 Task: Collect product details from Flipkart and organize them in a spreadsheet. Include product name, price, and discount information.
Action: Mouse moved to (417, 685)
Screenshot: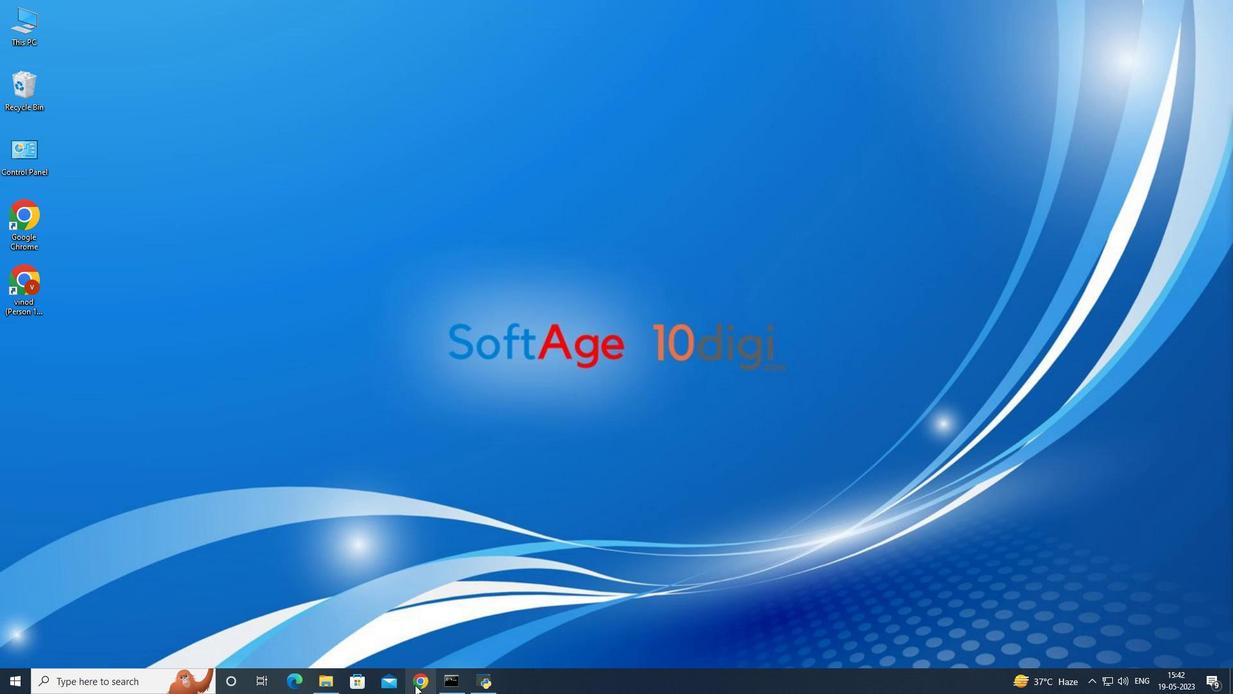 
Action: Mouse pressed left at (417, 685)
Screenshot: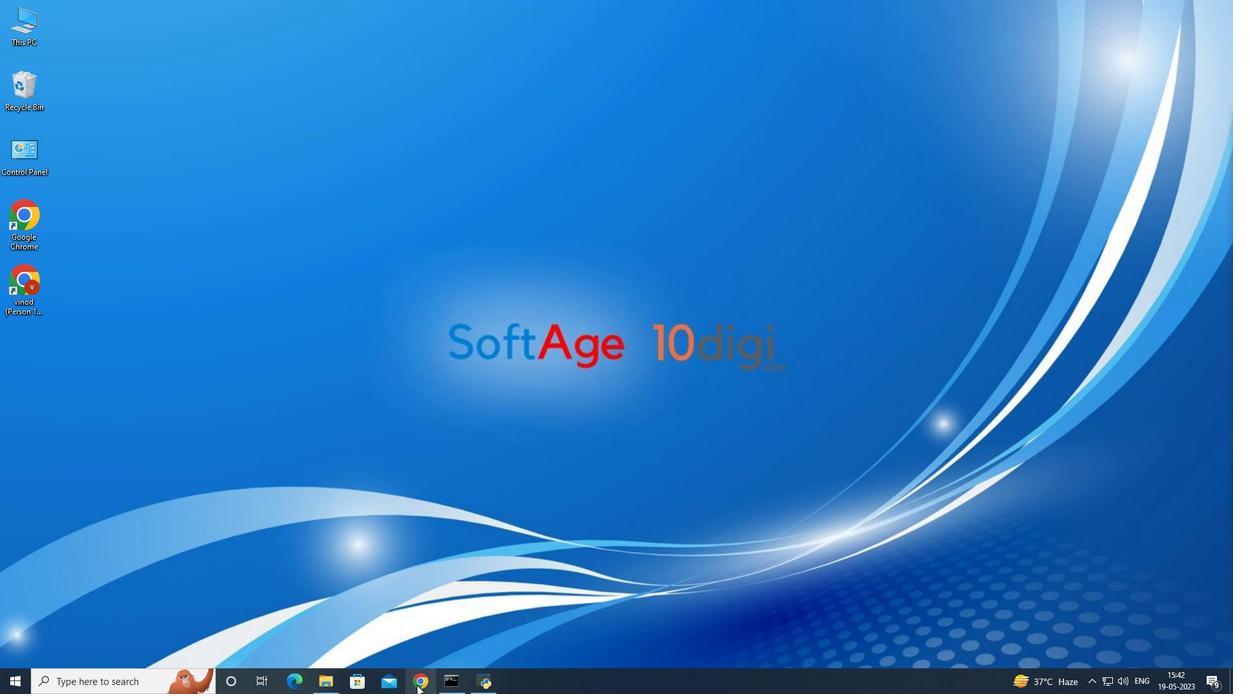 
Action: Mouse moved to (496, 356)
Screenshot: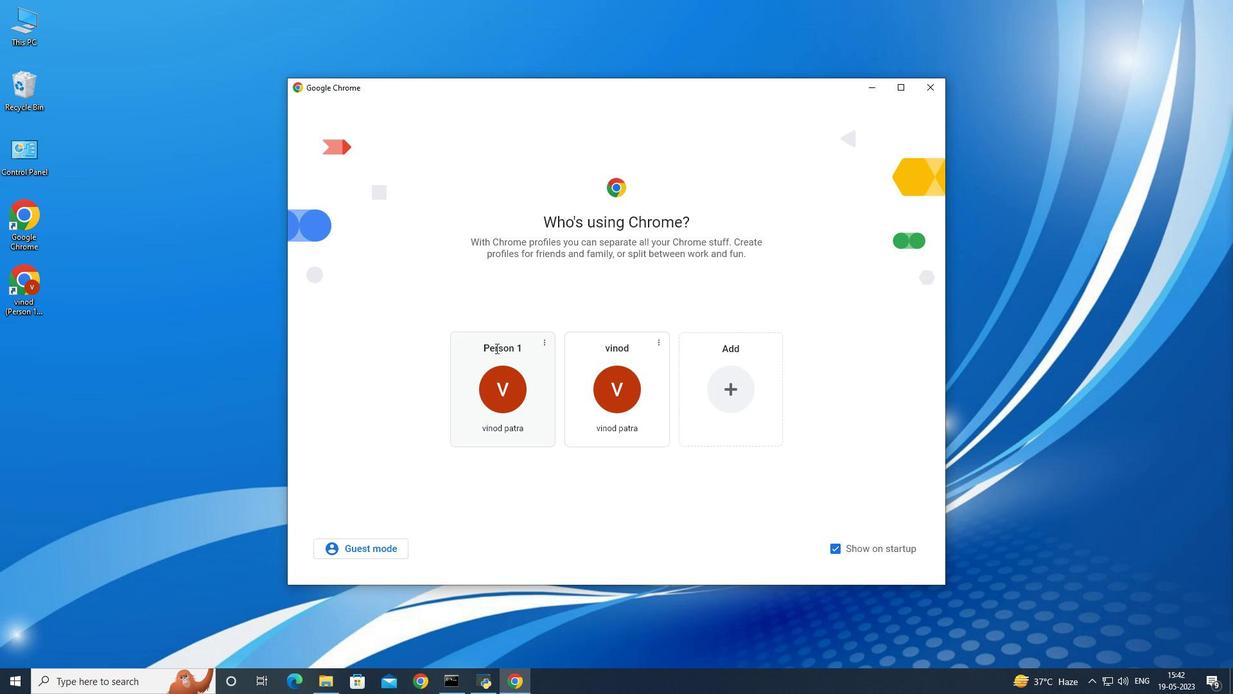
Action: Mouse pressed left at (496, 356)
Screenshot: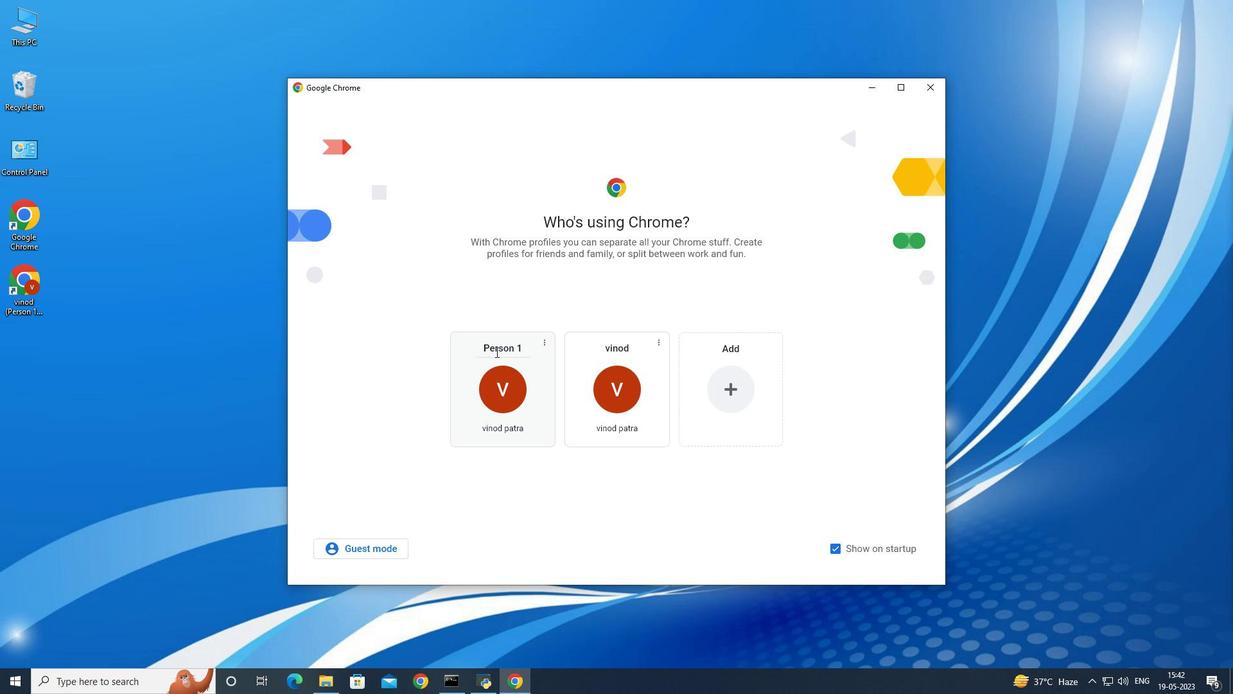 
Action: Mouse moved to (517, 385)
Screenshot: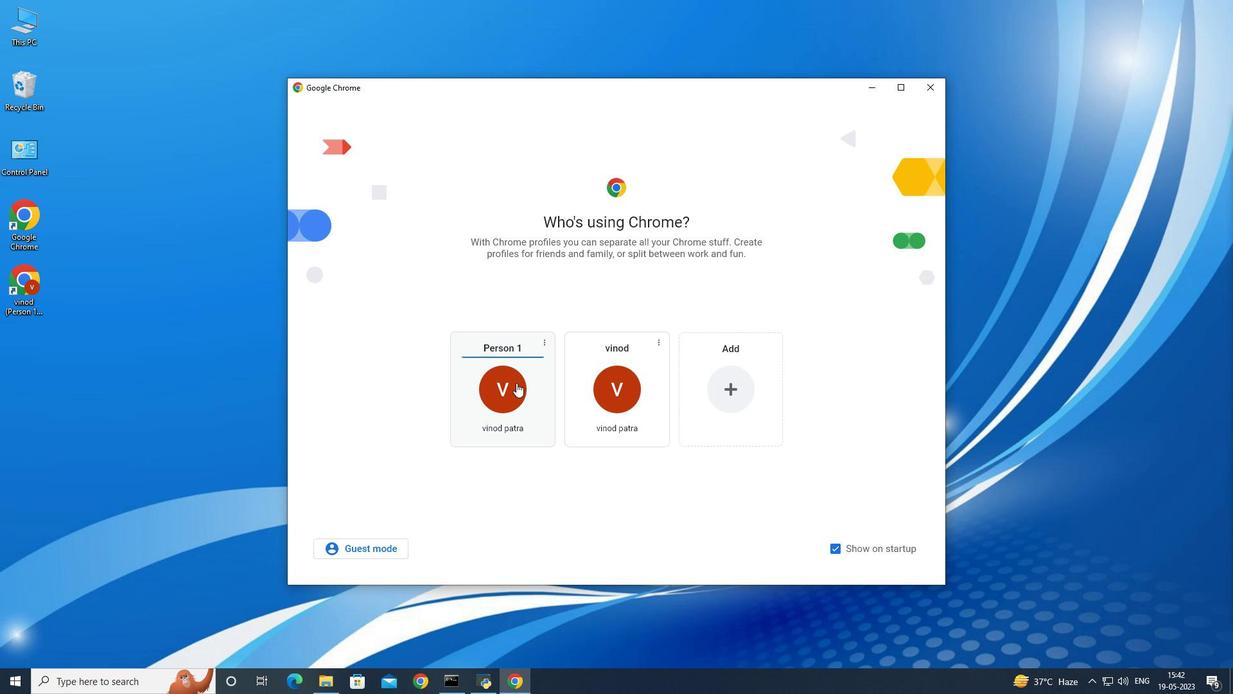 
Action: Mouse pressed left at (517, 385)
Screenshot: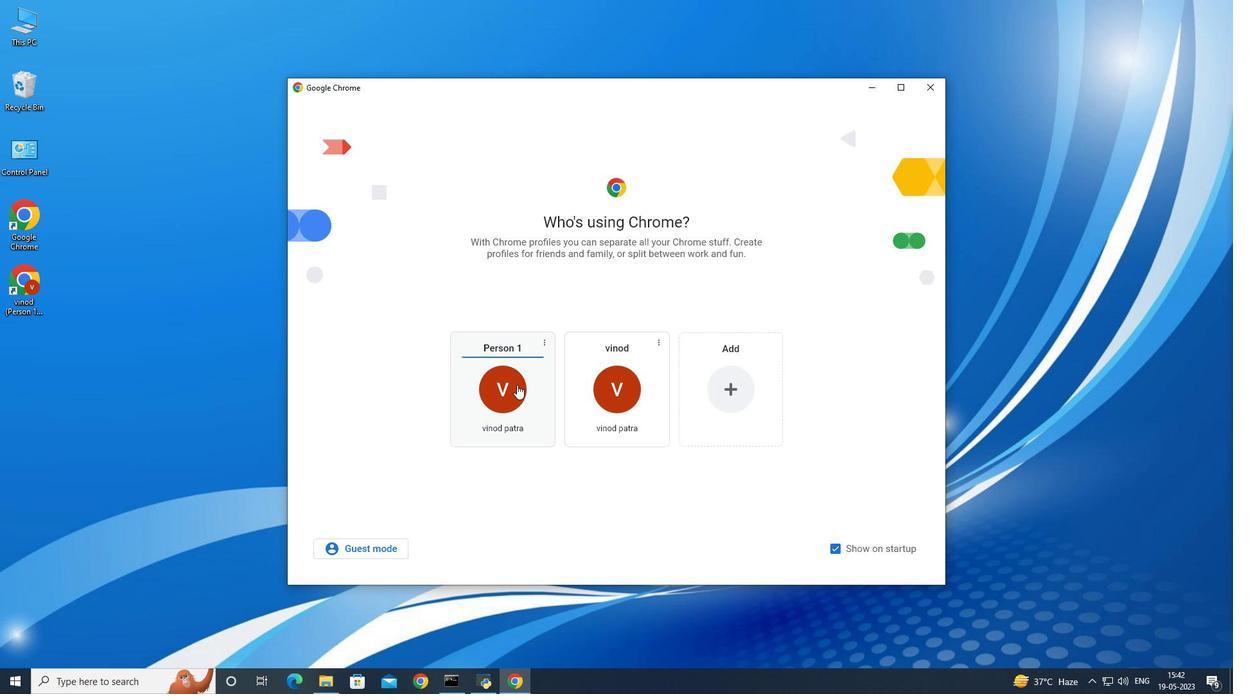 
Action: Mouse moved to (524, 272)
Screenshot: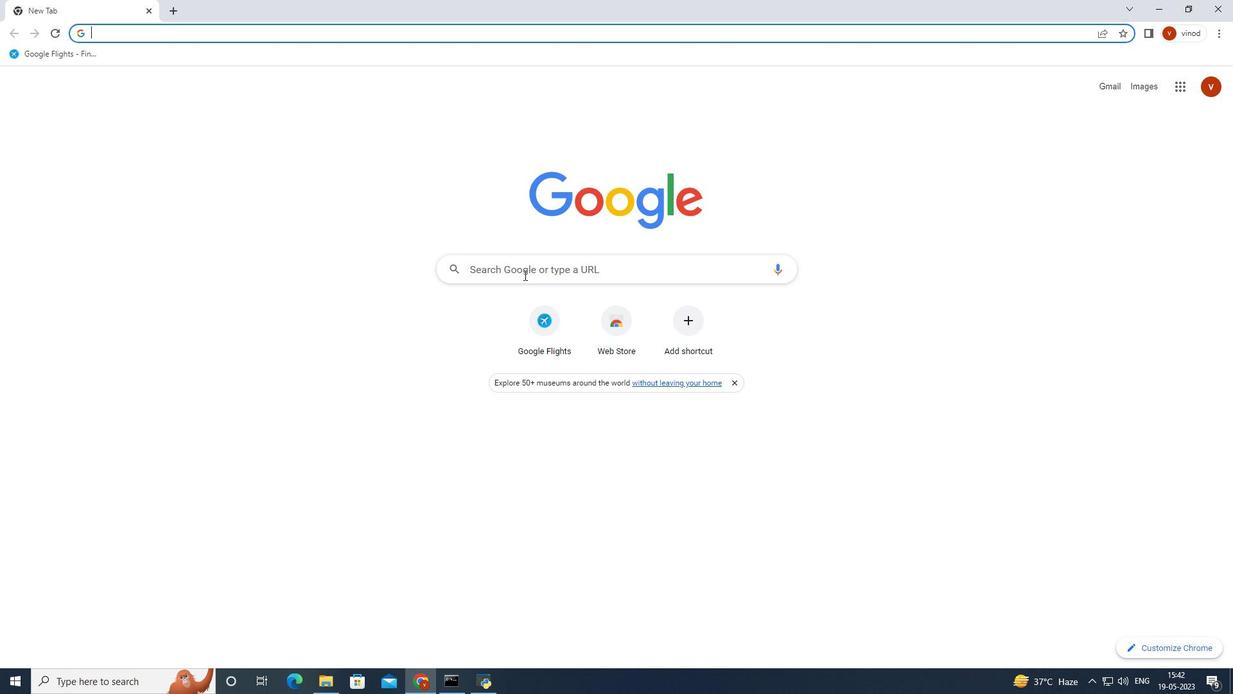 
Action: Mouse pressed left at (524, 272)
Screenshot: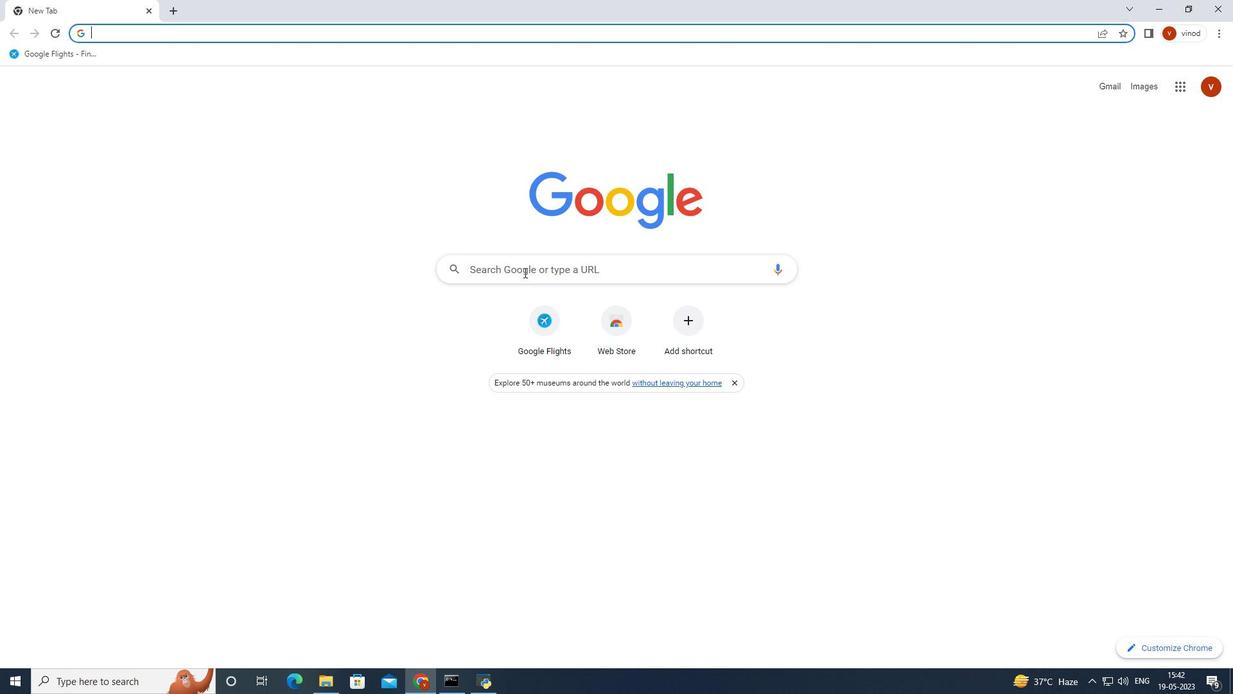 
Action: Mouse moved to (521, 271)
Screenshot: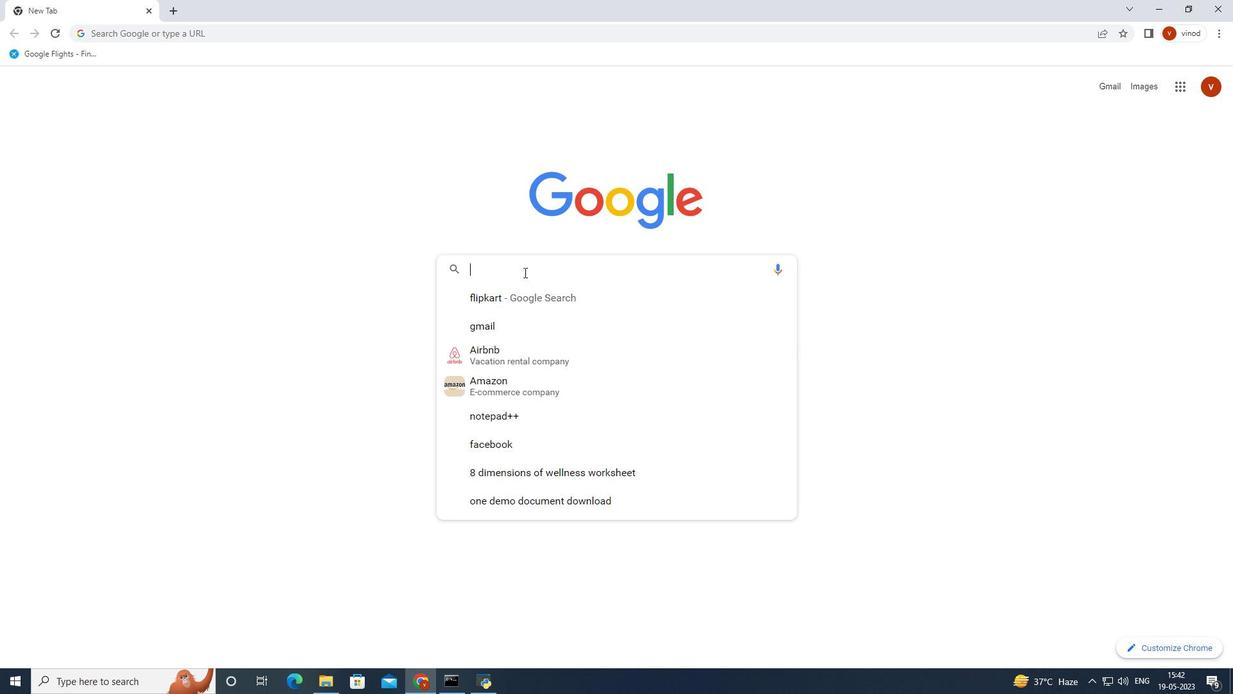 
Action: Key pressed flipkart<Key.enter>
Screenshot: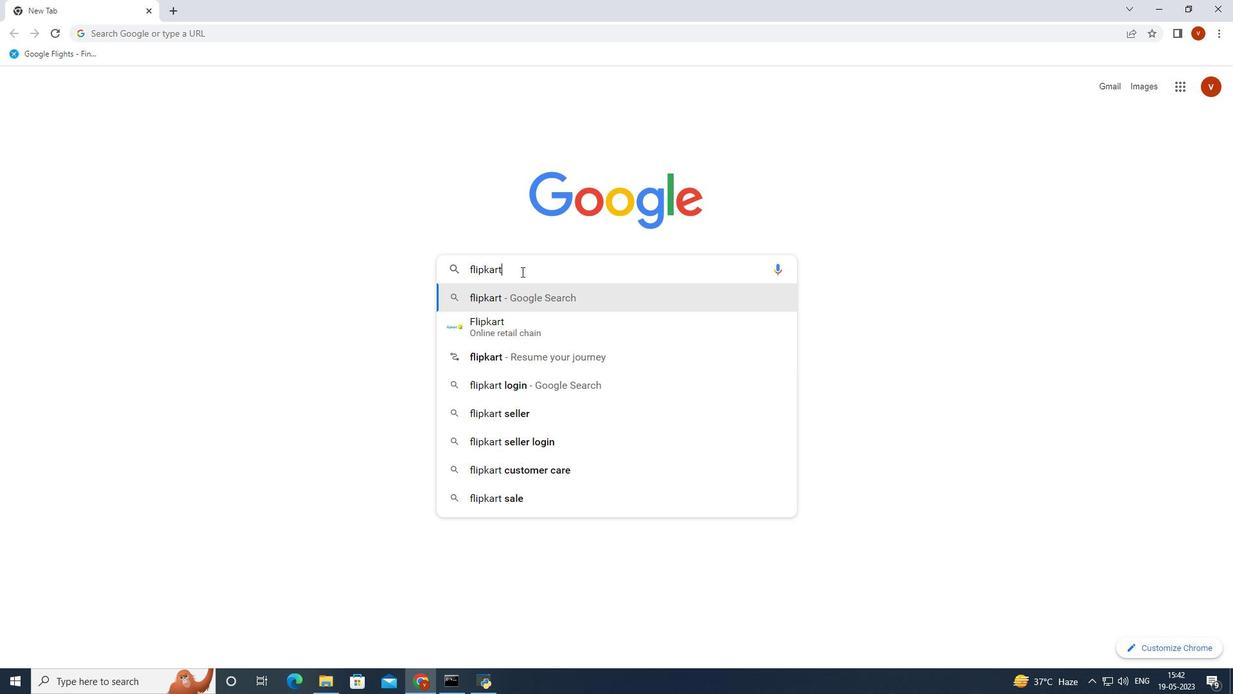 
Action: Mouse moved to (181, 188)
Screenshot: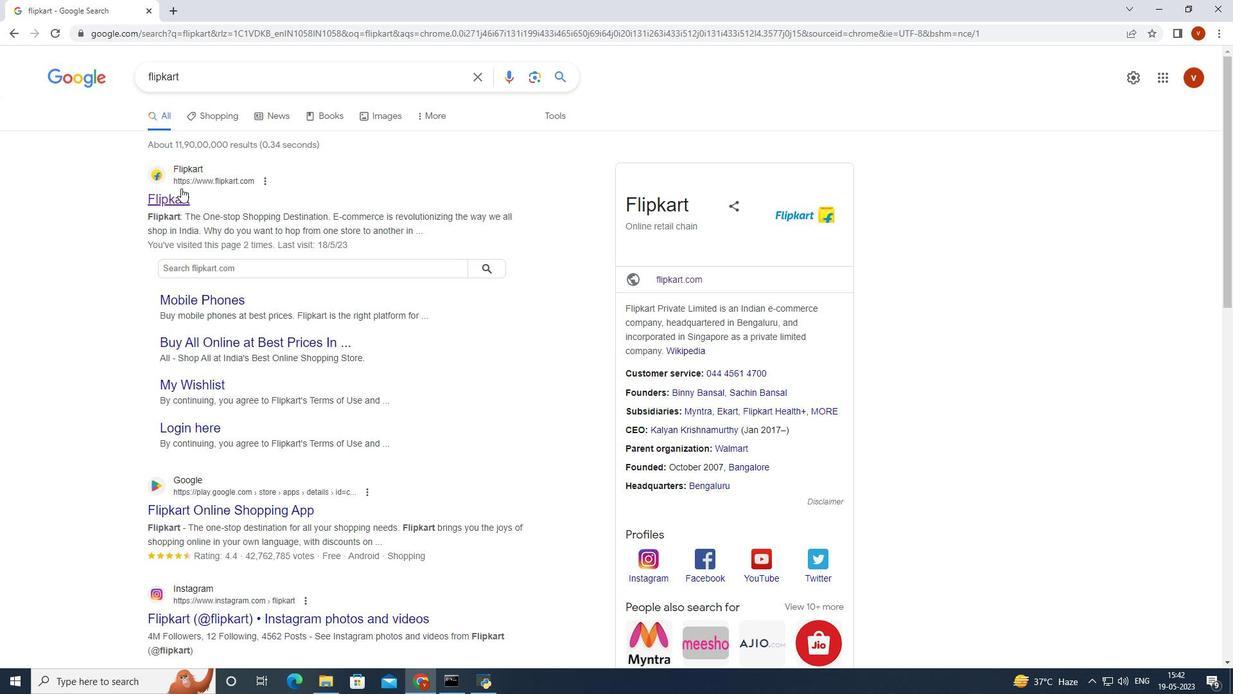 
Action: Mouse pressed left at (181, 188)
Screenshot: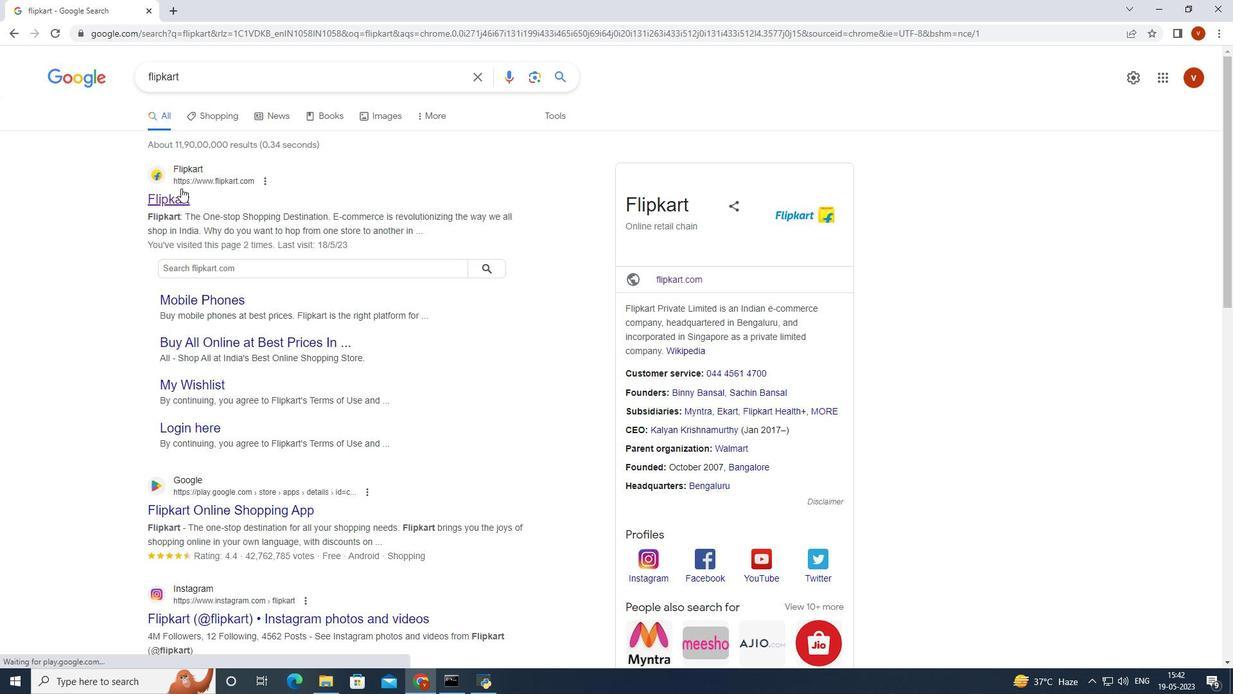 
Action: Mouse moved to (308, 363)
Screenshot: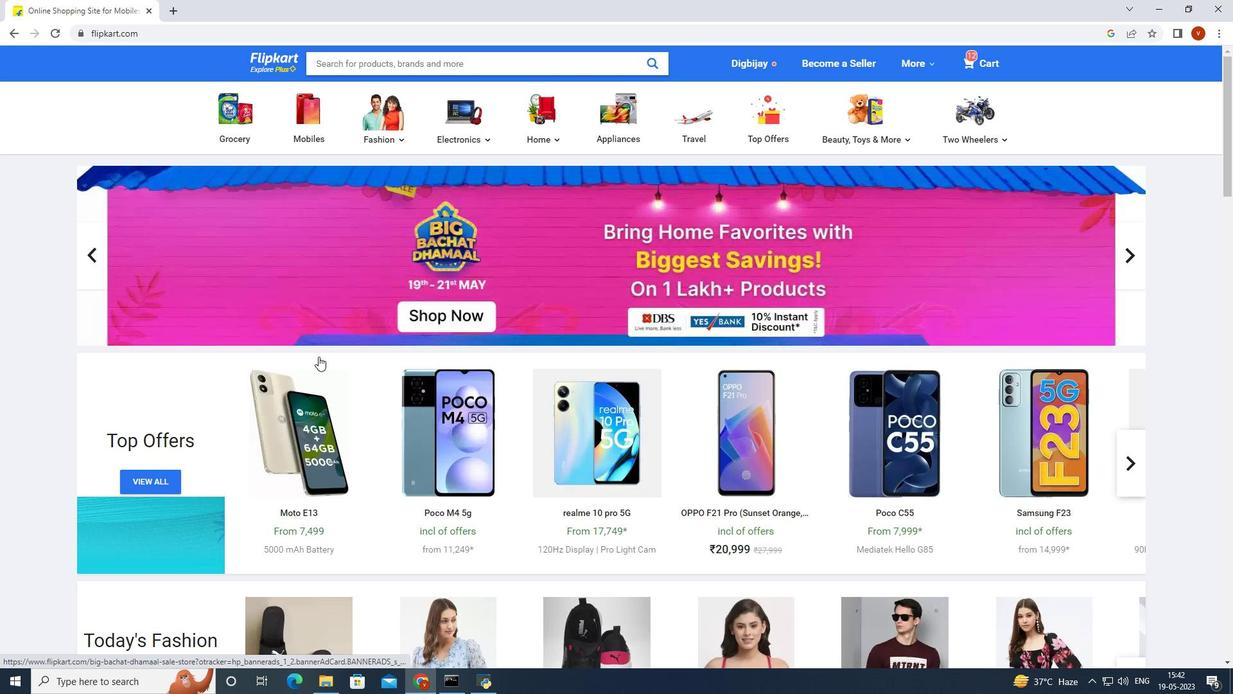 
Action: Mouse scrolled (308, 362) with delta (0, 0)
Screenshot: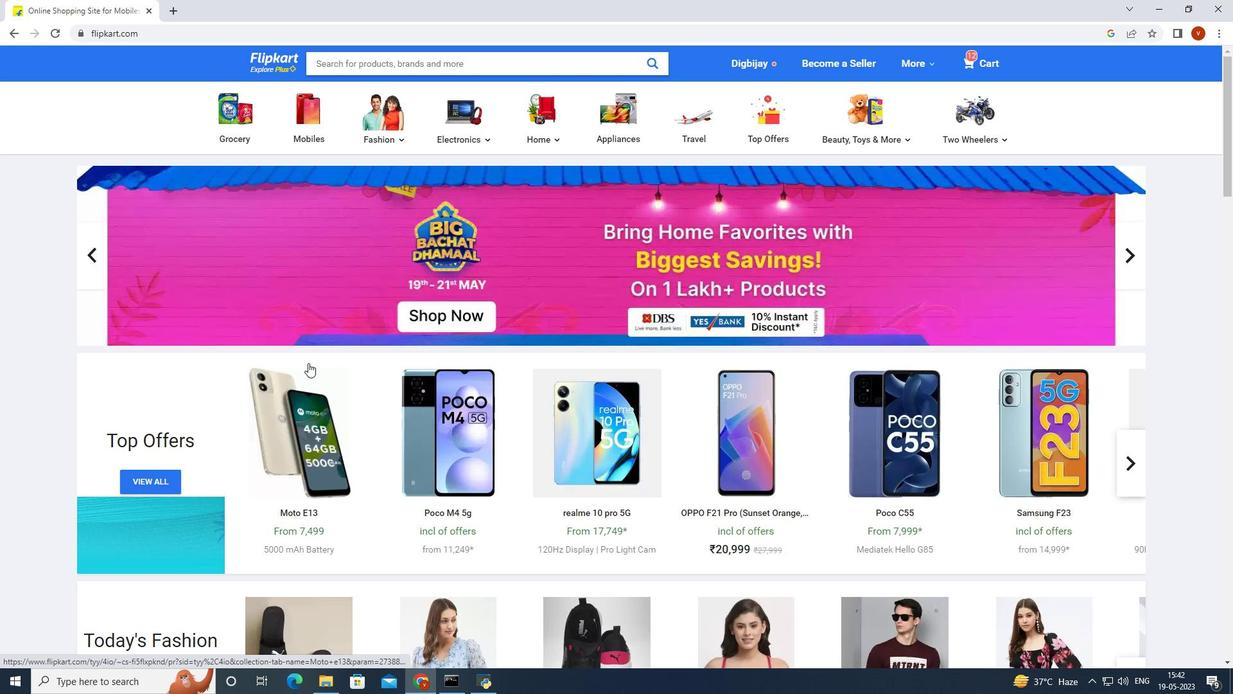 
Action: Mouse scrolled (308, 362) with delta (0, 0)
Screenshot: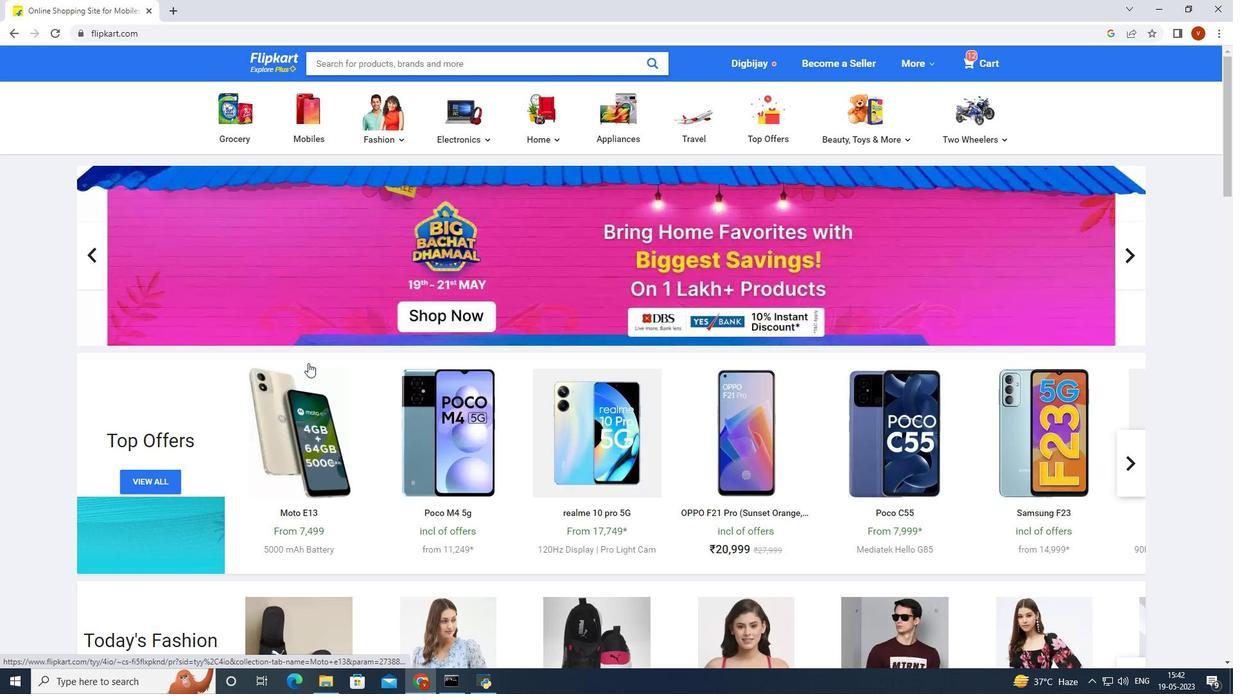 
Action: Mouse scrolled (308, 362) with delta (0, 0)
Screenshot: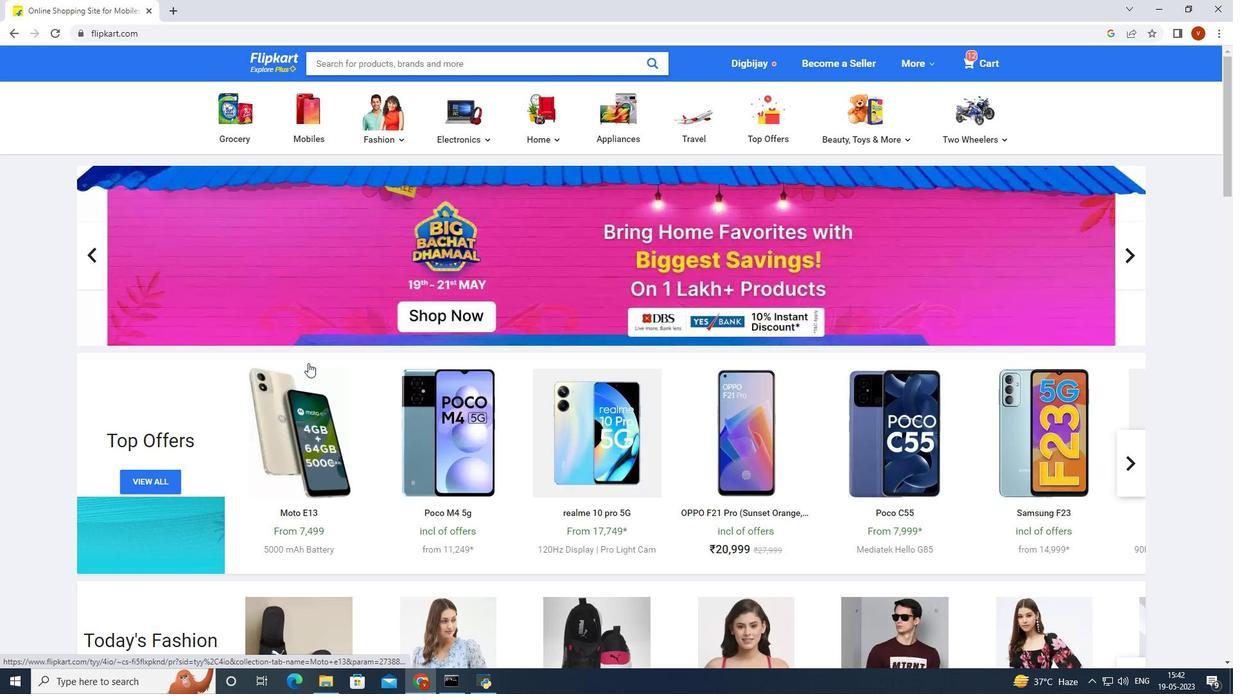 
Action: Mouse moved to (122, 336)
Screenshot: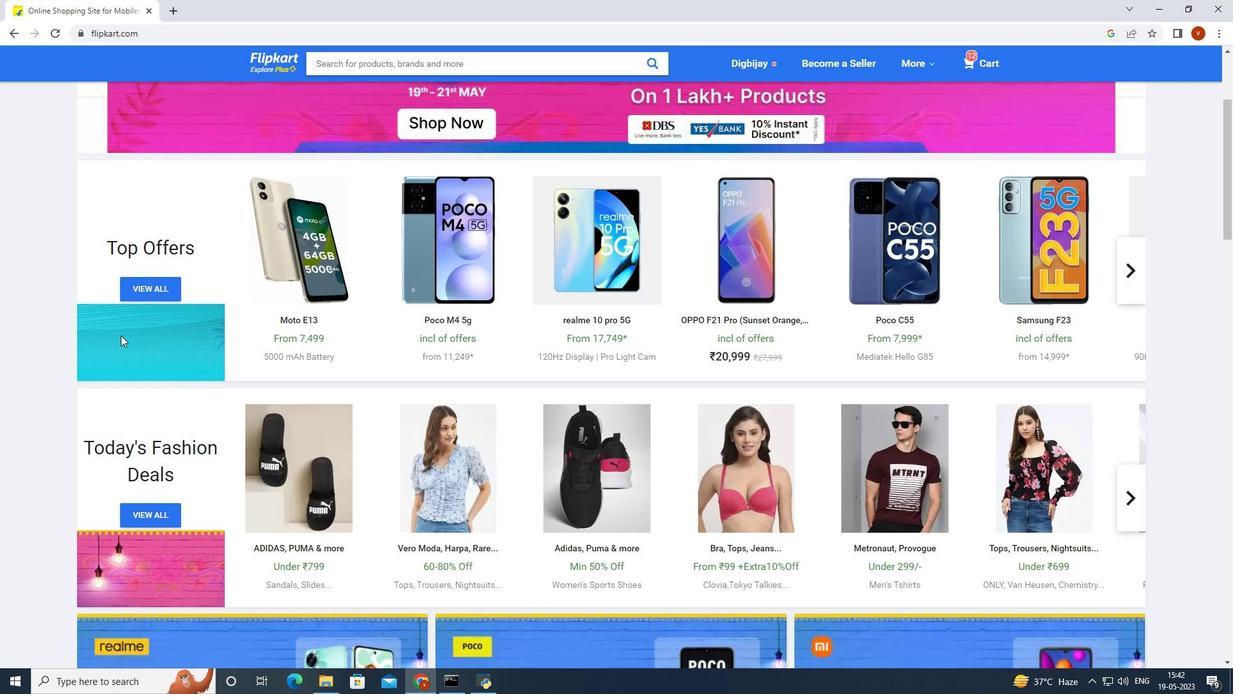 
Action: Mouse scrolled (122, 336) with delta (0, 0)
Screenshot: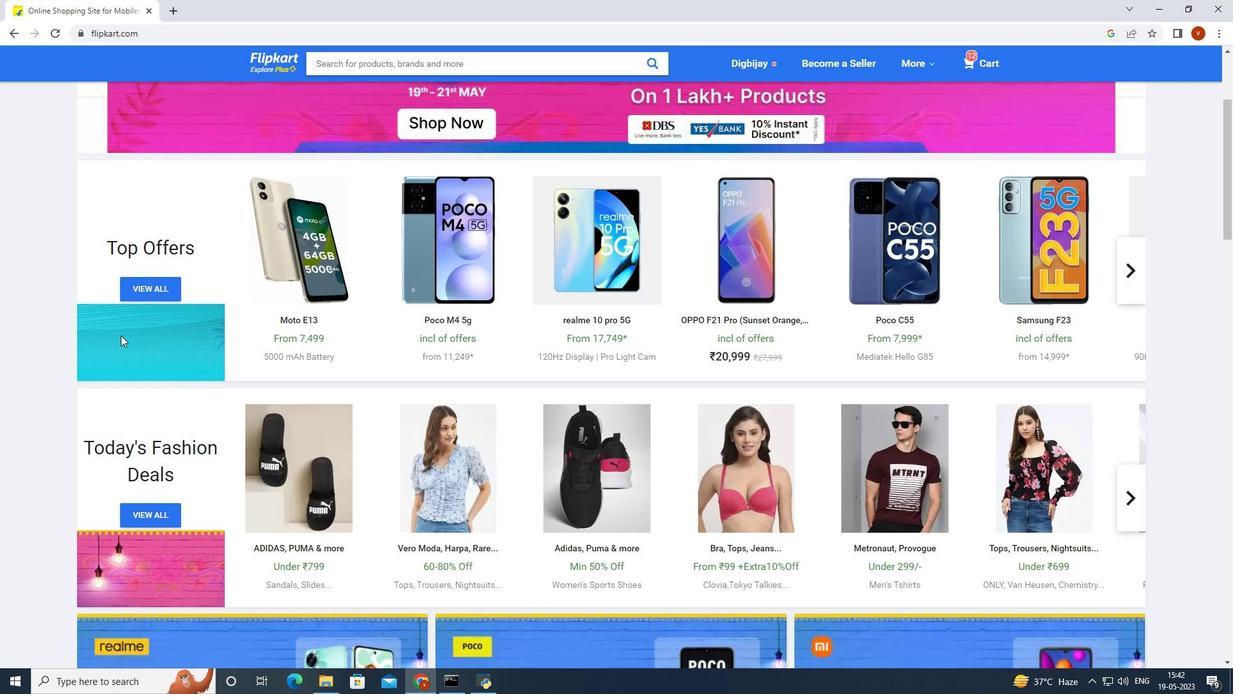 
Action: Mouse scrolled (122, 336) with delta (0, 0)
Screenshot: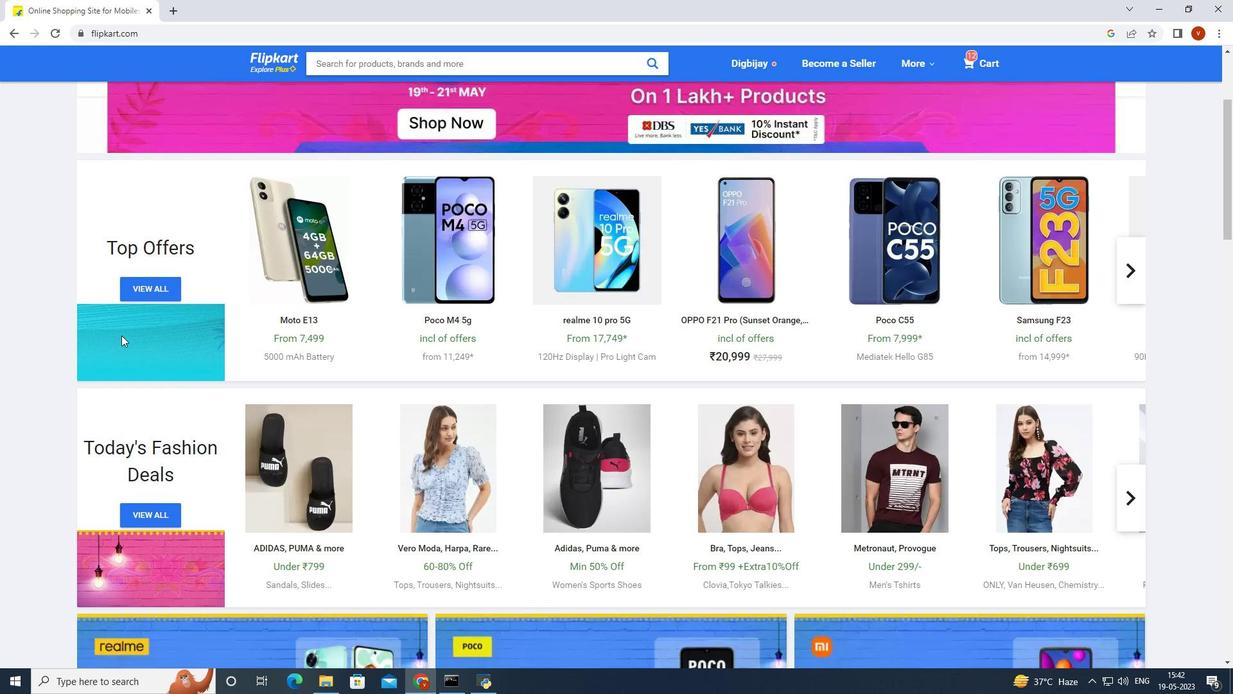 
Action: Mouse scrolled (122, 336) with delta (0, 0)
Screenshot: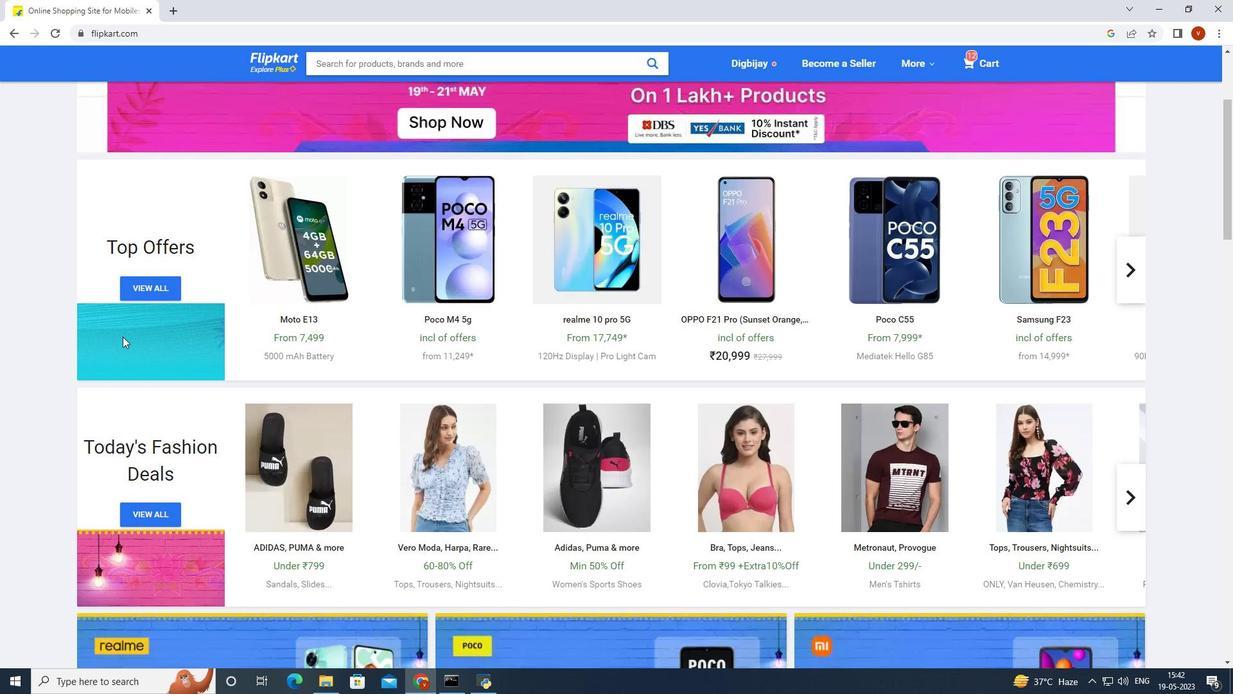 
Action: Mouse scrolled (122, 337) with delta (0, 0)
Screenshot: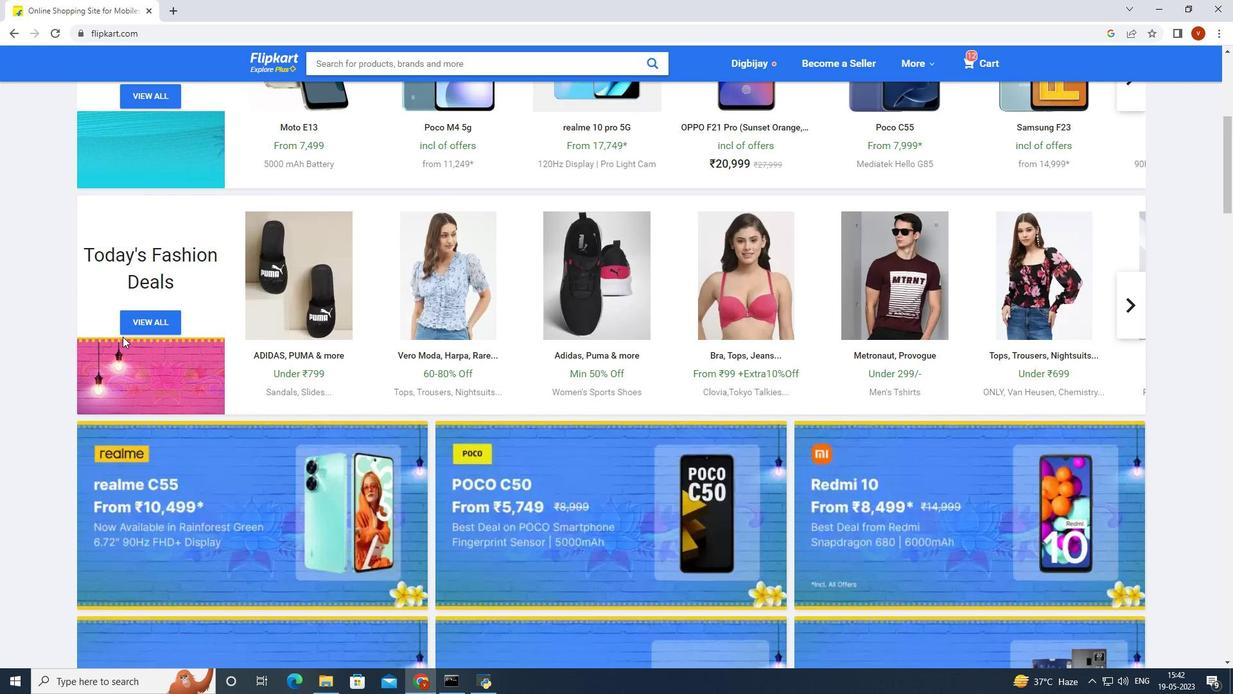 
Action: Mouse scrolled (122, 336) with delta (0, 0)
Screenshot: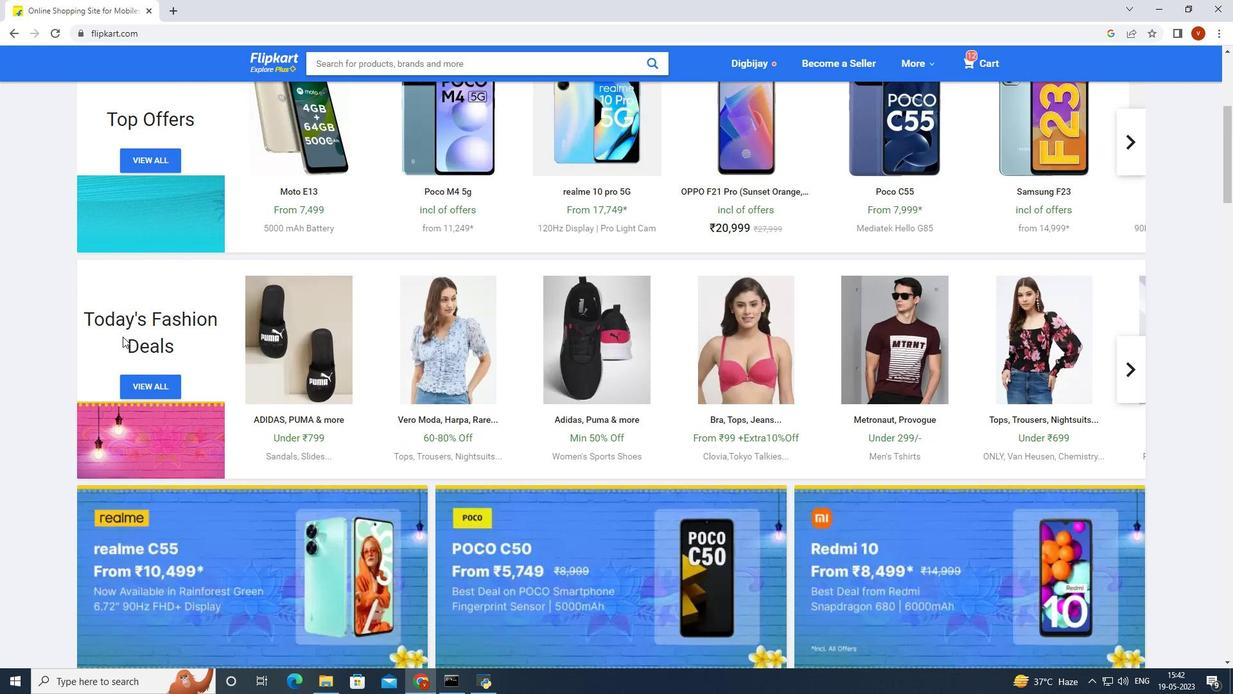 
Action: Mouse scrolled (122, 336) with delta (0, 0)
Screenshot: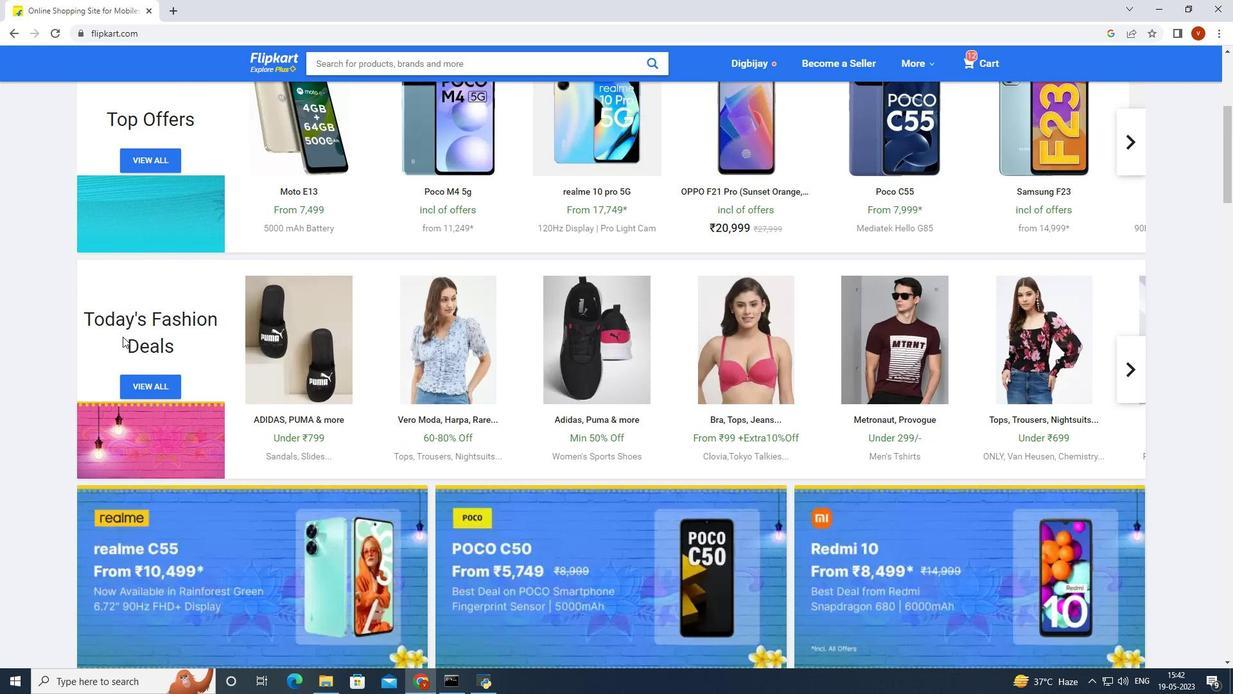 
Action: Mouse scrolled (122, 336) with delta (0, 0)
Screenshot: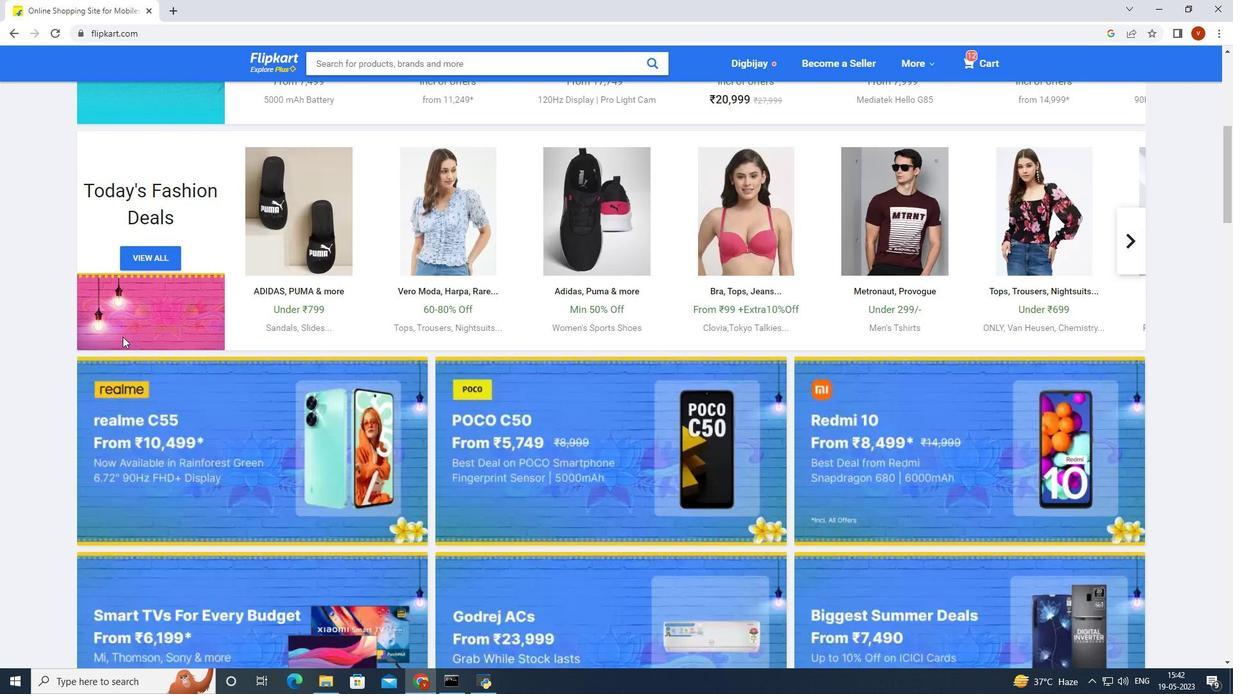 
Action: Mouse scrolled (122, 336) with delta (0, 0)
Screenshot: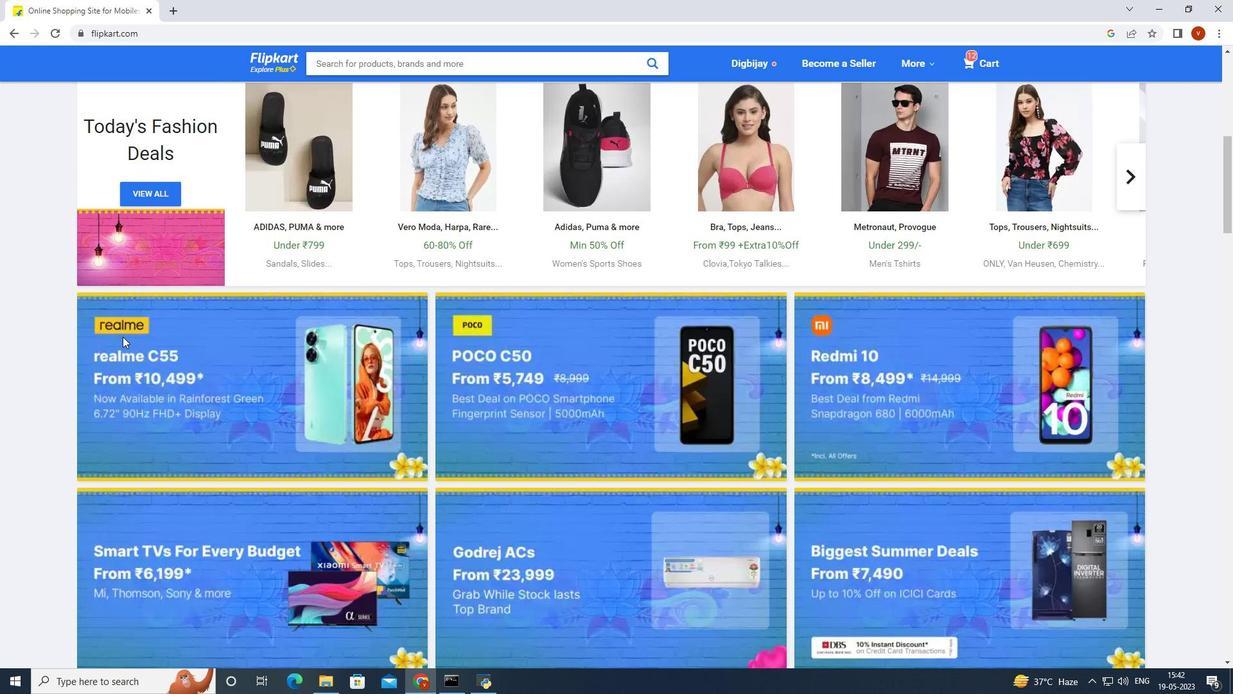 
Action: Mouse scrolled (122, 337) with delta (0, 0)
Screenshot: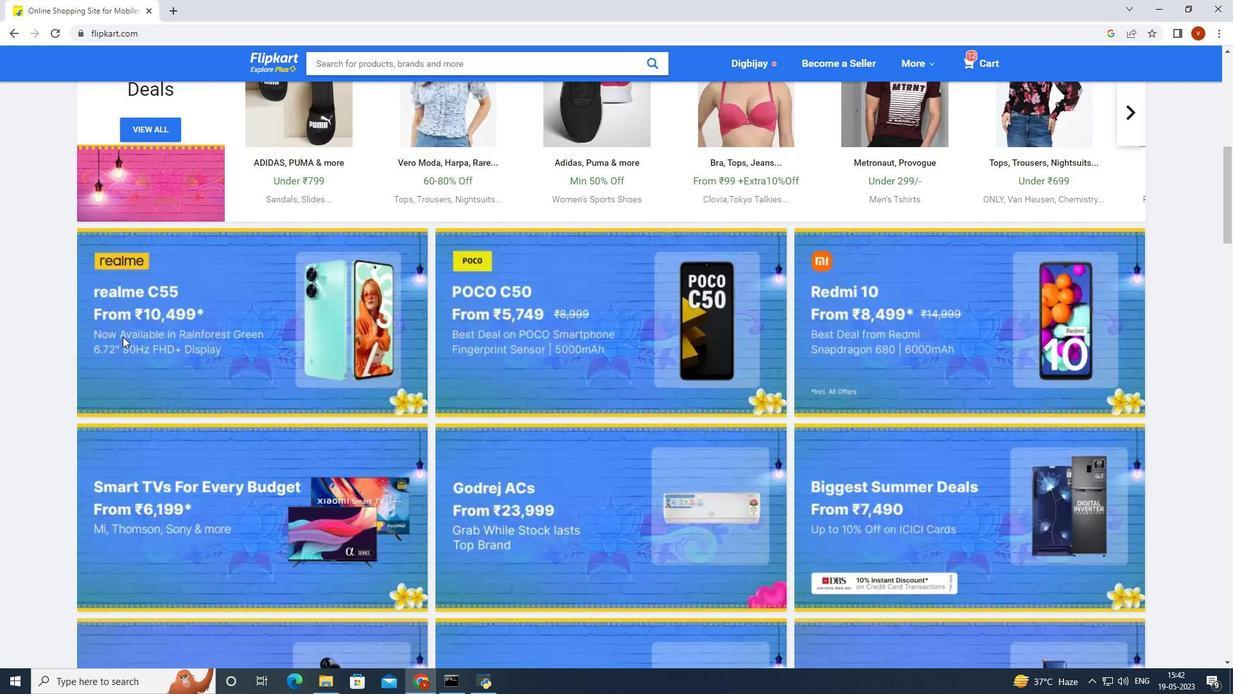 
Action: Mouse scrolled (122, 337) with delta (0, 0)
Screenshot: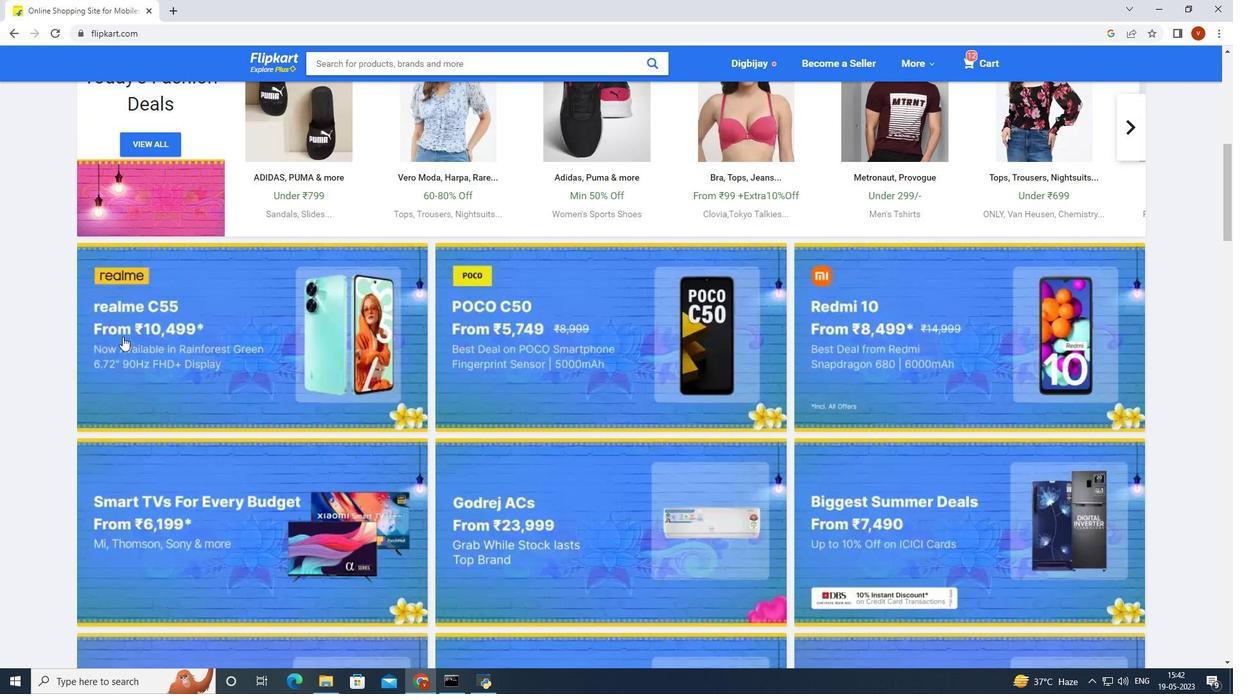 
Action: Mouse scrolled (122, 337) with delta (0, 0)
Screenshot: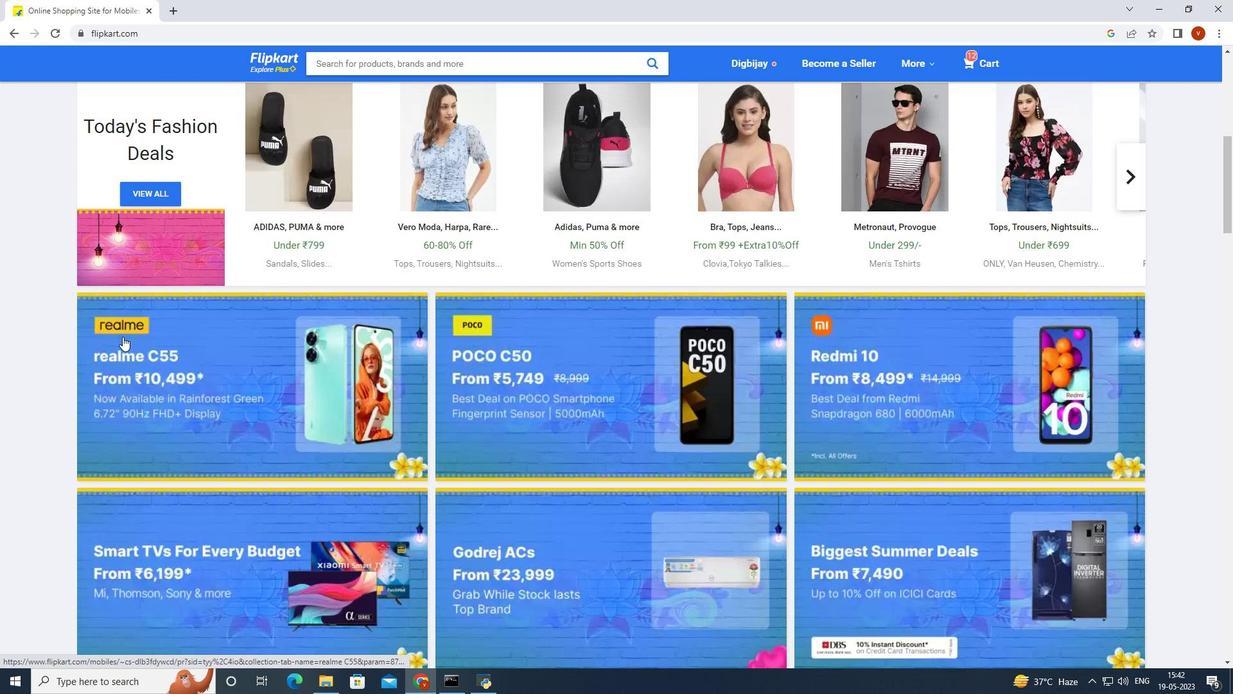 
Action: Mouse scrolled (122, 337) with delta (0, 0)
Screenshot: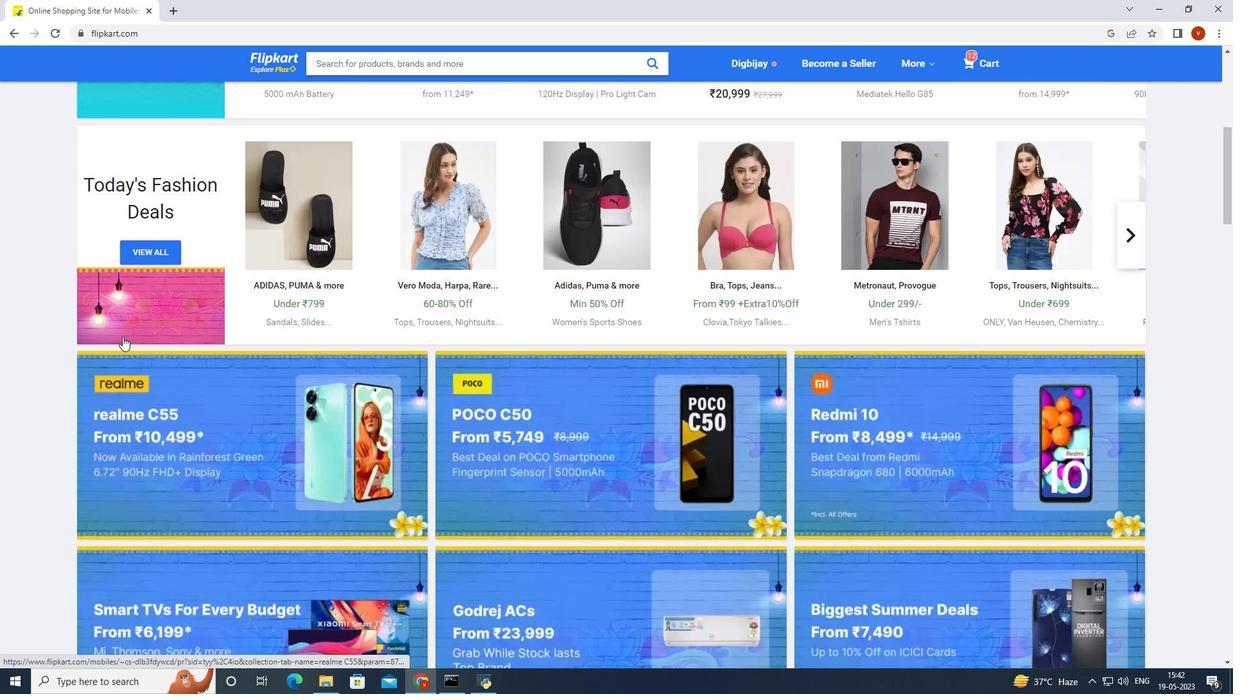 
Action: Mouse scrolled (122, 337) with delta (0, 0)
Screenshot: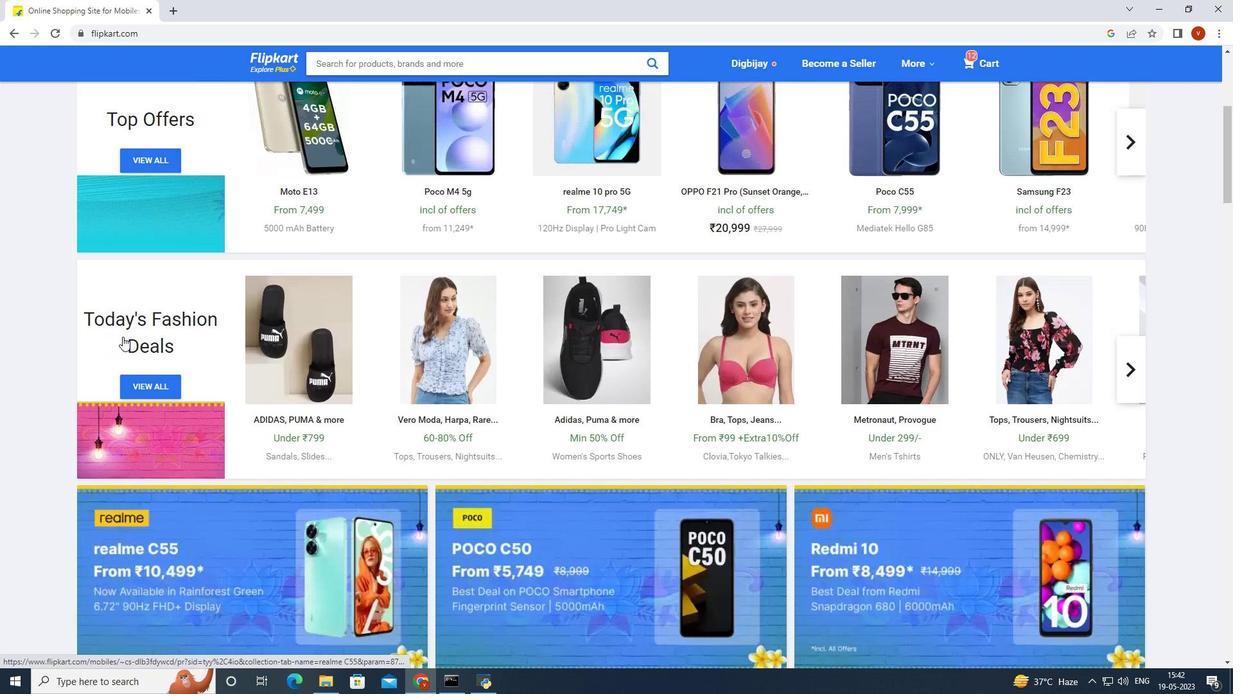 
Action: Mouse scrolled (122, 337) with delta (0, 0)
Screenshot: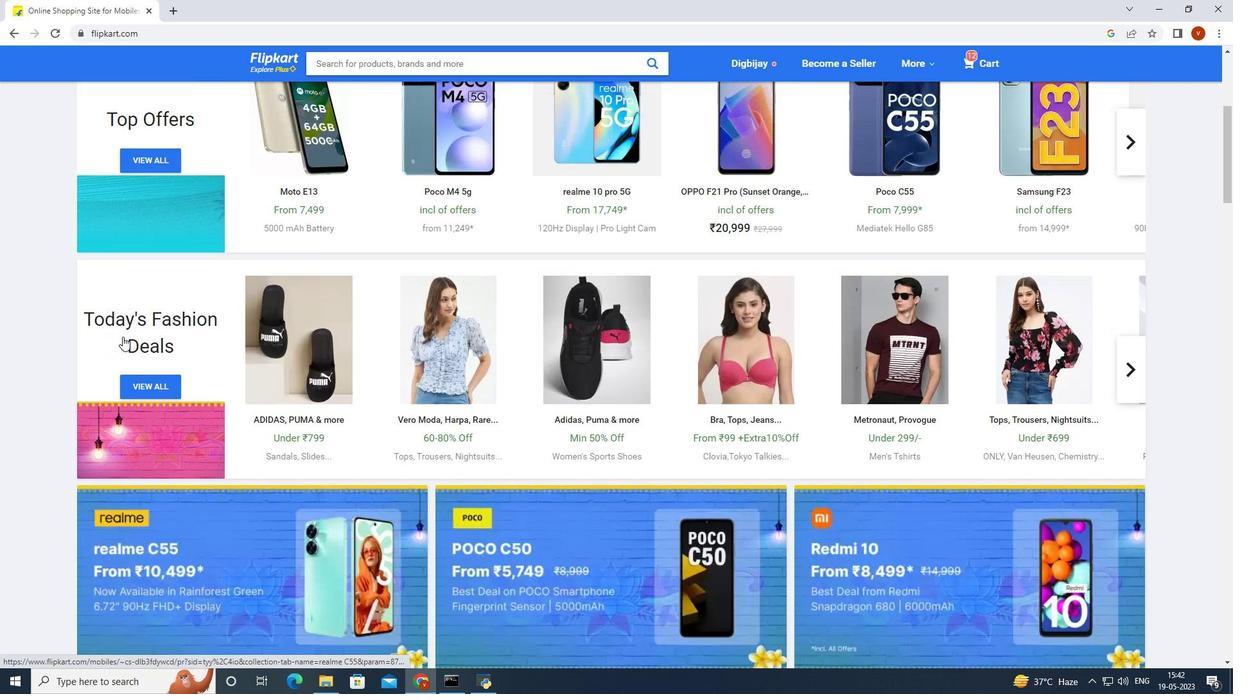 
Action: Mouse moved to (151, 291)
Screenshot: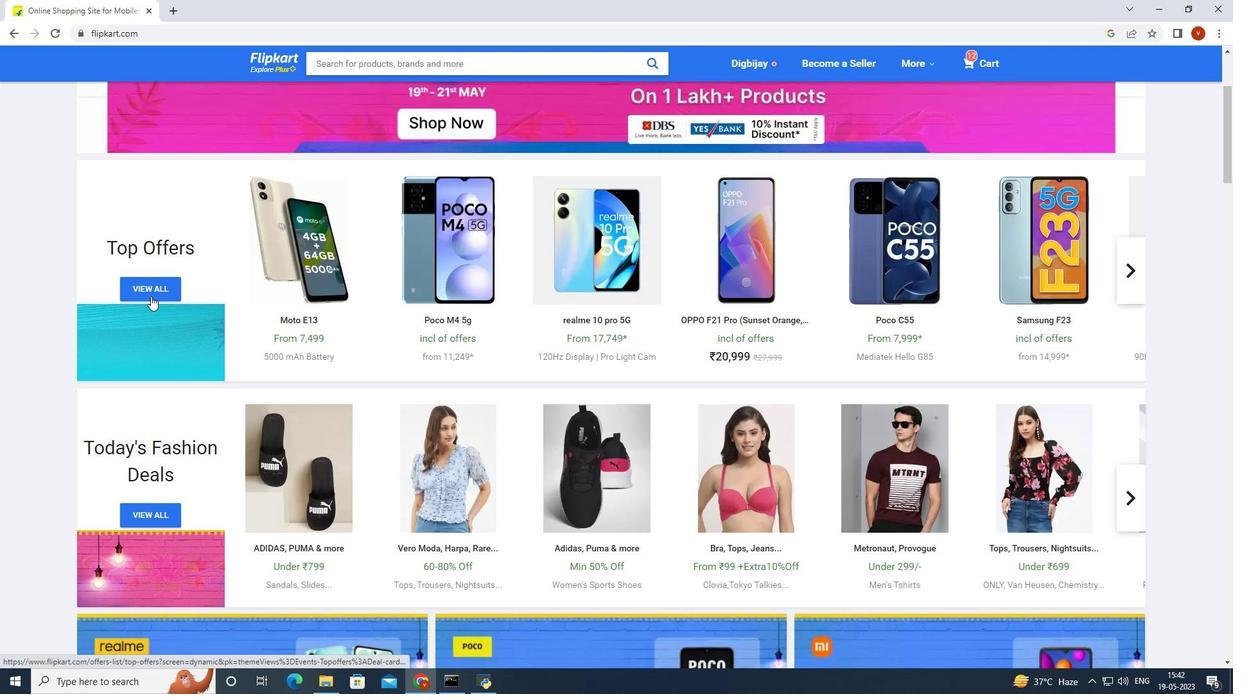 
Action: Mouse pressed left at (151, 291)
Screenshot: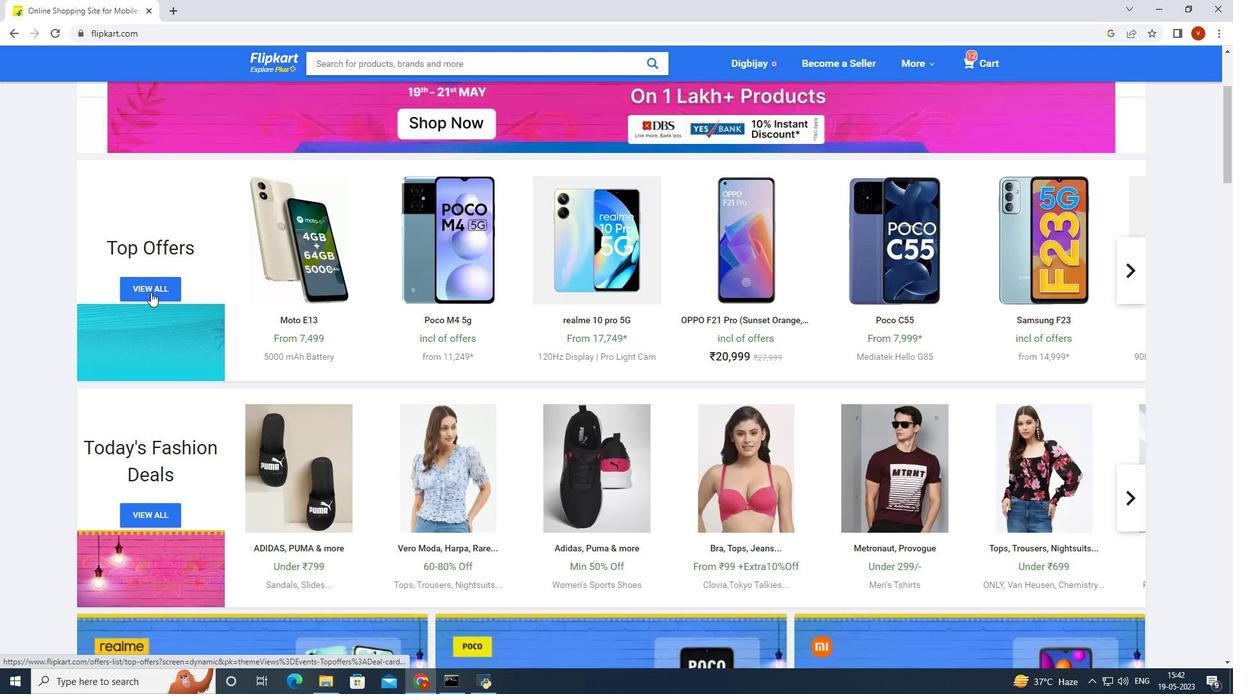 
Action: Mouse moved to (420, 350)
Screenshot: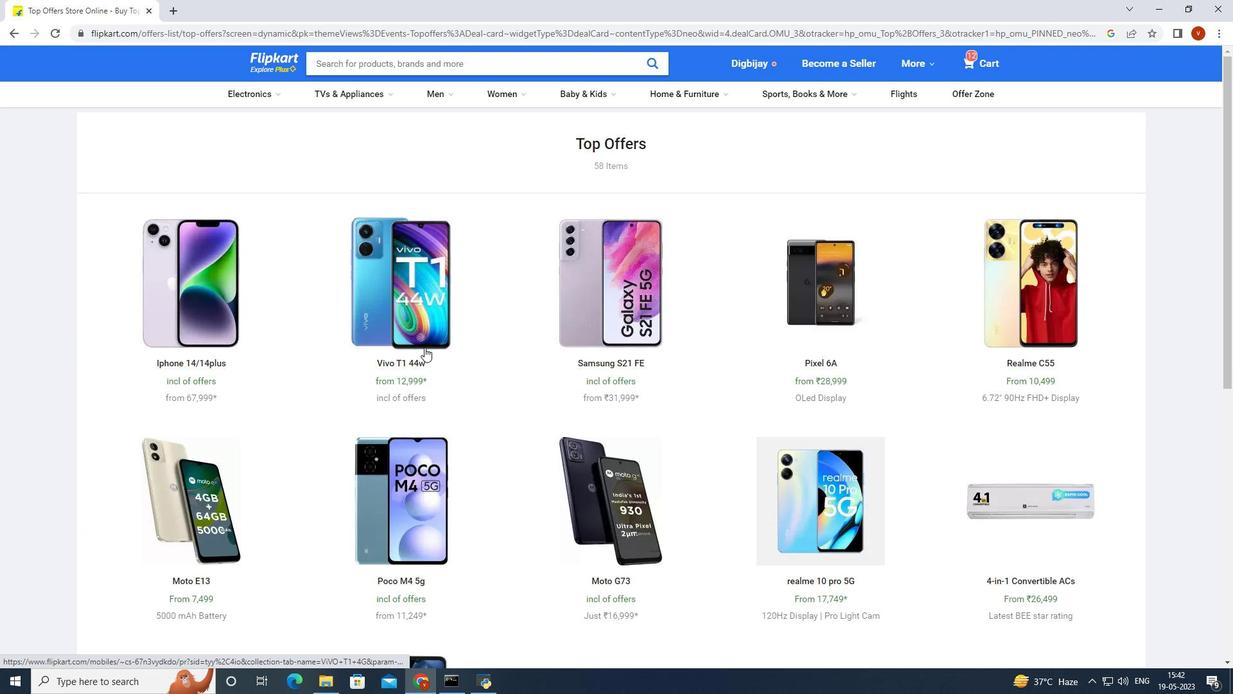 
Action: Mouse scrolled (420, 349) with delta (0, 0)
Screenshot: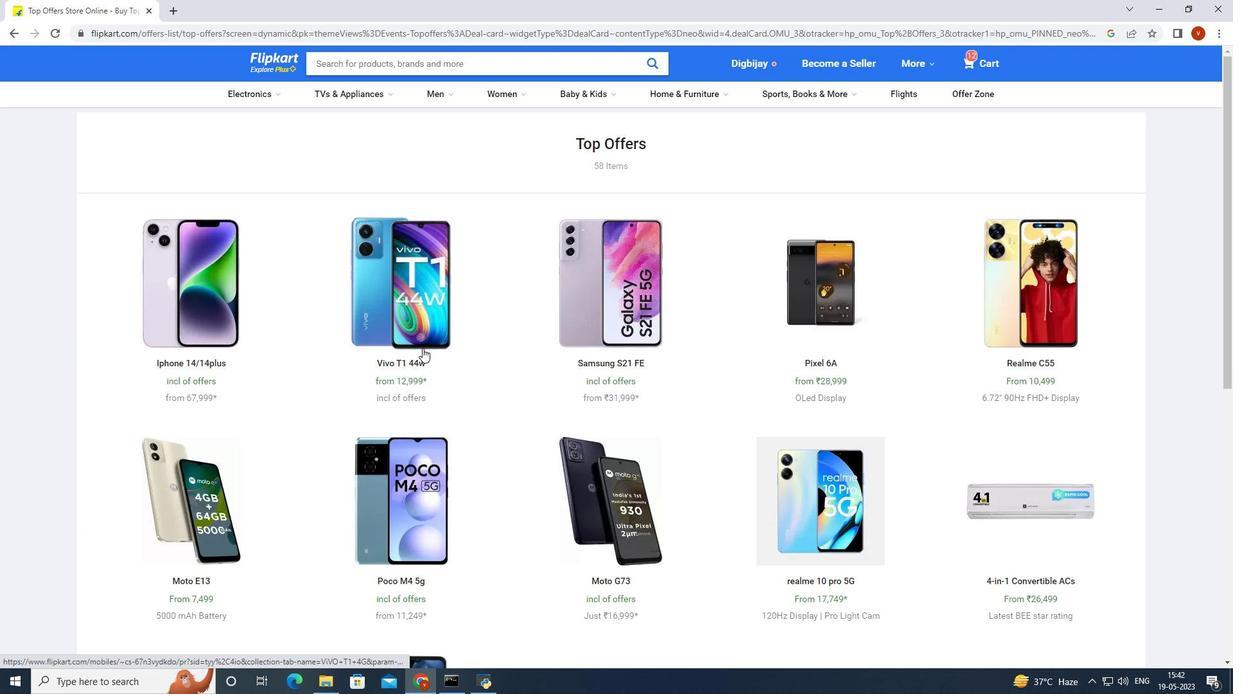 
Action: Mouse scrolled (420, 349) with delta (0, 0)
Screenshot: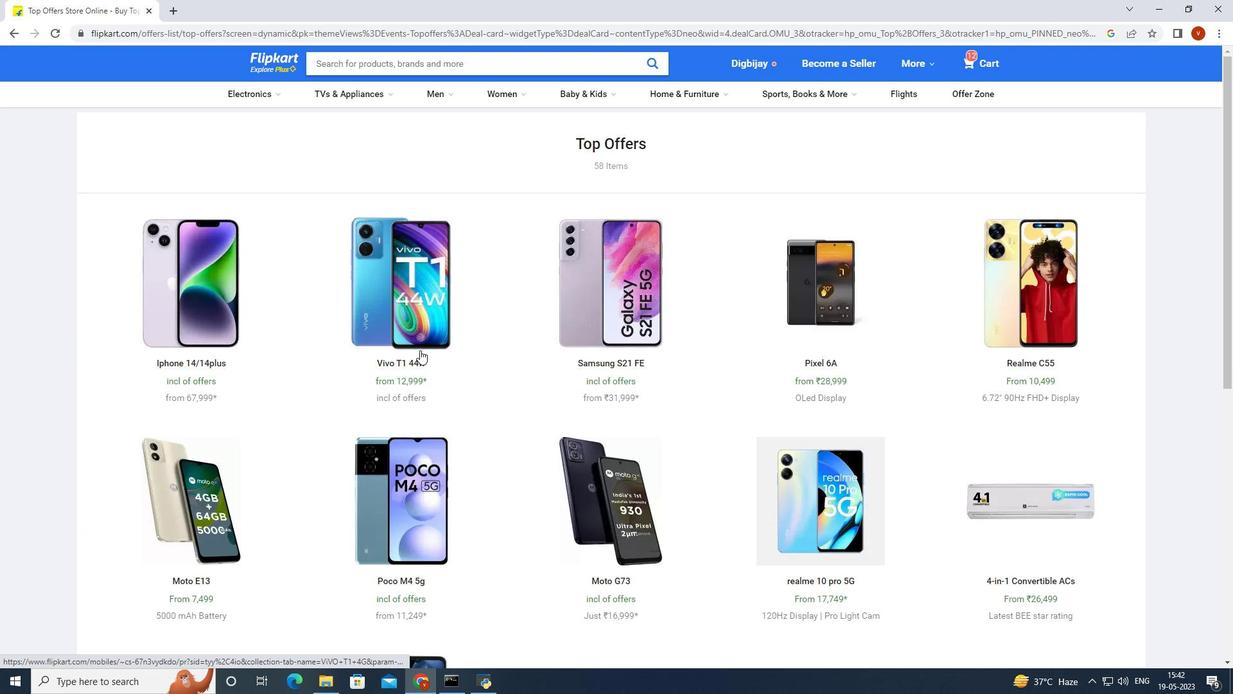 
Action: Mouse moved to (420, 353)
Screenshot: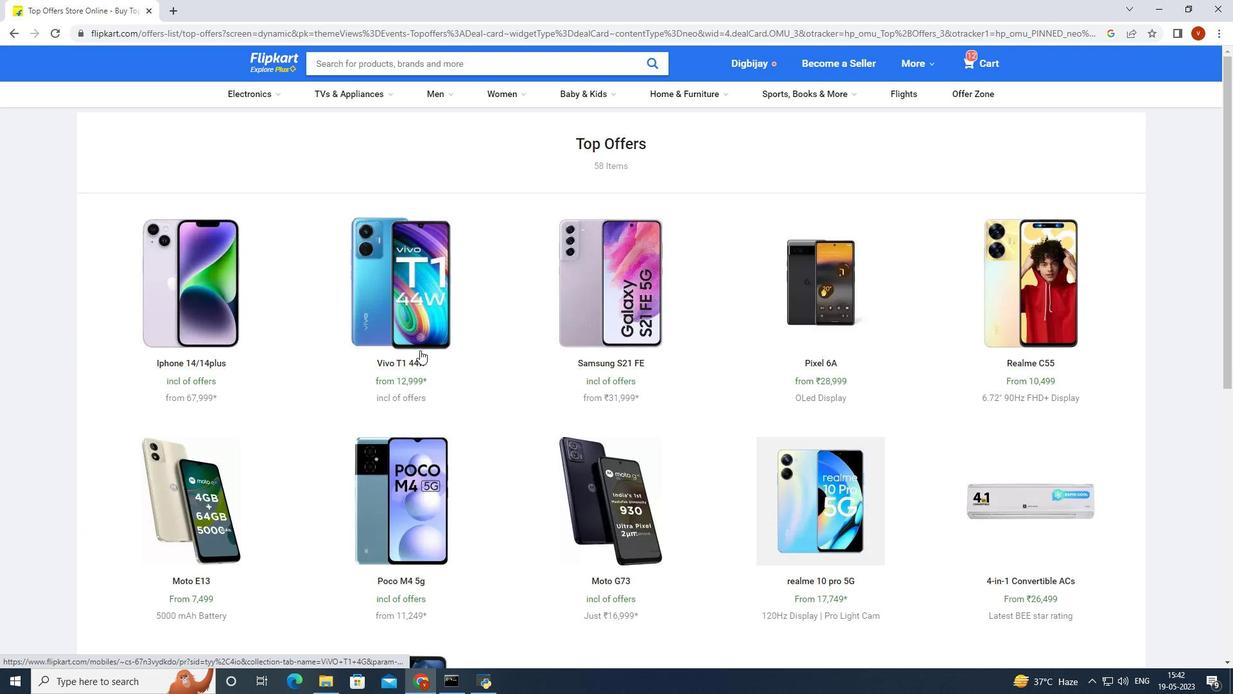 
Action: Mouse scrolled (420, 352) with delta (0, 0)
Screenshot: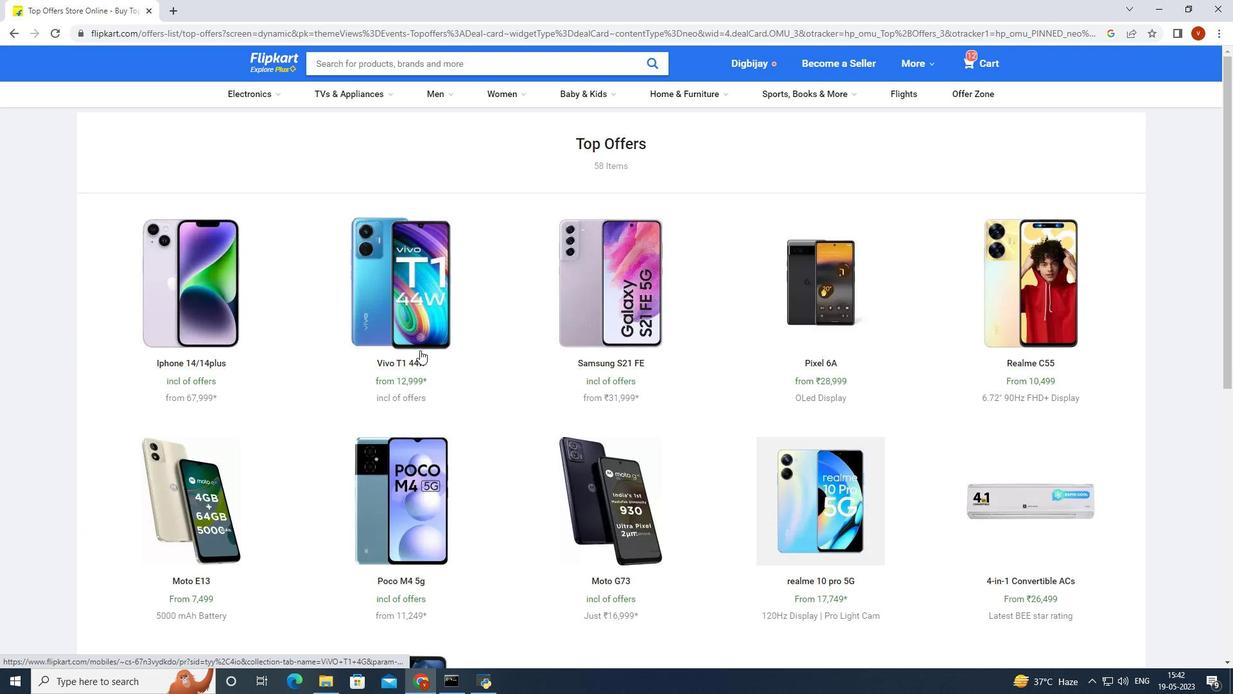 
Action: Mouse scrolled (420, 352) with delta (0, 0)
Screenshot: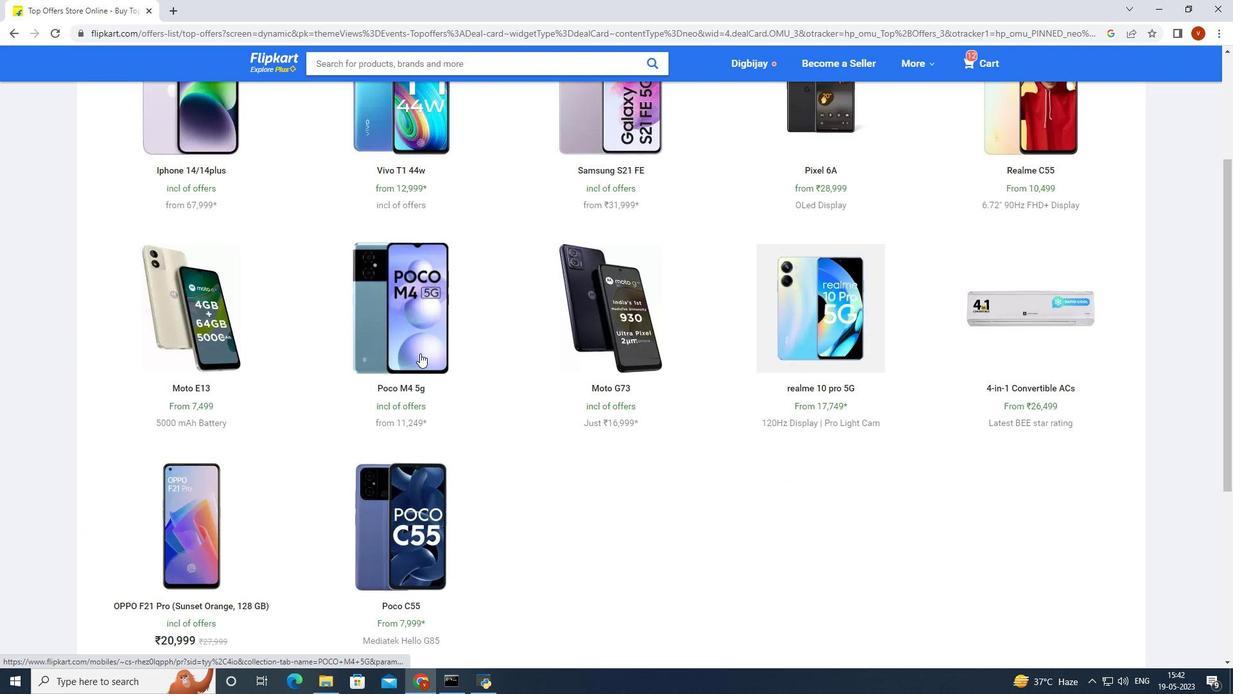 
Action: Mouse scrolled (420, 352) with delta (0, 0)
Screenshot: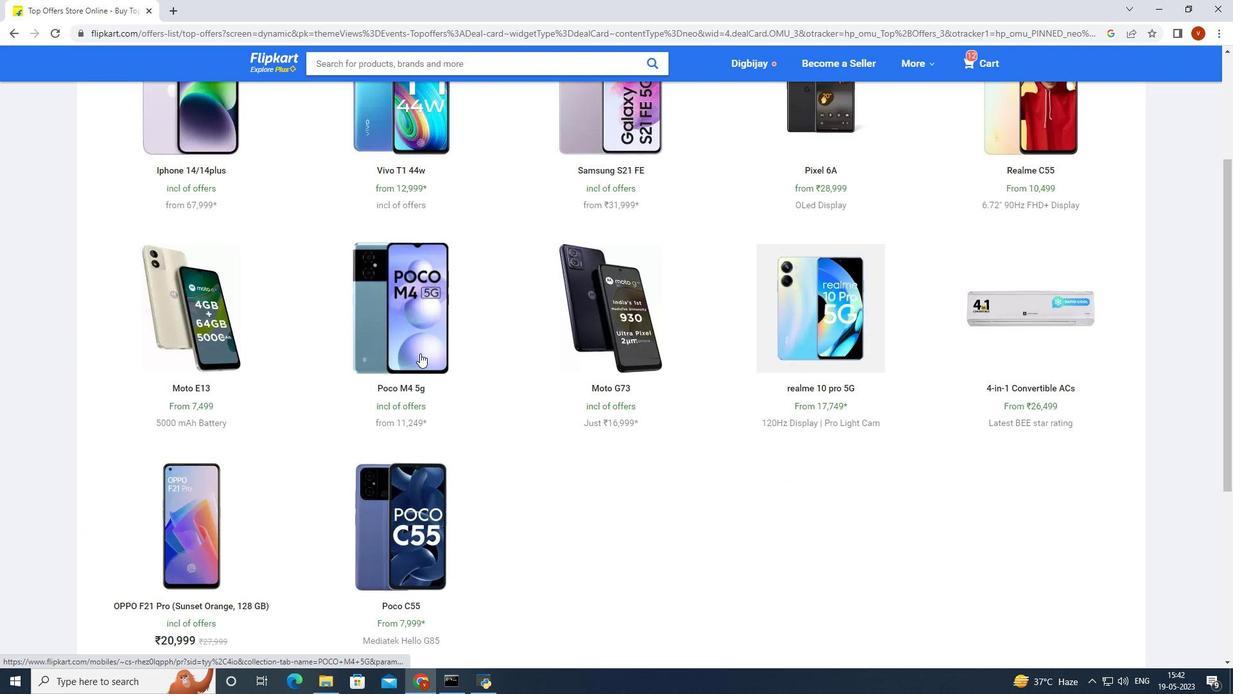 
Action: Mouse scrolled (420, 352) with delta (0, 0)
Screenshot: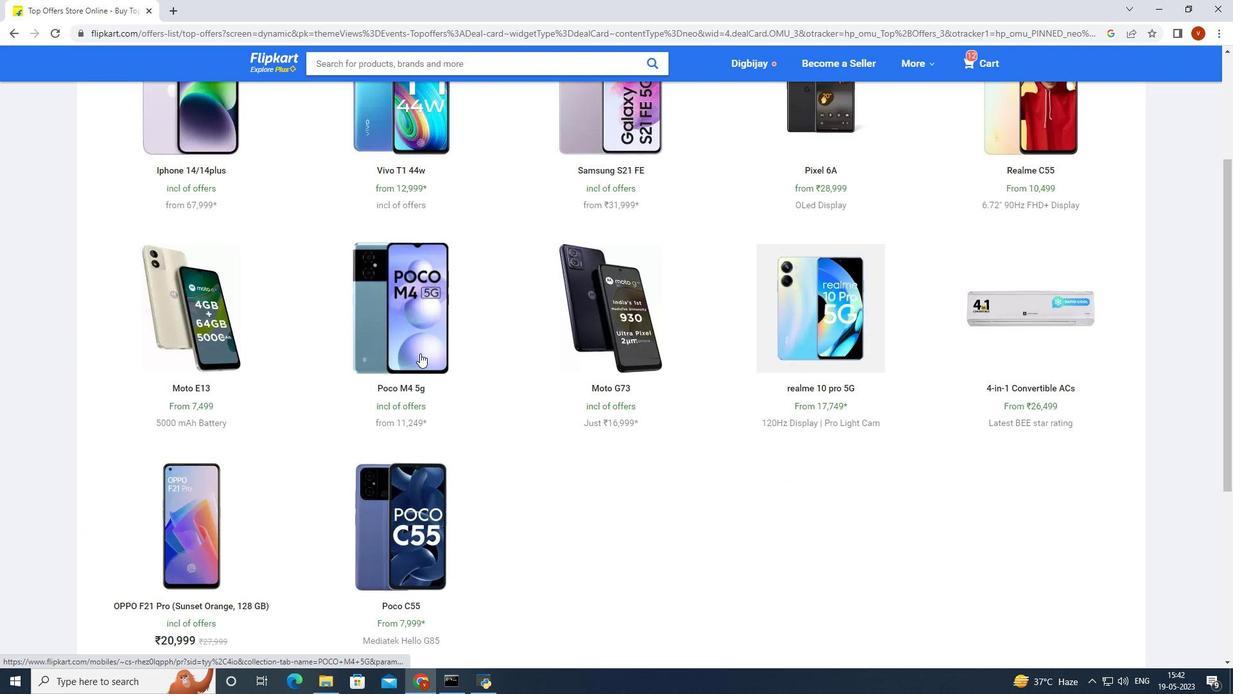 
Action: Mouse scrolled (420, 352) with delta (0, 0)
Screenshot: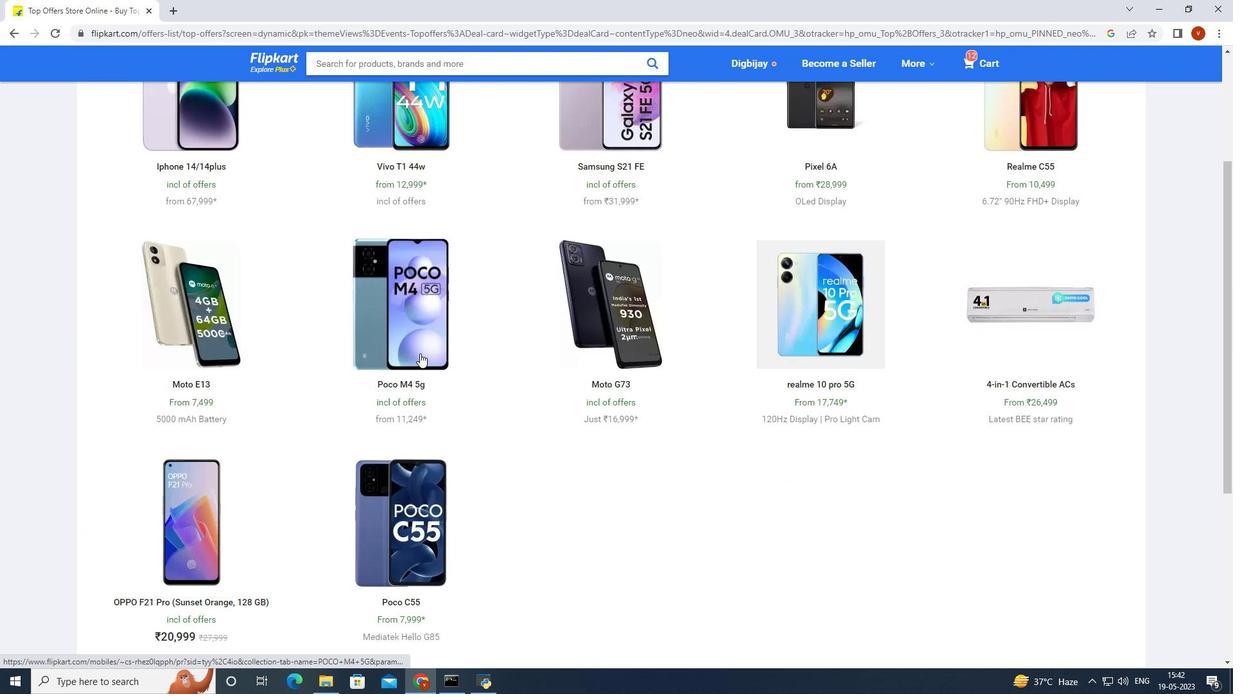 
Action: Mouse scrolled (420, 354) with delta (0, 0)
Screenshot: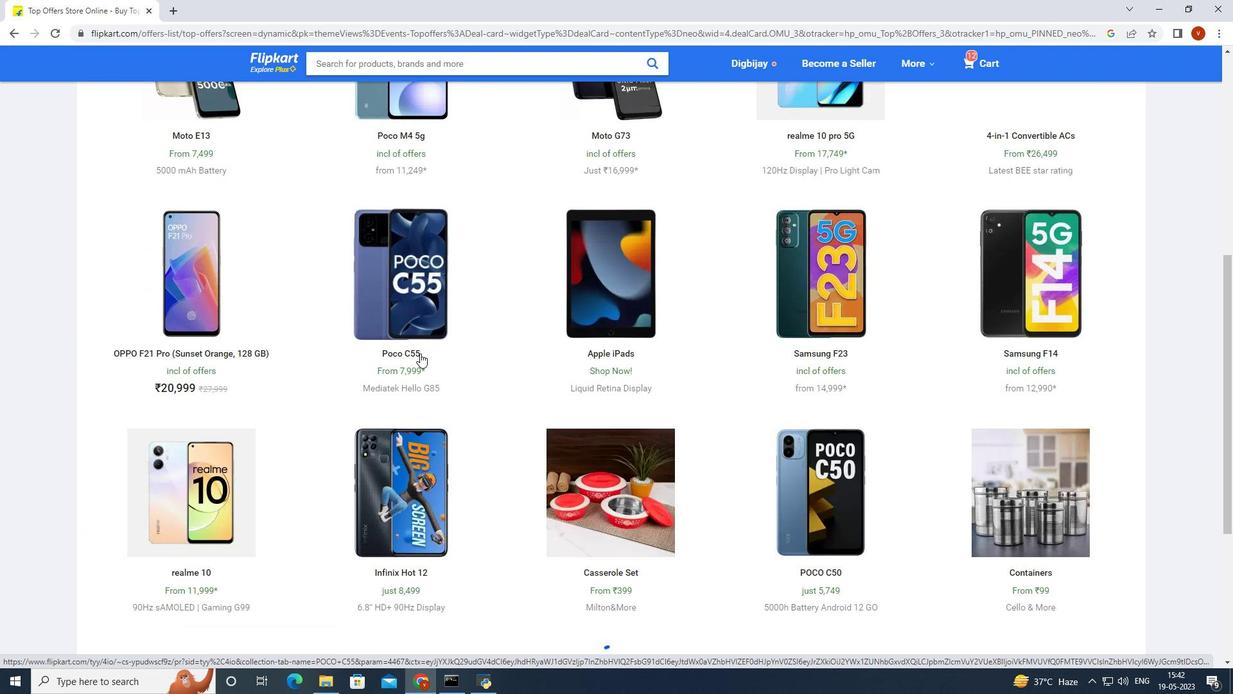 
Action: Mouse scrolled (420, 354) with delta (0, 0)
Screenshot: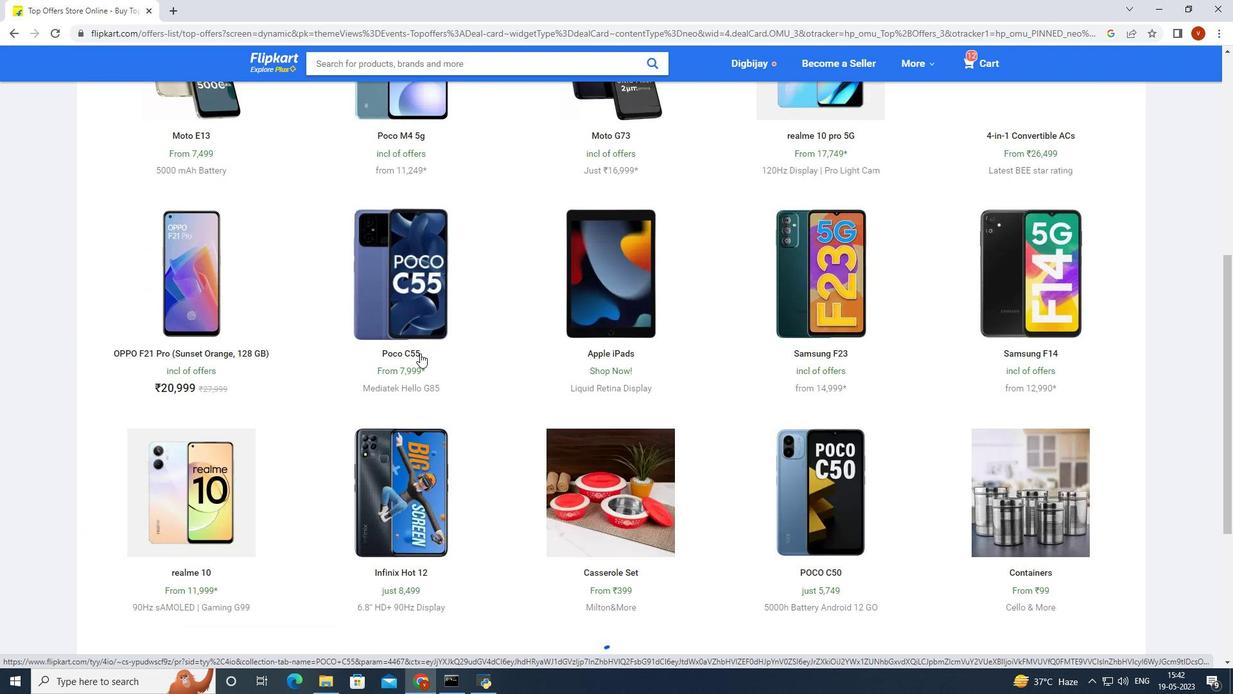 
Action: Mouse scrolled (420, 354) with delta (0, 0)
Screenshot: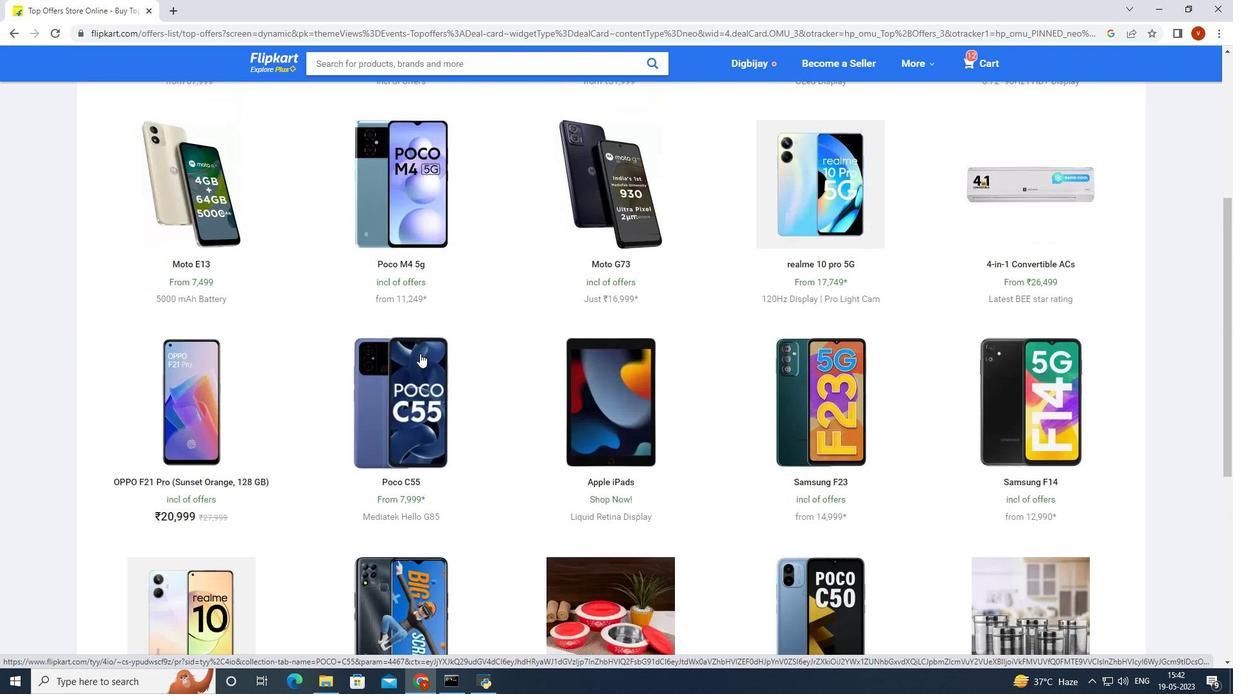 
Action: Mouse scrolled (420, 354) with delta (0, 0)
Screenshot: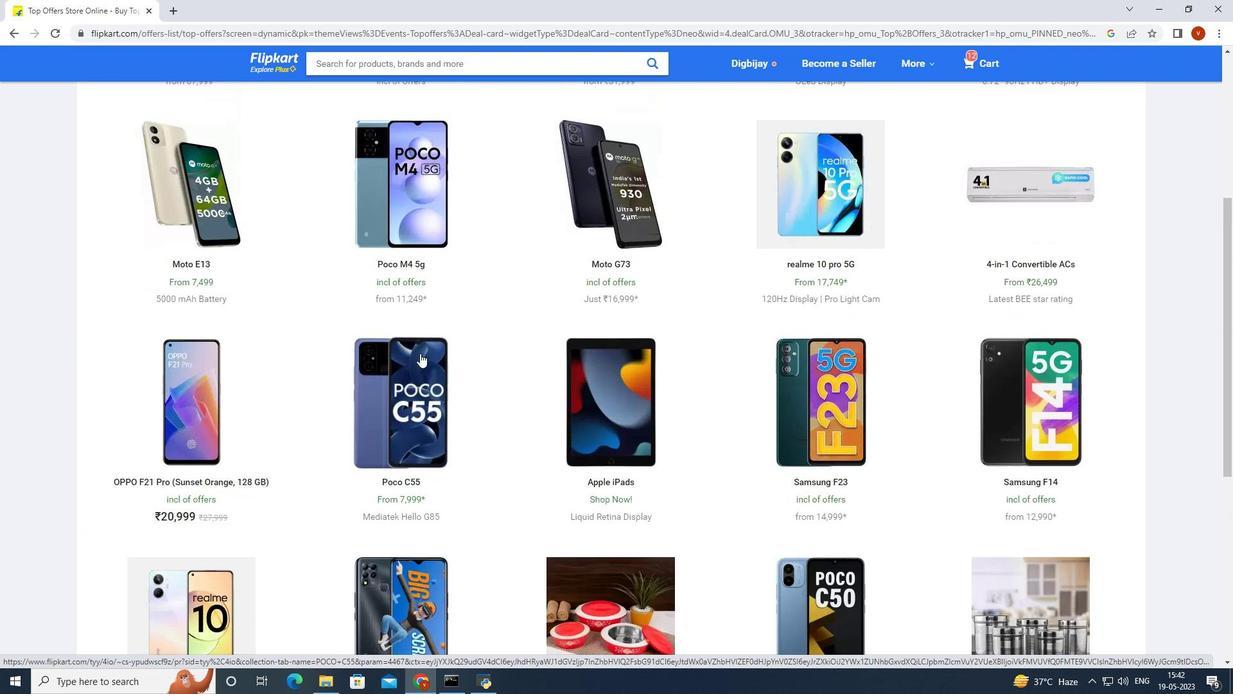 
Action: Mouse scrolled (420, 354) with delta (0, 0)
Screenshot: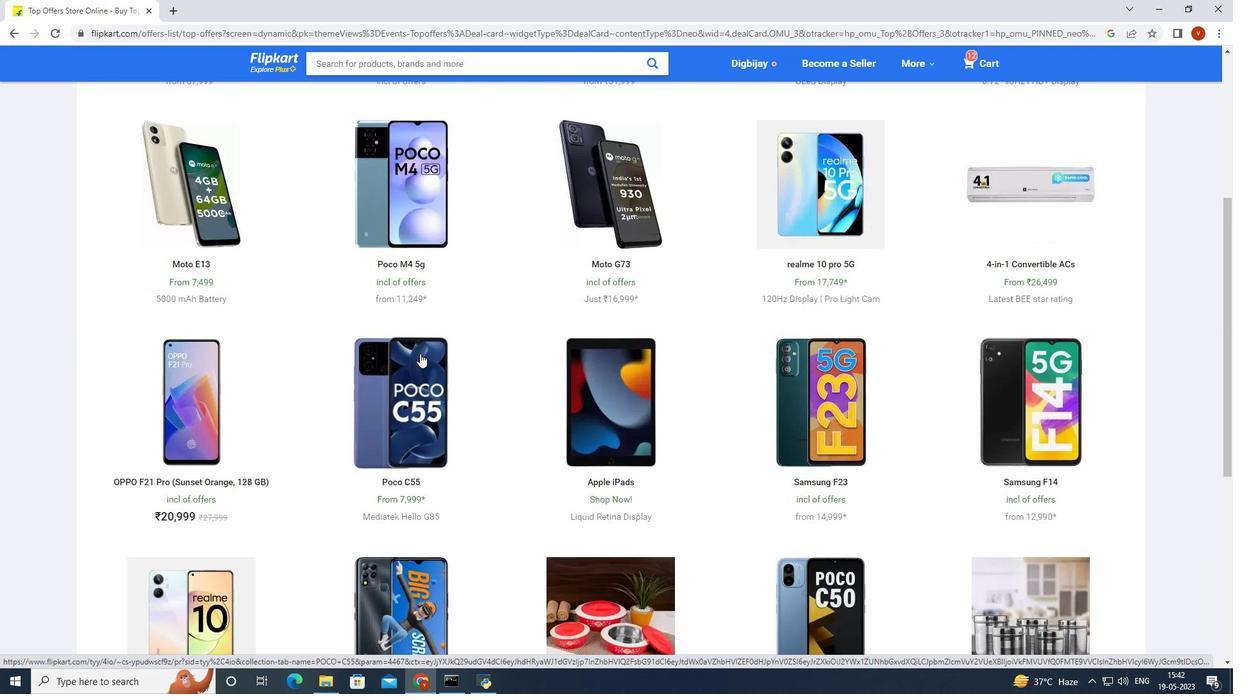 
Action: Mouse scrolled (420, 354) with delta (0, 0)
Screenshot: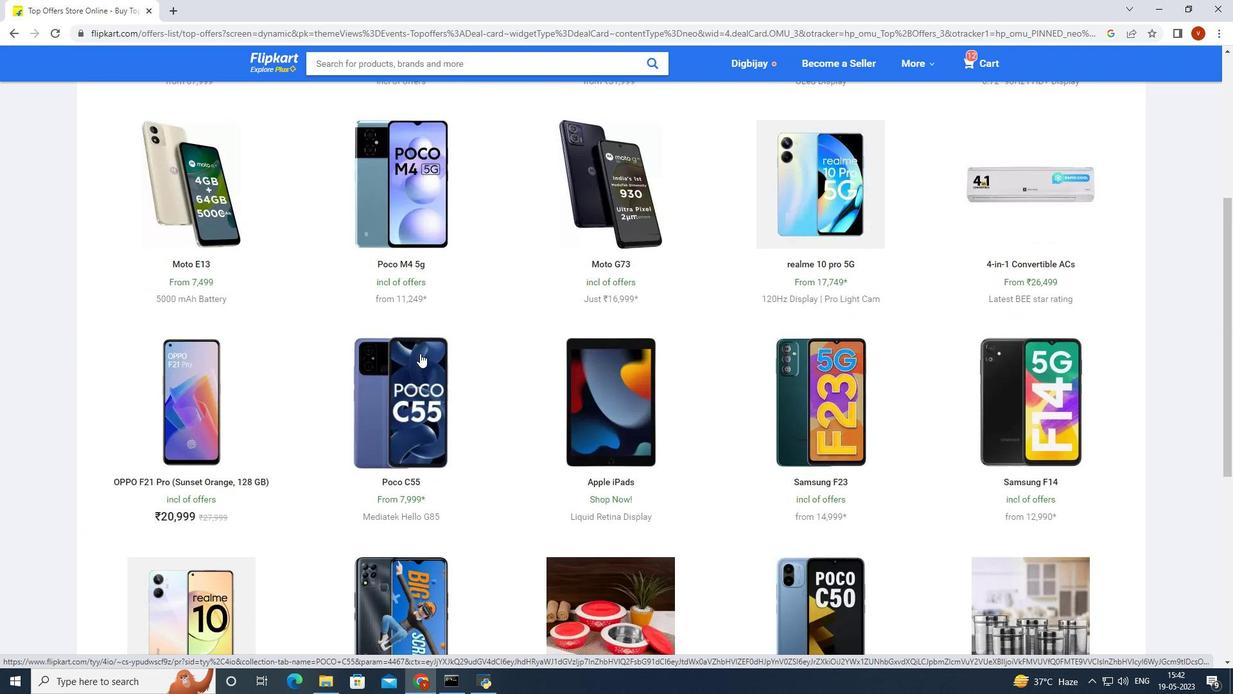 
Action: Mouse scrolled (420, 354) with delta (0, 0)
Screenshot: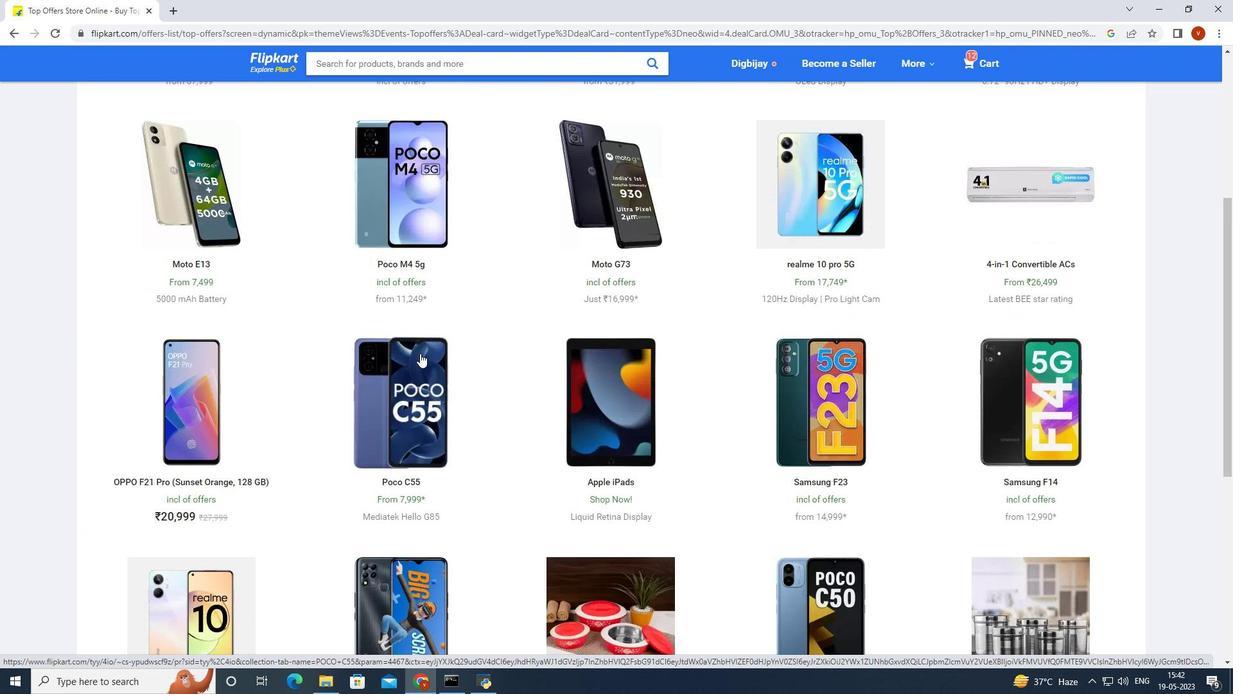 
Action: Mouse moved to (164, 342)
Screenshot: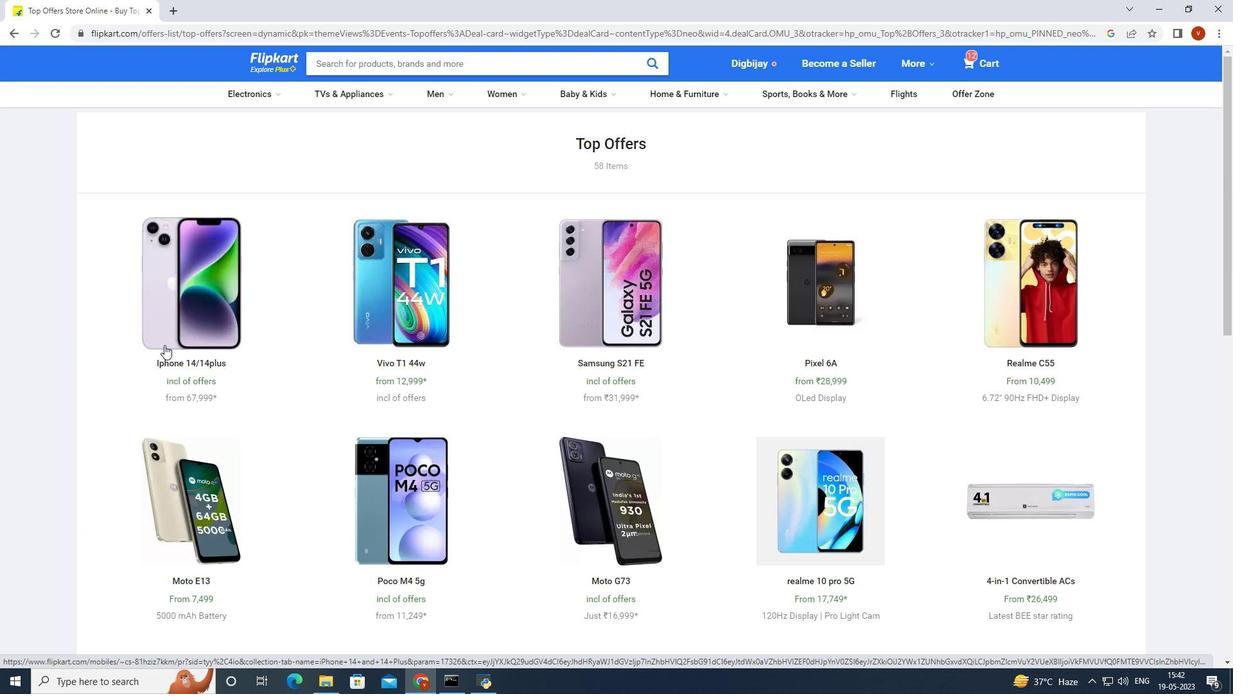 
Action: Mouse pressed left at (164, 342)
Screenshot: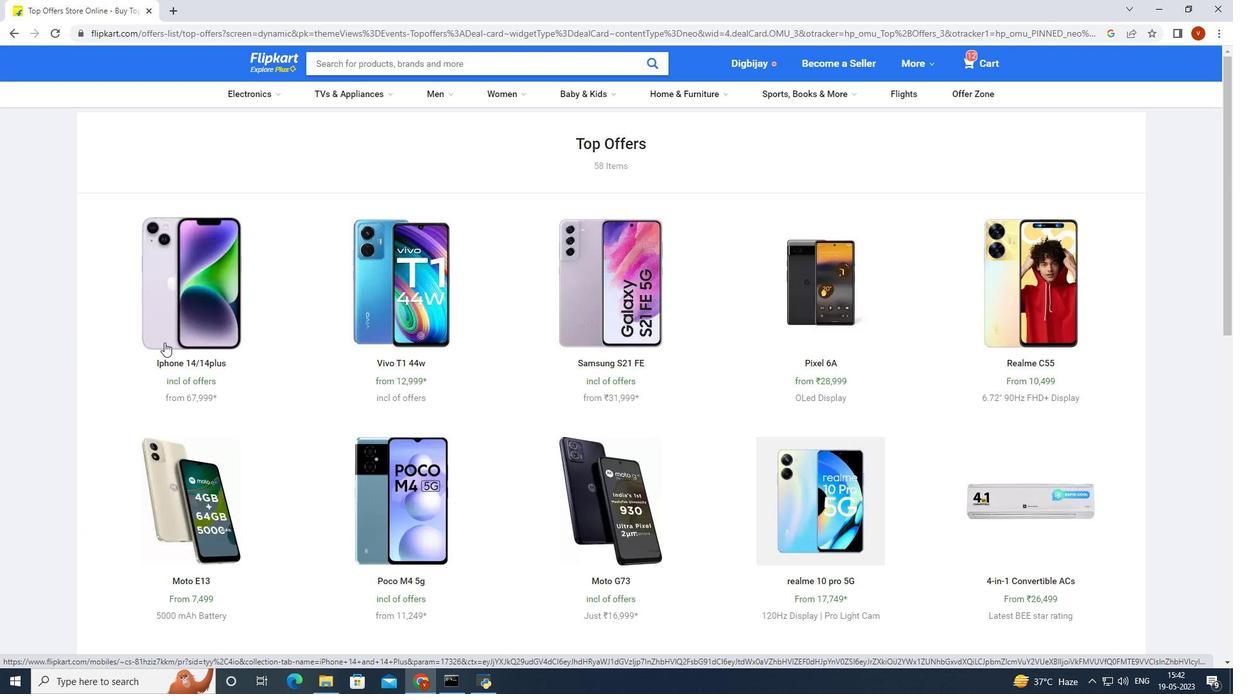 
Action: Mouse moved to (685, 255)
Screenshot: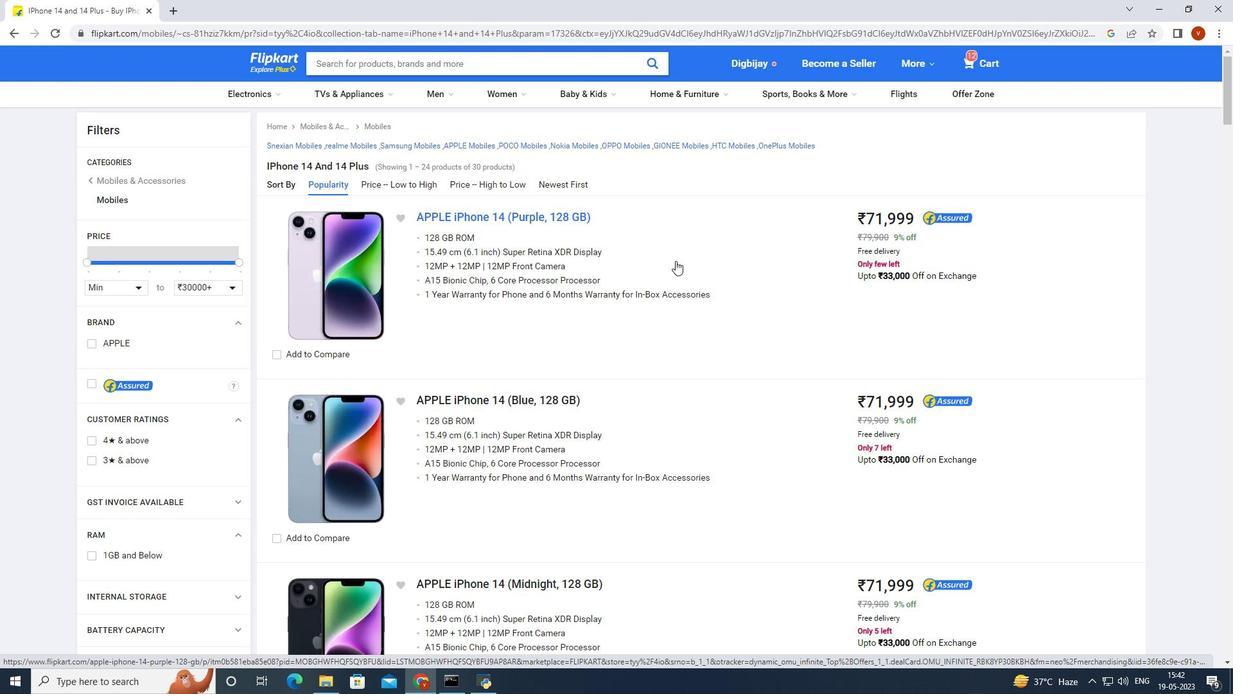 
Action: Mouse pressed left at (685, 255)
Screenshot: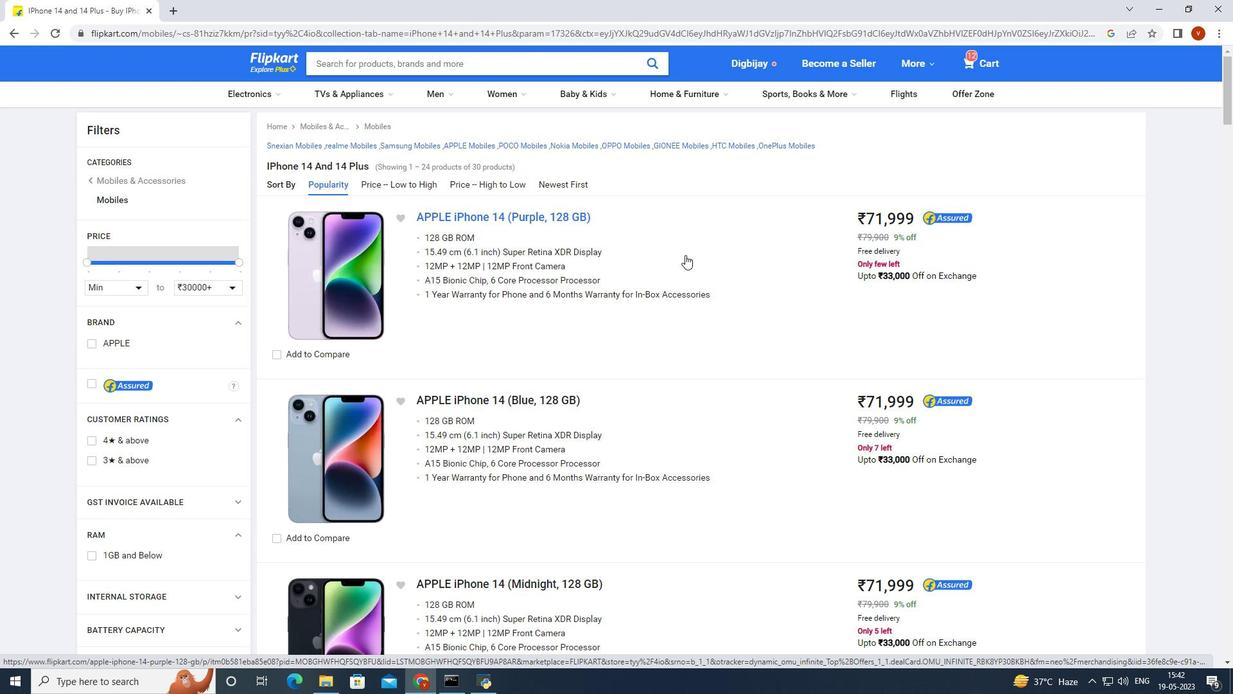 
Action: Mouse moved to (696, 275)
Screenshot: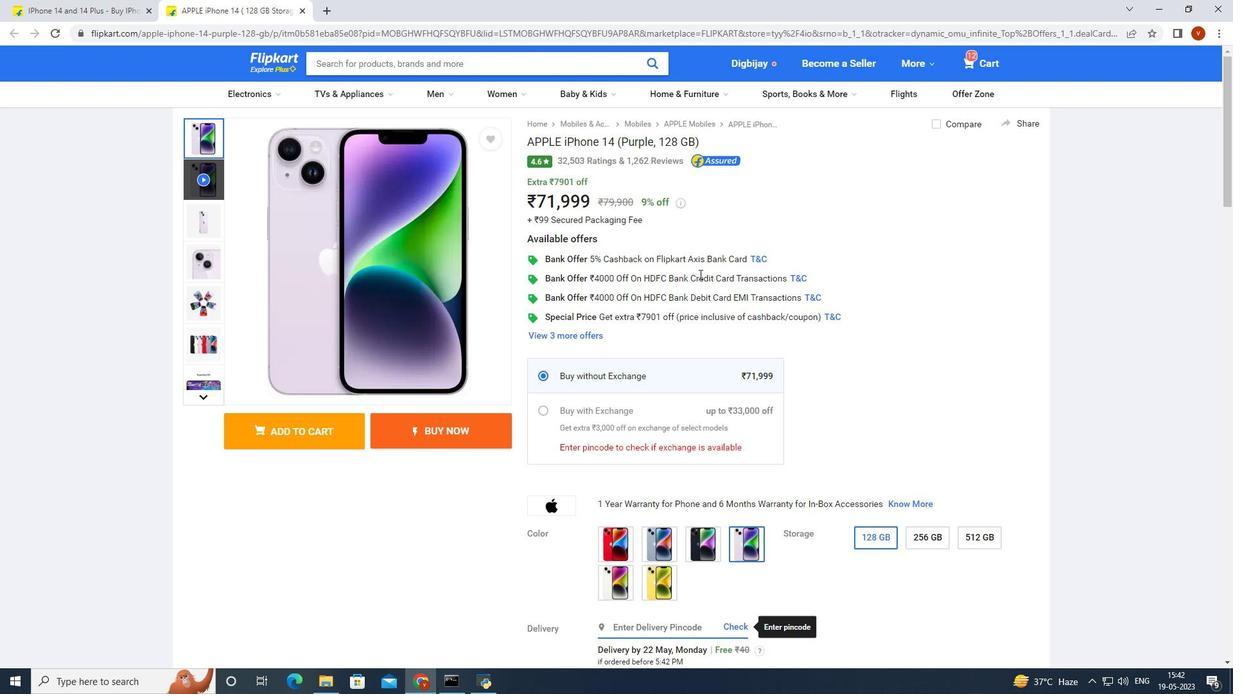 
Action: Mouse scrolled (696, 274) with delta (0, 0)
Screenshot: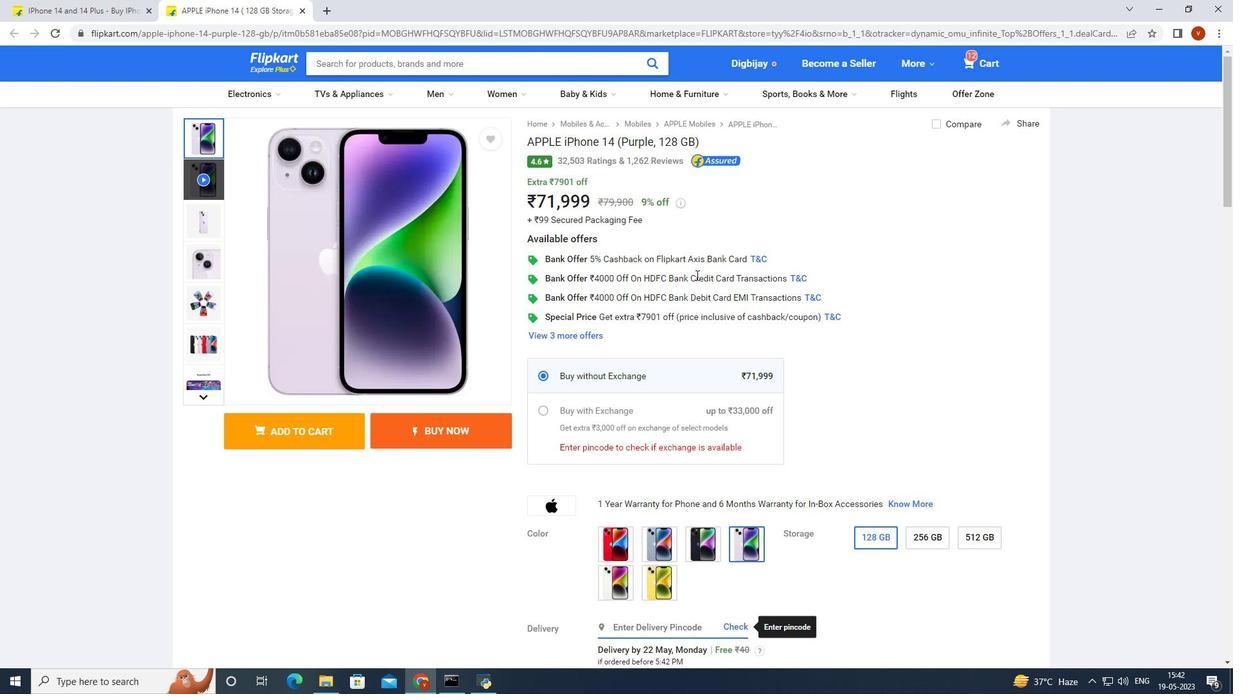 
Action: Mouse scrolled (696, 275) with delta (0, 0)
Screenshot: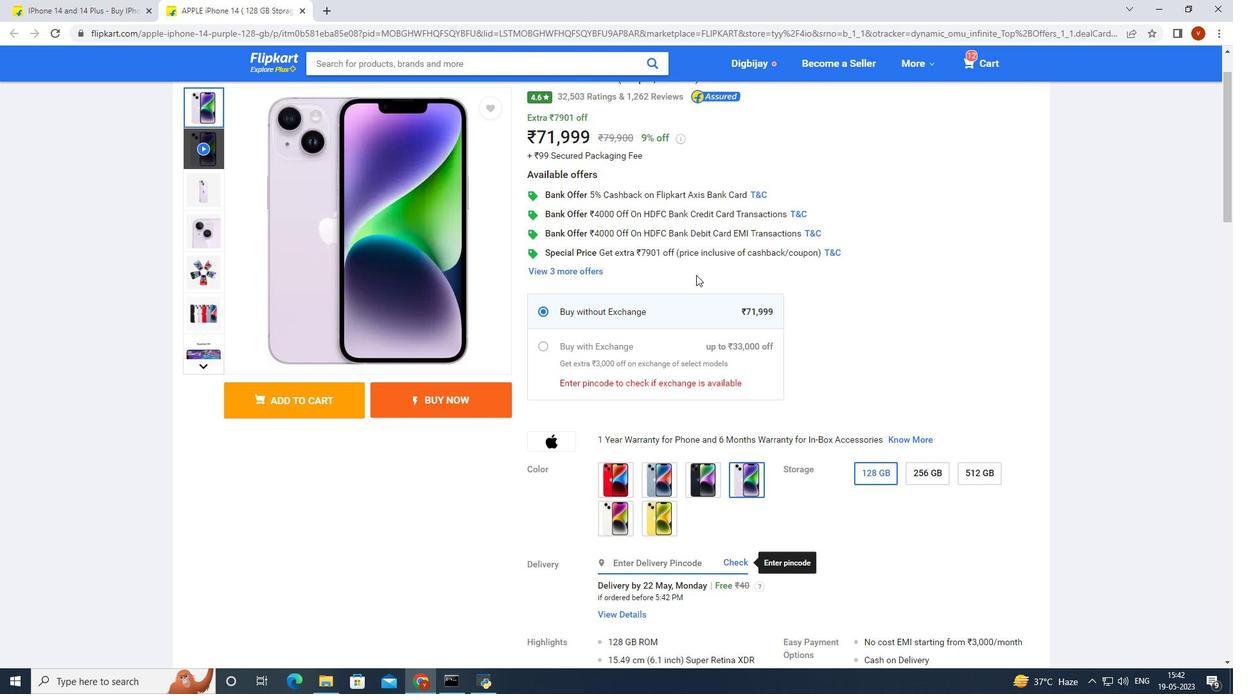 
Action: Mouse scrolled (696, 275) with delta (0, 0)
Screenshot: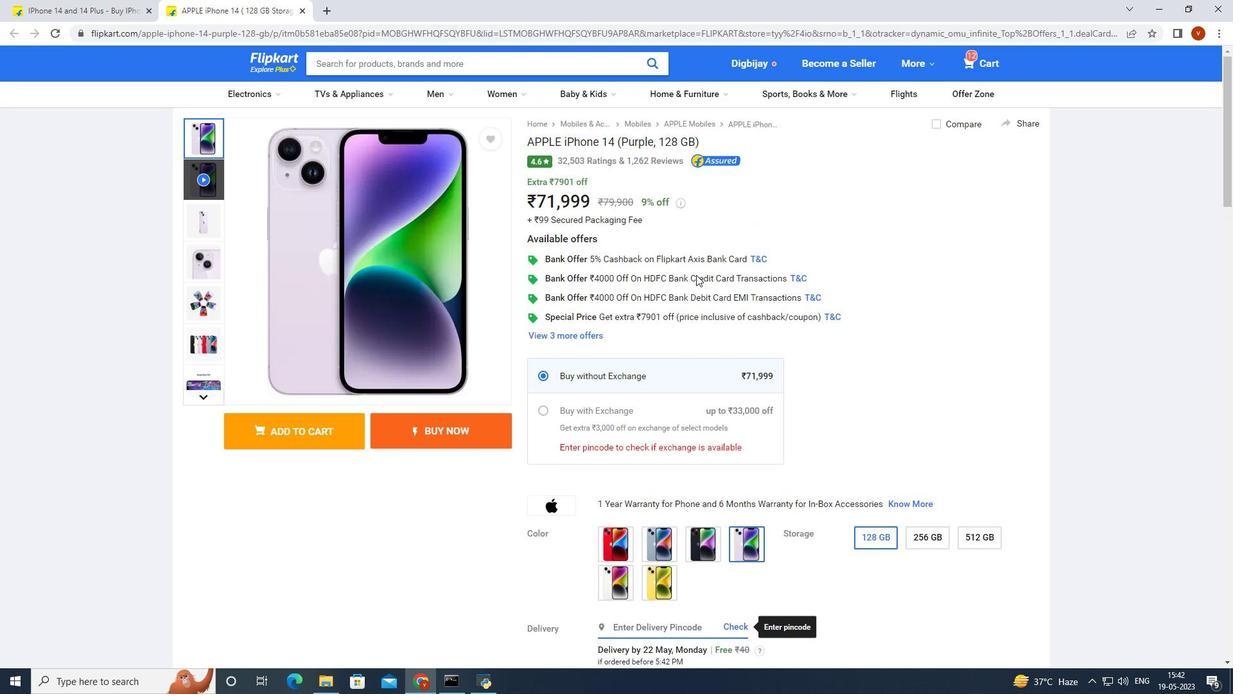 
Action: Mouse scrolled (696, 274) with delta (0, 0)
Screenshot: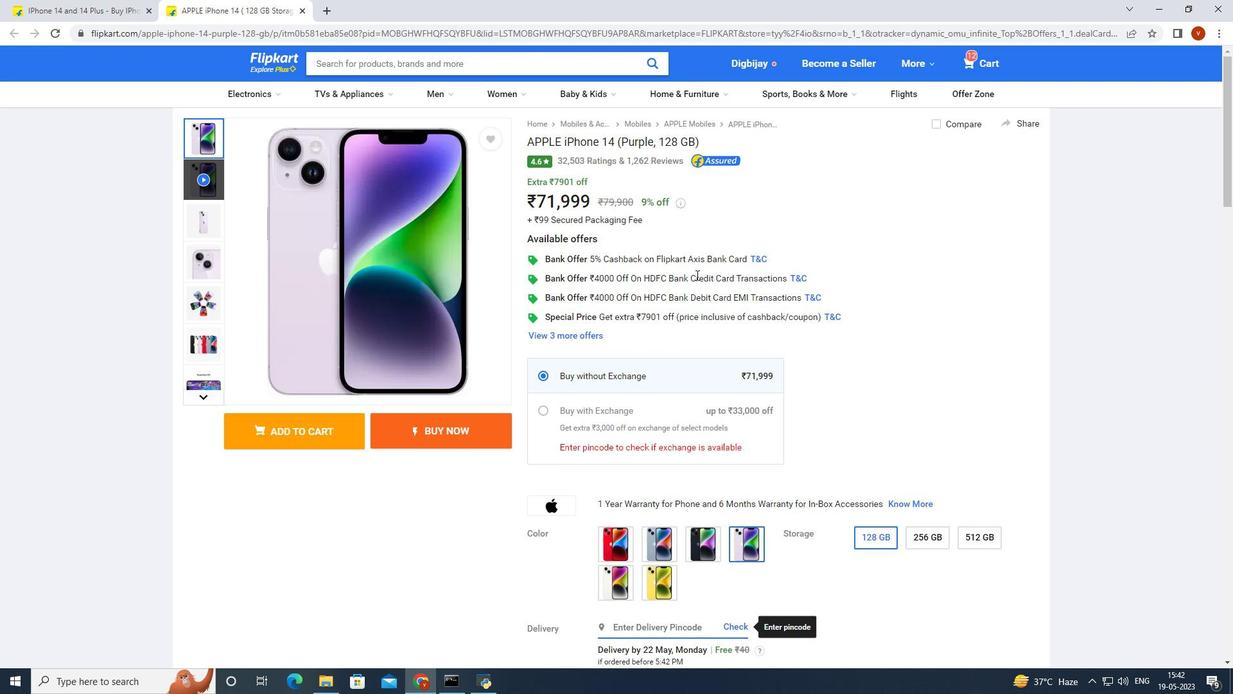 
Action: Mouse scrolled (696, 274) with delta (0, 0)
Screenshot: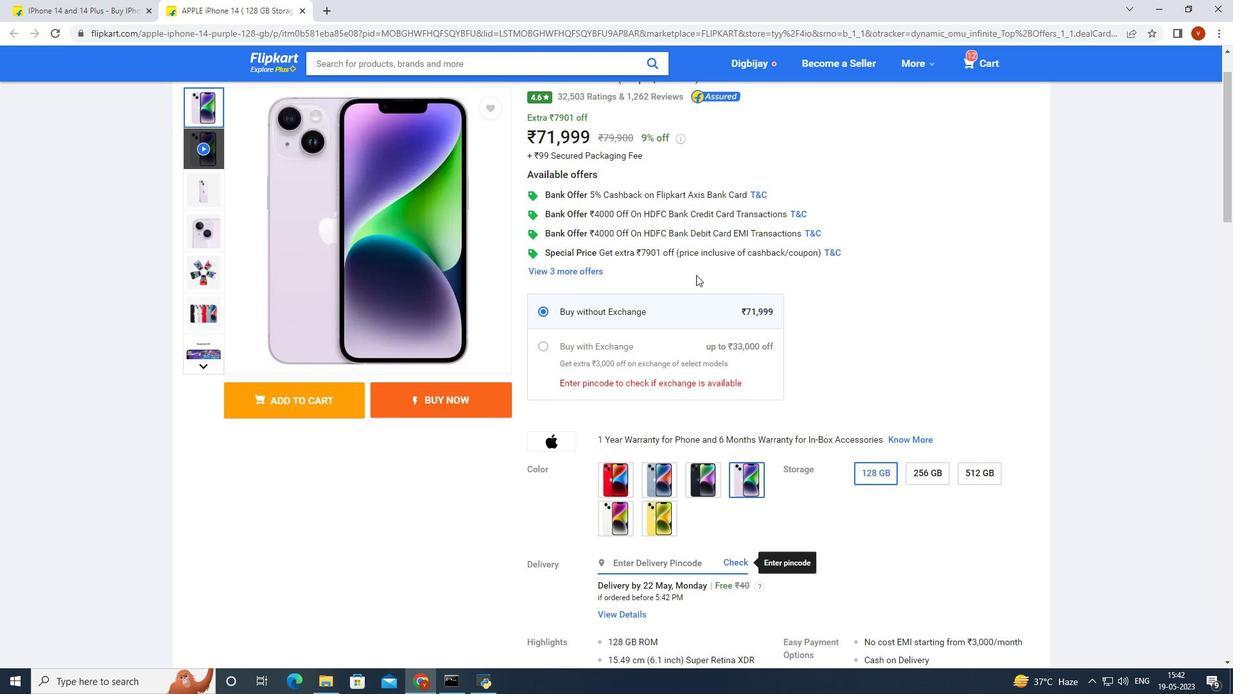 
Action: Mouse scrolled (696, 274) with delta (0, 0)
Screenshot: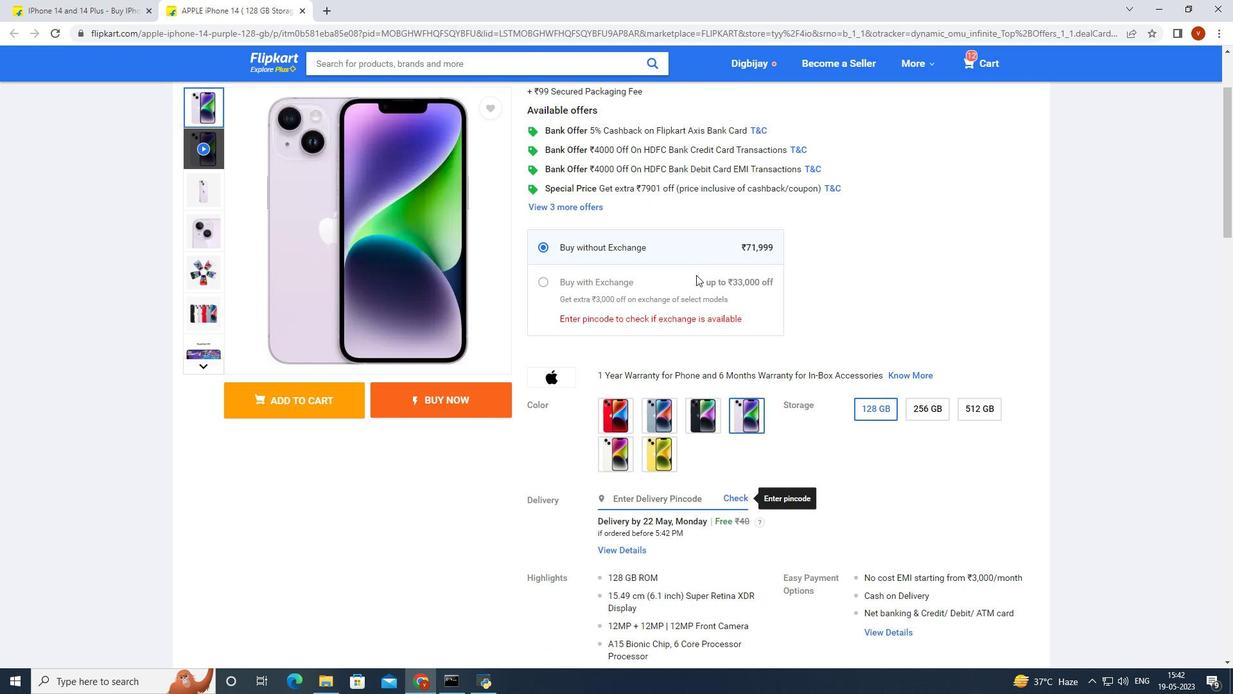 
Action: Mouse scrolled (696, 274) with delta (0, 0)
Screenshot: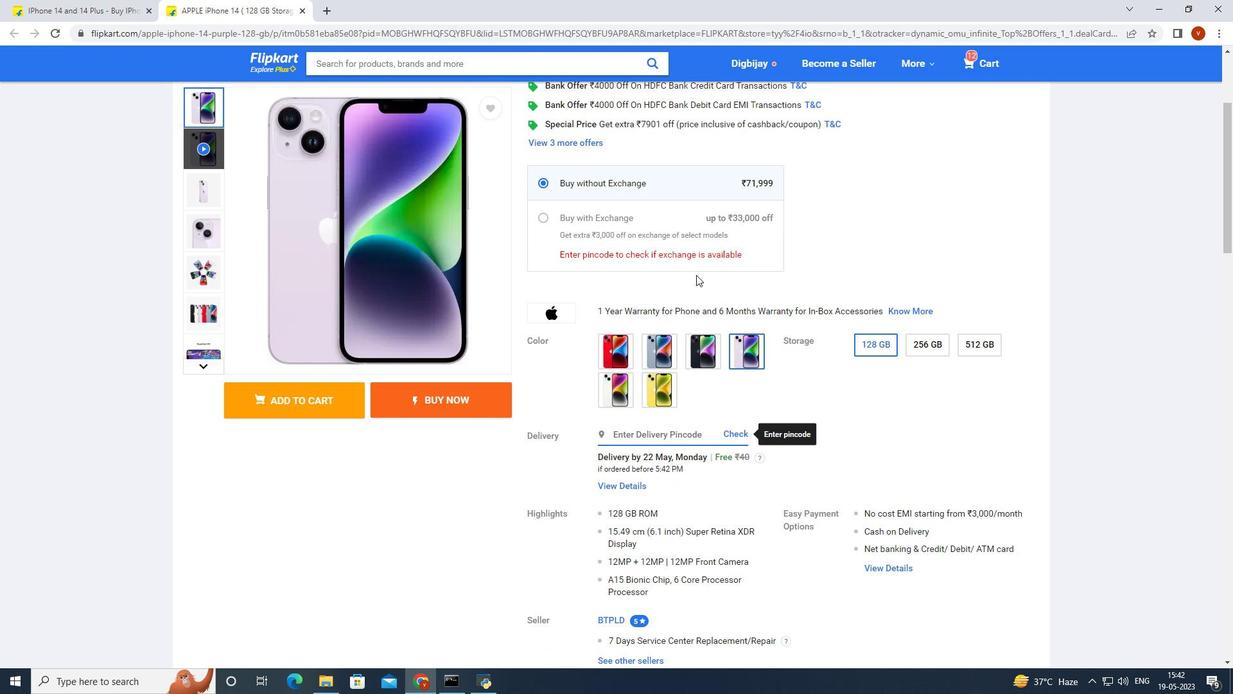 
Action: Mouse scrolled (696, 275) with delta (0, 0)
Screenshot: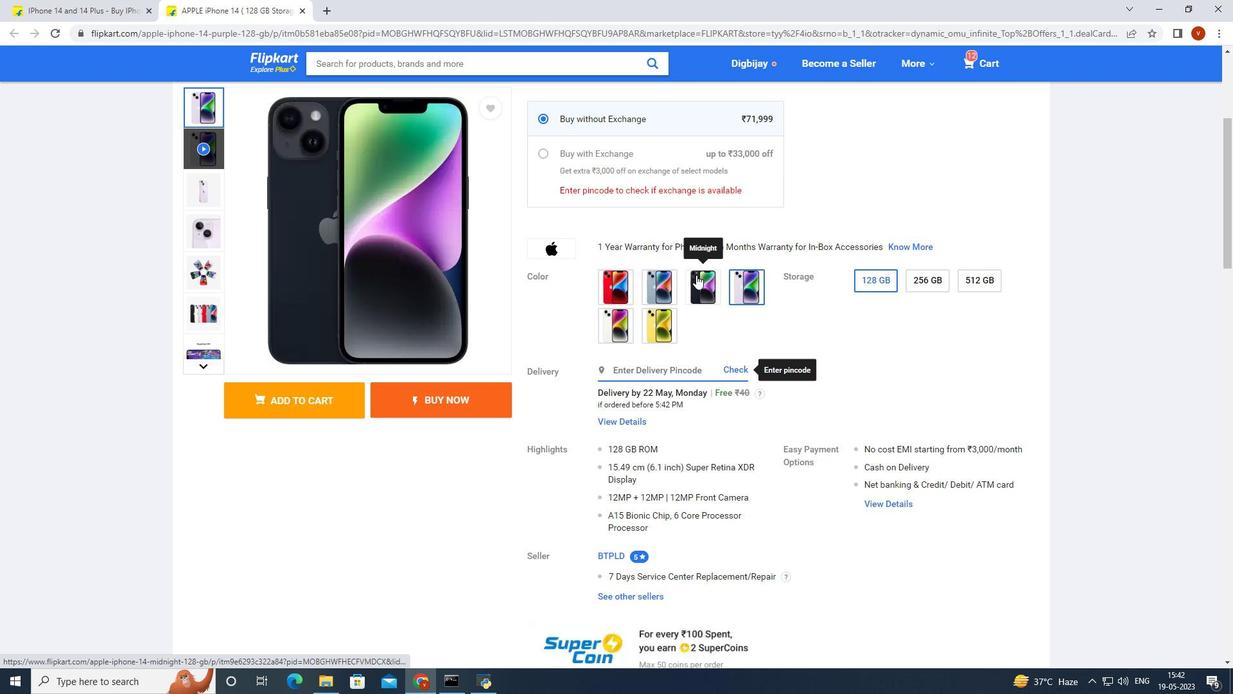 
Action: Mouse scrolled (696, 275) with delta (0, 0)
Screenshot: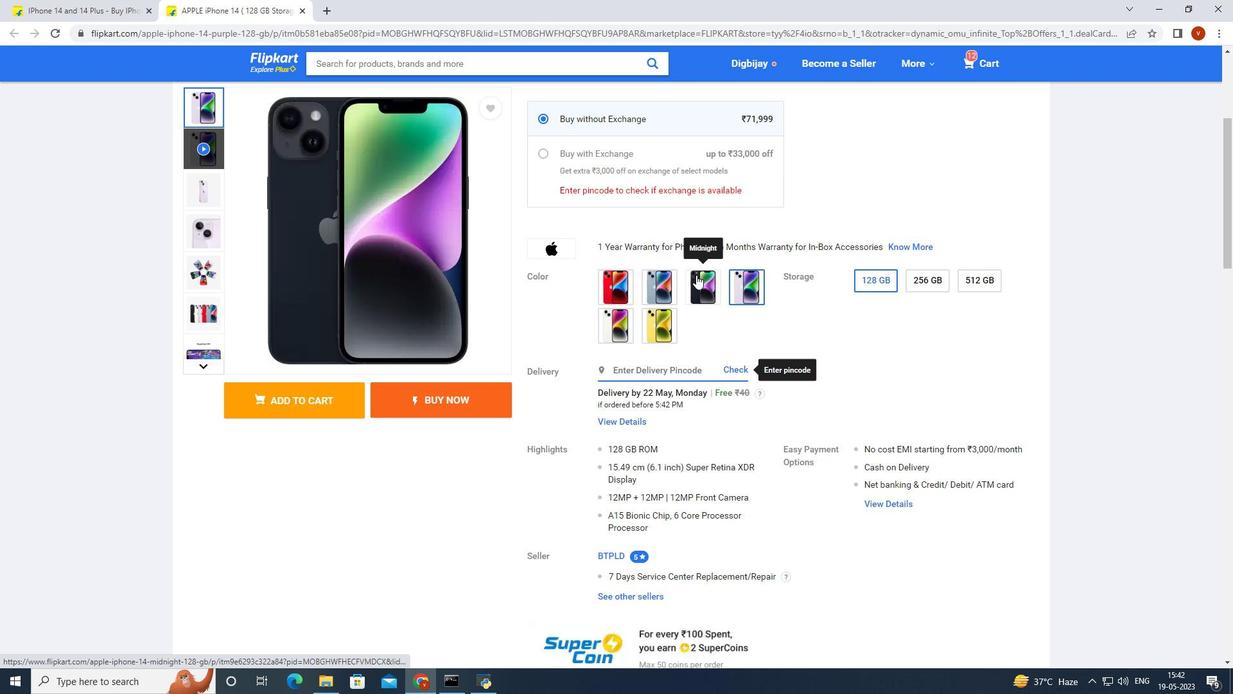 
Action: Mouse scrolled (696, 275) with delta (0, 0)
Screenshot: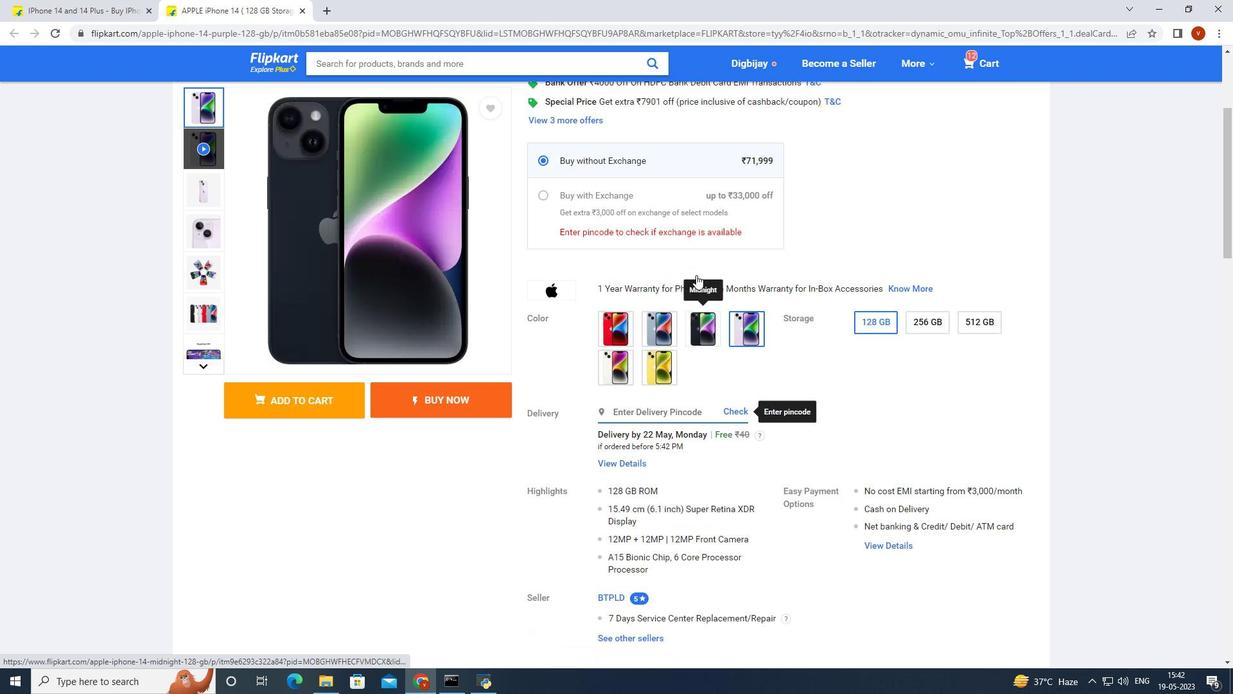 
Action: Mouse moved to (696, 269)
Screenshot: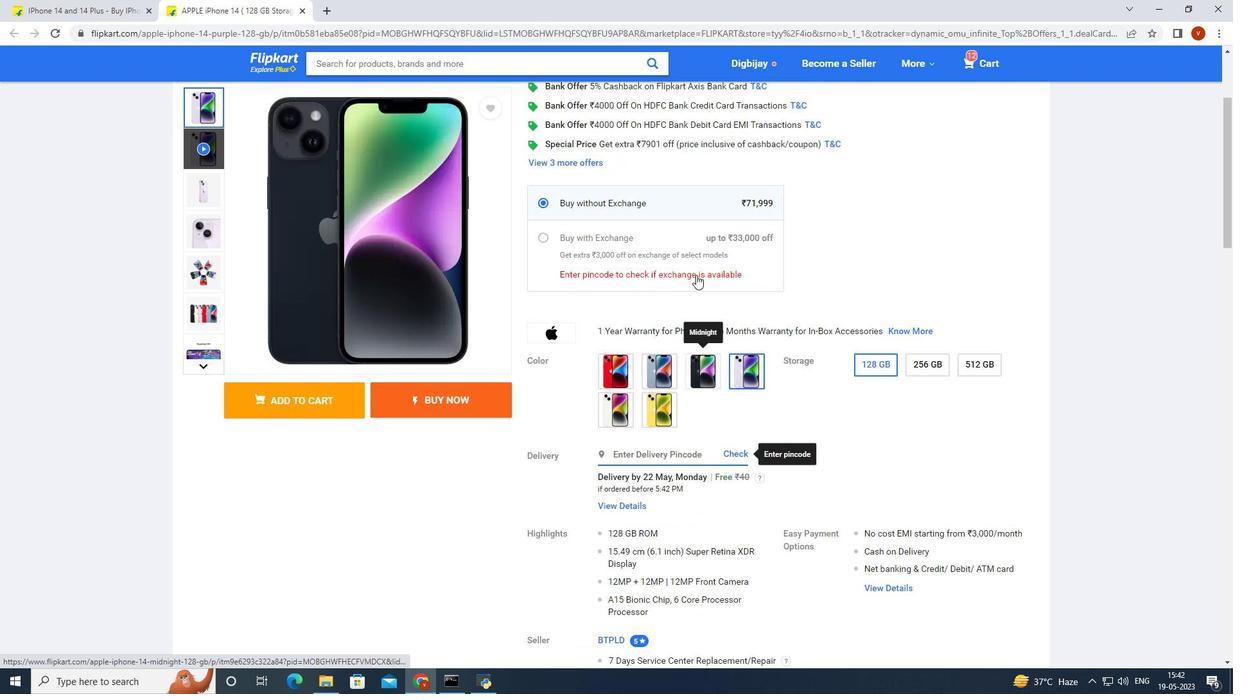 
Action: Mouse scrolled (696, 269) with delta (0, 0)
Screenshot: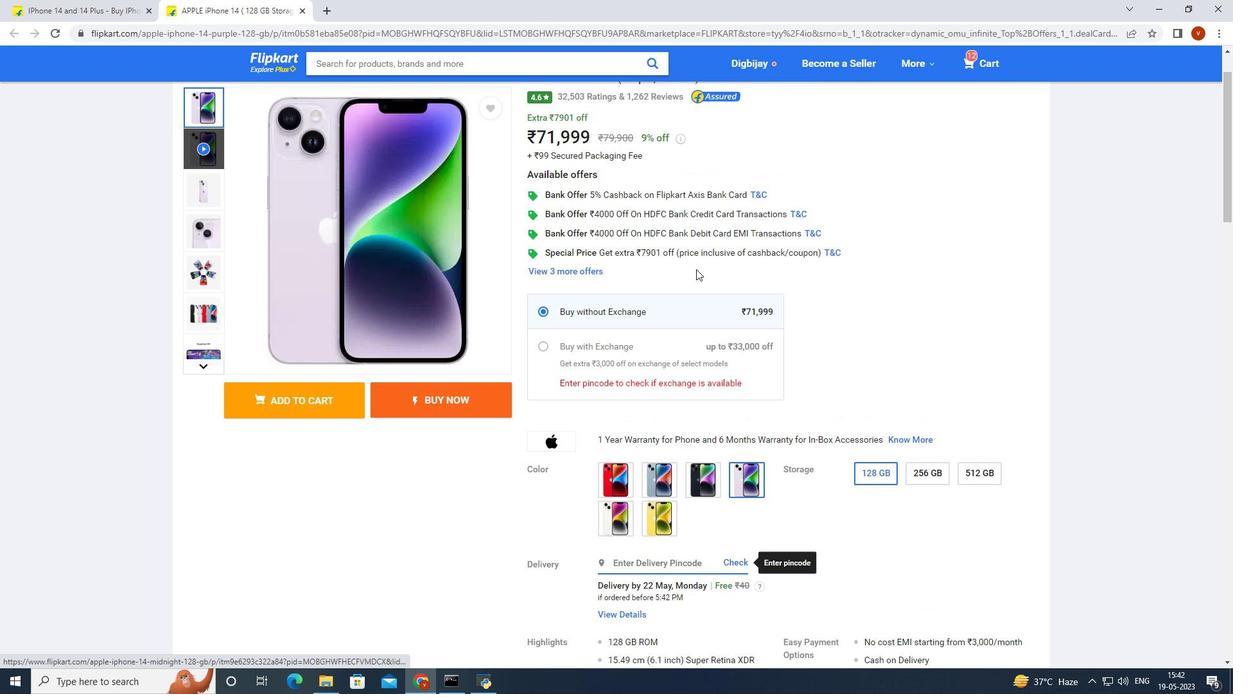 
Action: Mouse scrolled (696, 269) with delta (0, 0)
Screenshot: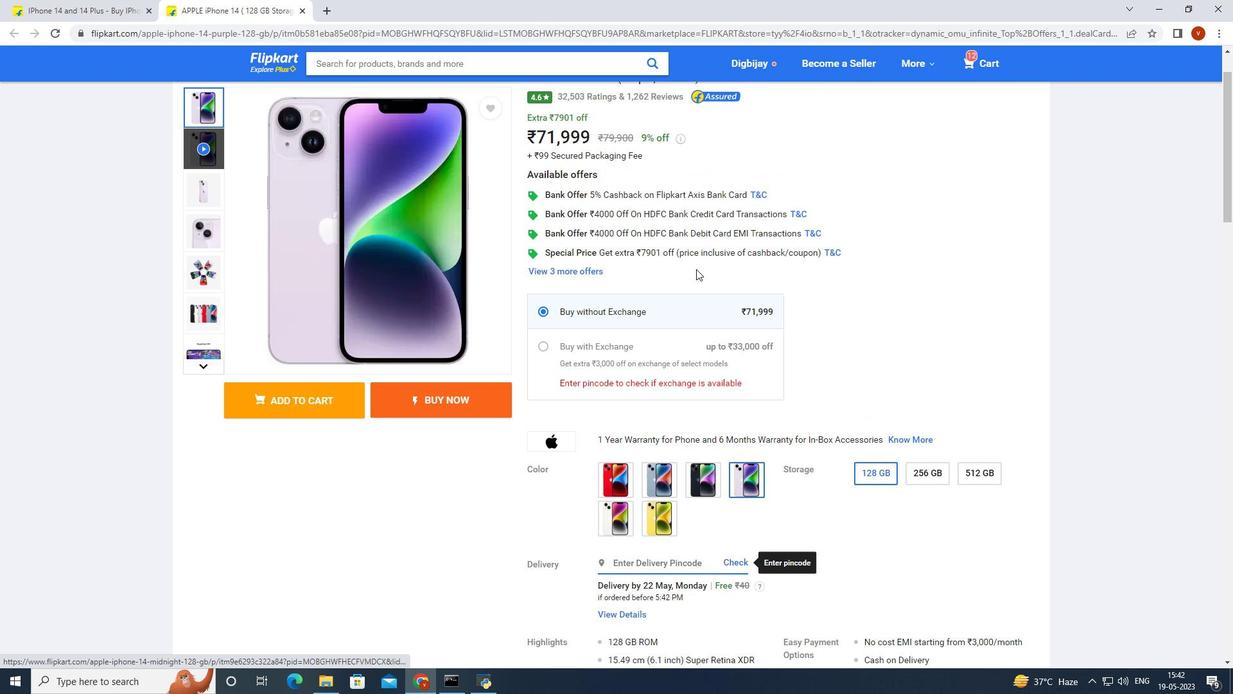 
Action: Mouse moved to (303, 415)
Screenshot: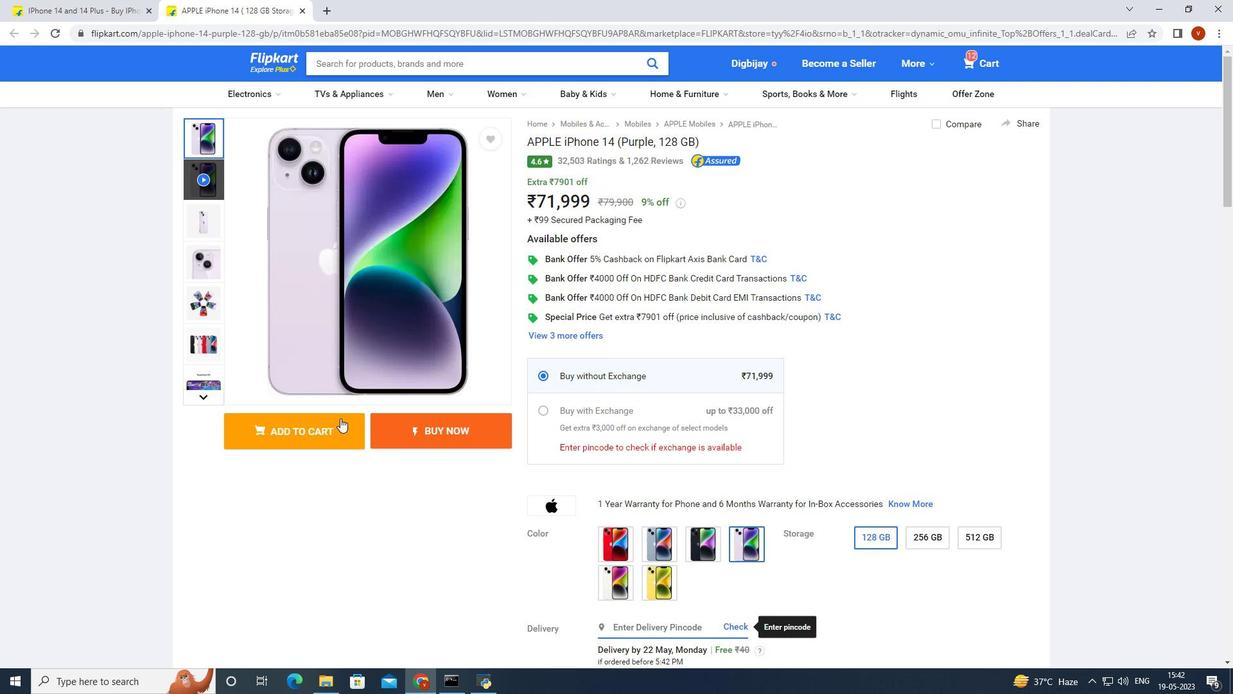 
Action: Mouse pressed left at (303, 415)
Screenshot: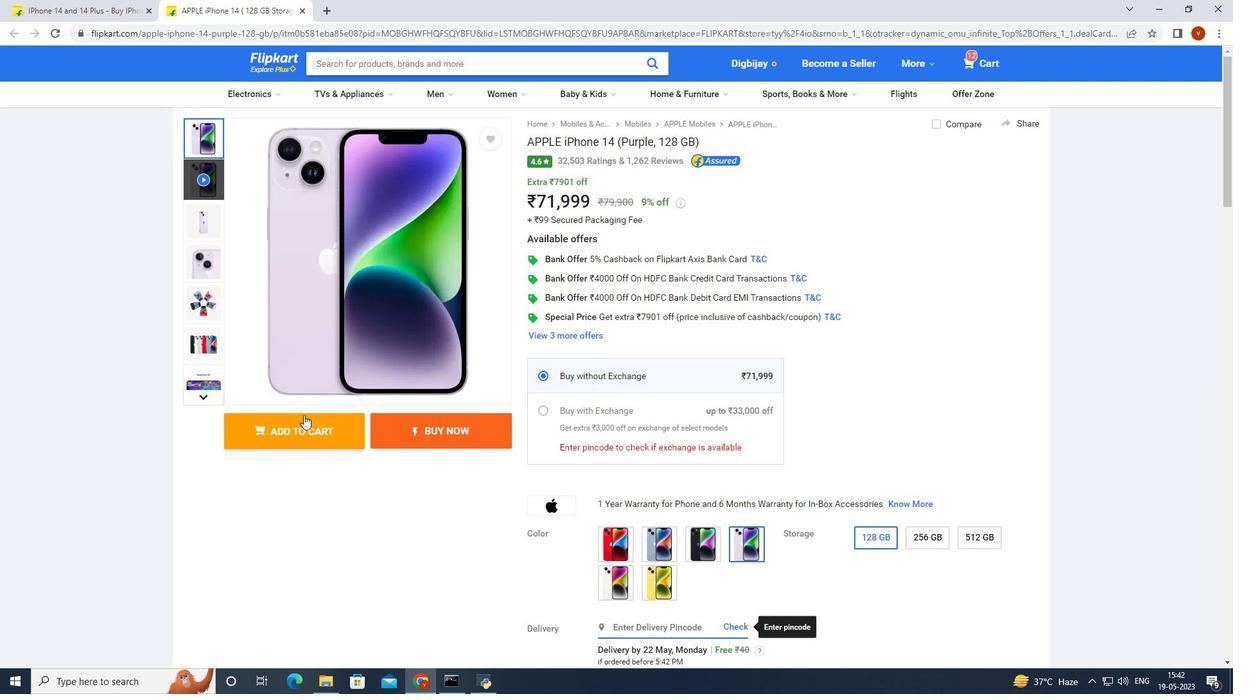 
Action: Mouse moved to (327, 428)
Screenshot: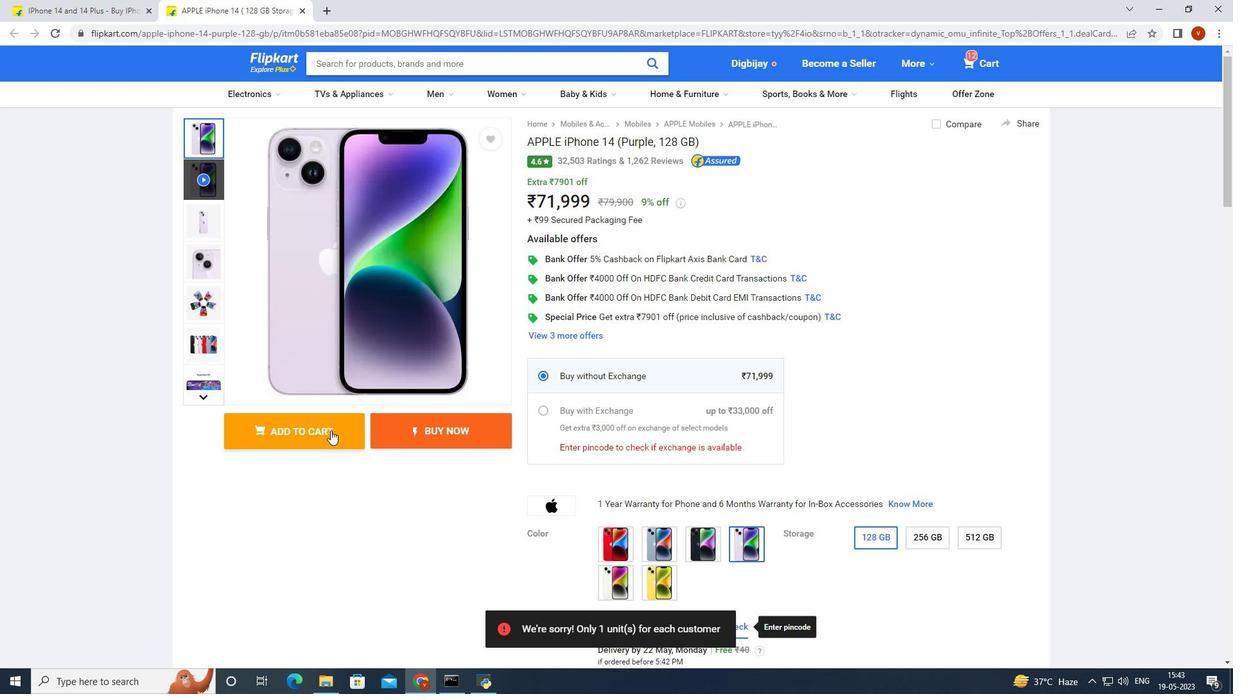 
Action: Mouse pressed left at (327, 428)
Screenshot: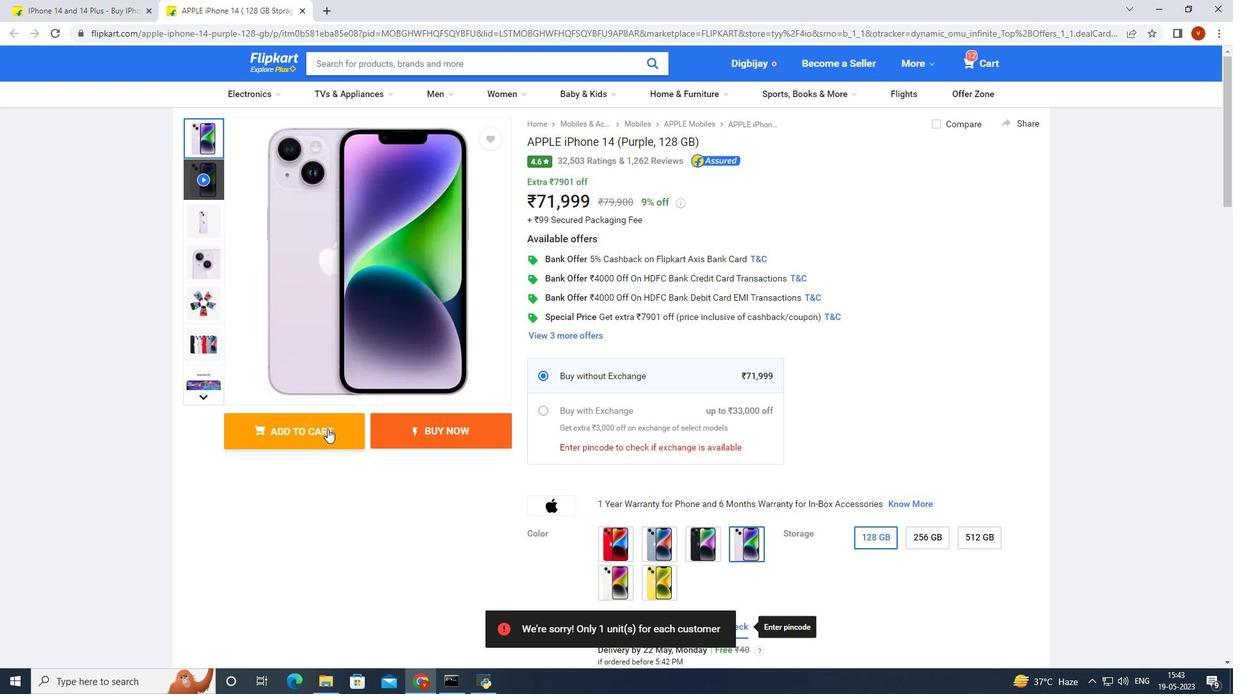 
Action: Mouse moved to (519, 435)
Screenshot: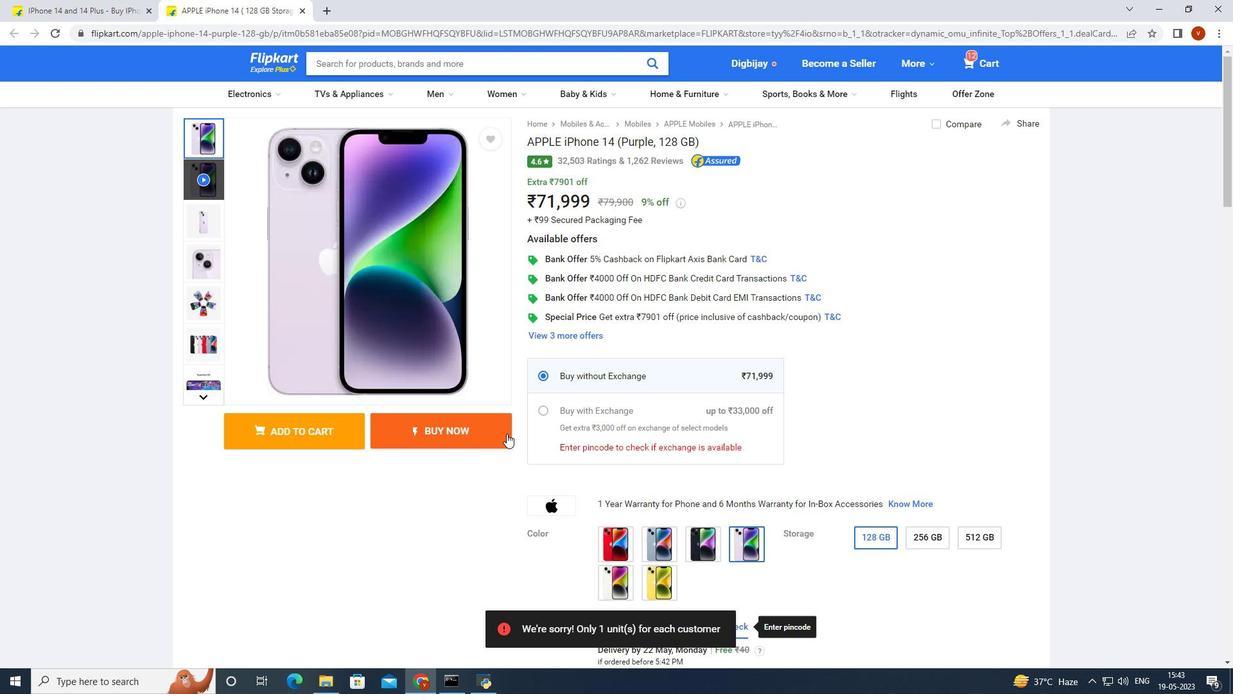 
Action: Mouse scrolled (519, 434) with delta (0, 0)
Screenshot: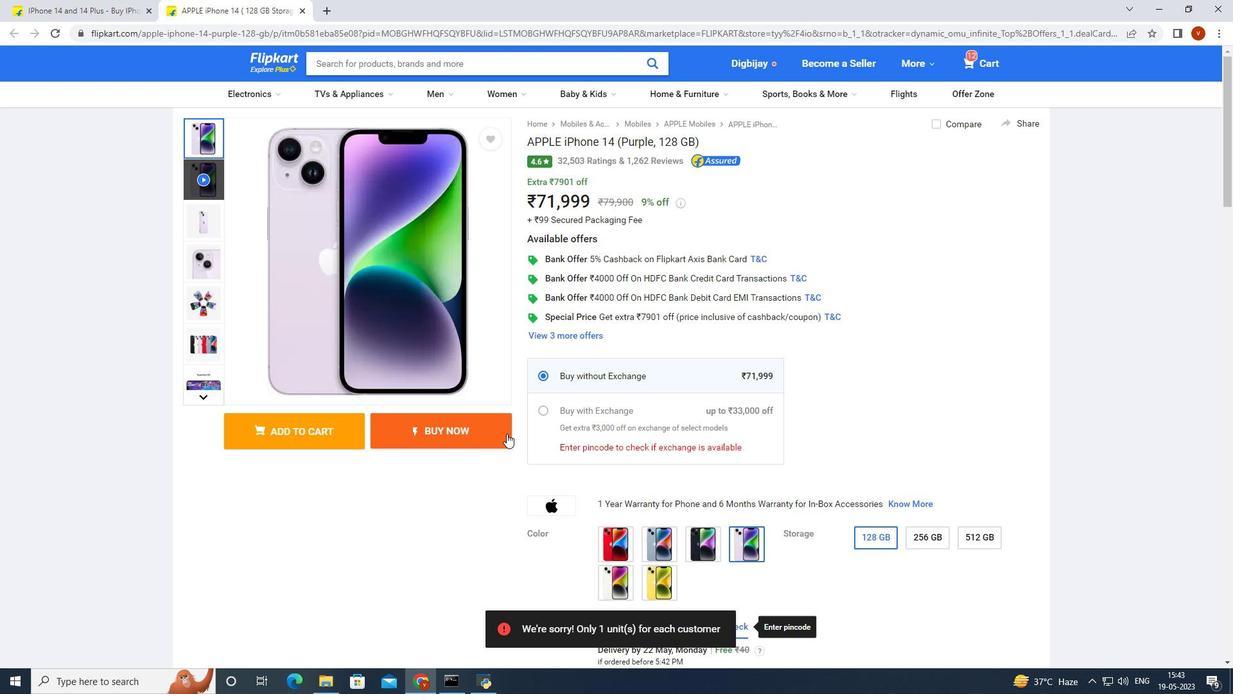 
Action: Mouse moved to (524, 435)
Screenshot: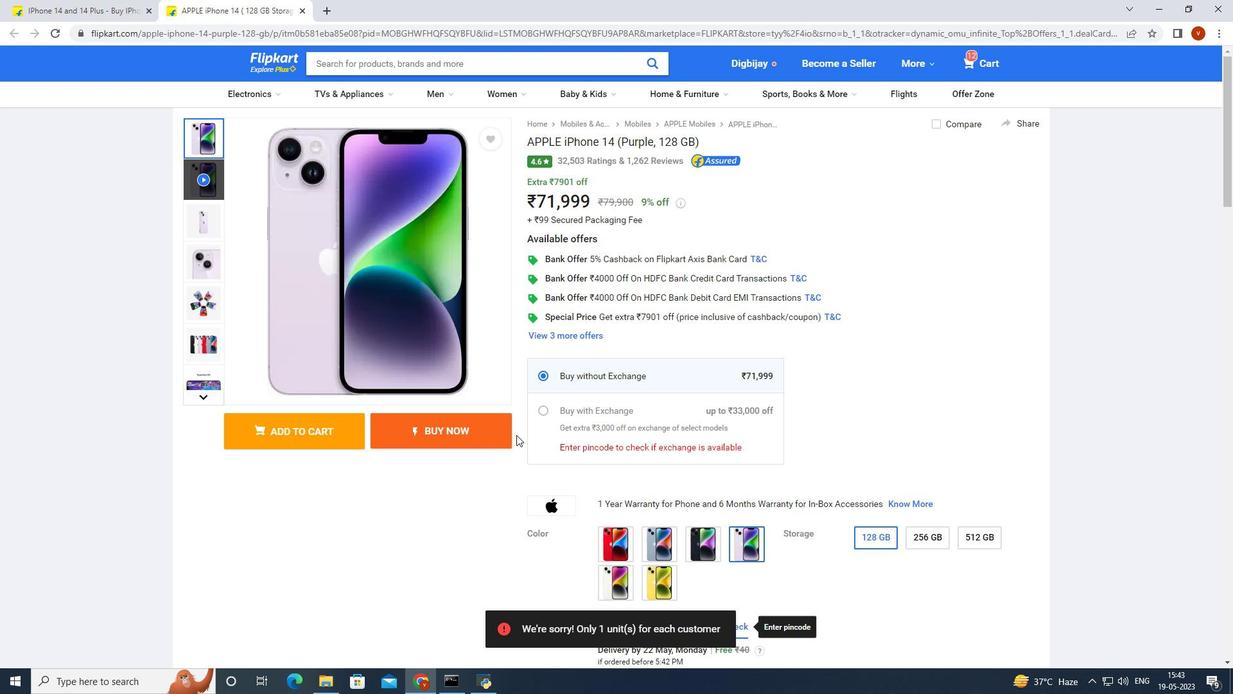 
Action: Mouse scrolled (524, 435) with delta (0, 0)
Screenshot: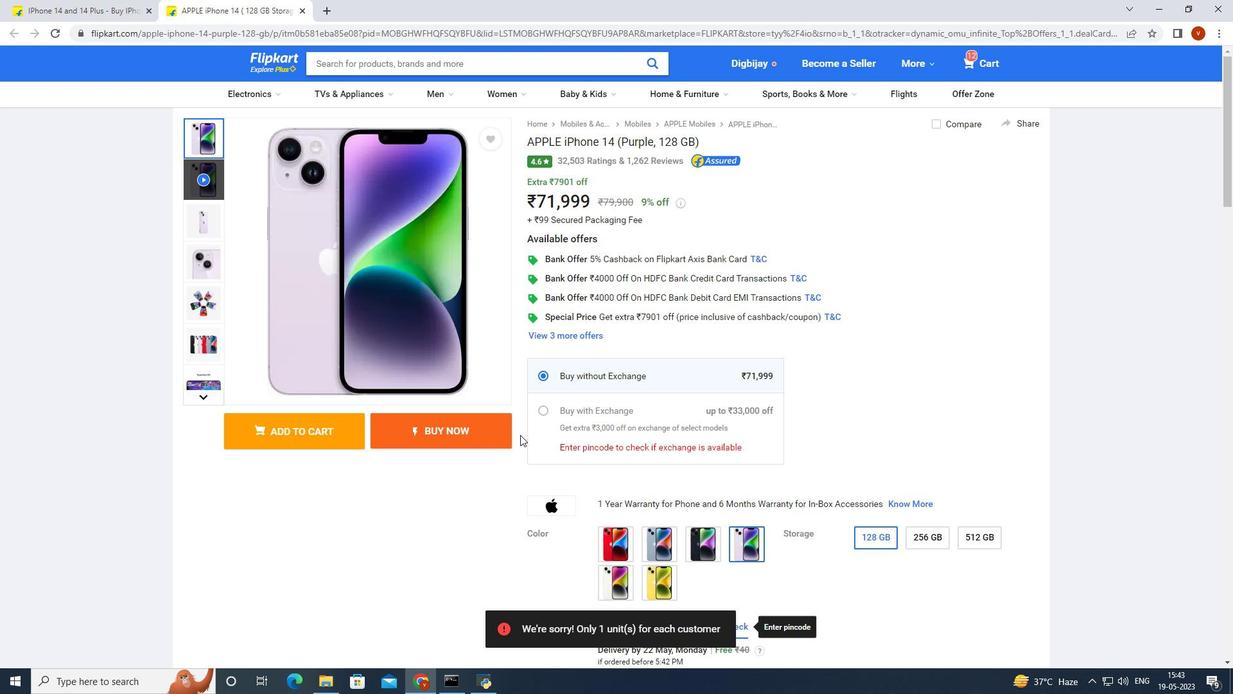 
Action: Mouse moved to (524, 435)
Screenshot: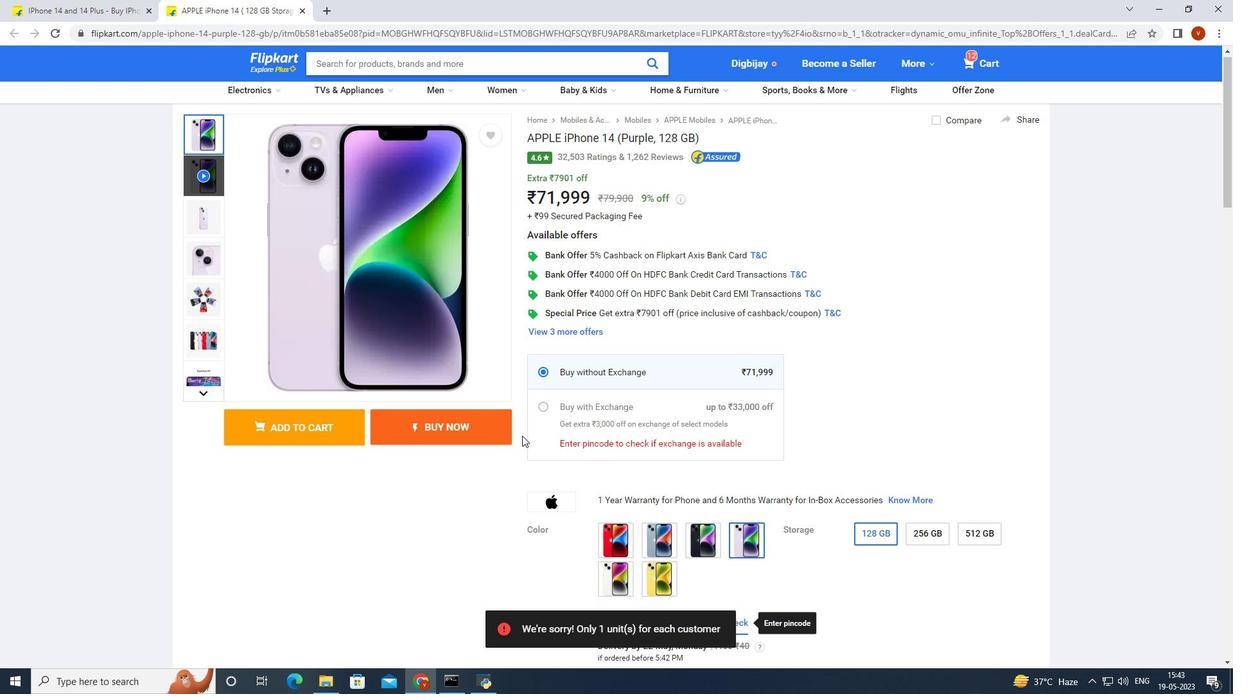 
Action: Mouse scrolled (524, 435) with delta (0, 0)
Screenshot: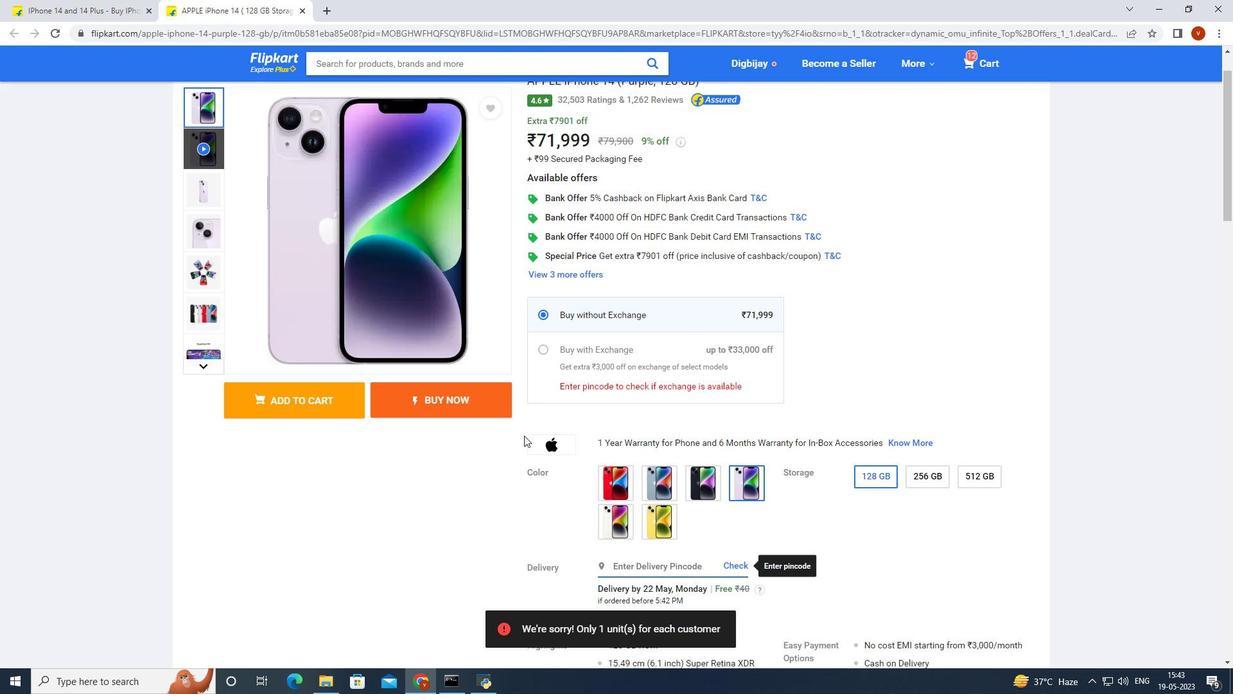
Action: Mouse moved to (524, 435)
Screenshot: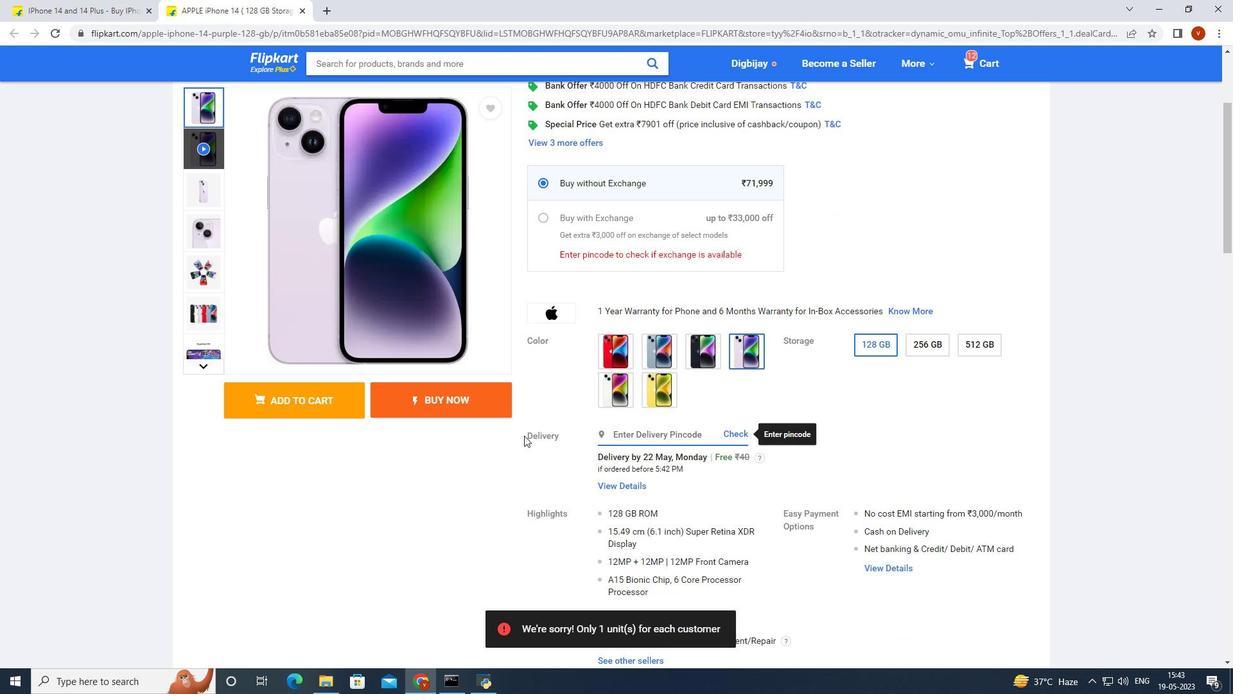 
Action: Mouse scrolled (524, 435) with delta (0, 0)
Screenshot: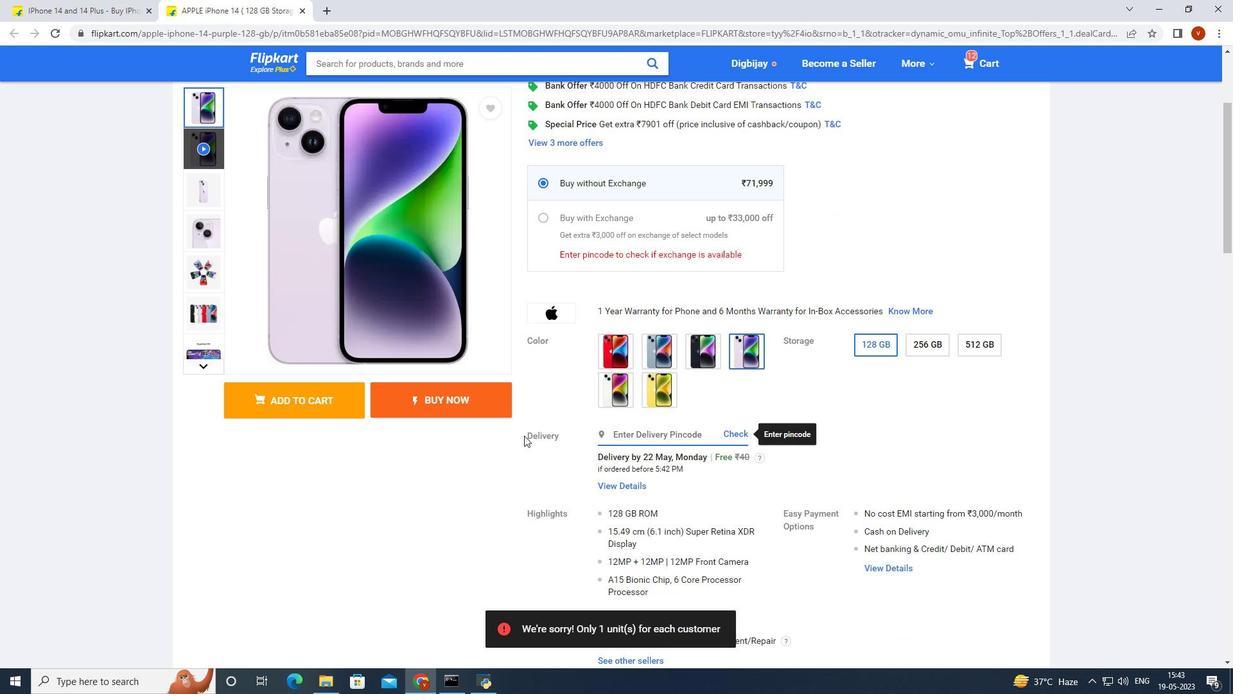 
Action: Mouse moved to (97, 12)
Screenshot: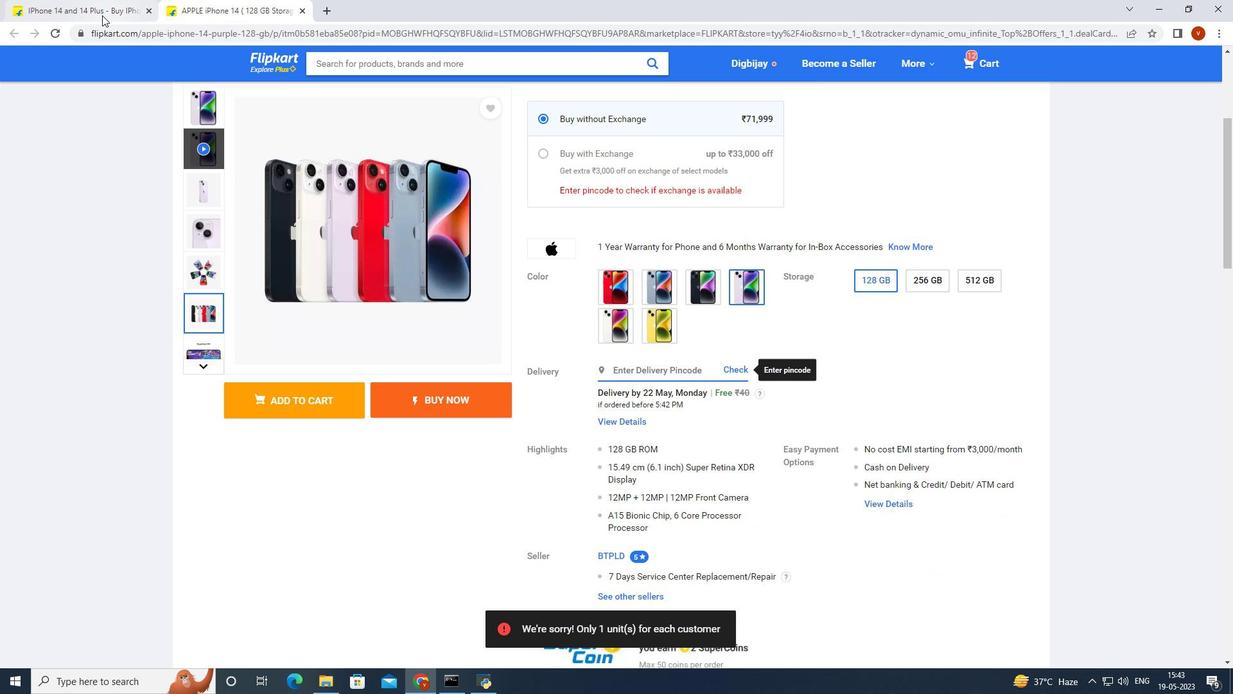 
Action: Mouse pressed left at (97, 12)
Screenshot: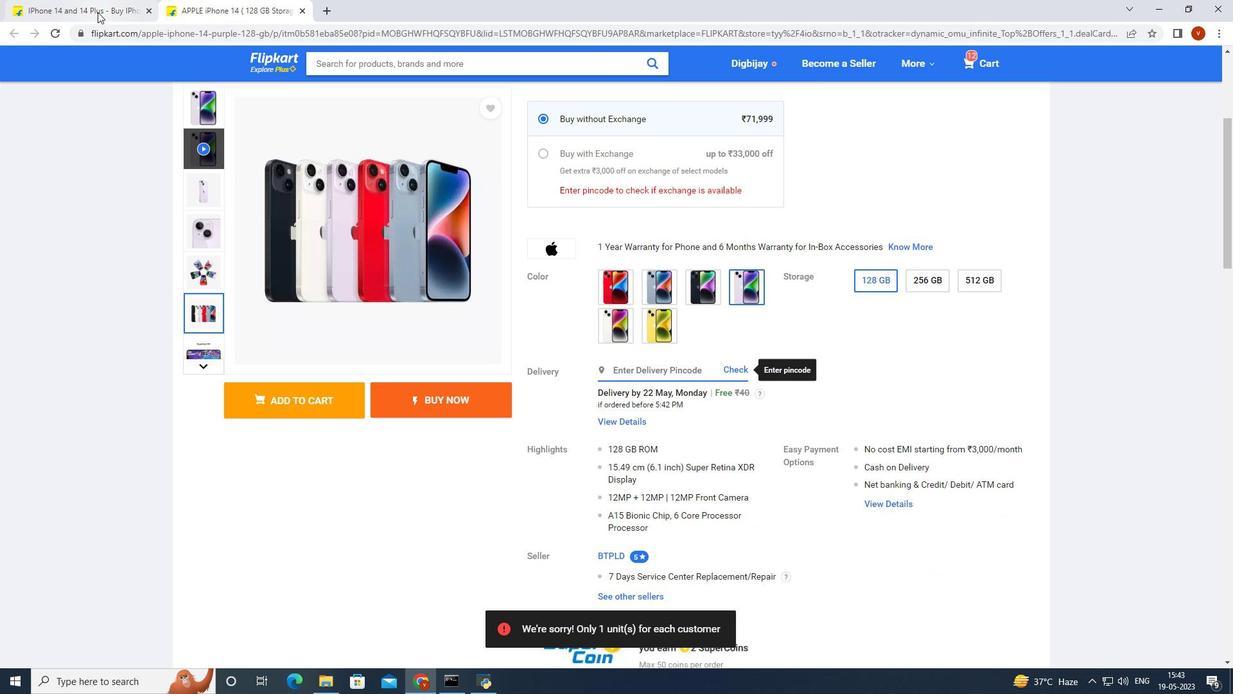 
Action: Mouse moved to (530, 284)
Screenshot: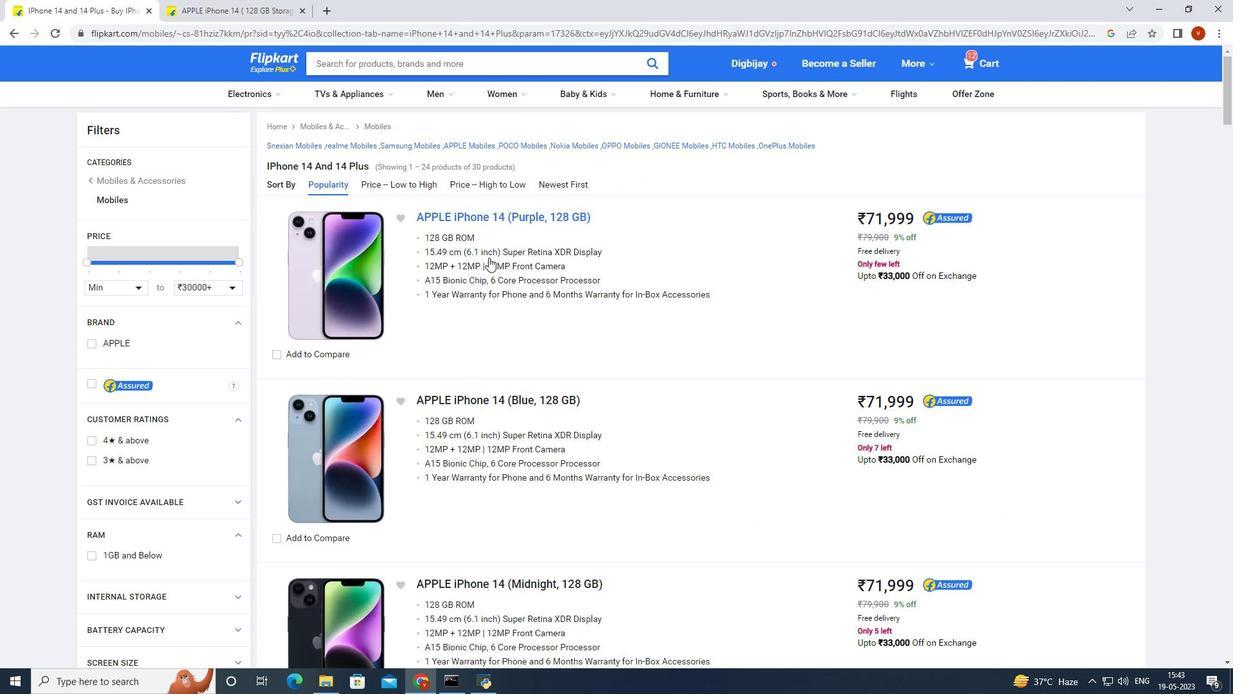 
Action: Mouse scrolled (530, 284) with delta (0, 0)
Screenshot: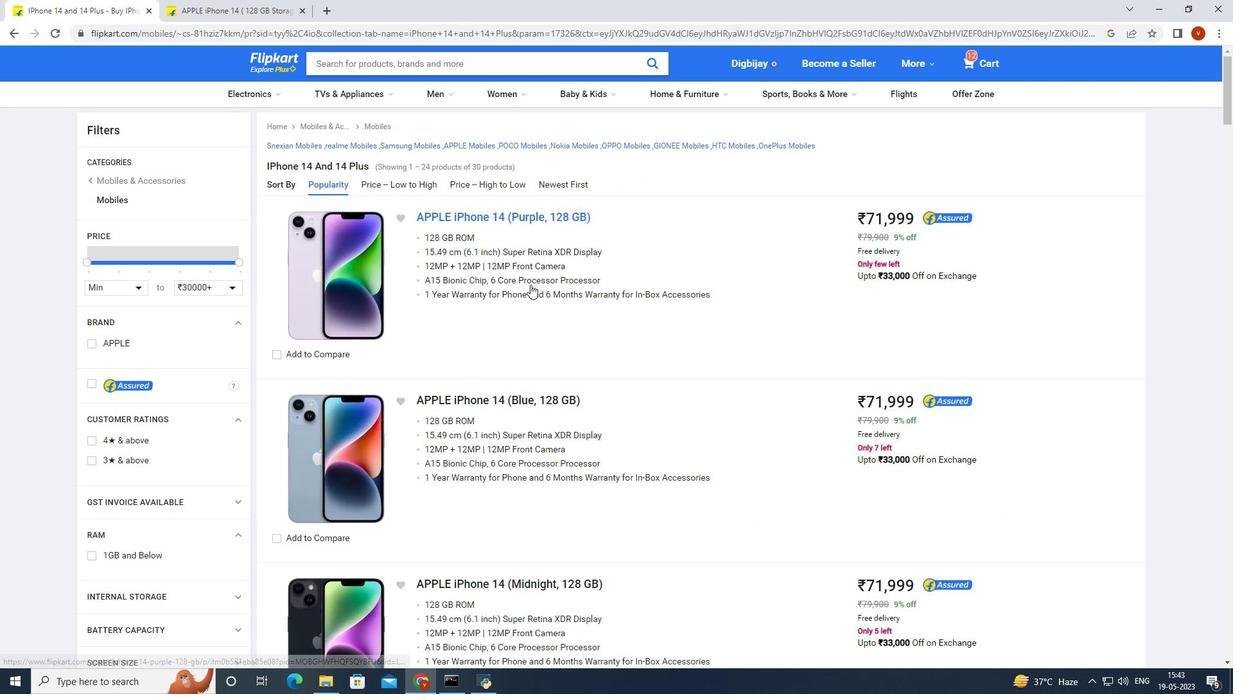 
Action: Mouse scrolled (530, 284) with delta (0, 0)
Screenshot: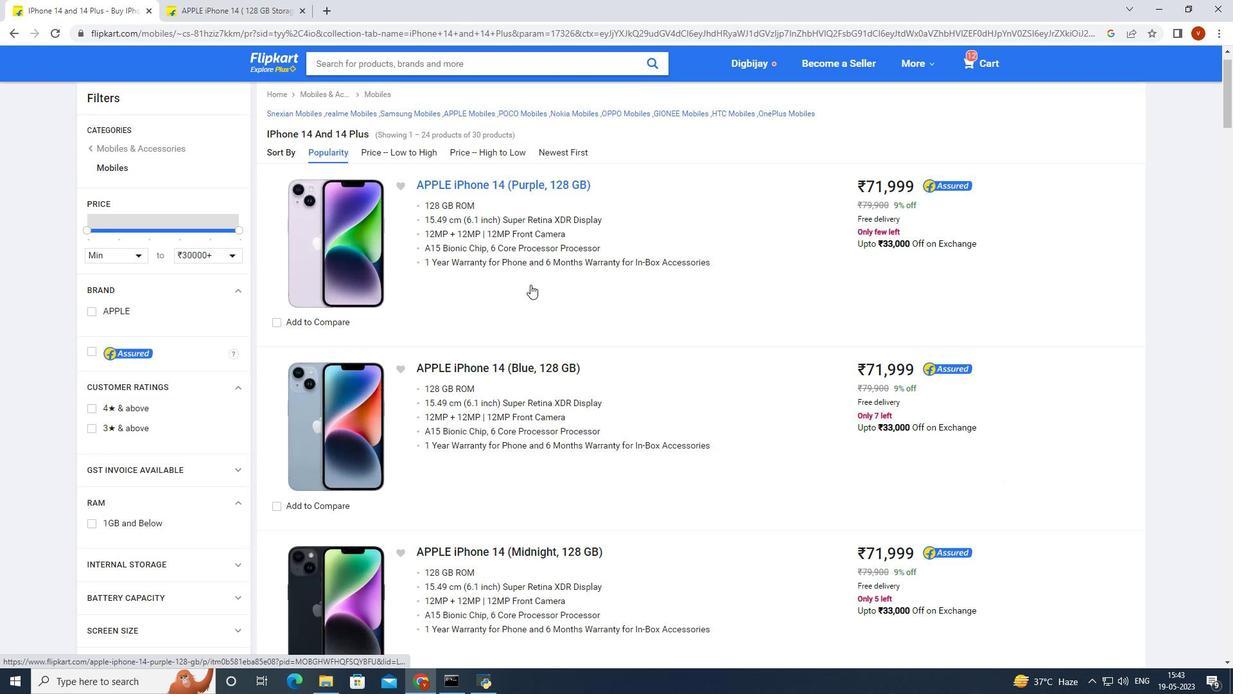 
Action: Mouse scrolled (530, 284) with delta (0, 0)
Screenshot: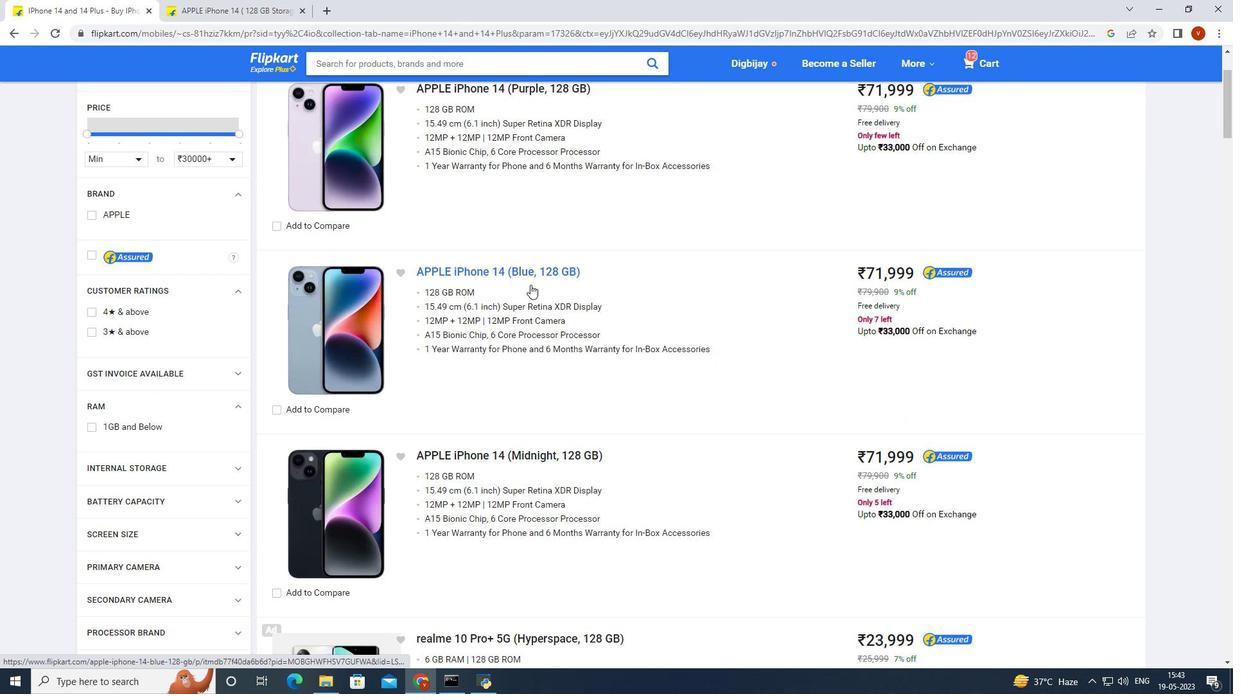 
Action: Mouse scrolled (530, 284) with delta (0, 0)
Screenshot: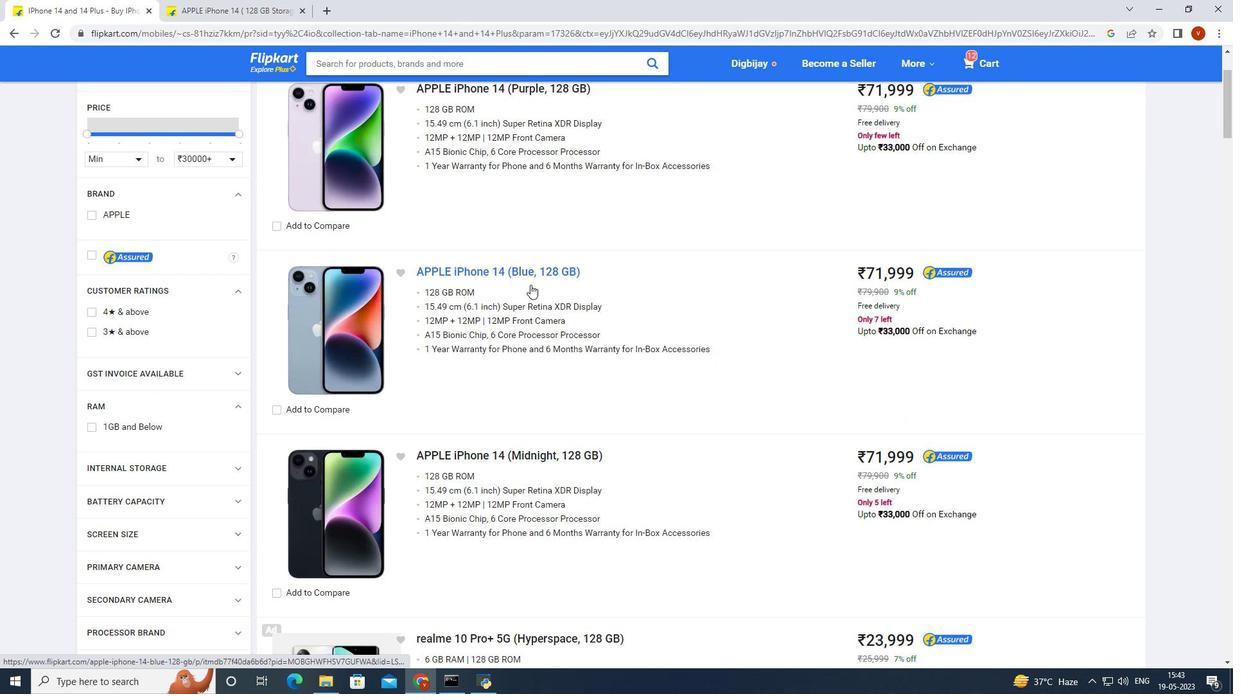 
Action: Mouse scrolled (530, 284) with delta (0, 0)
Screenshot: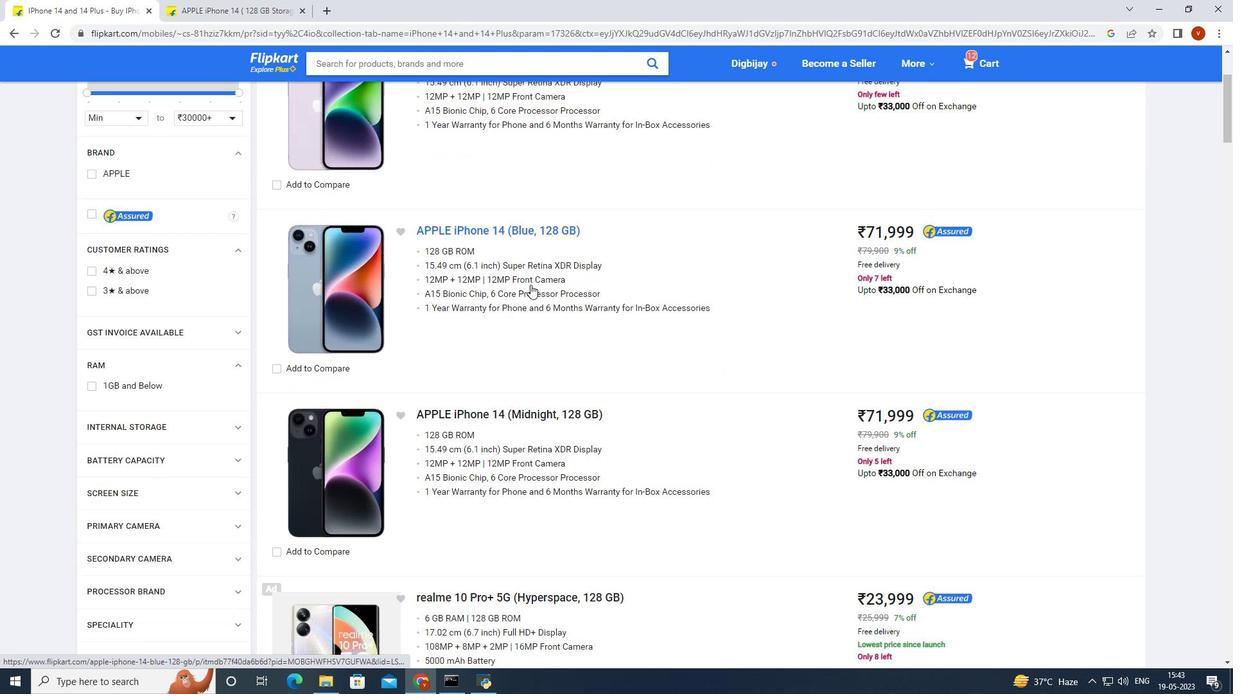 
Action: Mouse scrolled (530, 285) with delta (0, 0)
Screenshot: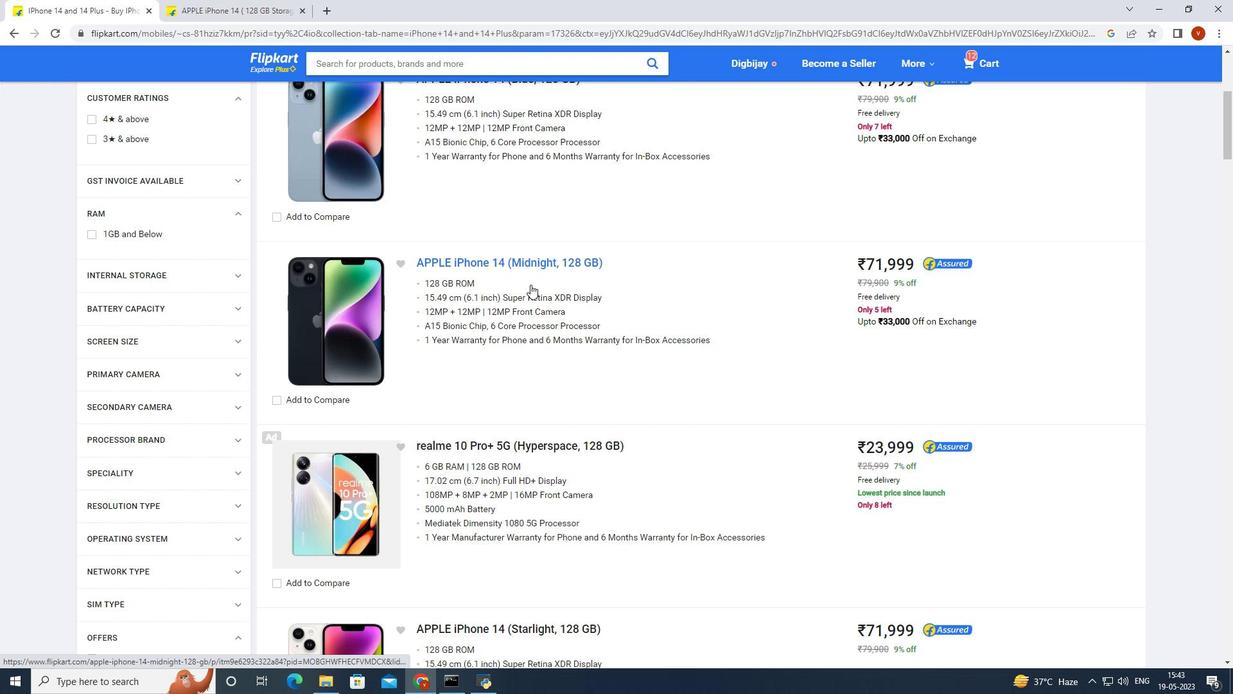 
Action: Mouse scrolled (530, 285) with delta (0, 0)
Screenshot: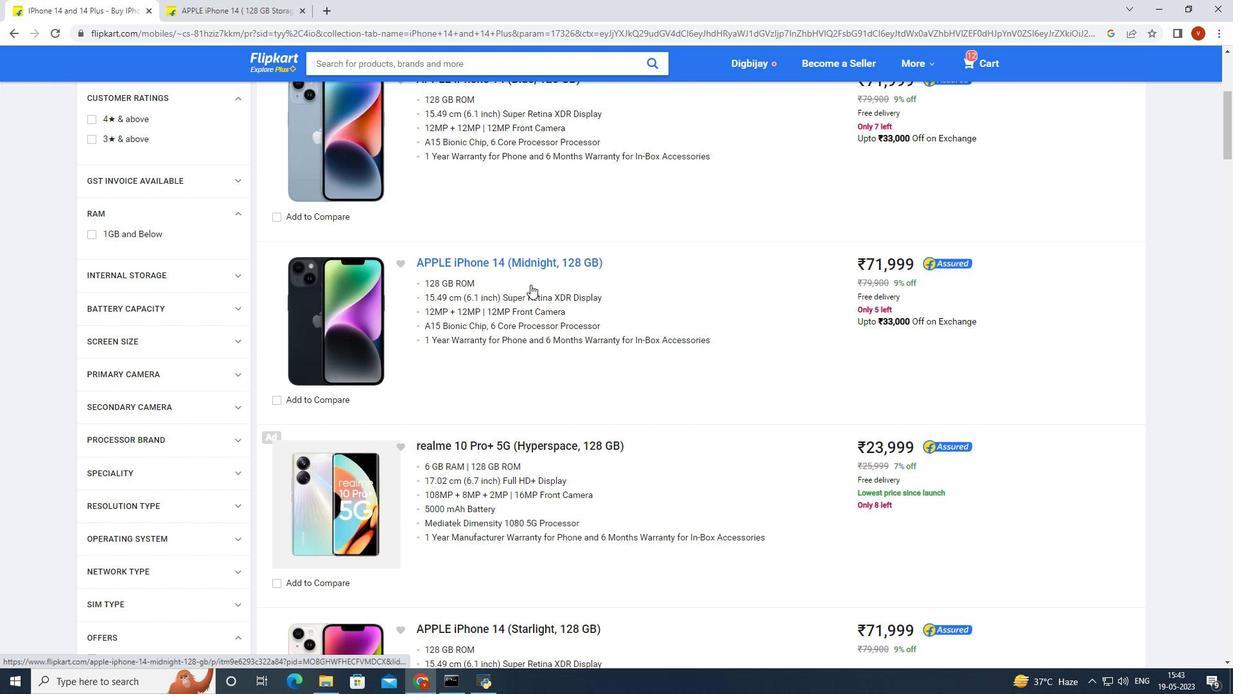 
Action: Mouse moved to (12, 34)
Screenshot: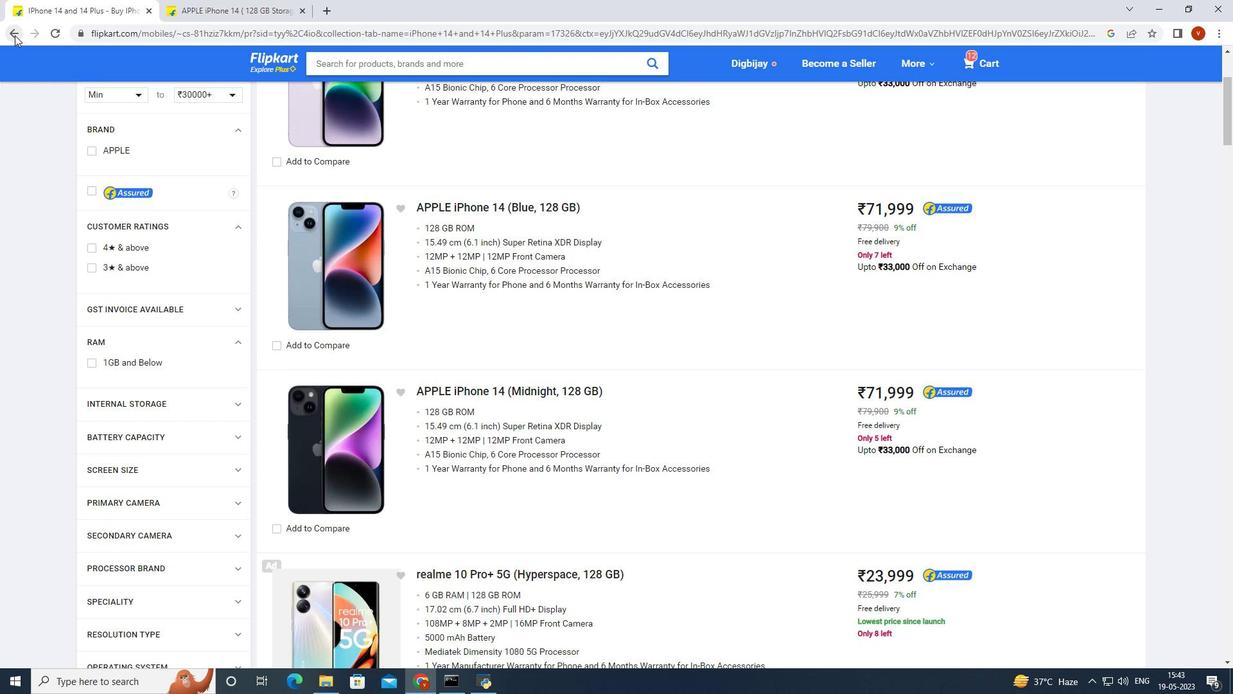 
Action: Mouse pressed left at (12, 34)
Screenshot: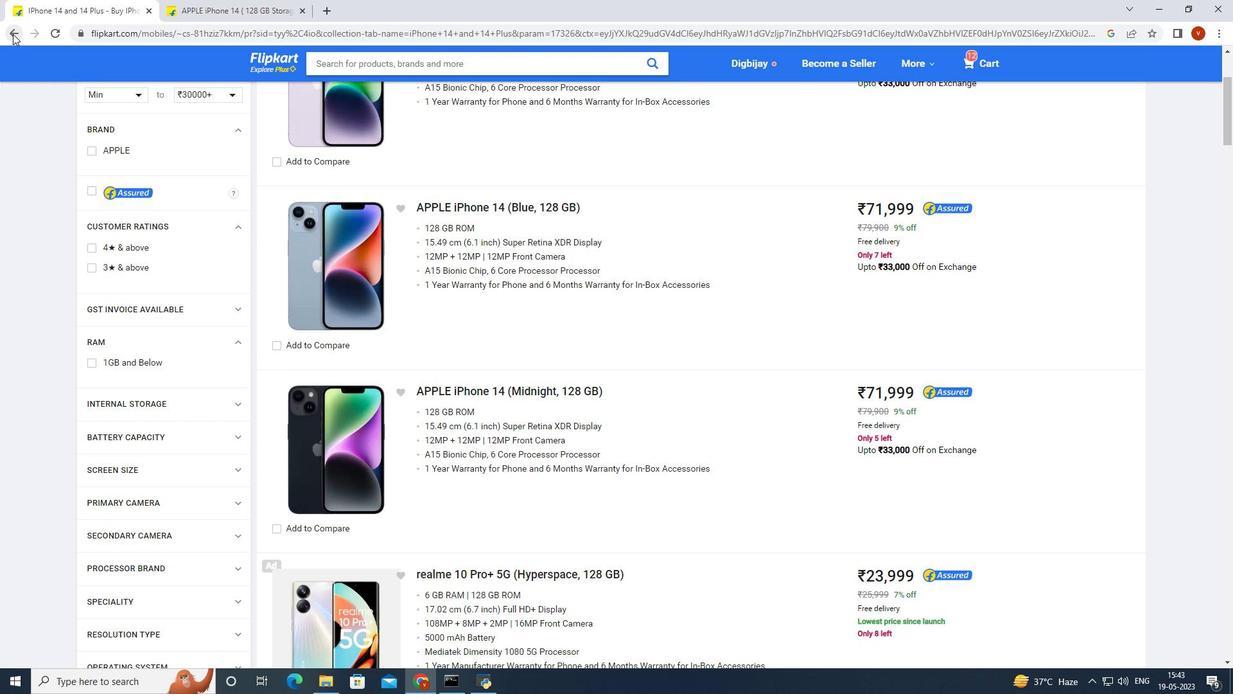 
Action: Mouse moved to (447, 287)
Screenshot: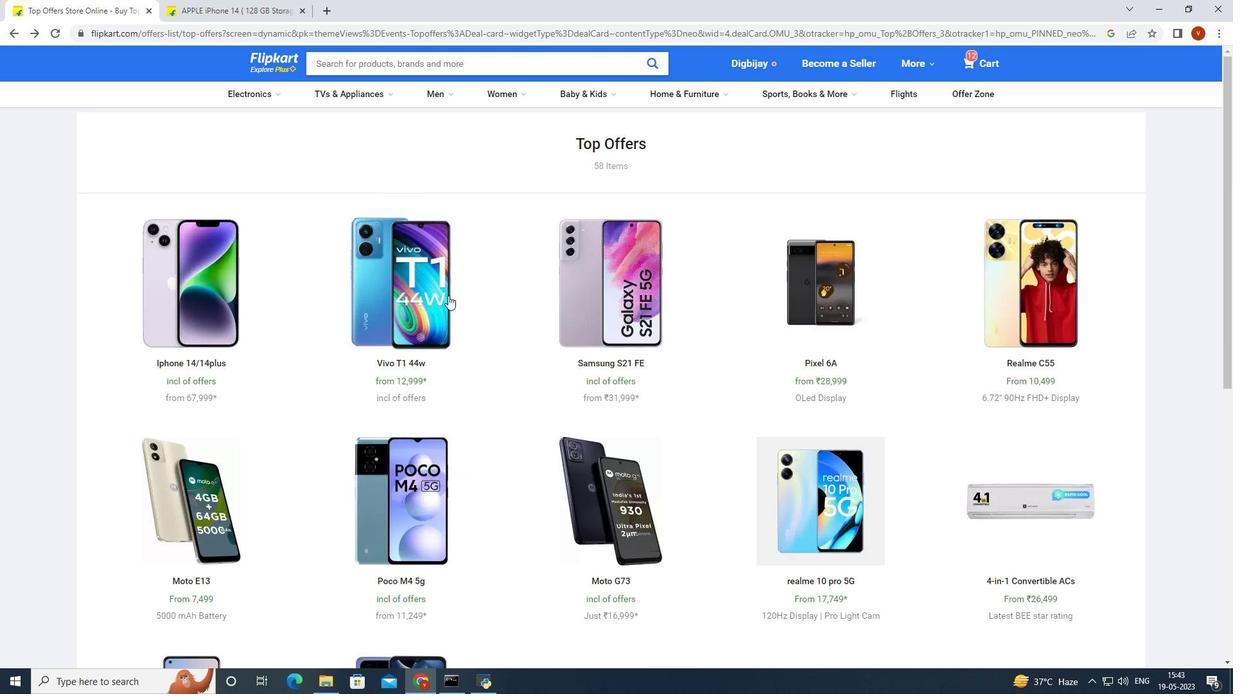
Action: Mouse pressed left at (447, 287)
Screenshot: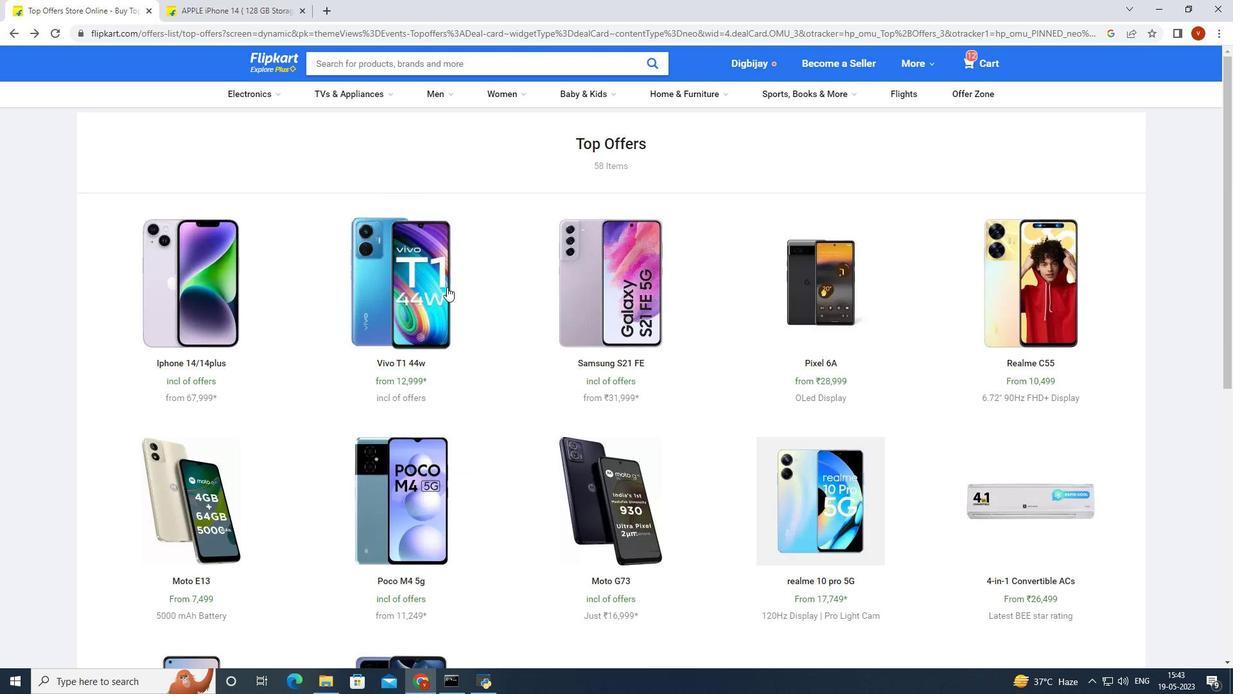 
Action: Mouse moved to (513, 287)
Screenshot: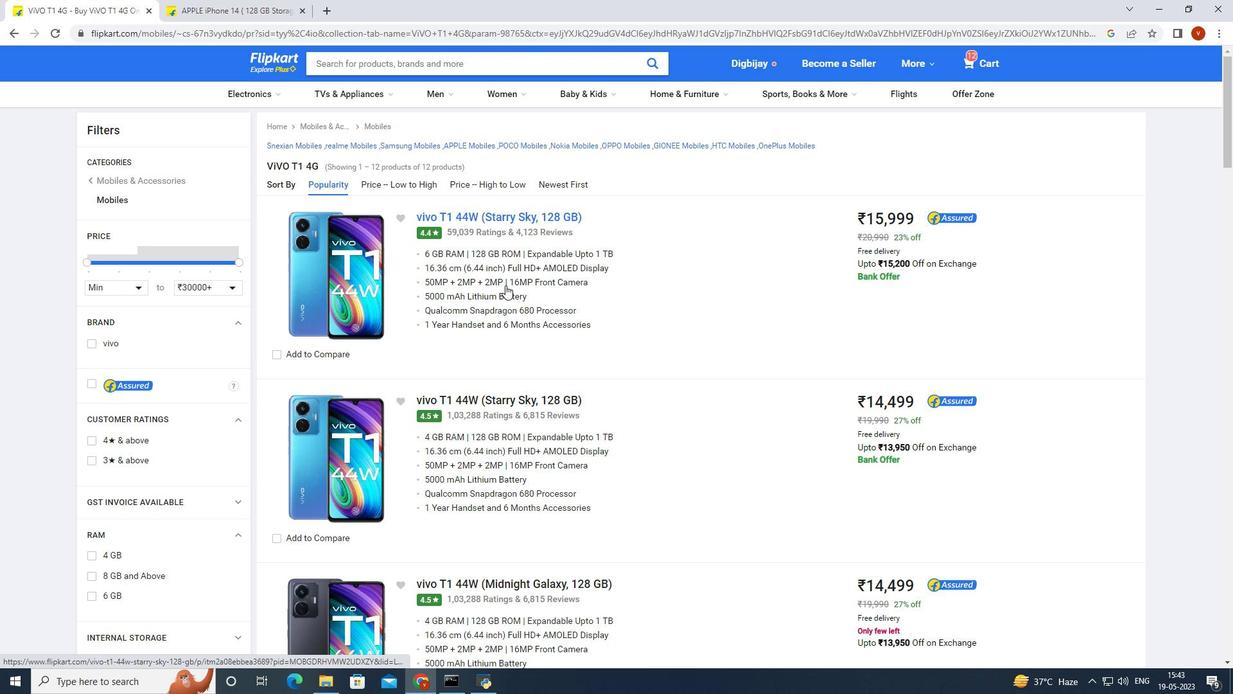 
Action: Mouse scrolled (513, 286) with delta (0, 0)
Screenshot: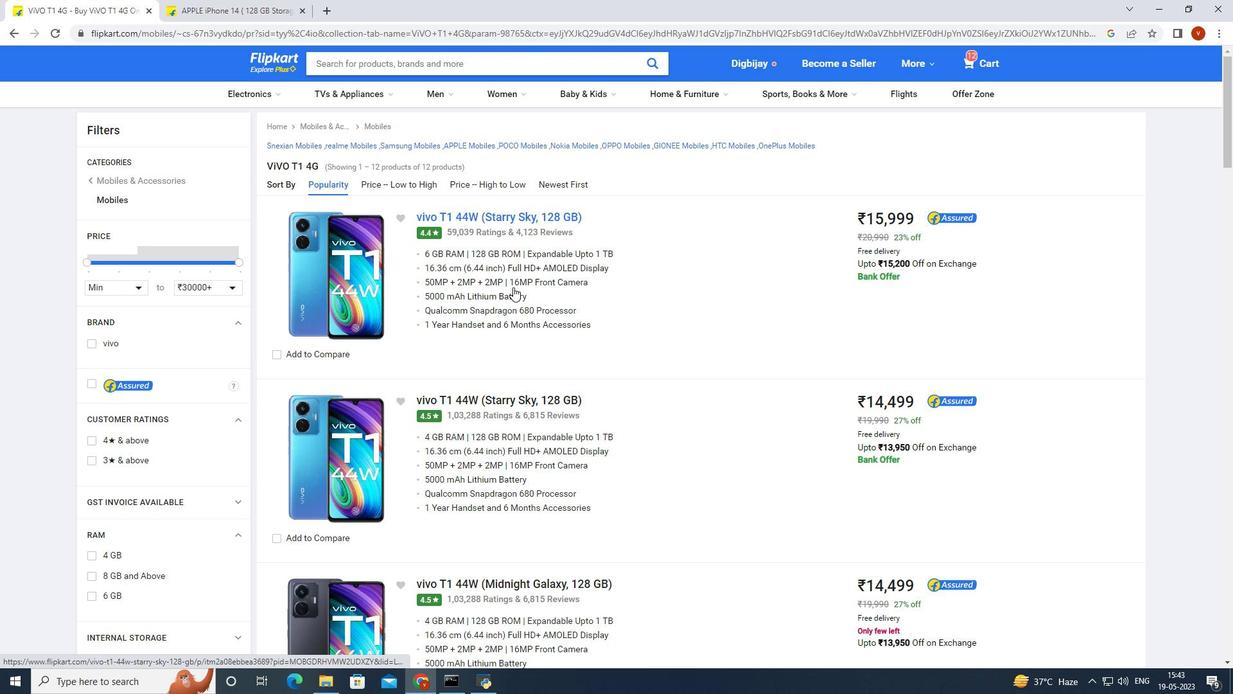 
Action: Mouse scrolled (513, 286) with delta (0, 0)
Screenshot: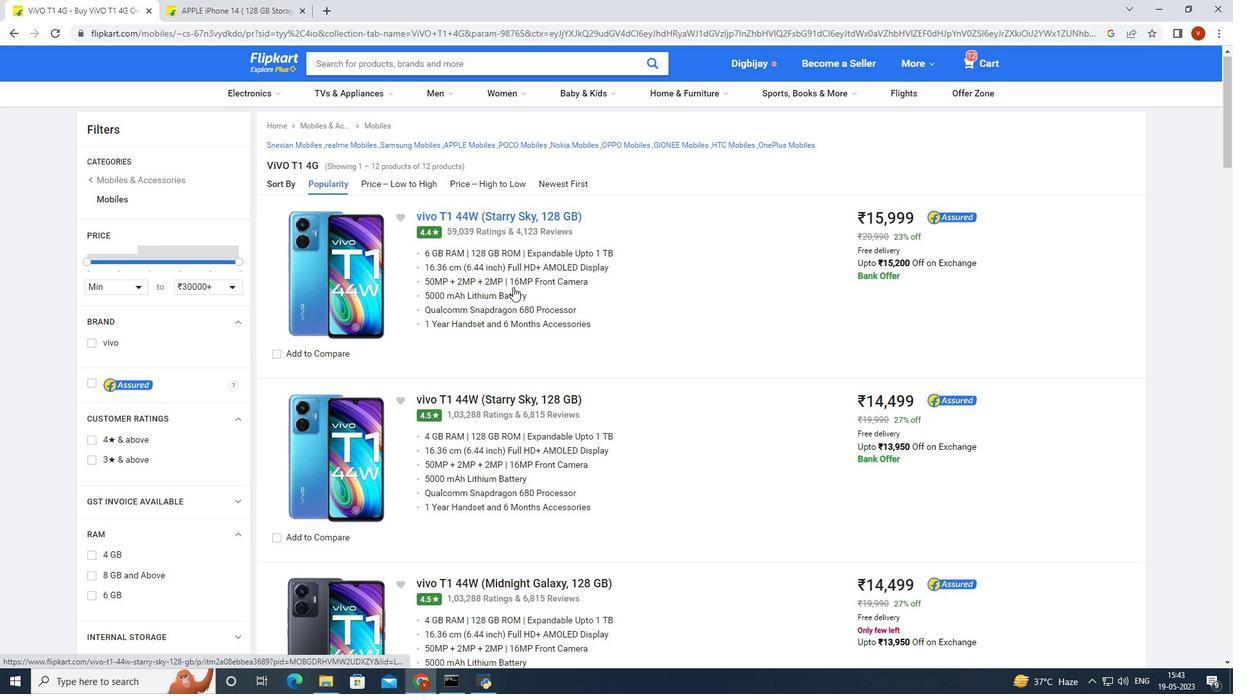 
Action: Mouse moved to (513, 291)
Screenshot: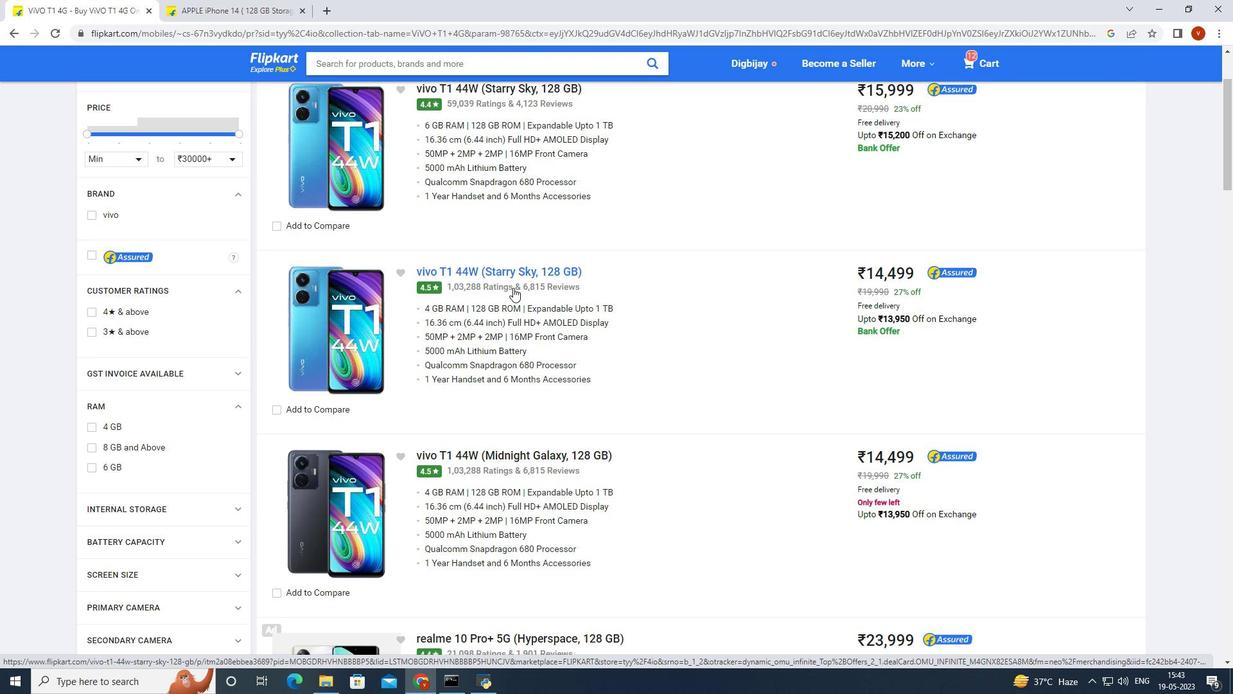 
Action: Mouse scrolled (513, 290) with delta (0, 0)
Screenshot: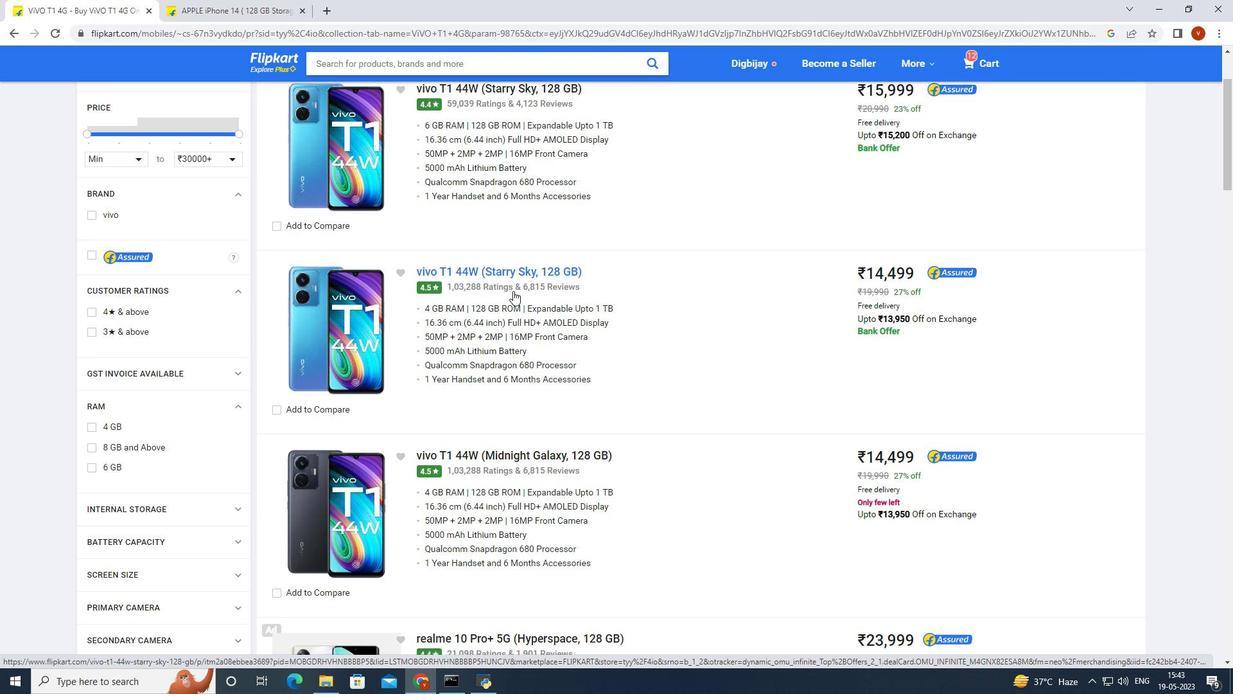 
Action: Mouse scrolled (513, 290) with delta (0, 0)
Screenshot: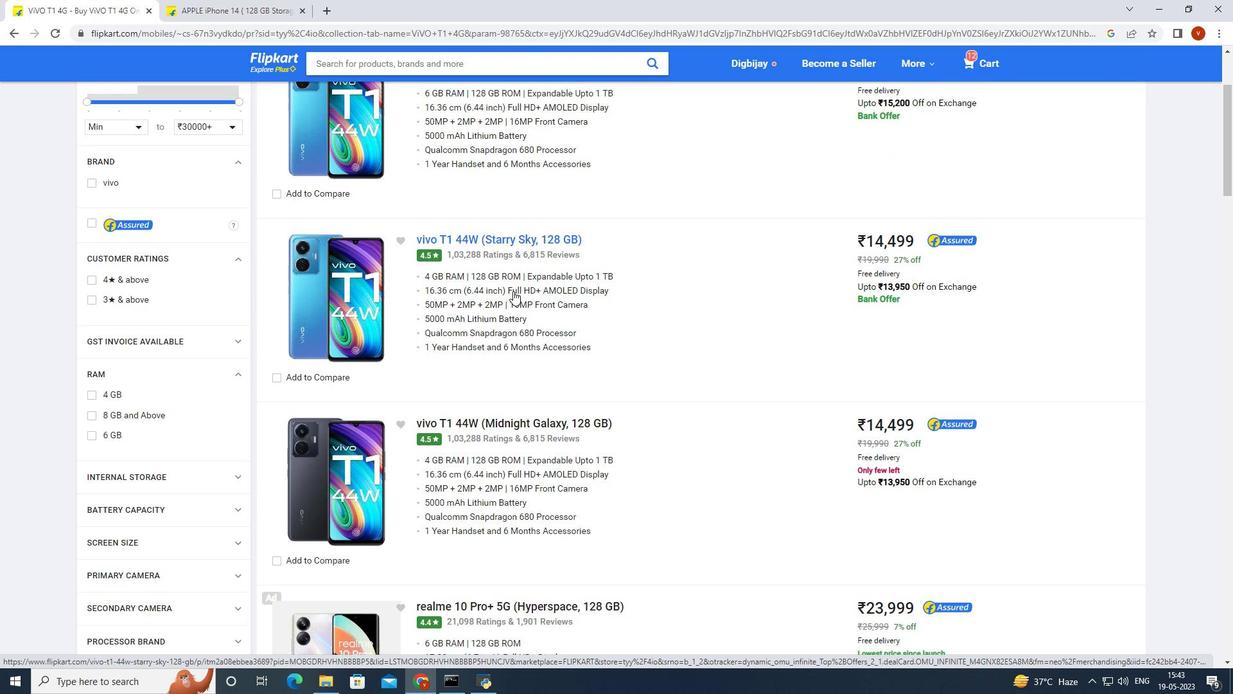 
Action: Mouse scrolled (513, 290) with delta (0, 0)
Screenshot: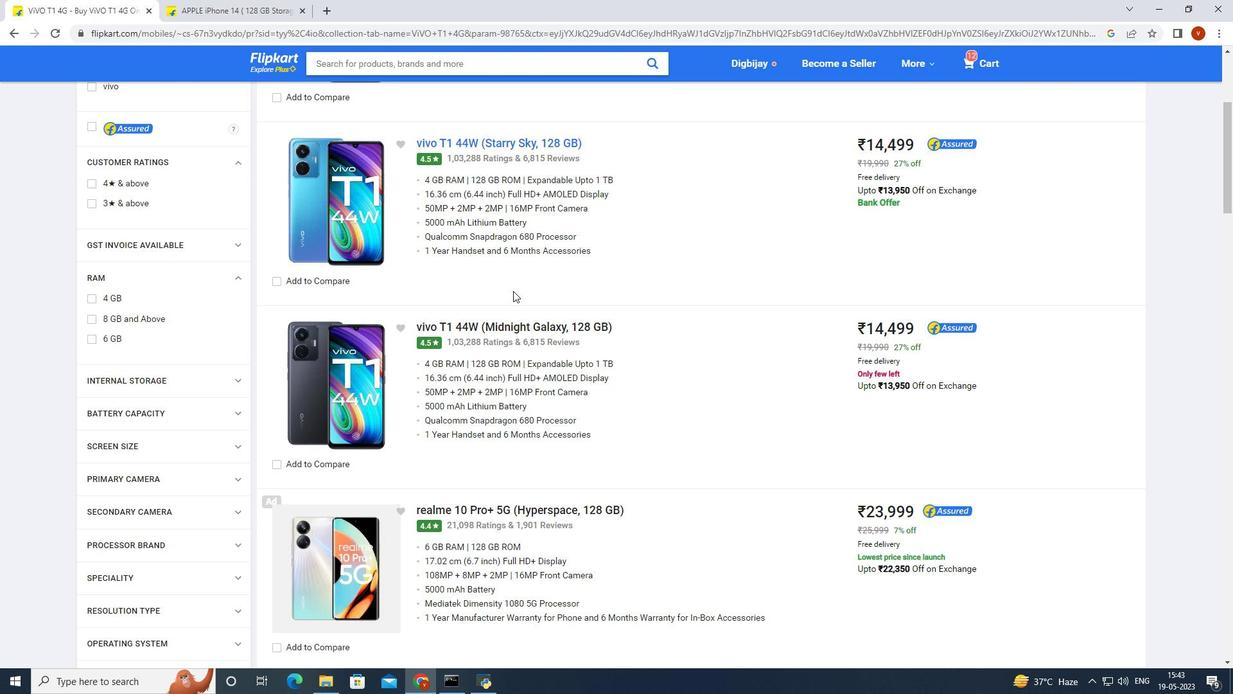 
Action: Mouse scrolled (513, 290) with delta (0, 0)
Screenshot: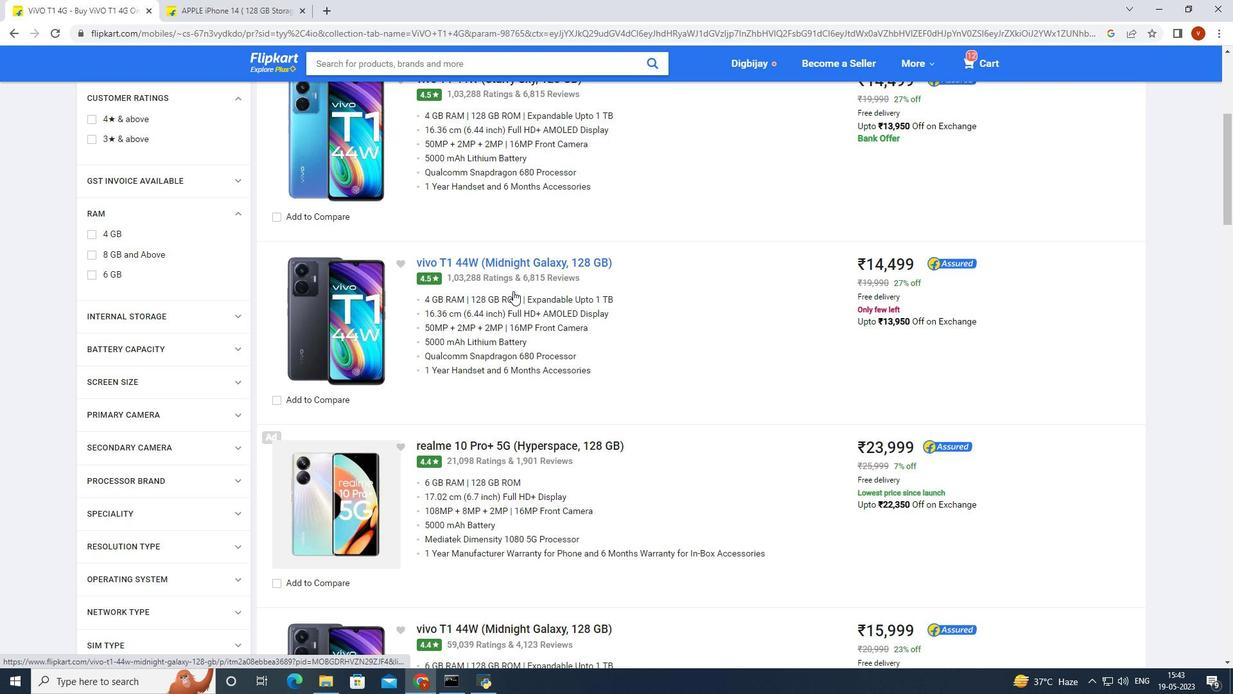 
Action: Mouse scrolled (513, 290) with delta (0, 0)
Screenshot: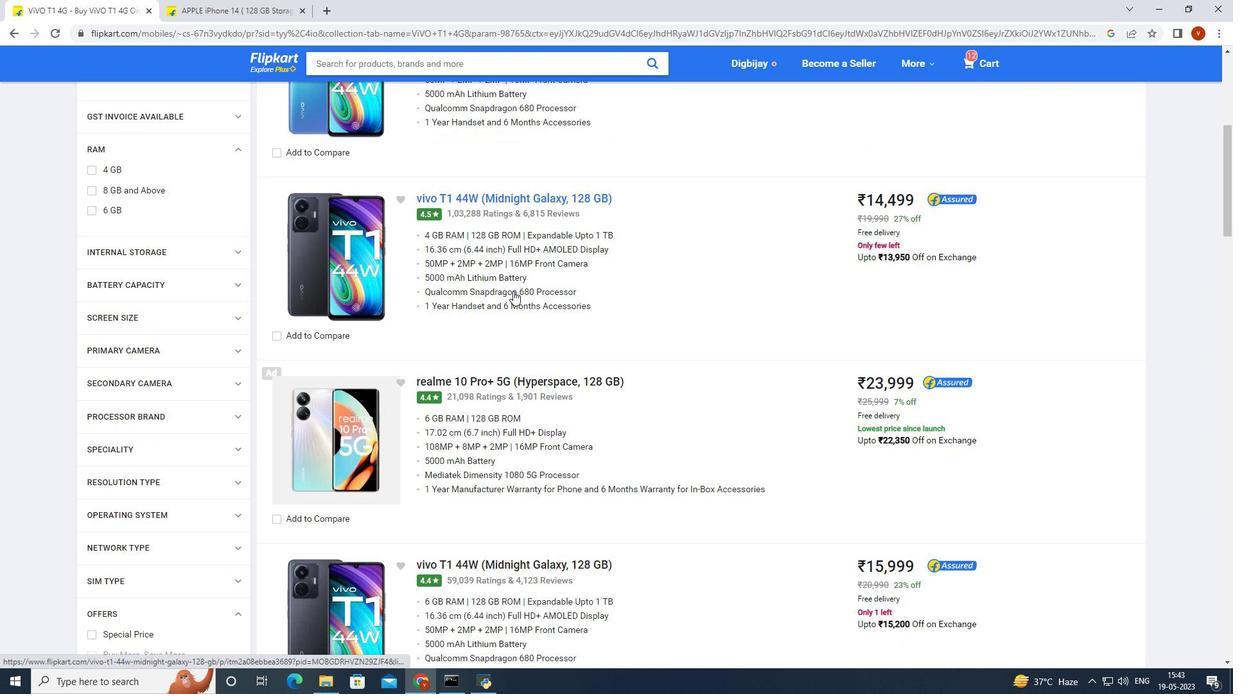 
Action: Mouse scrolled (513, 290) with delta (0, 0)
Screenshot: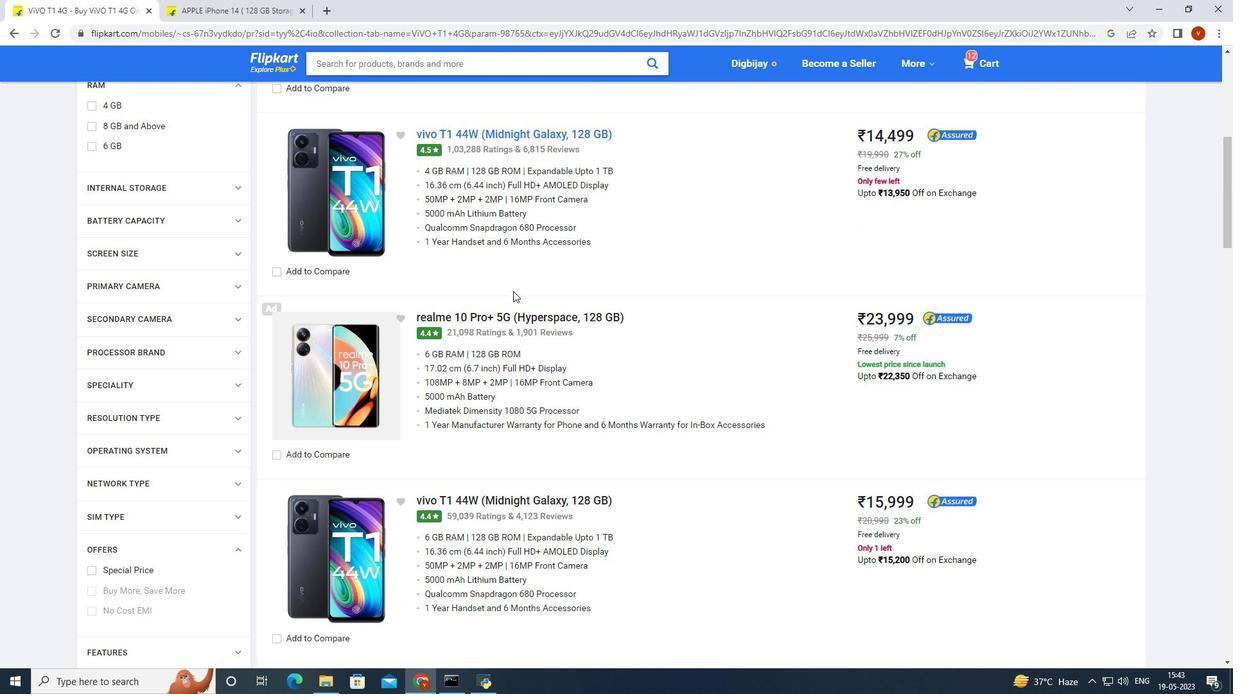 
Action: Mouse scrolled (513, 290) with delta (0, 0)
Screenshot: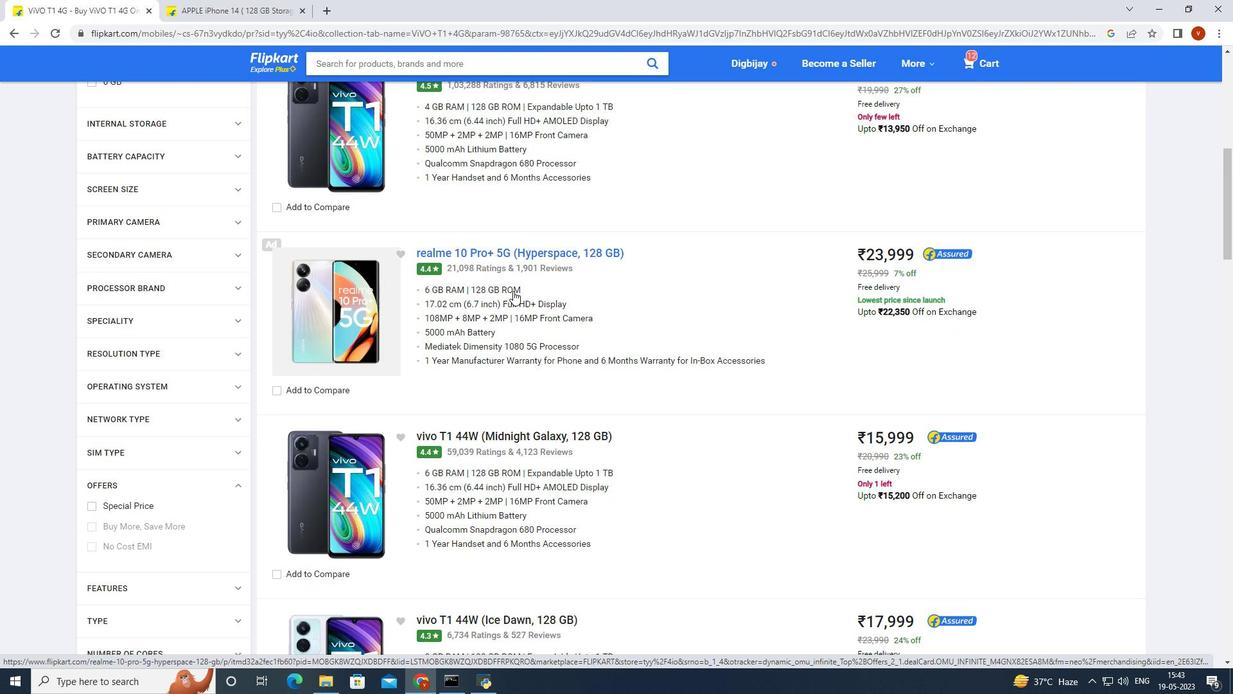 
Action: Mouse scrolled (513, 290) with delta (0, 0)
Screenshot: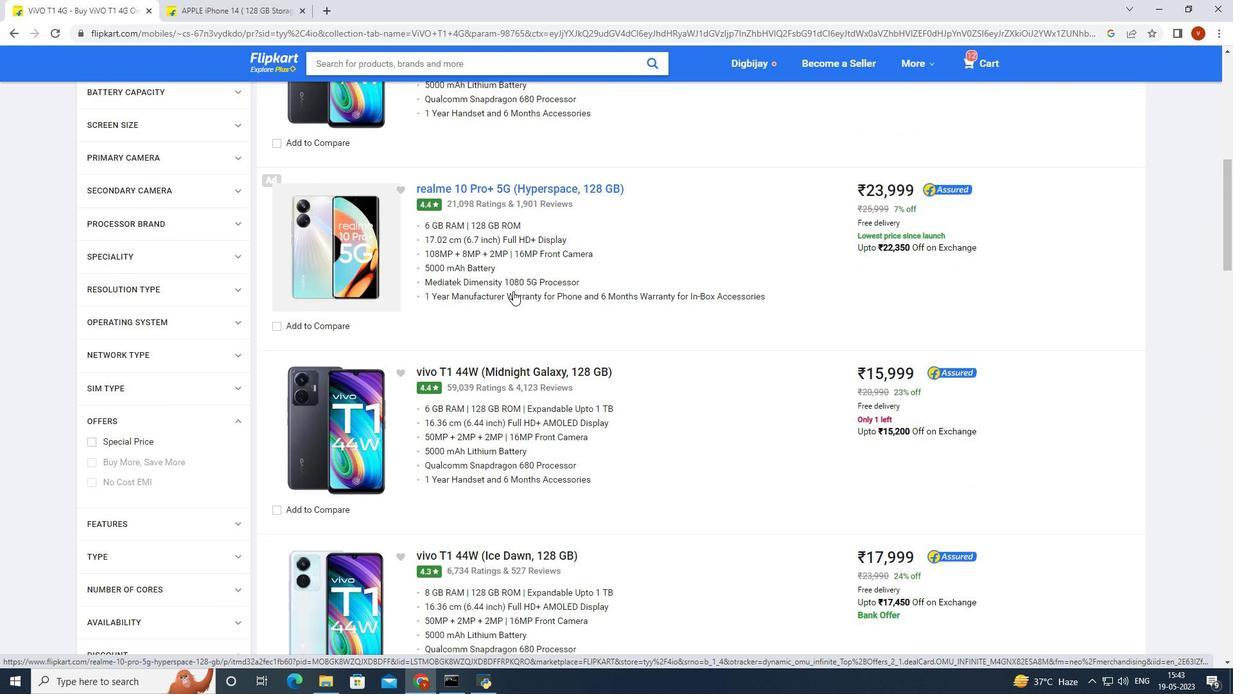 
Action: Mouse scrolled (513, 291) with delta (0, 0)
Screenshot: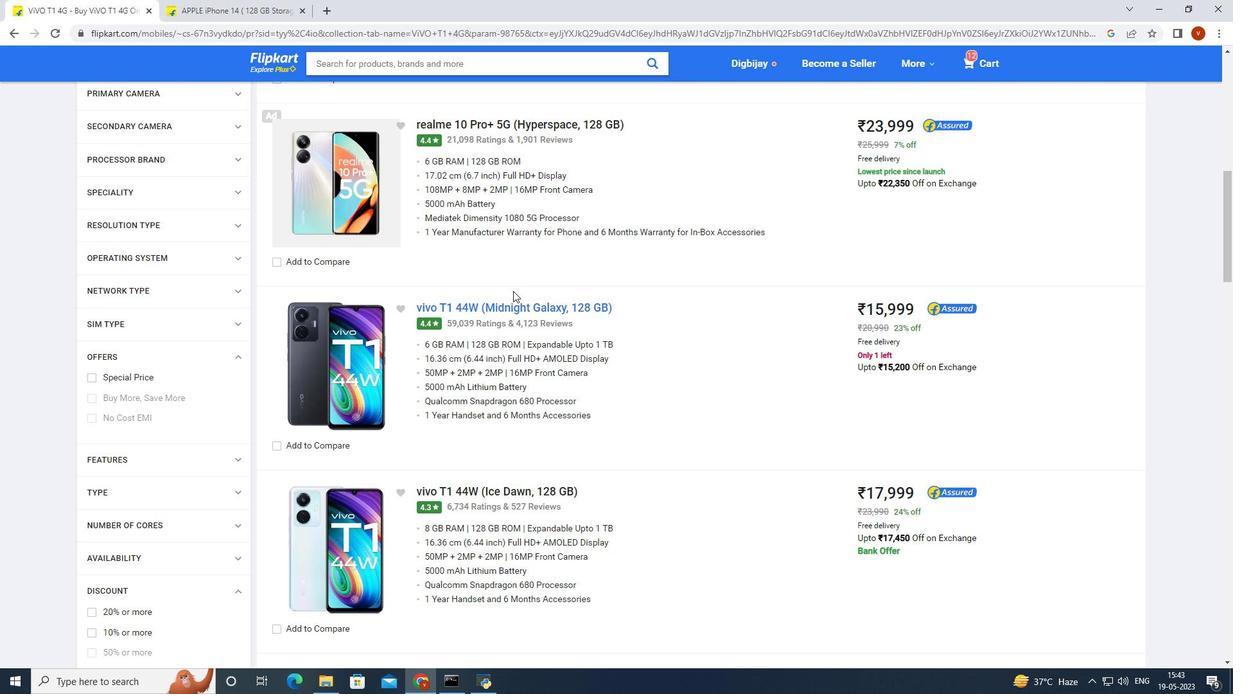 
Action: Mouse scrolled (513, 290) with delta (0, 0)
Screenshot: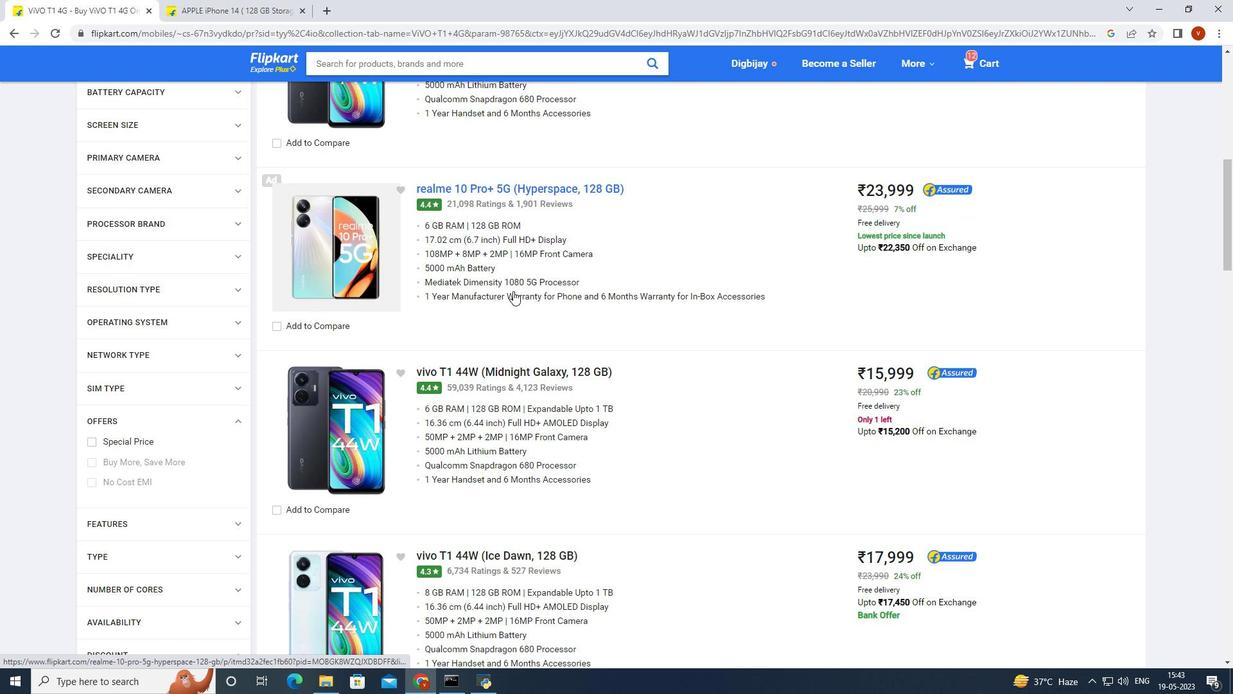
Action: Mouse scrolled (513, 290) with delta (0, 0)
Screenshot: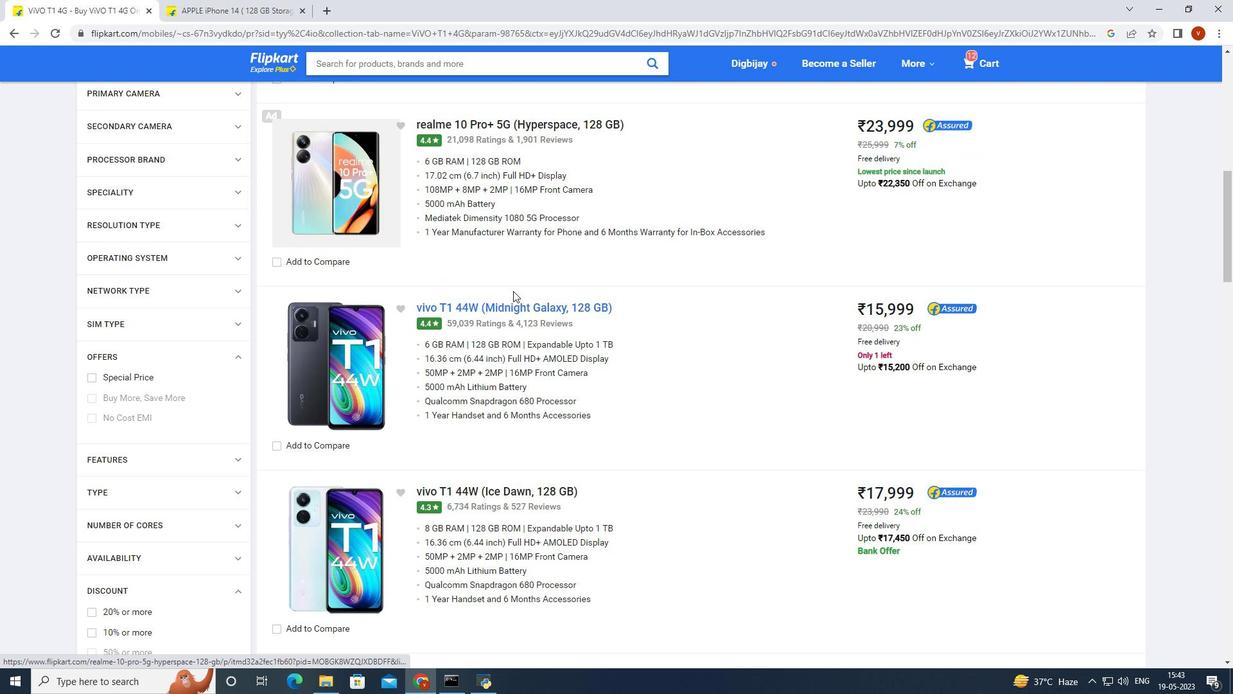 
Action: Mouse scrolled (513, 290) with delta (0, 0)
Screenshot: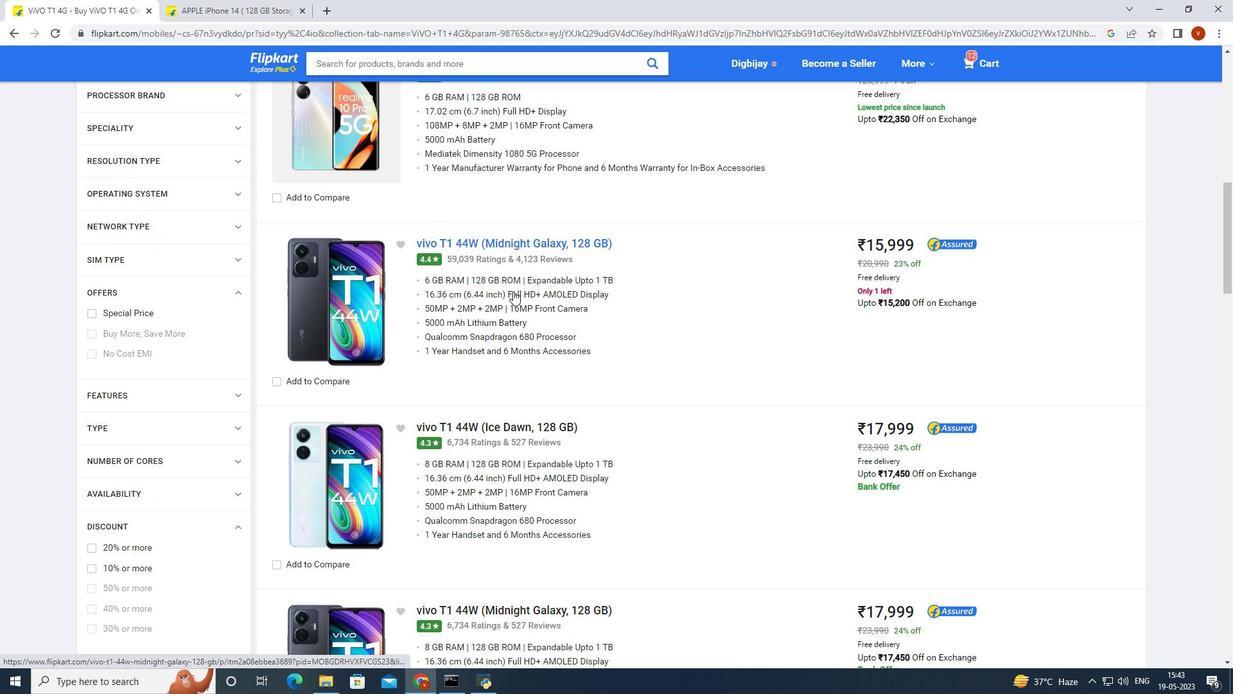 
Action: Mouse scrolled (513, 290) with delta (0, 0)
Screenshot: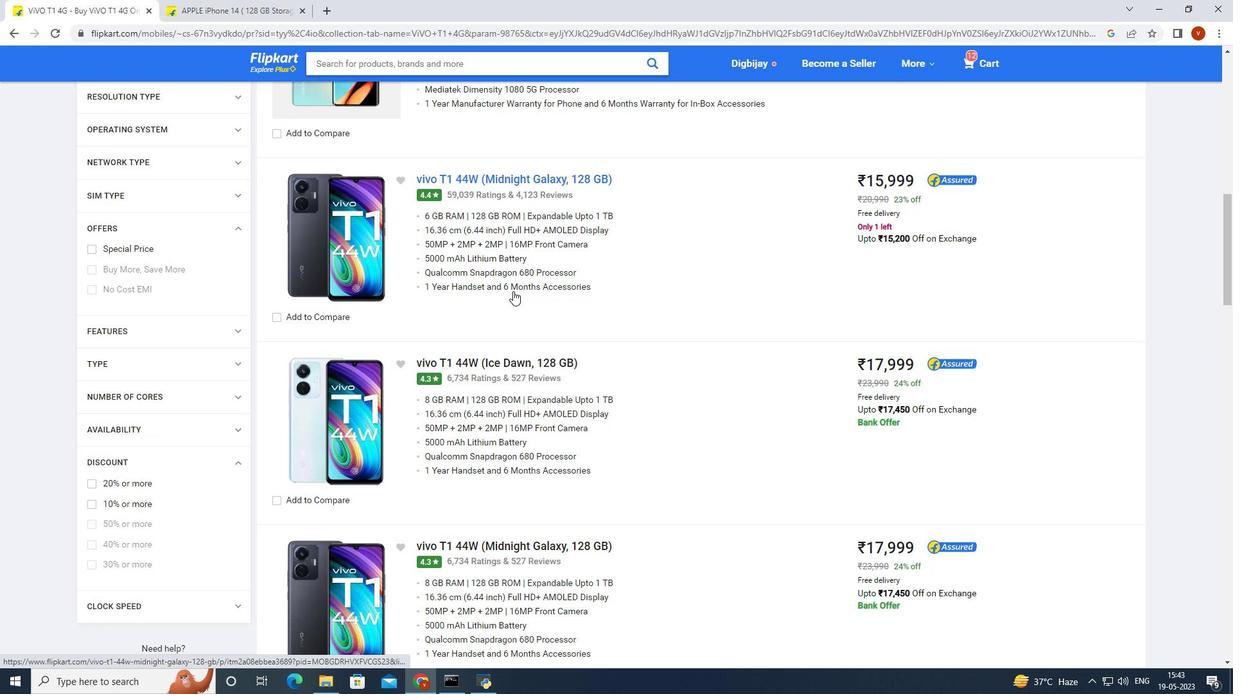 
Action: Mouse scrolled (513, 290) with delta (0, 0)
Screenshot: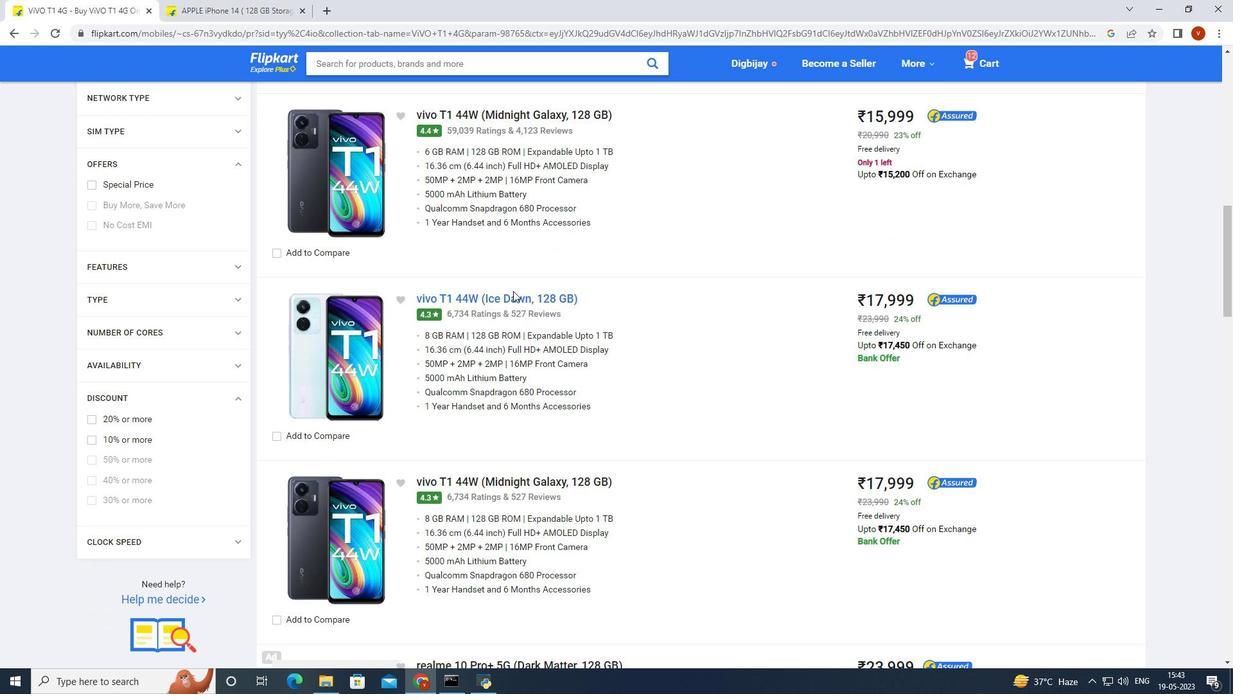 
Action: Mouse scrolled (513, 290) with delta (0, 0)
Screenshot: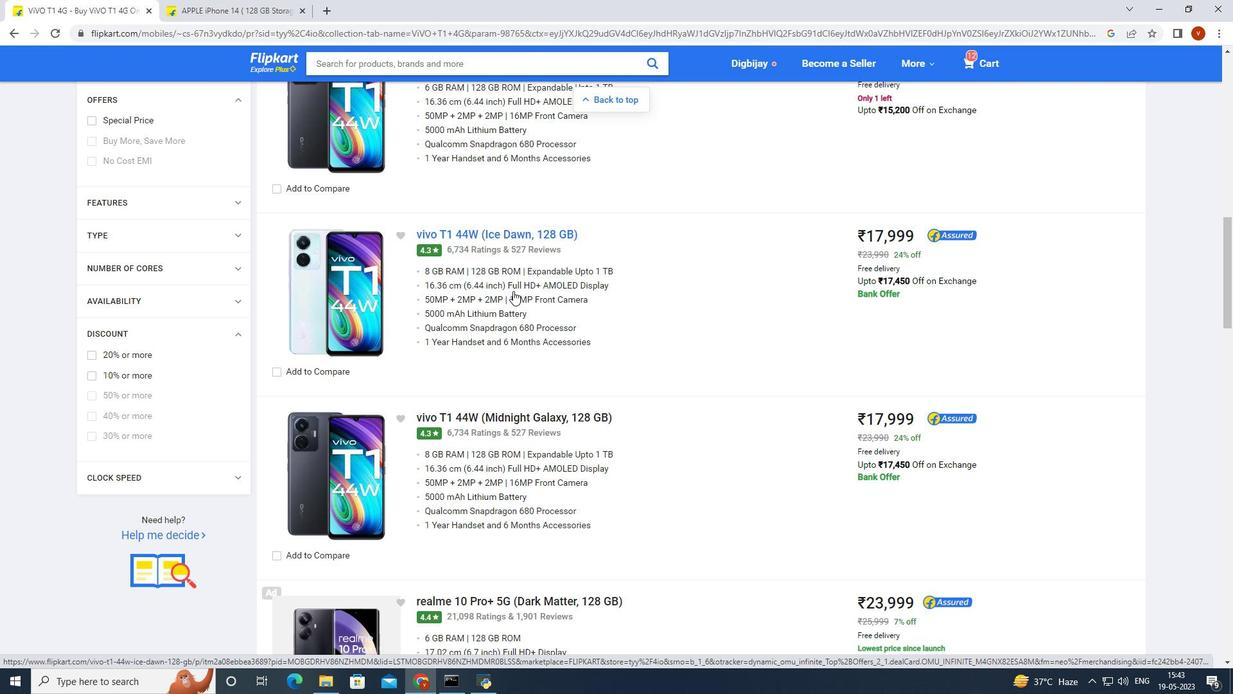 
Action: Mouse moved to (543, 268)
Screenshot: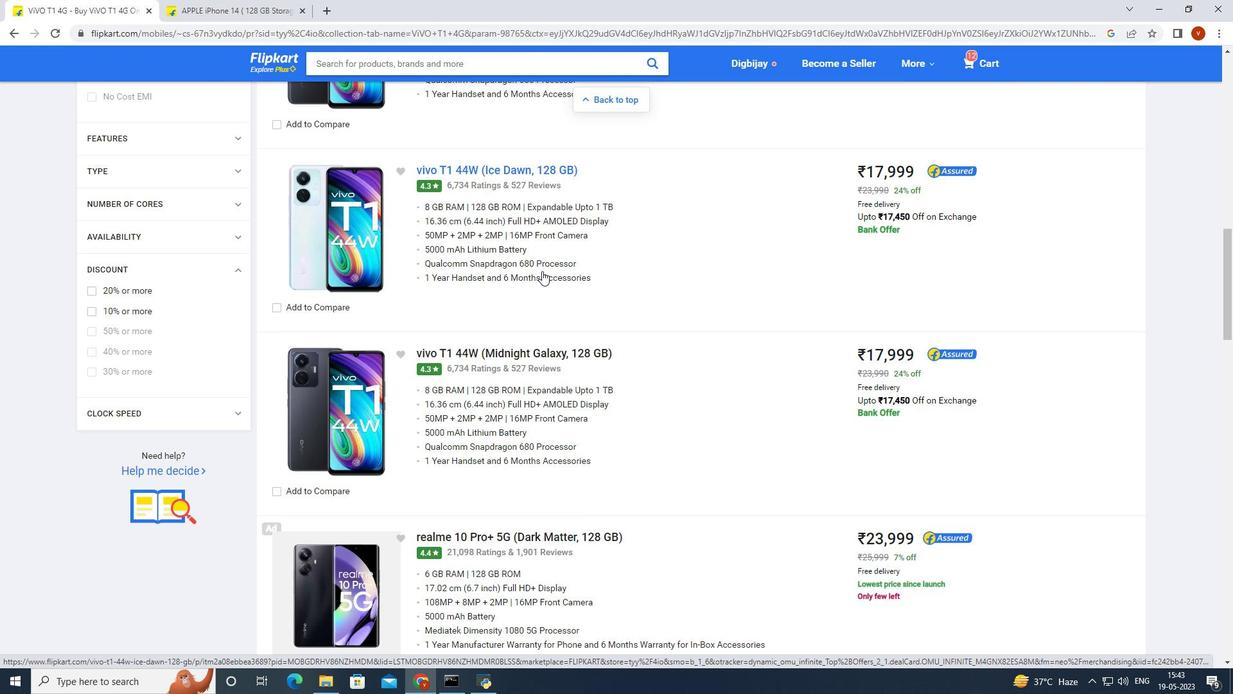 
Action: Mouse pressed left at (543, 268)
Screenshot: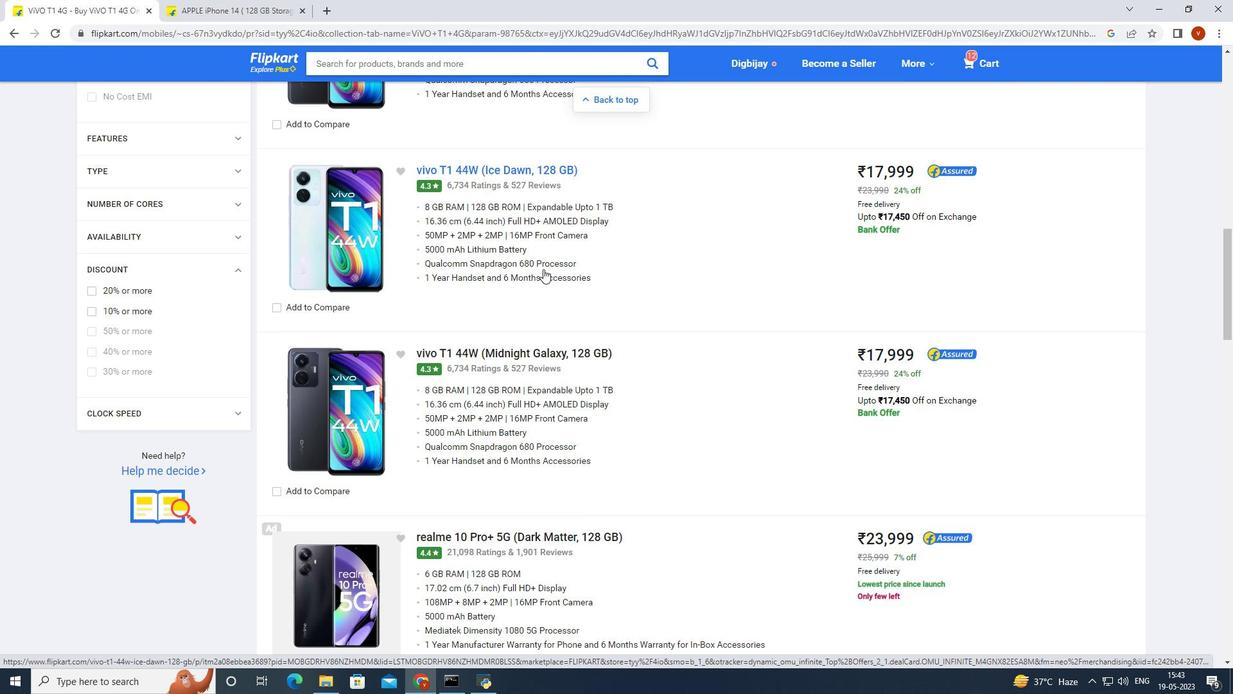 
Action: Mouse moved to (694, 396)
Screenshot: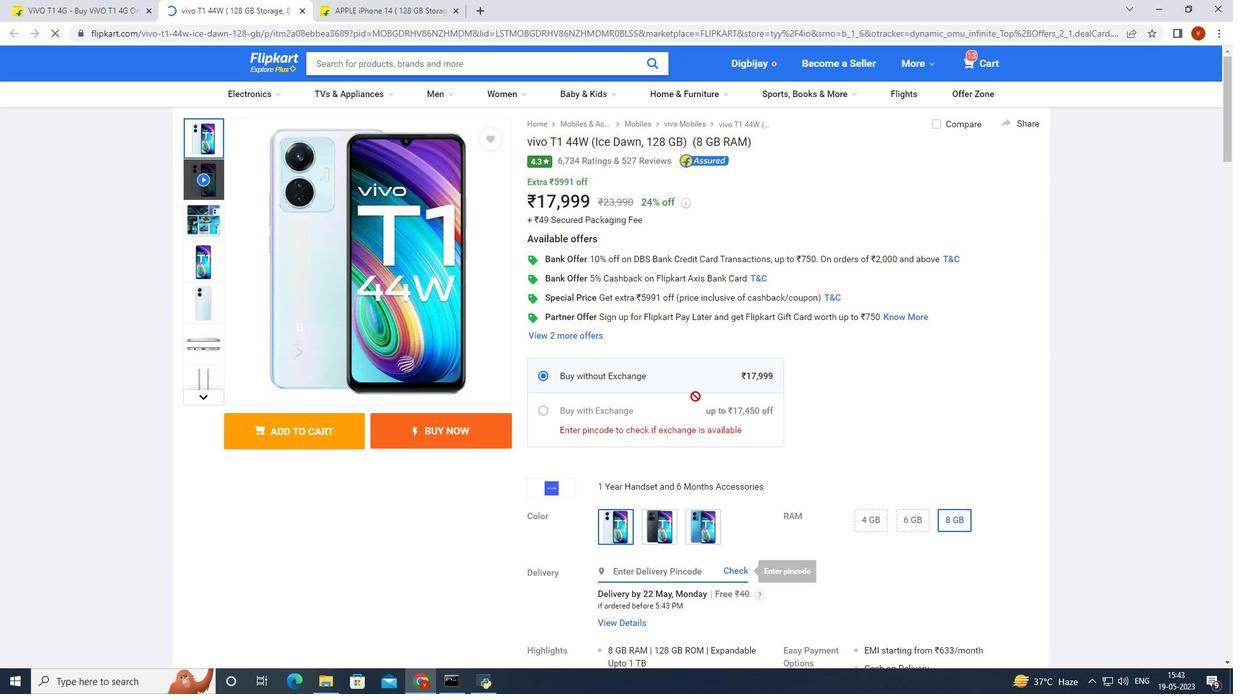 
Action: Mouse scrolled (694, 395) with delta (0, 0)
Screenshot: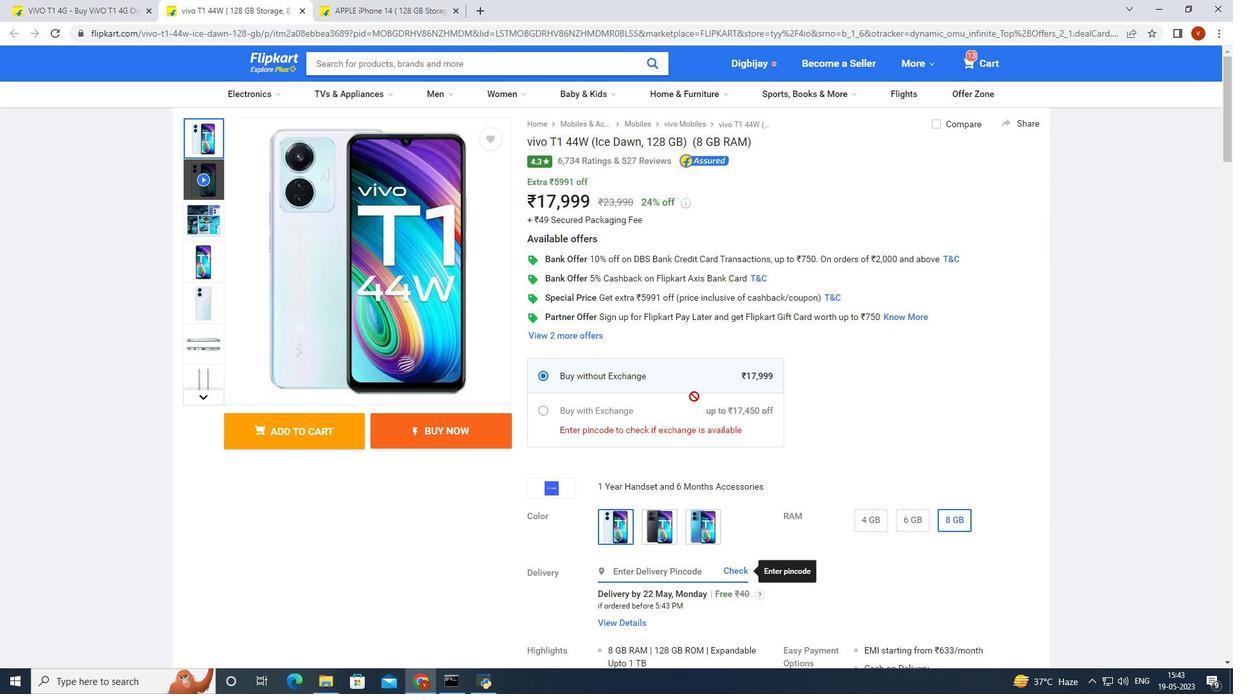 
Action: Mouse moved to (631, 390)
Screenshot: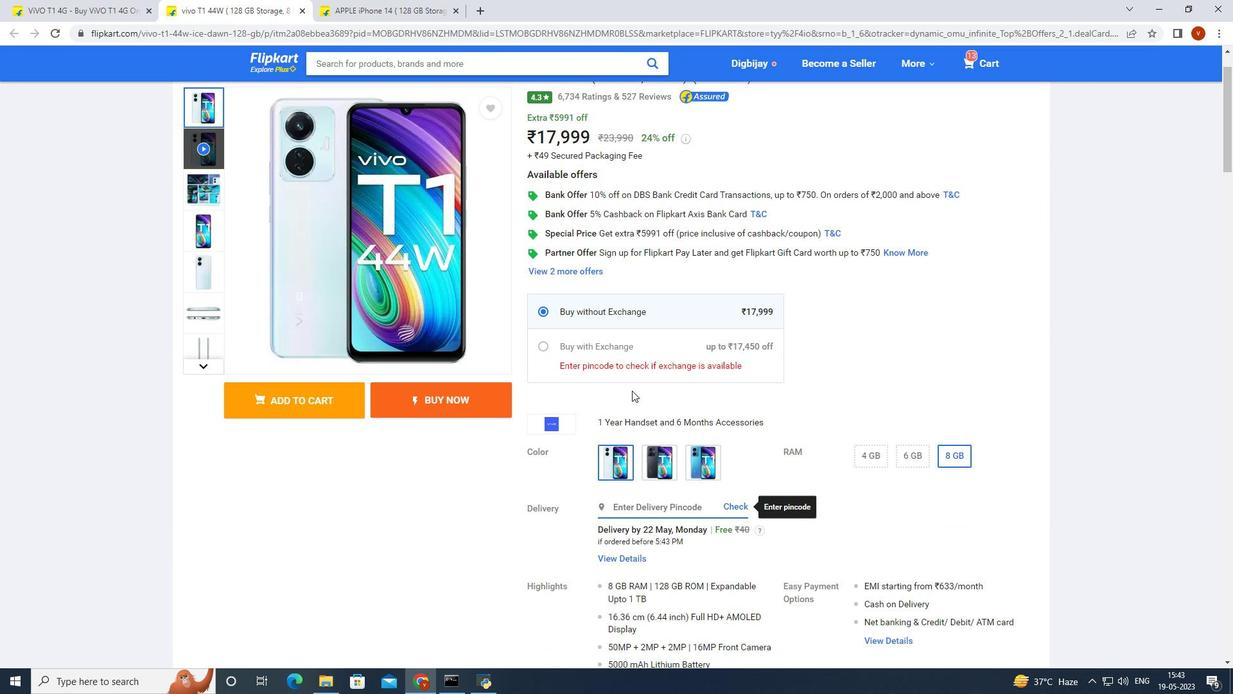 
Action: Mouse scrolled (631, 390) with delta (0, 0)
Screenshot: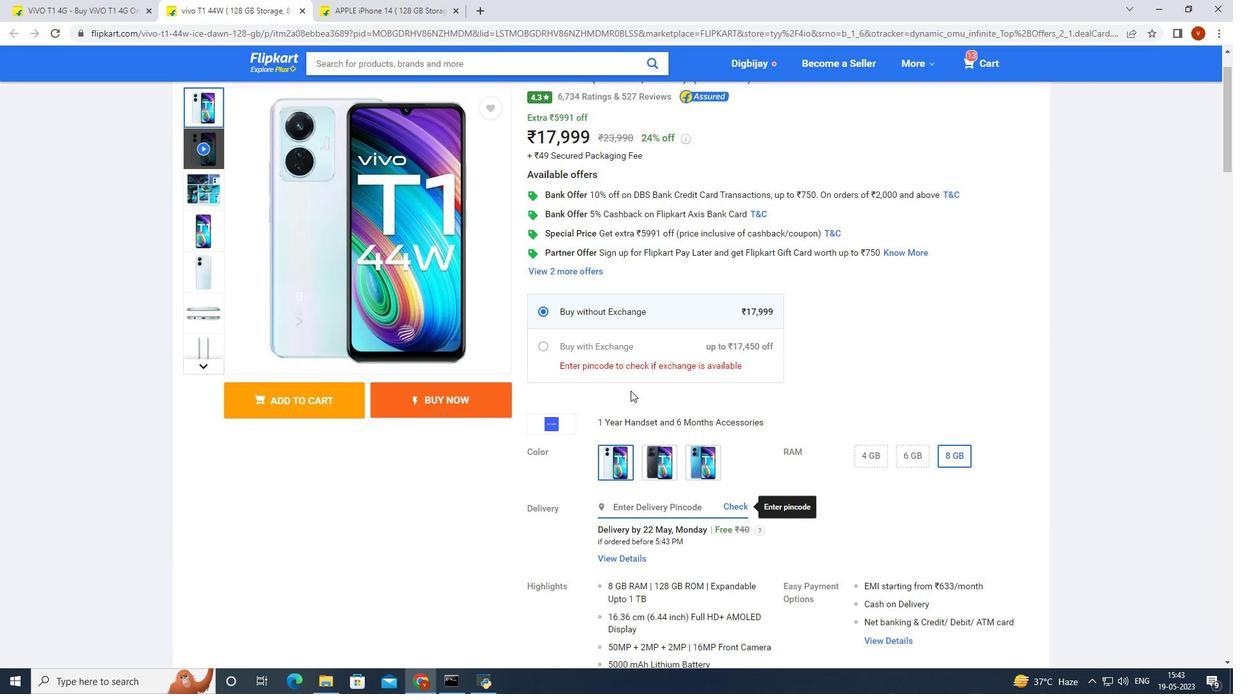 
Action: Mouse scrolled (631, 390) with delta (0, 0)
Screenshot: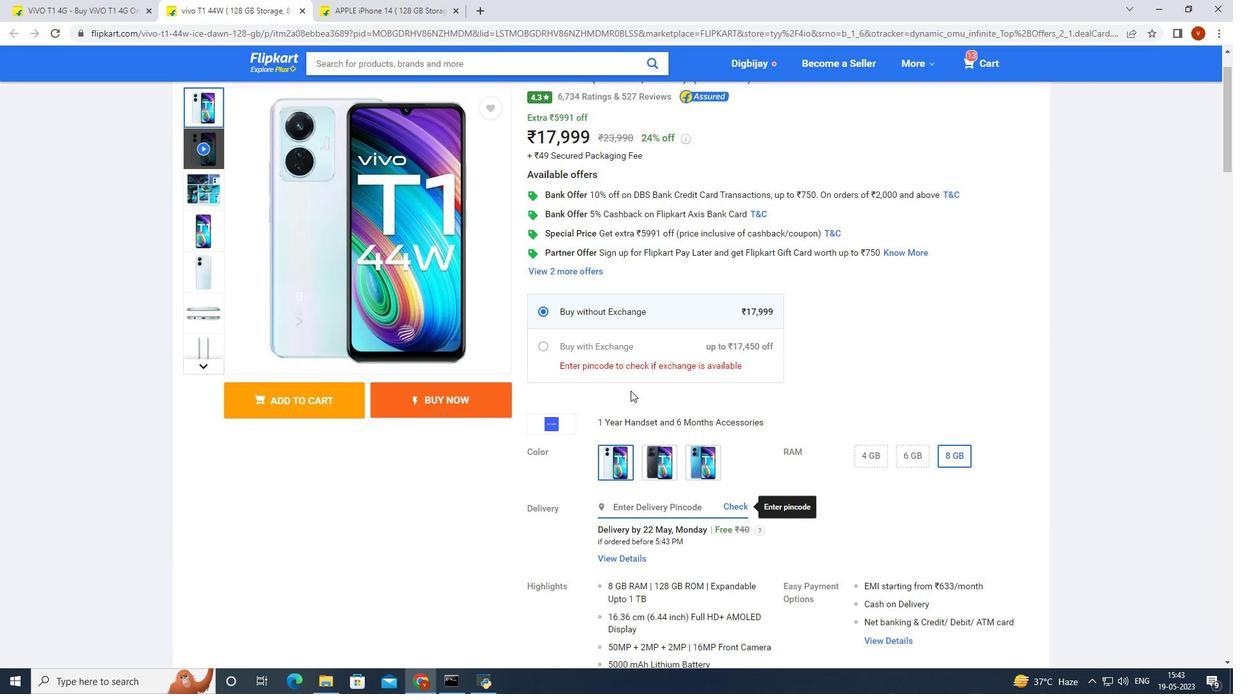 
Action: Mouse scrolled (631, 390) with delta (0, 0)
Screenshot: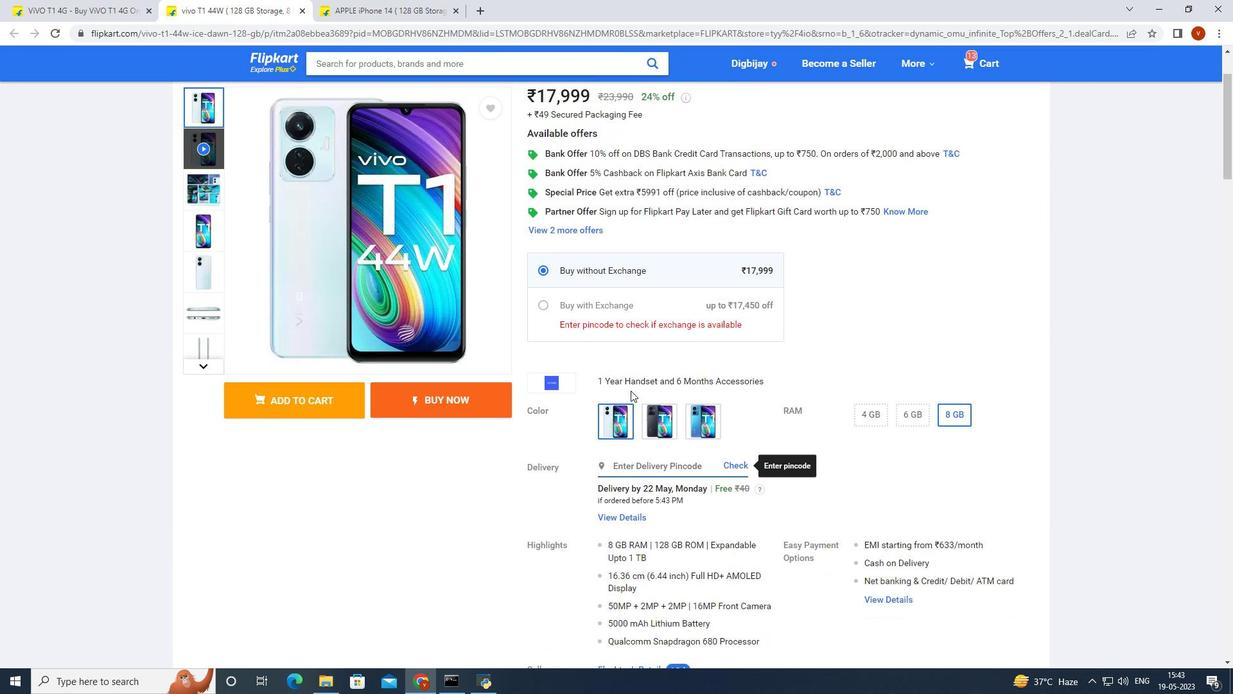 
Action: Mouse scrolled (631, 390) with delta (0, 0)
Screenshot: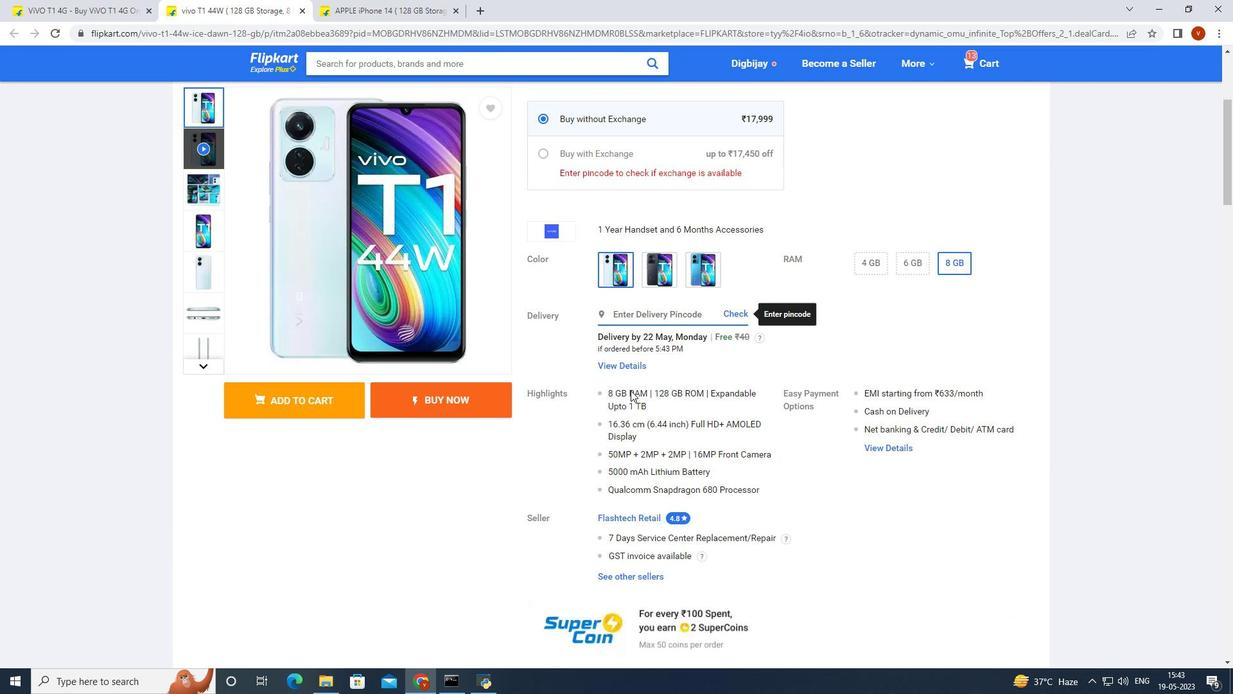 
Action: Mouse scrolled (631, 390) with delta (0, 0)
Screenshot: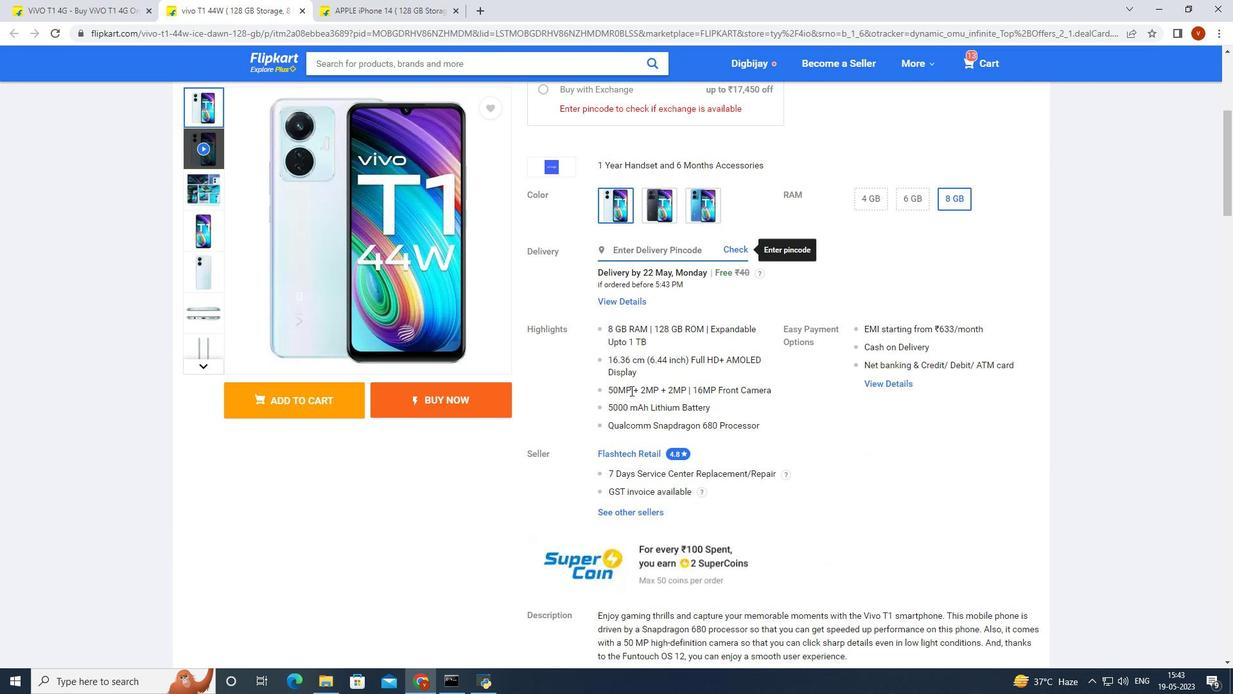 
Action: Mouse scrolled (631, 390) with delta (0, 0)
Screenshot: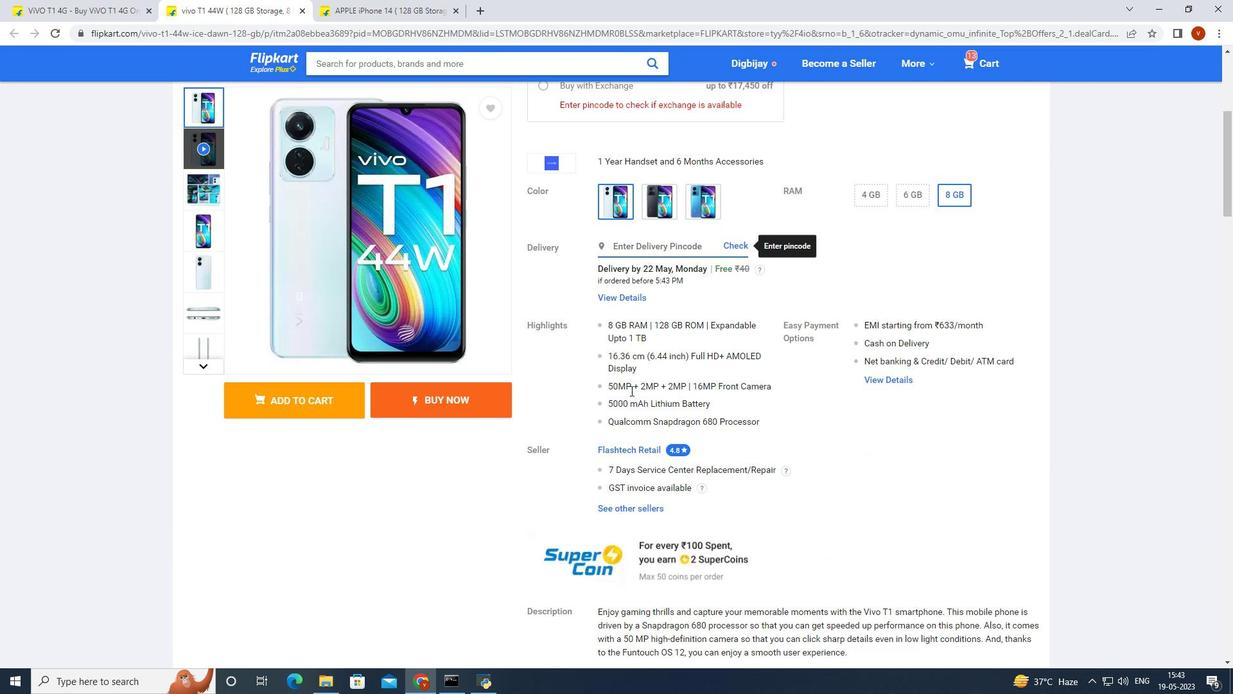 
Action: Mouse scrolled (631, 390) with delta (0, 0)
Screenshot: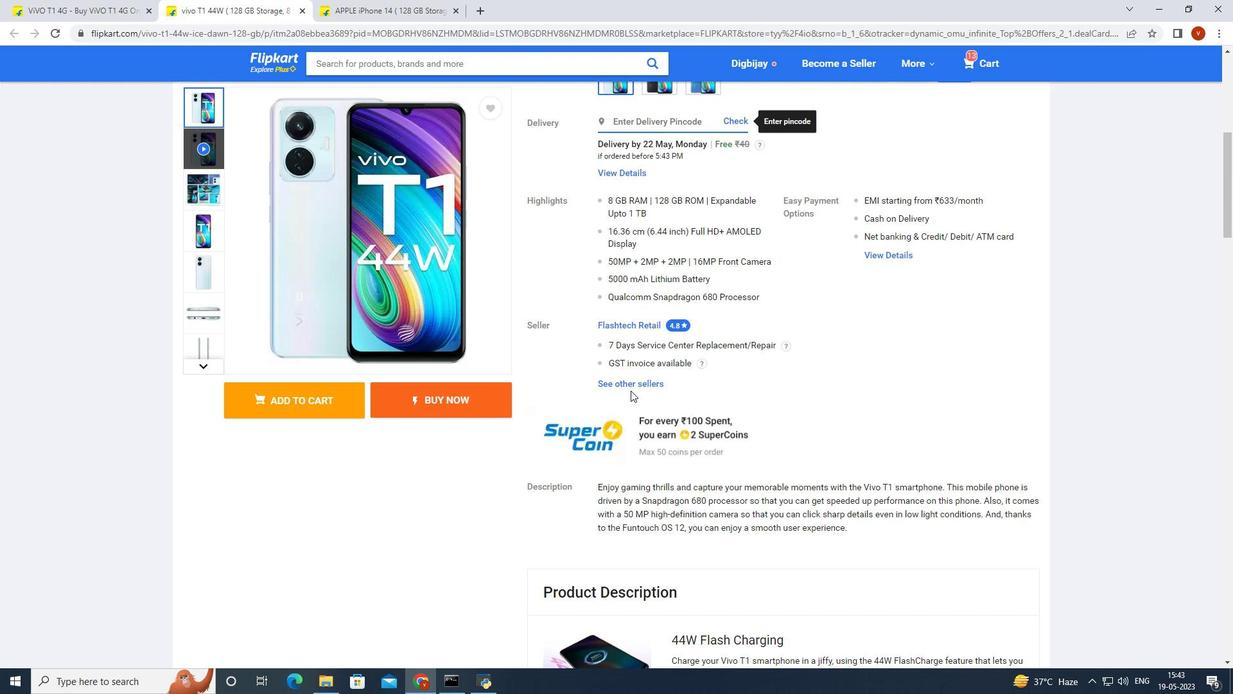 
Action: Mouse scrolled (631, 390) with delta (0, 0)
Screenshot: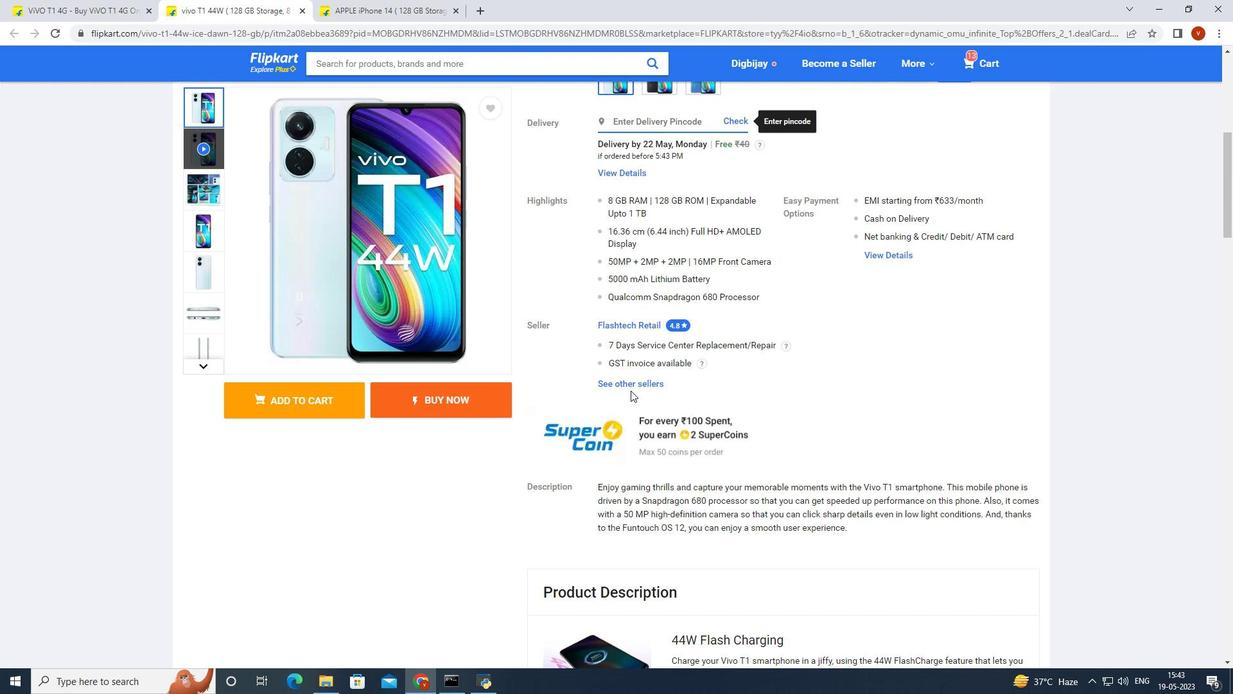 
Action: Mouse scrolled (631, 390) with delta (0, 0)
Screenshot: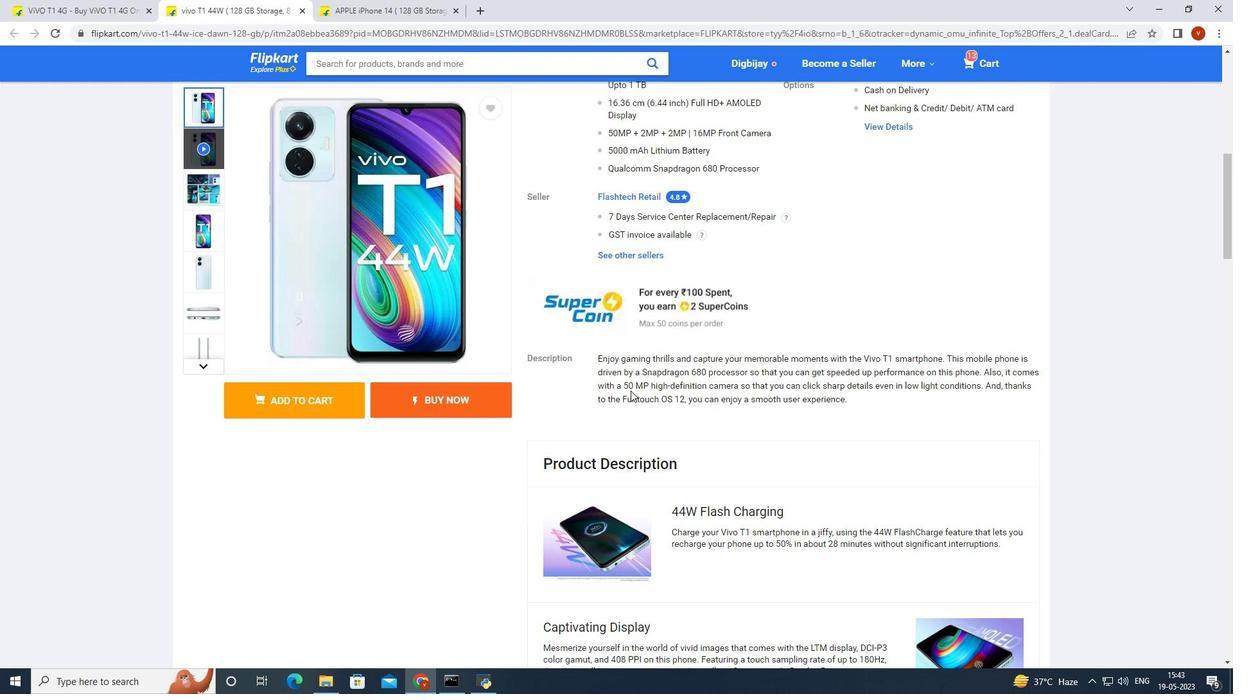 
Action: Mouse scrolled (631, 390) with delta (0, 0)
Screenshot: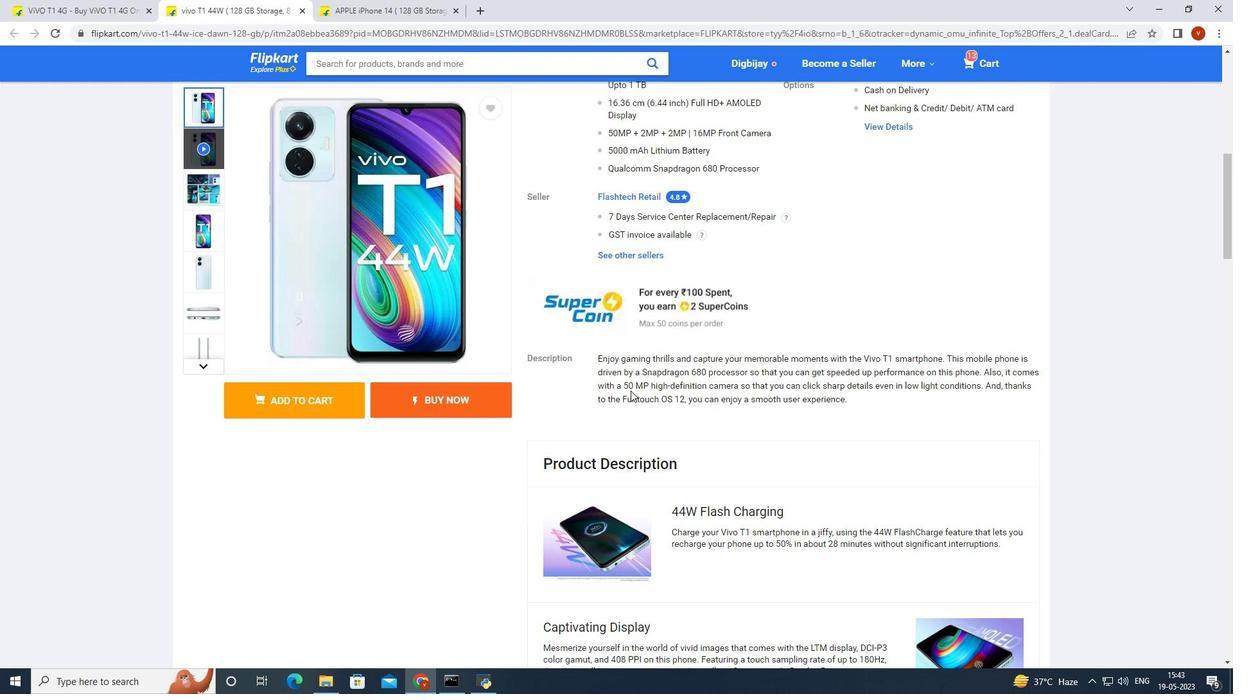 
Action: Mouse scrolled (631, 390) with delta (0, 0)
Screenshot: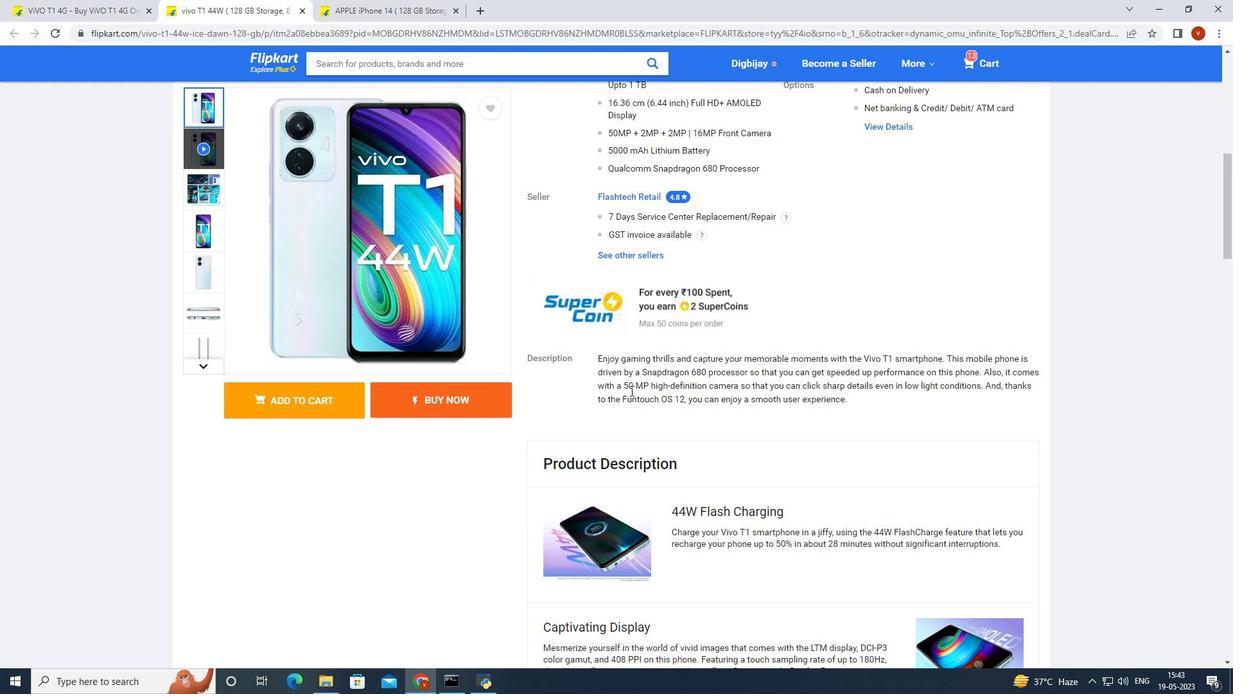 
Action: Mouse scrolled (631, 390) with delta (0, 0)
Screenshot: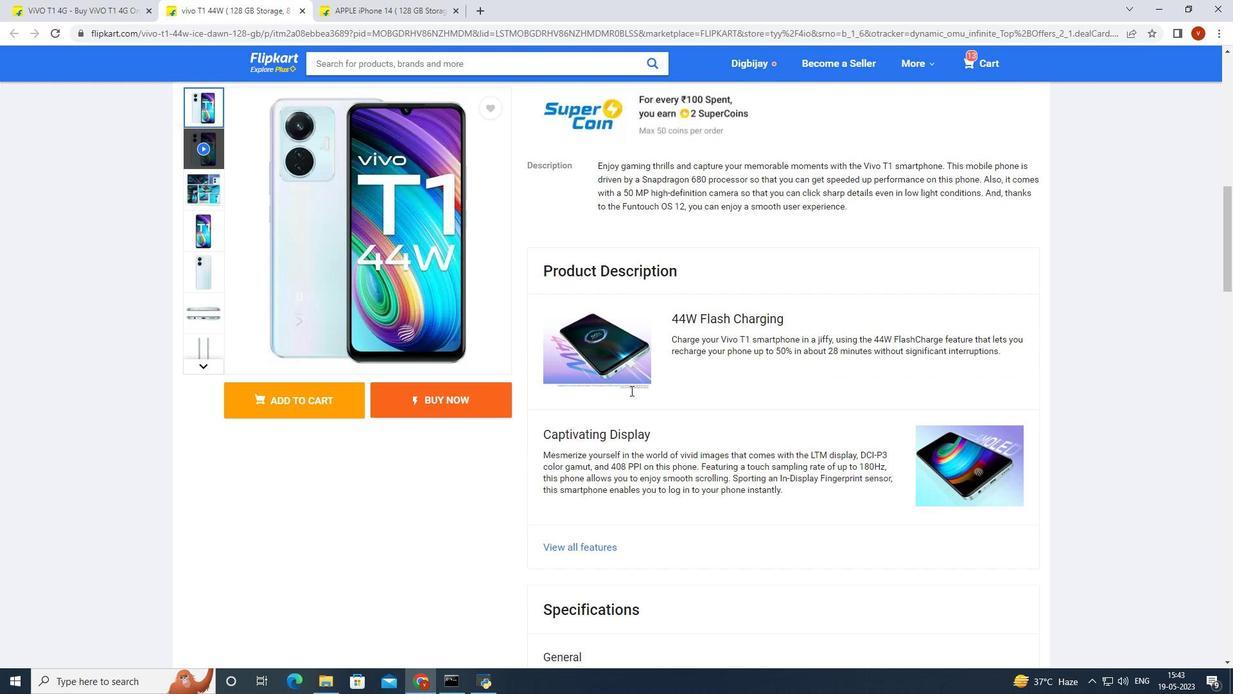 
Action: Mouse scrolled (631, 390) with delta (0, 0)
Screenshot: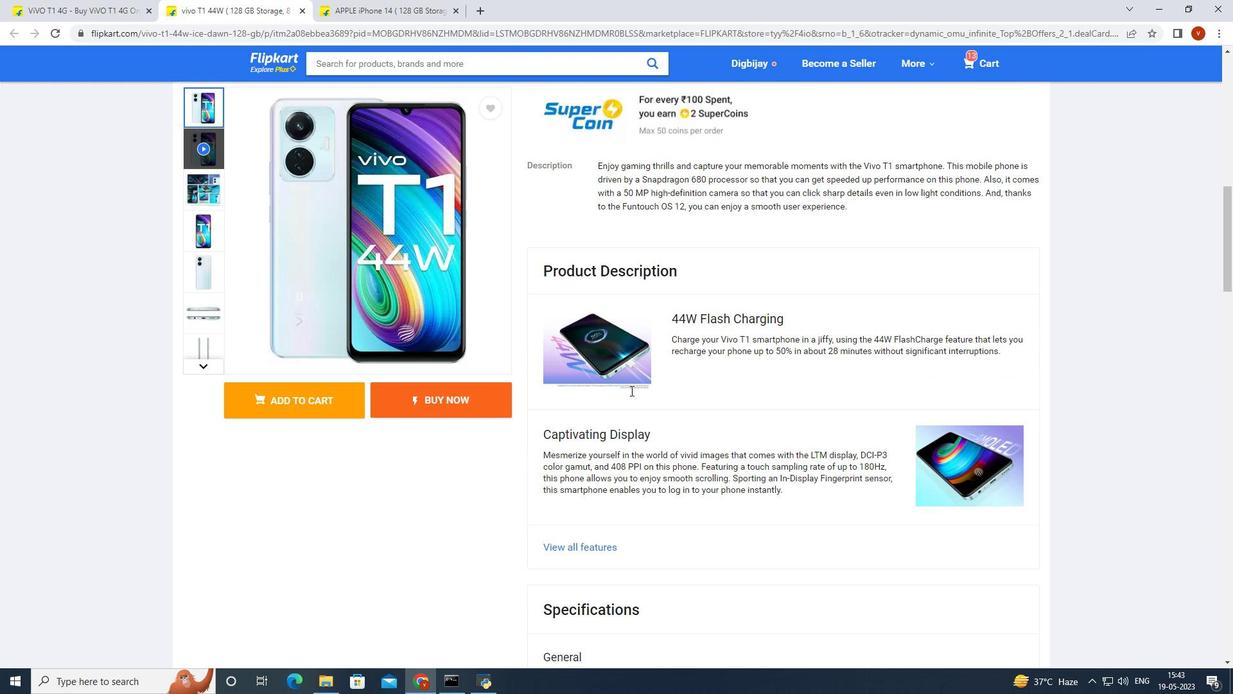 
Action: Mouse scrolled (631, 390) with delta (0, 0)
Screenshot: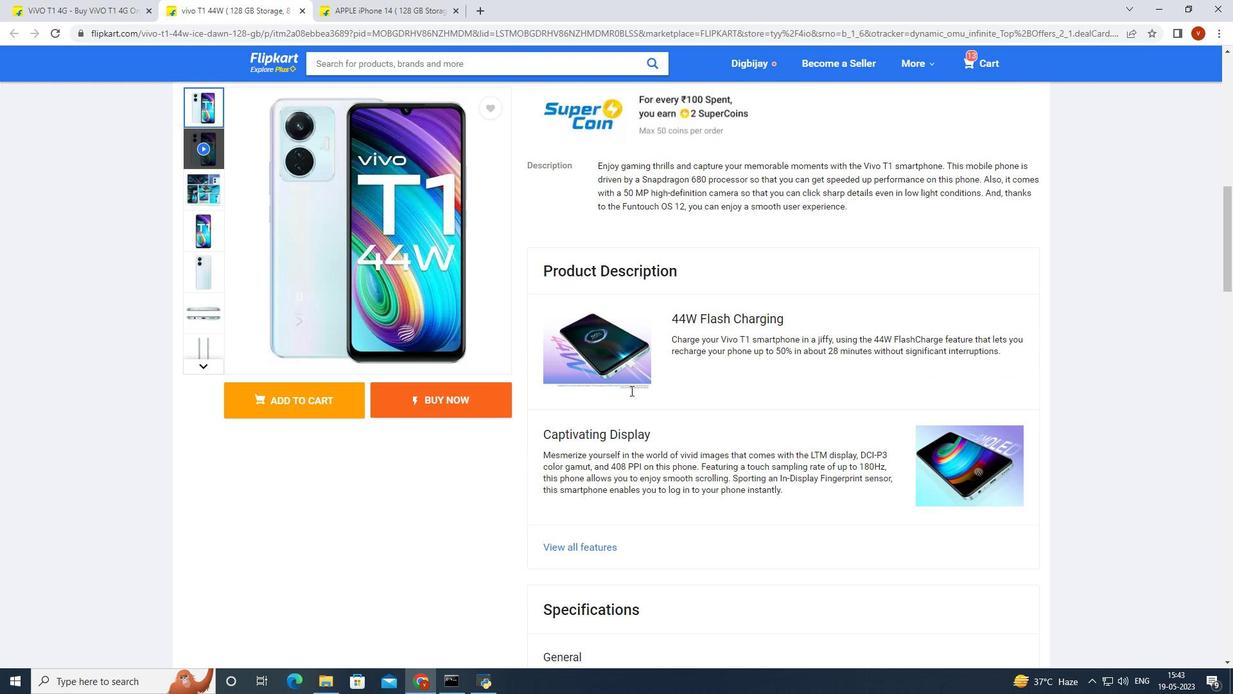 
Action: Mouse scrolled (631, 390) with delta (0, 0)
Screenshot: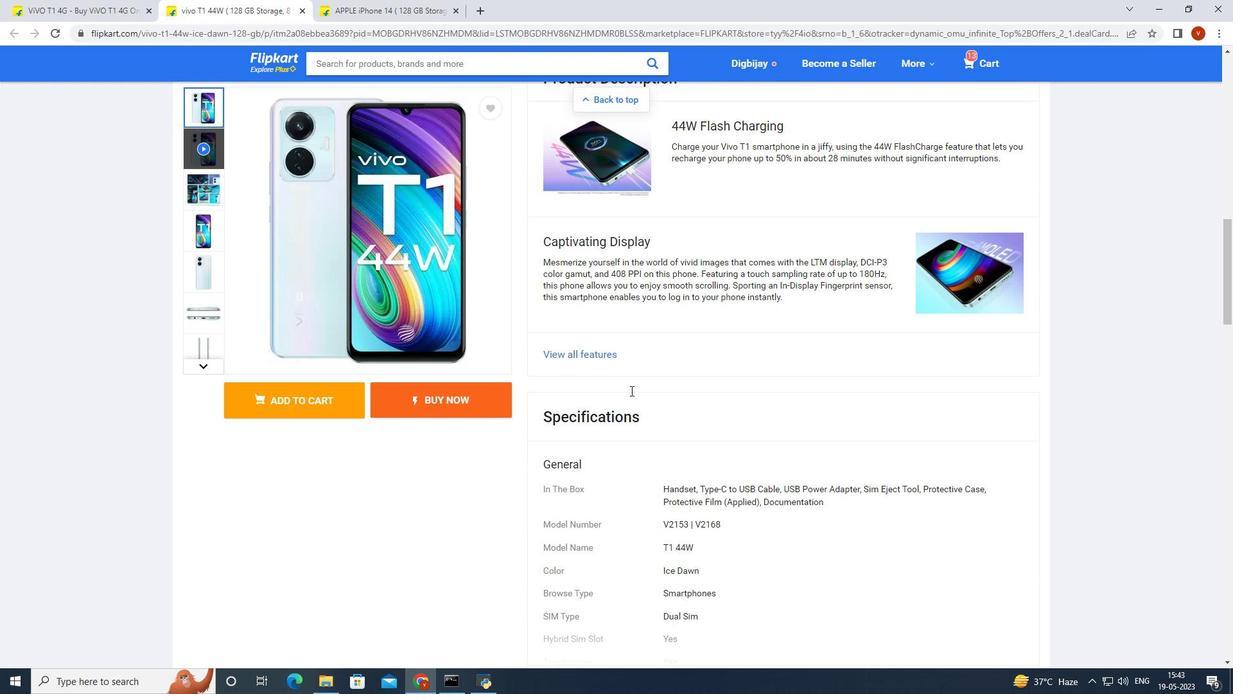 
Action: Mouse scrolled (631, 390) with delta (0, 0)
Screenshot: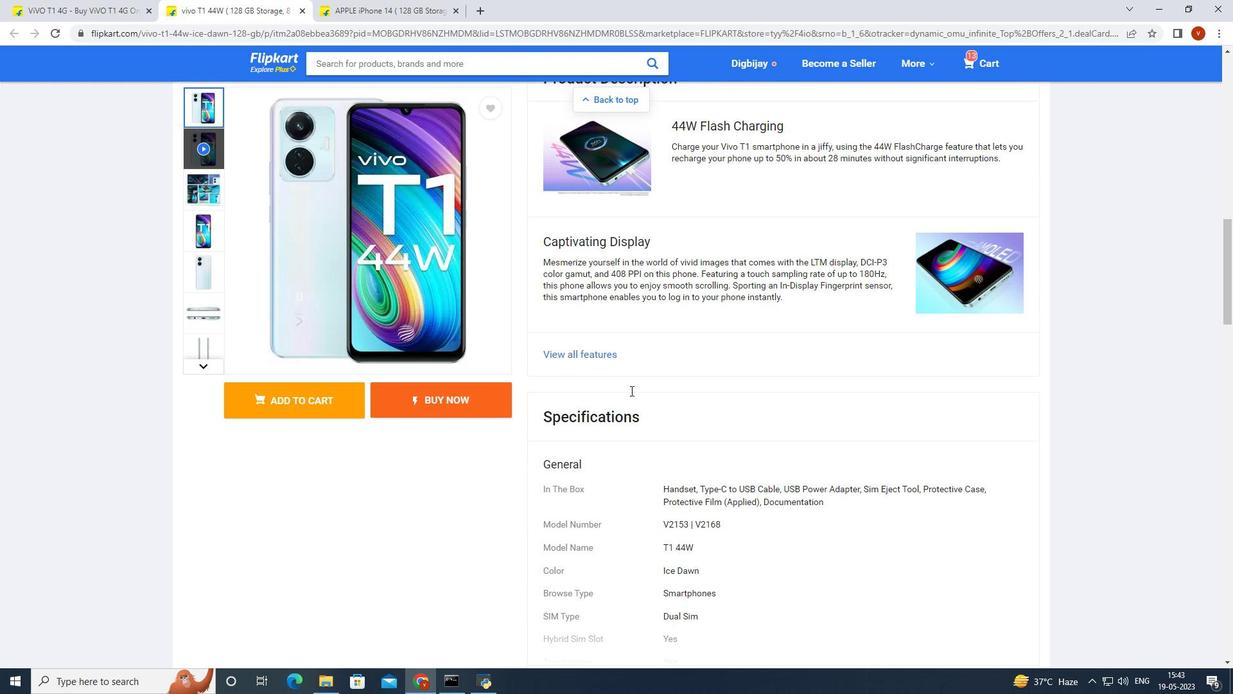 
Action: Mouse scrolled (631, 390) with delta (0, 0)
Screenshot: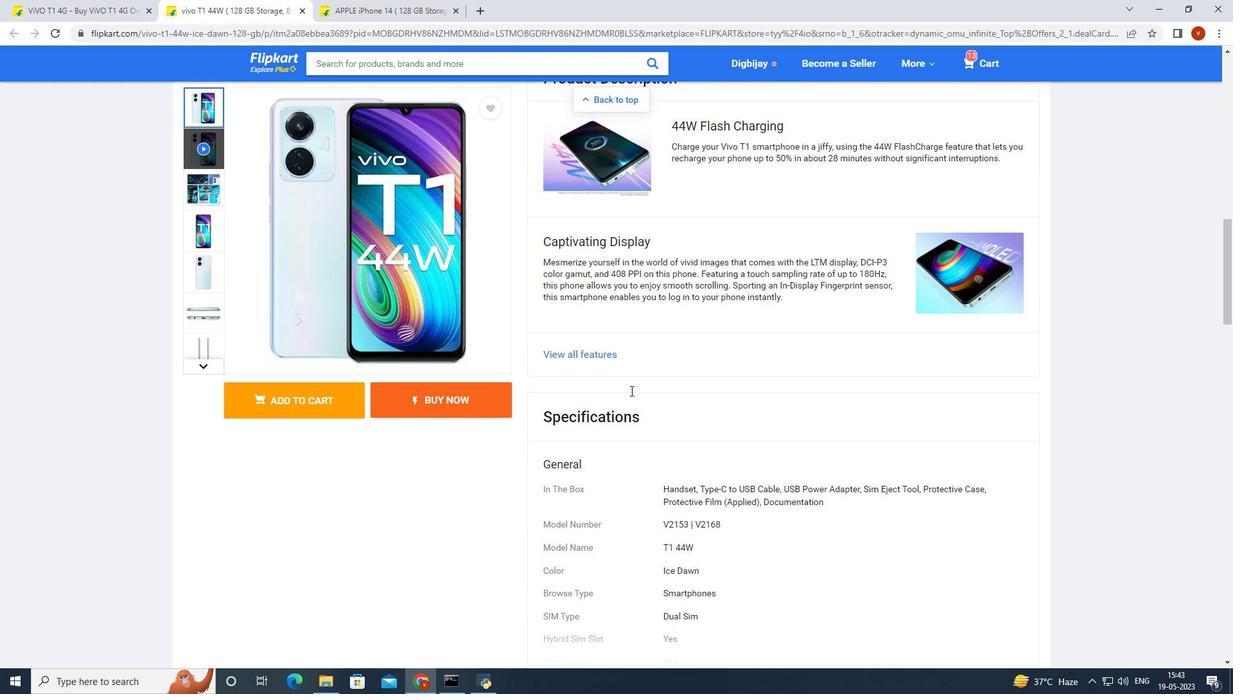 
Action: Mouse scrolled (631, 390) with delta (0, 0)
Screenshot: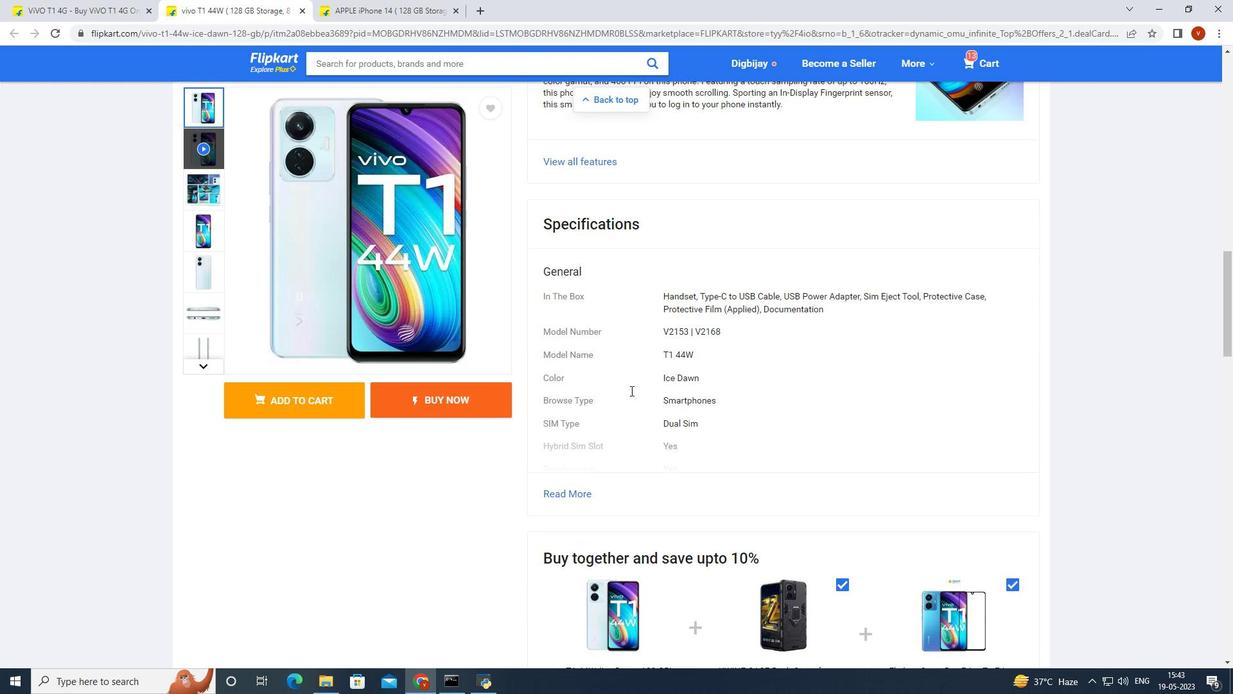 
Action: Mouse scrolled (631, 390) with delta (0, 0)
Screenshot: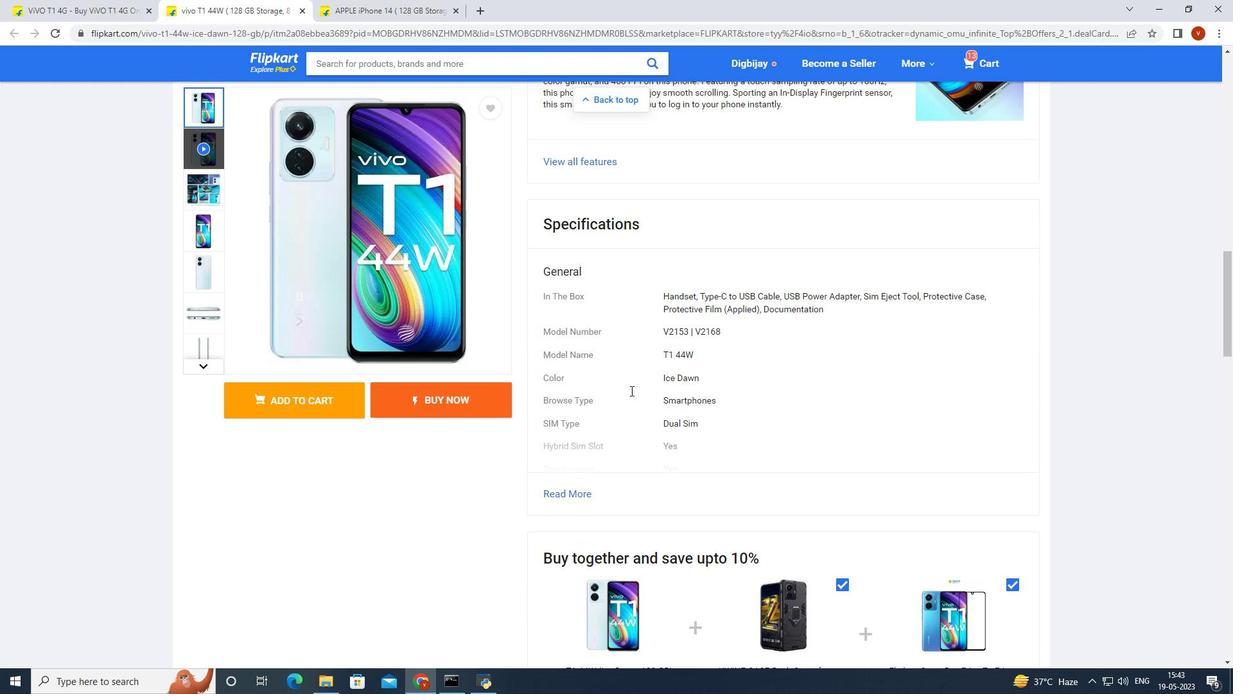 
Action: Mouse scrolled (631, 390) with delta (0, 0)
Screenshot: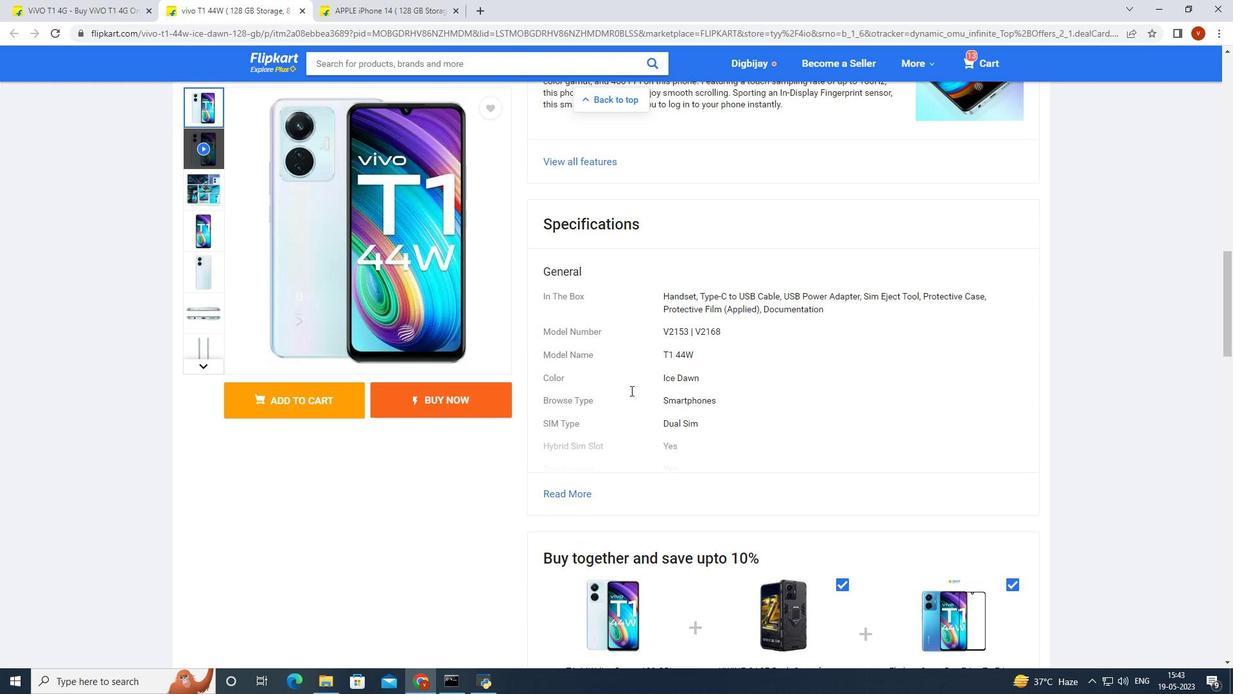 
Action: Mouse scrolled (631, 391) with delta (0, 0)
Screenshot: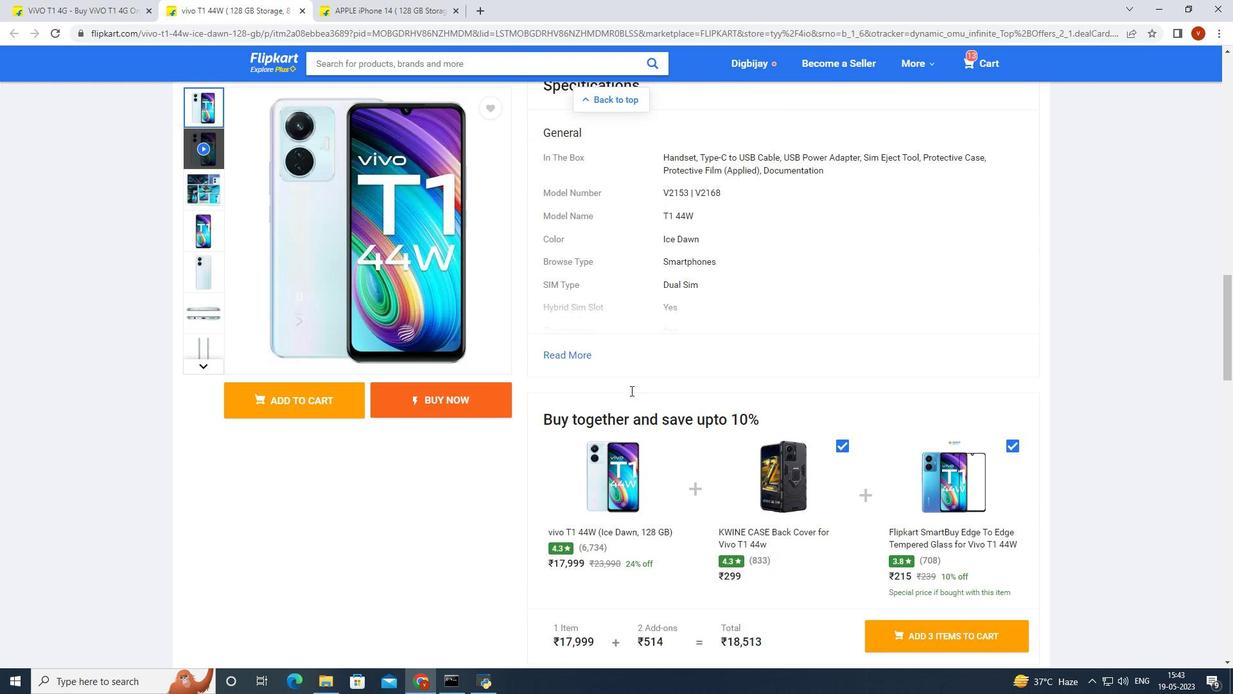 
Action: Mouse scrolled (631, 391) with delta (0, 0)
Screenshot: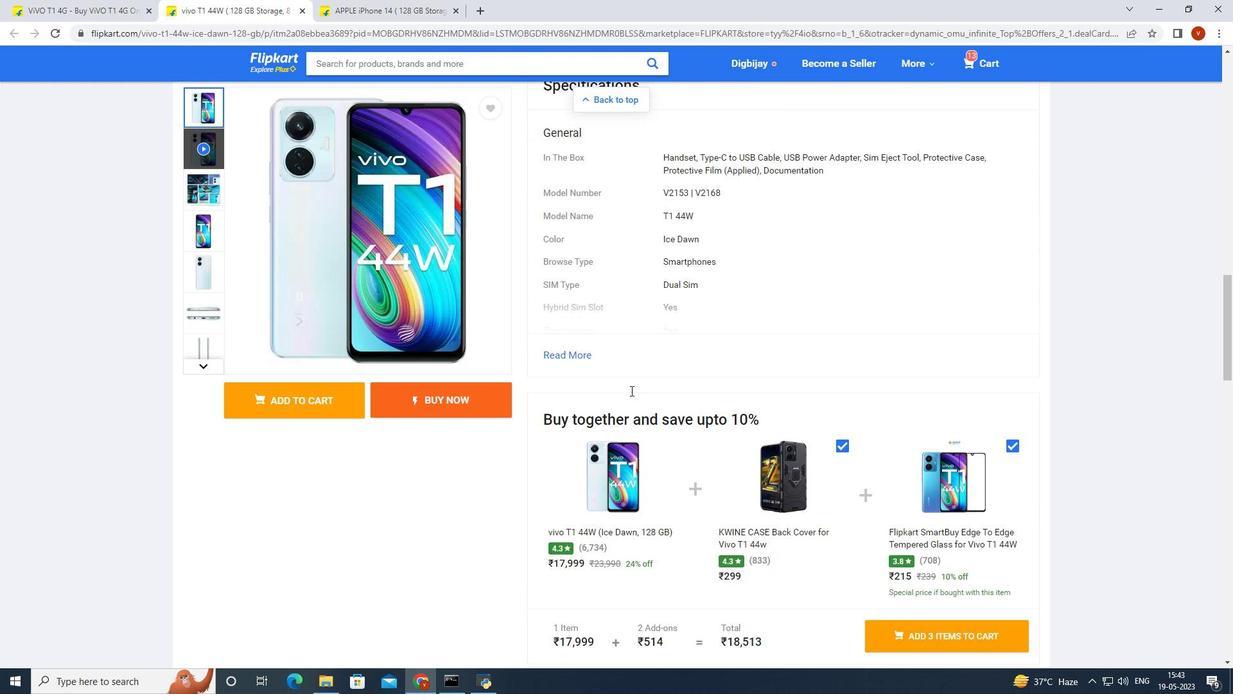 
Action: Mouse scrolled (631, 391) with delta (0, 0)
Screenshot: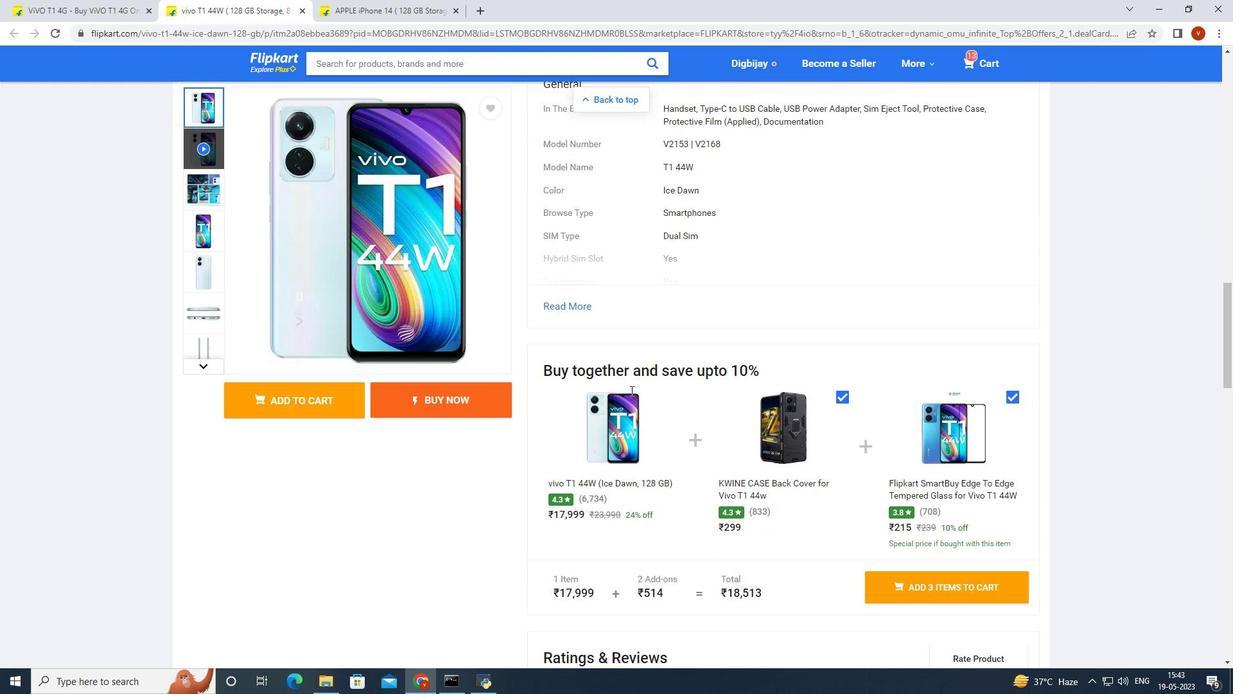 
Action: Mouse scrolled (631, 391) with delta (0, 0)
Screenshot: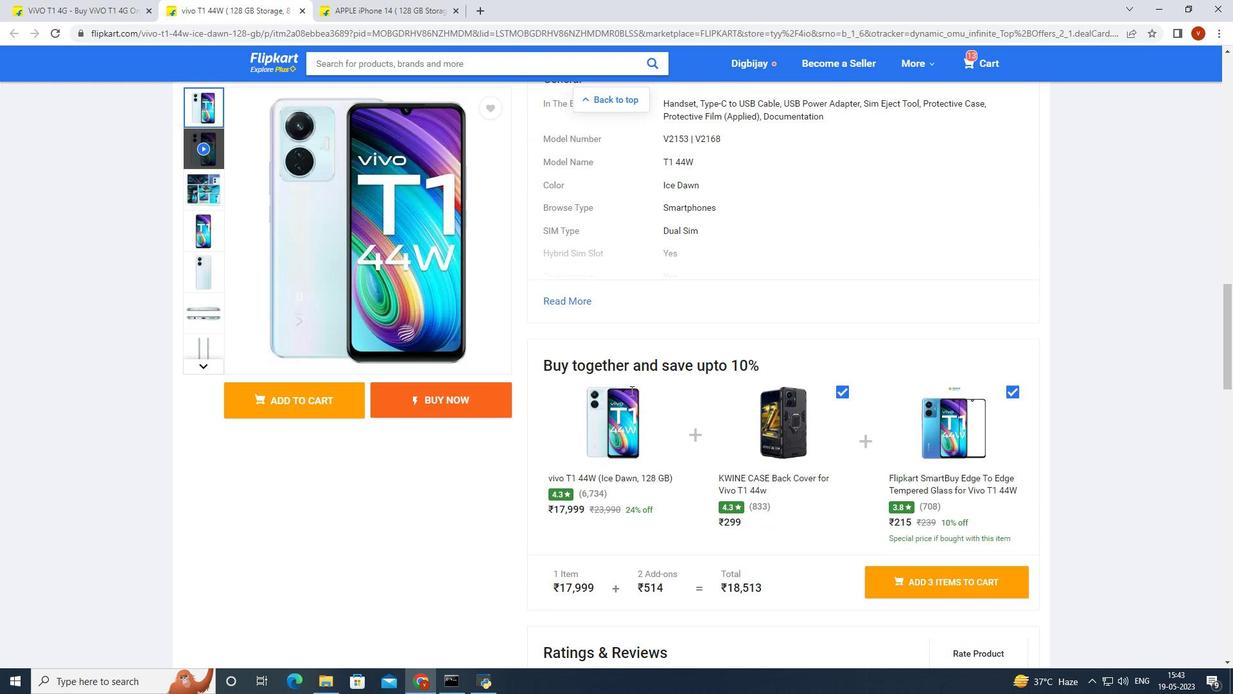 
Action: Mouse scrolled (631, 391) with delta (0, 0)
Screenshot: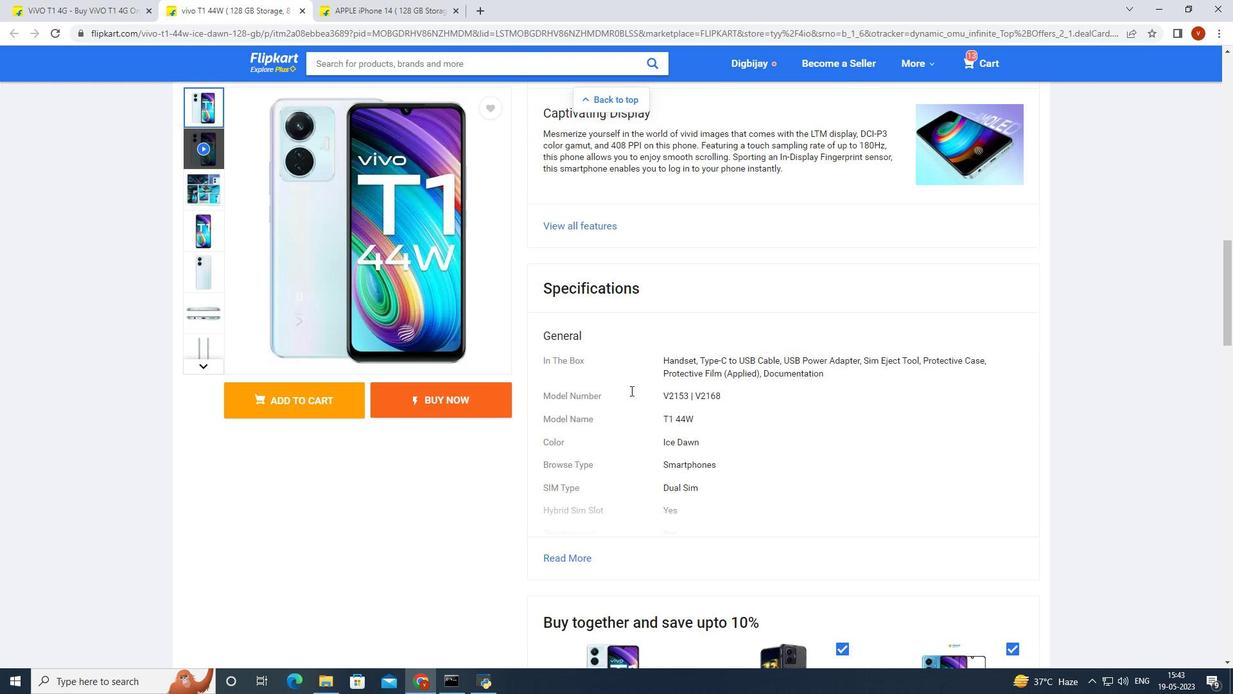 
Action: Mouse scrolled (631, 391) with delta (0, 0)
Screenshot: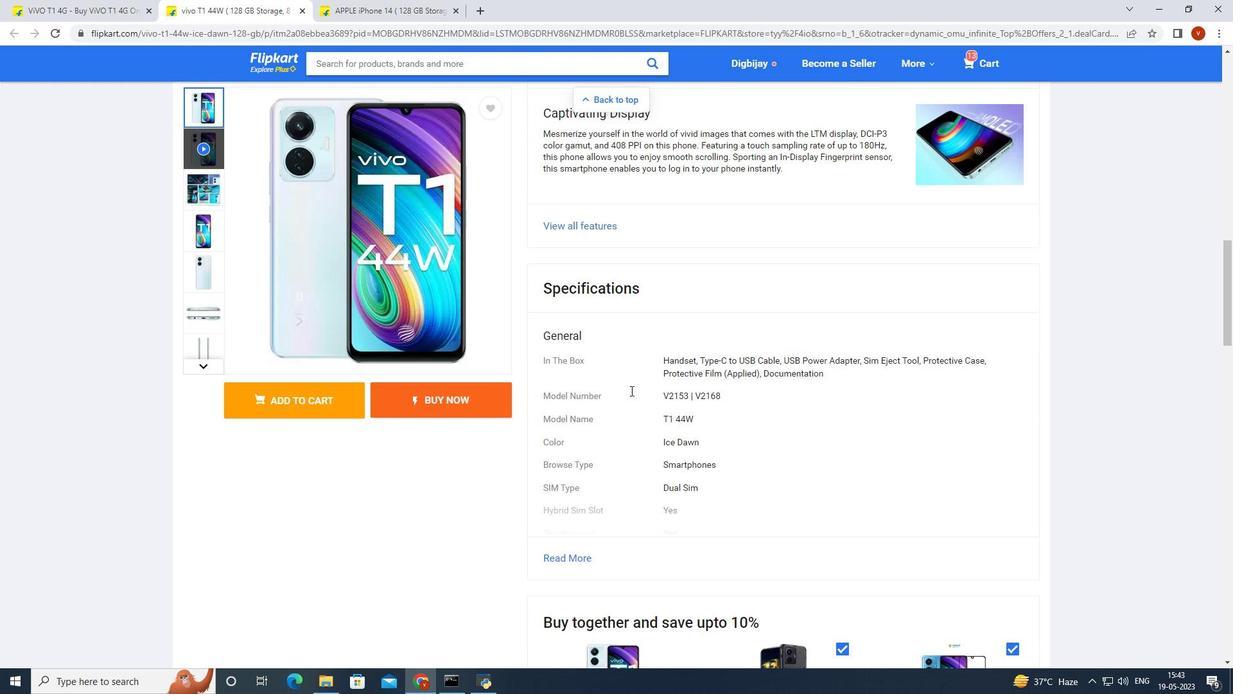 
Action: Mouse scrolled (631, 391) with delta (0, 0)
Screenshot: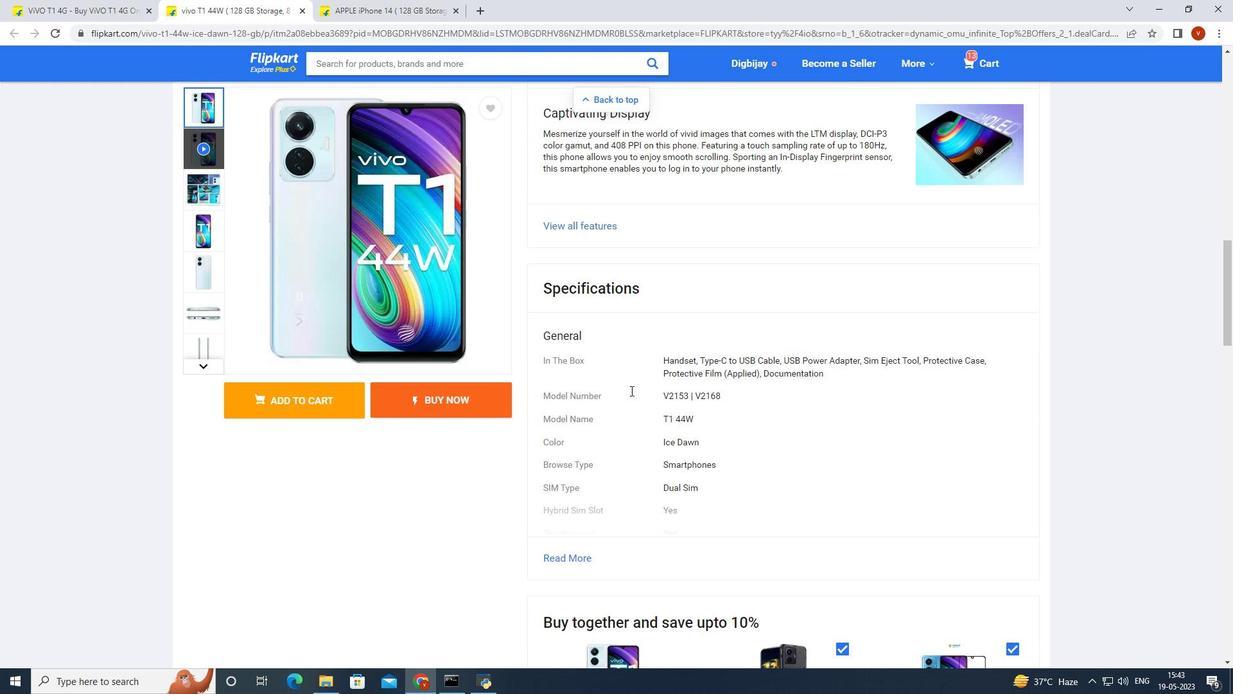 
Action: Mouse scrolled (631, 391) with delta (0, 0)
Screenshot: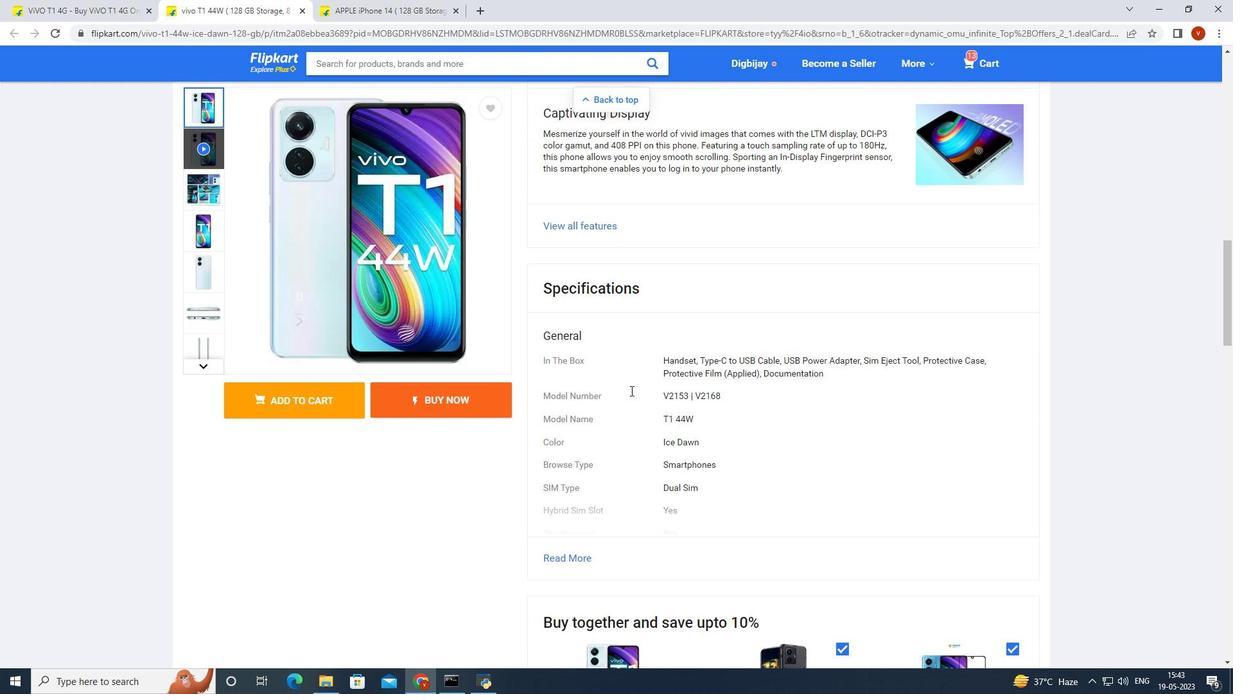 
Action: Mouse scrolled (631, 391) with delta (0, 0)
Screenshot: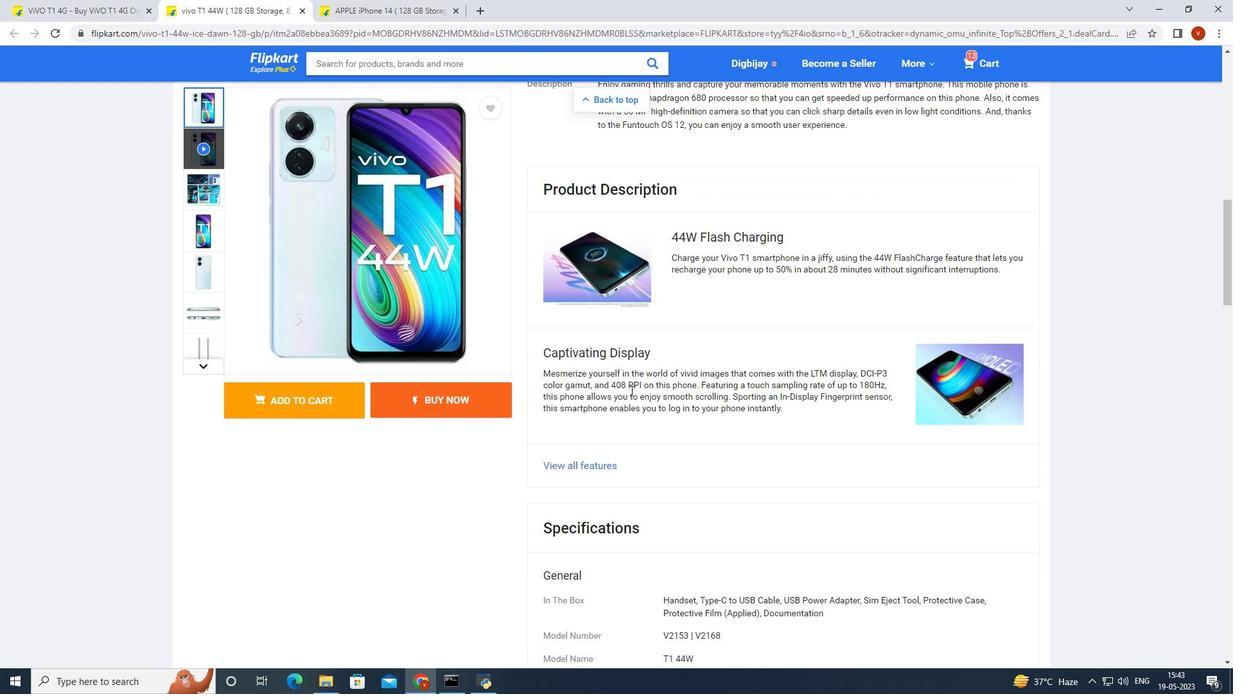 
Action: Mouse scrolled (631, 391) with delta (0, 0)
Screenshot: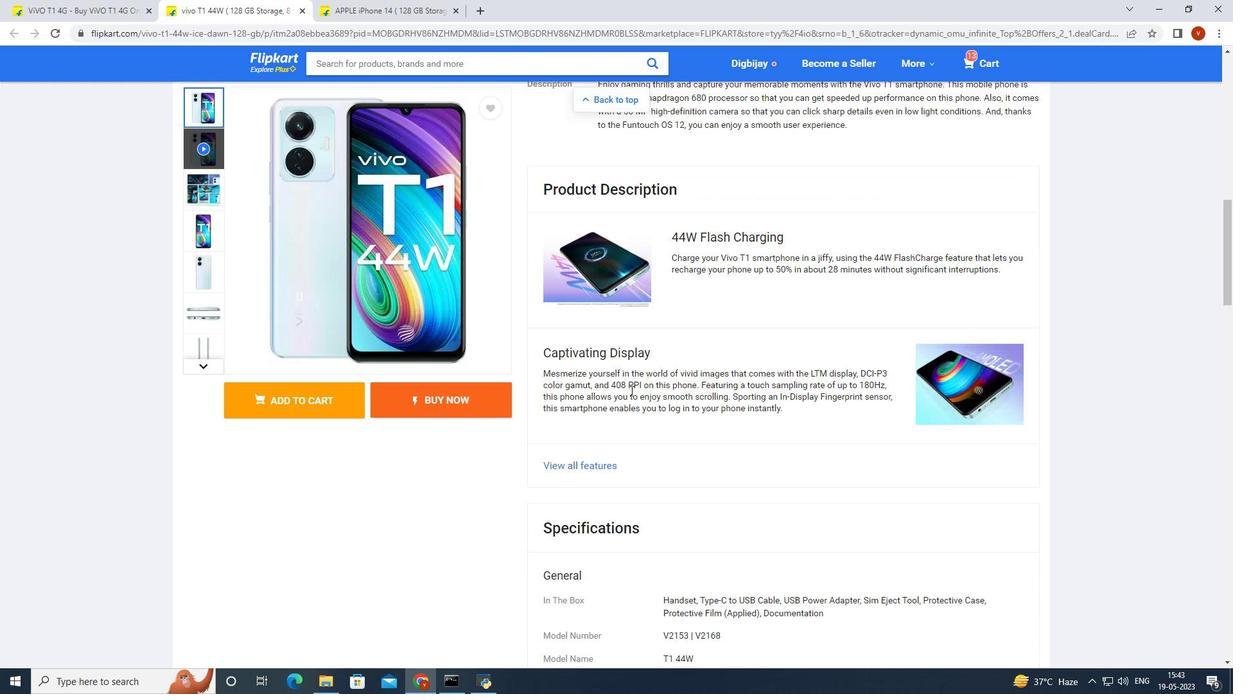 
Action: Mouse scrolled (631, 391) with delta (0, 0)
Screenshot: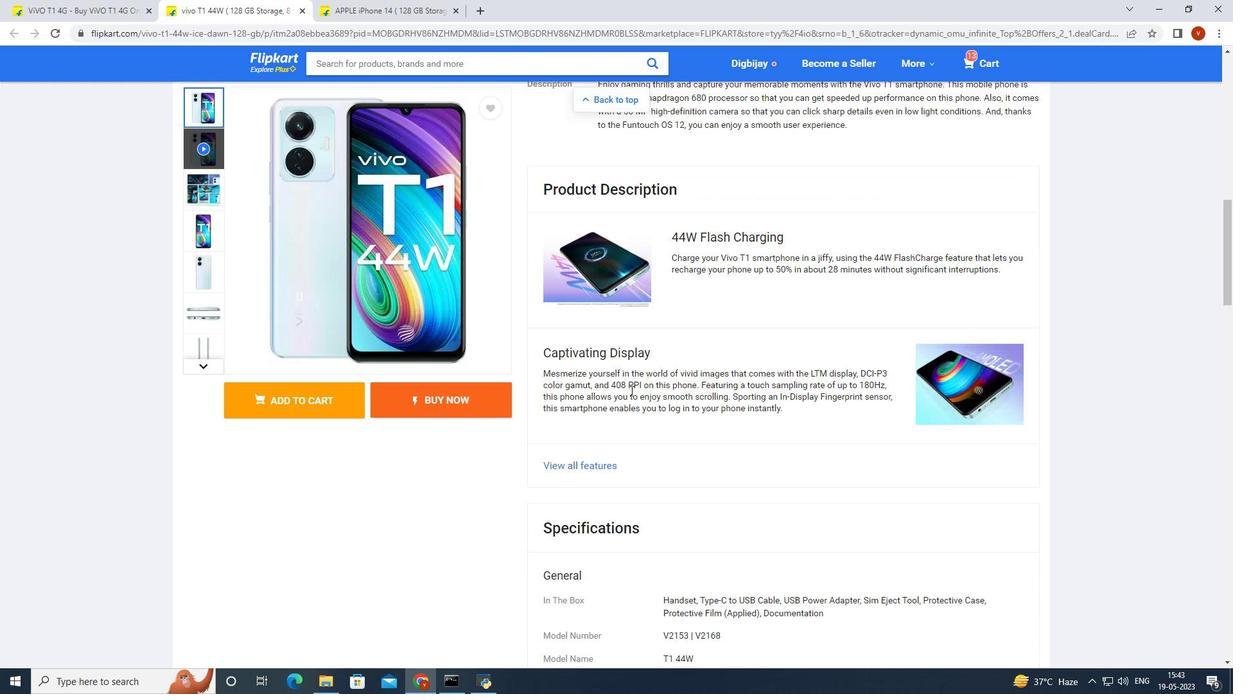 
Action: Mouse scrolled (631, 391) with delta (0, 0)
Screenshot: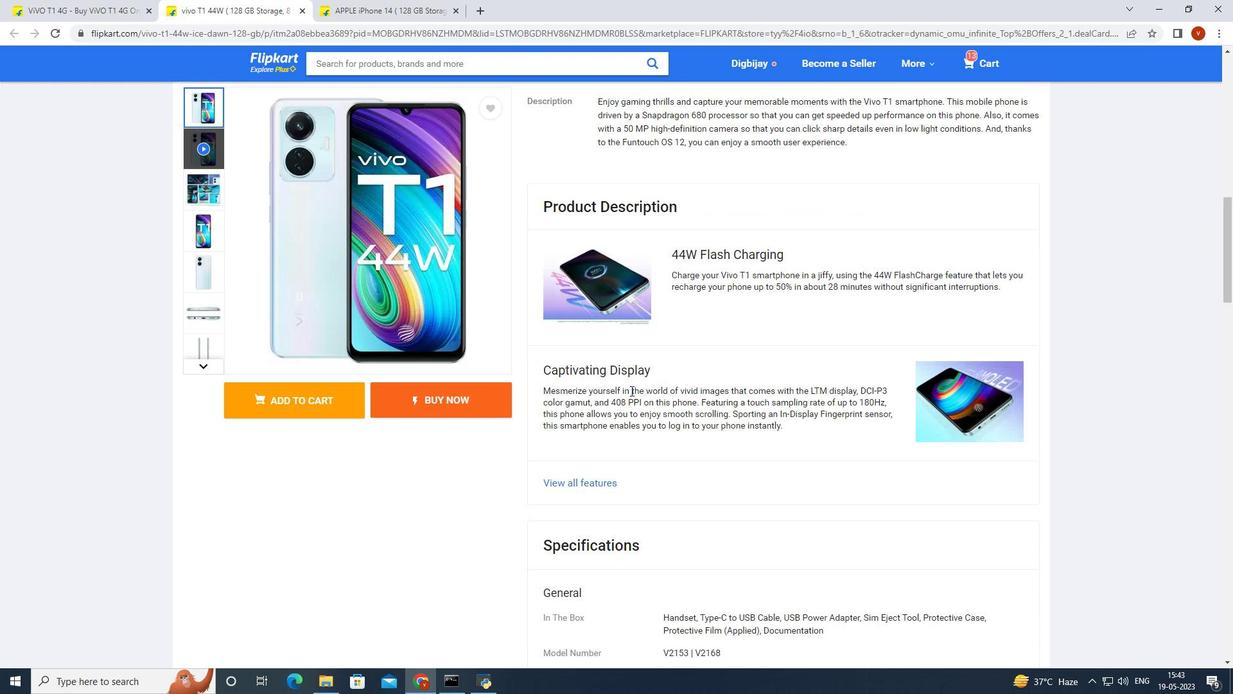
Action: Mouse scrolled (631, 391) with delta (0, 0)
Screenshot: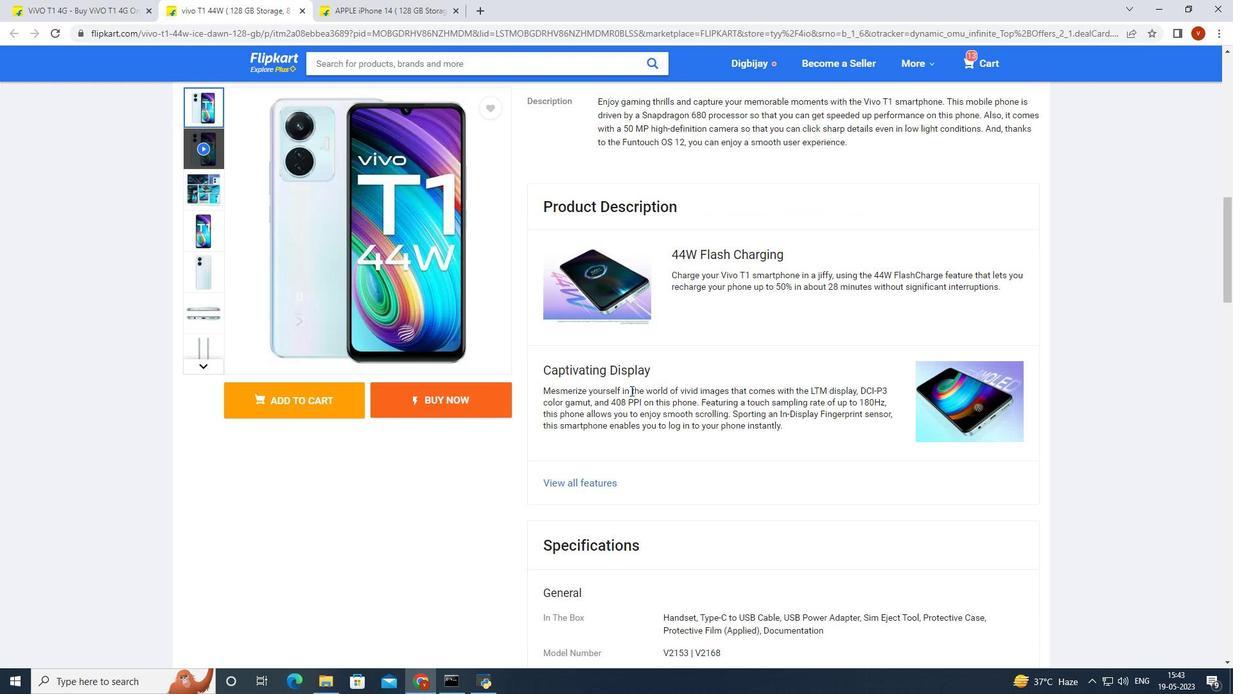 
Action: Mouse scrolled (631, 391) with delta (0, 0)
Screenshot: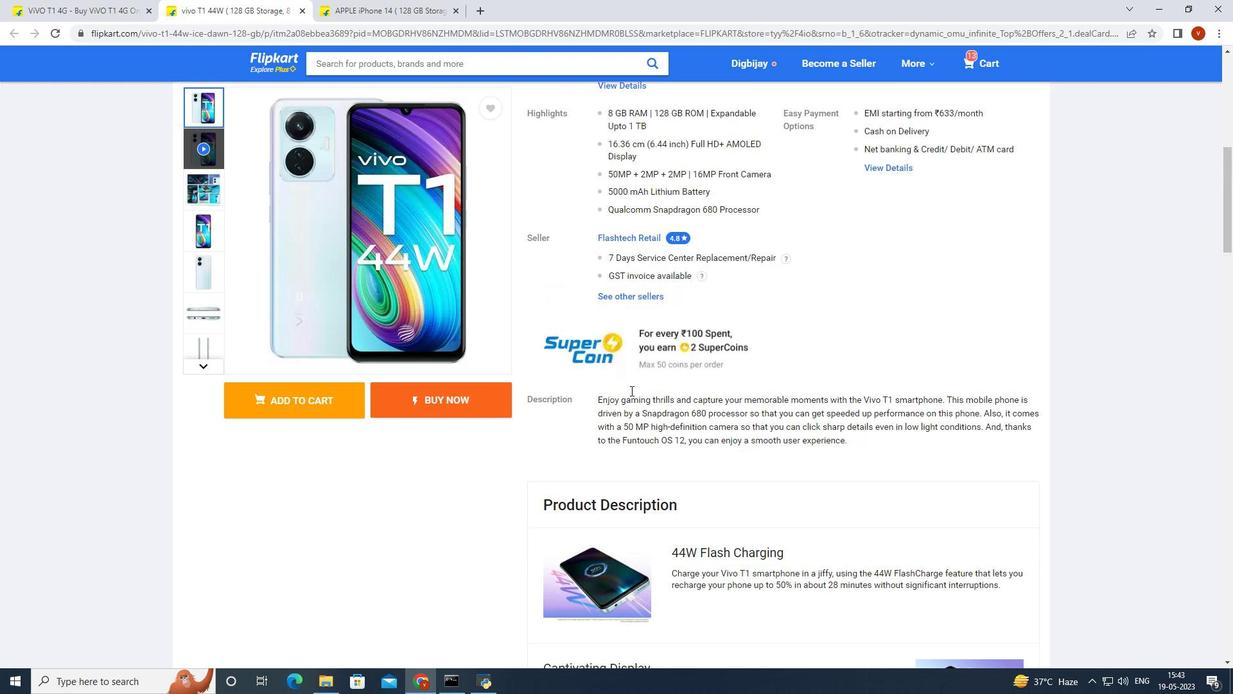 
Action: Mouse scrolled (631, 391) with delta (0, 0)
Screenshot: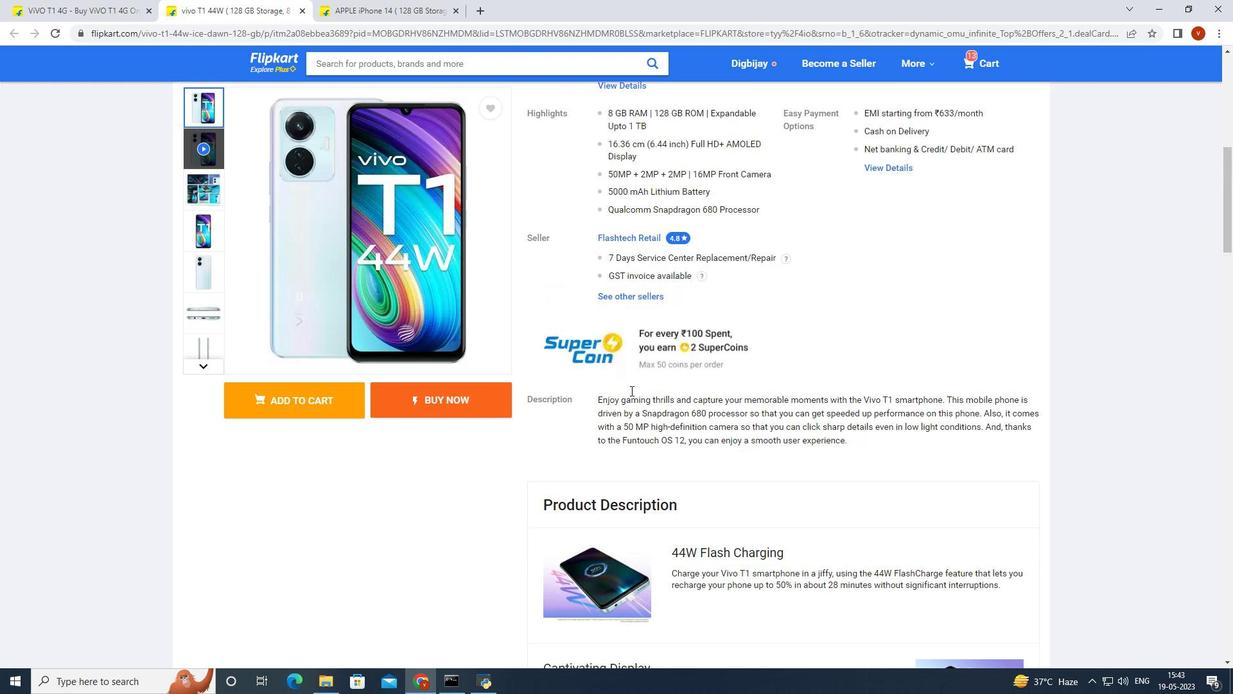 
Action: Mouse scrolled (631, 391) with delta (0, 0)
Screenshot: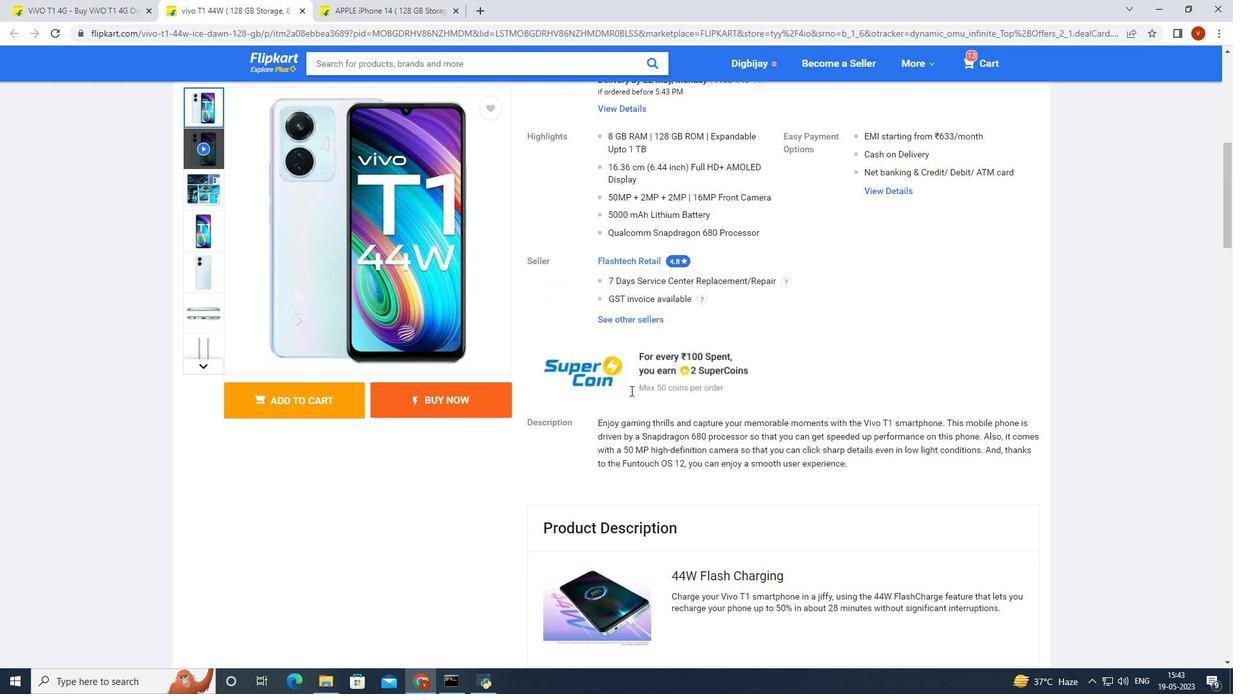 
Action: Mouse scrolled (631, 391) with delta (0, 0)
Screenshot: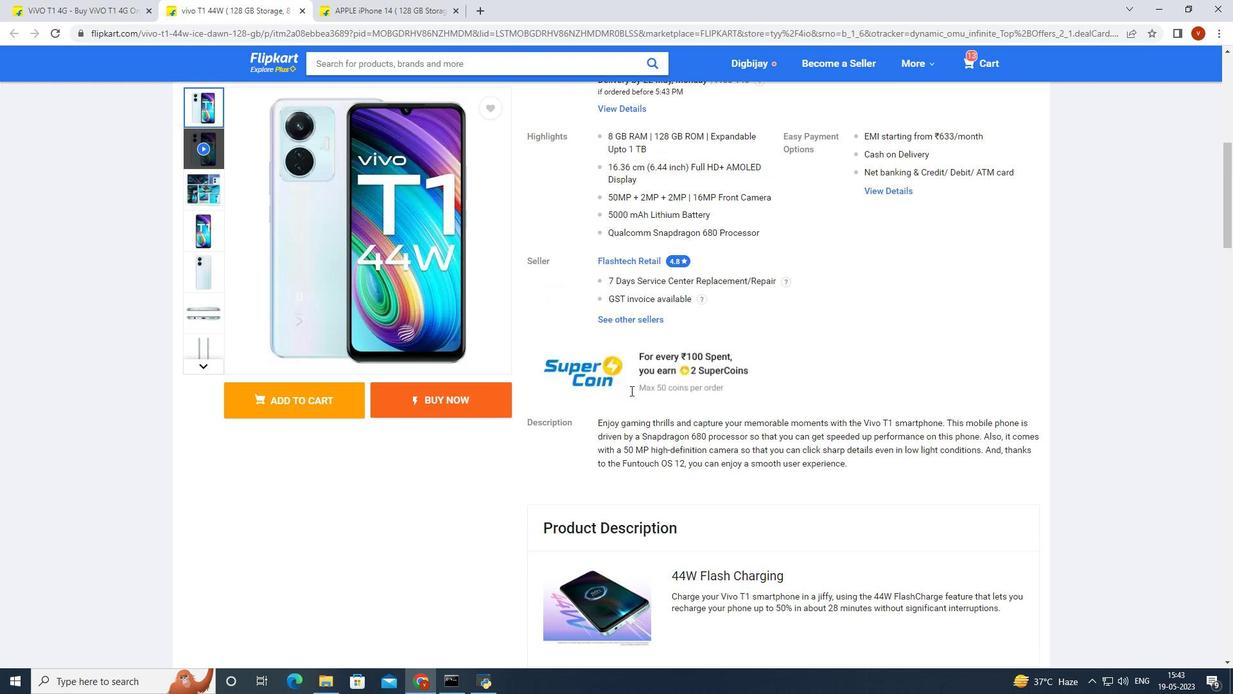 
Action: Mouse moved to (461, 404)
Screenshot: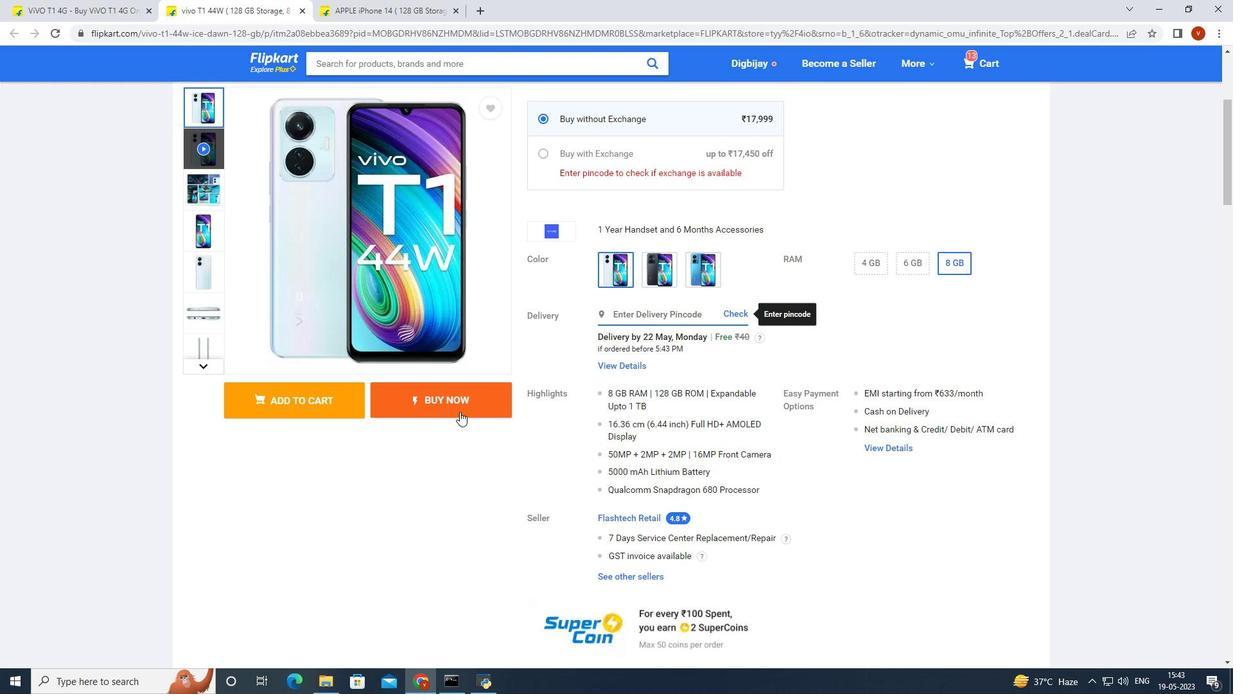 
Action: Mouse pressed left at (461, 404)
Screenshot: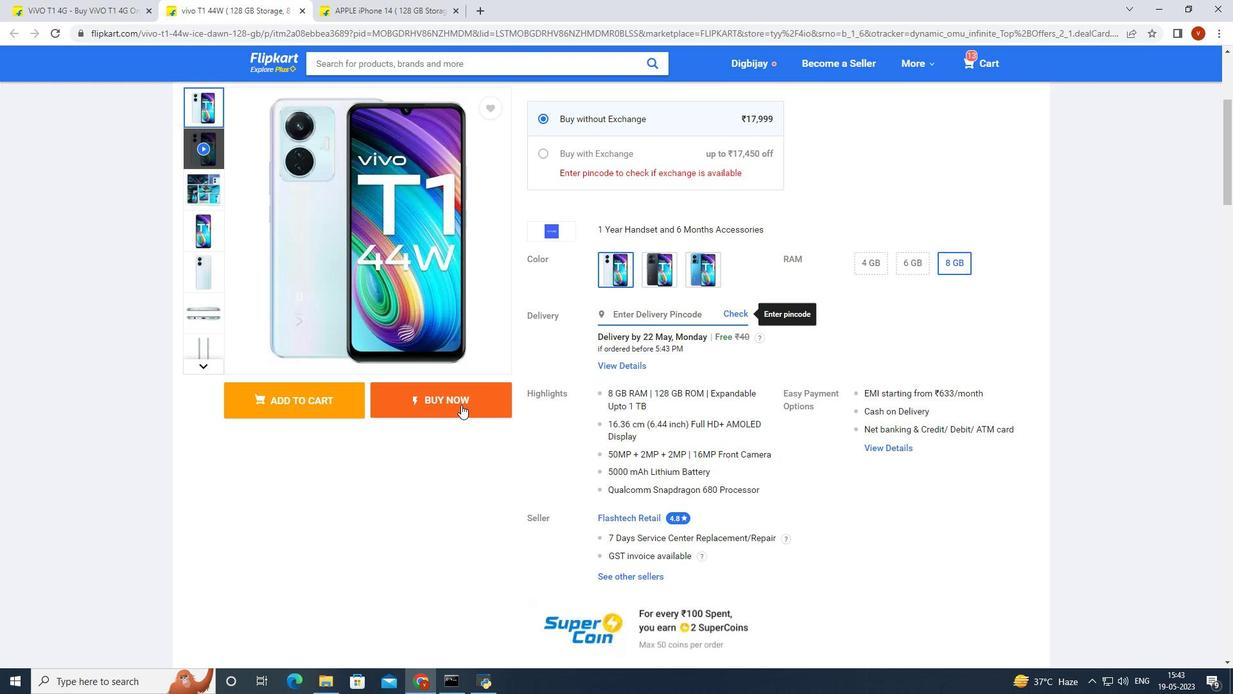 
Action: Mouse moved to (590, 268)
Screenshot: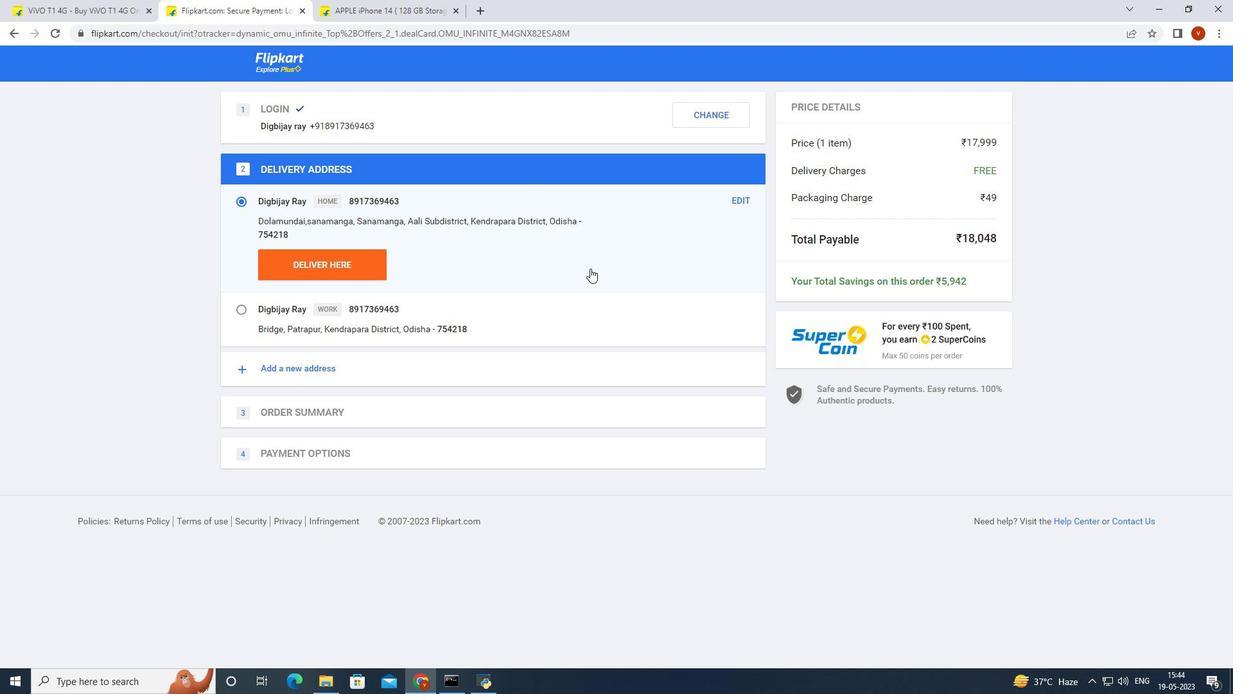 
Action: Mouse scrolled (590, 269) with delta (0, 0)
Screenshot: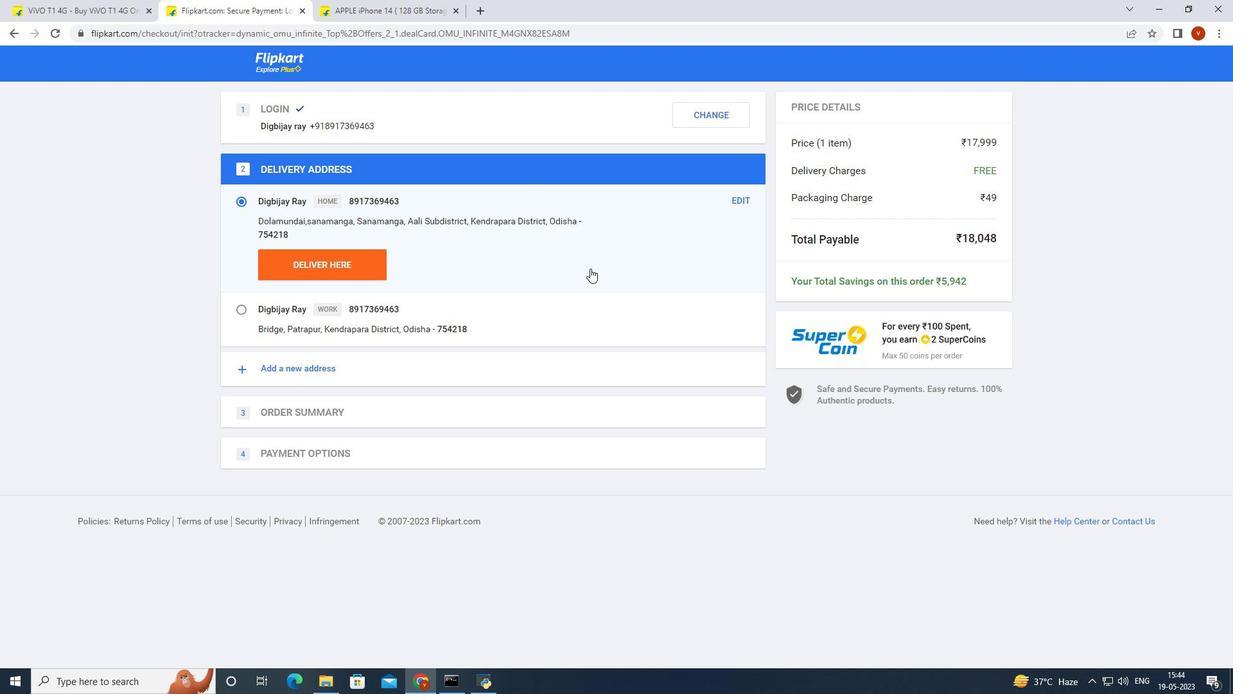 
Action: Mouse scrolled (590, 269) with delta (0, 0)
Screenshot: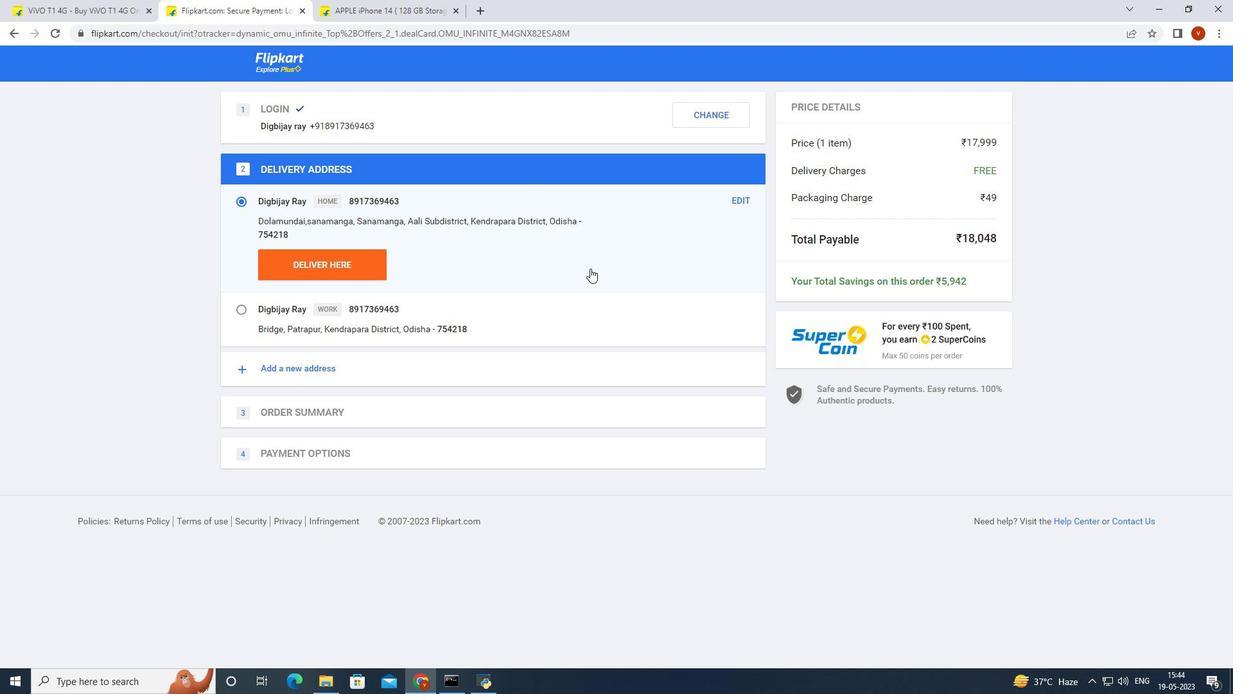 
Action: Mouse scrolled (590, 267) with delta (0, 0)
Screenshot: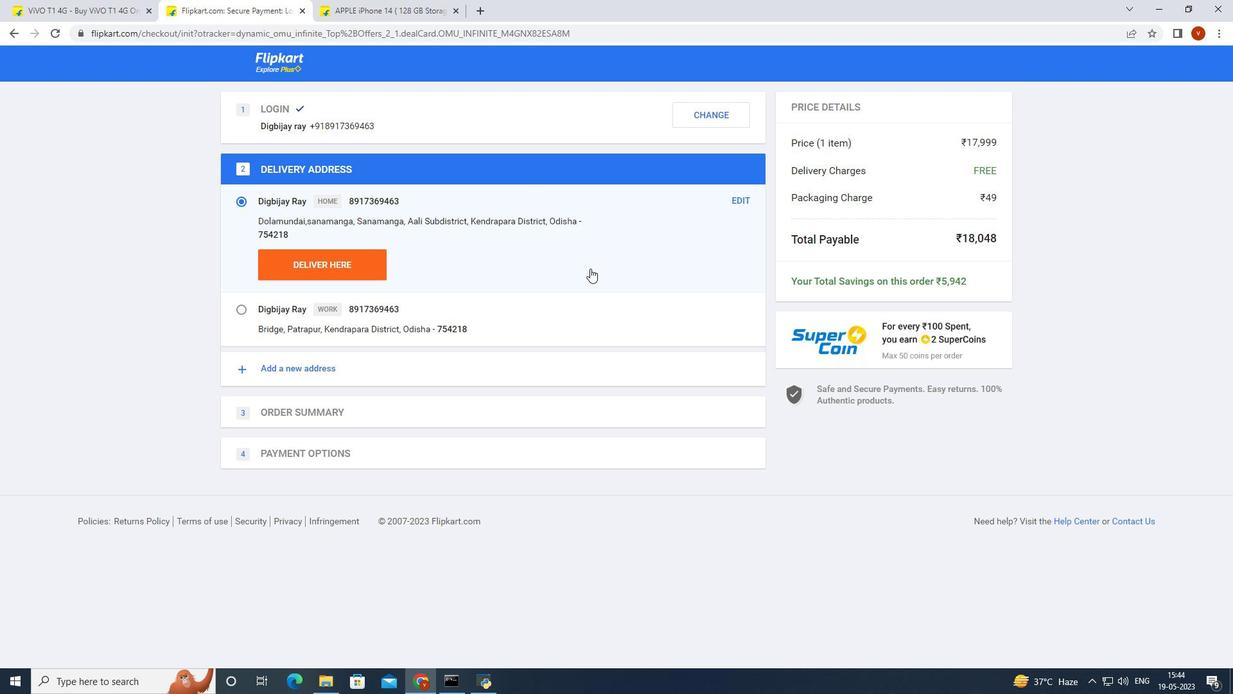 
Action: Mouse scrolled (590, 267) with delta (0, 0)
Screenshot: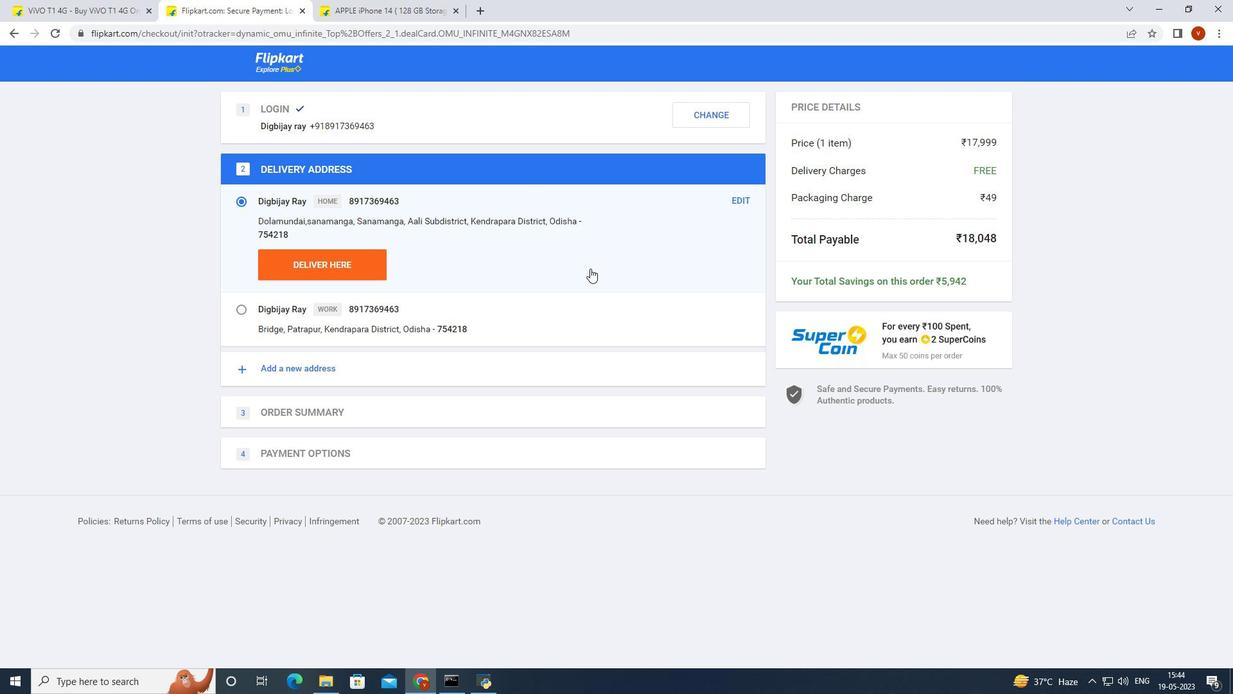 
Action: Mouse scrolled (590, 267) with delta (0, 0)
Screenshot: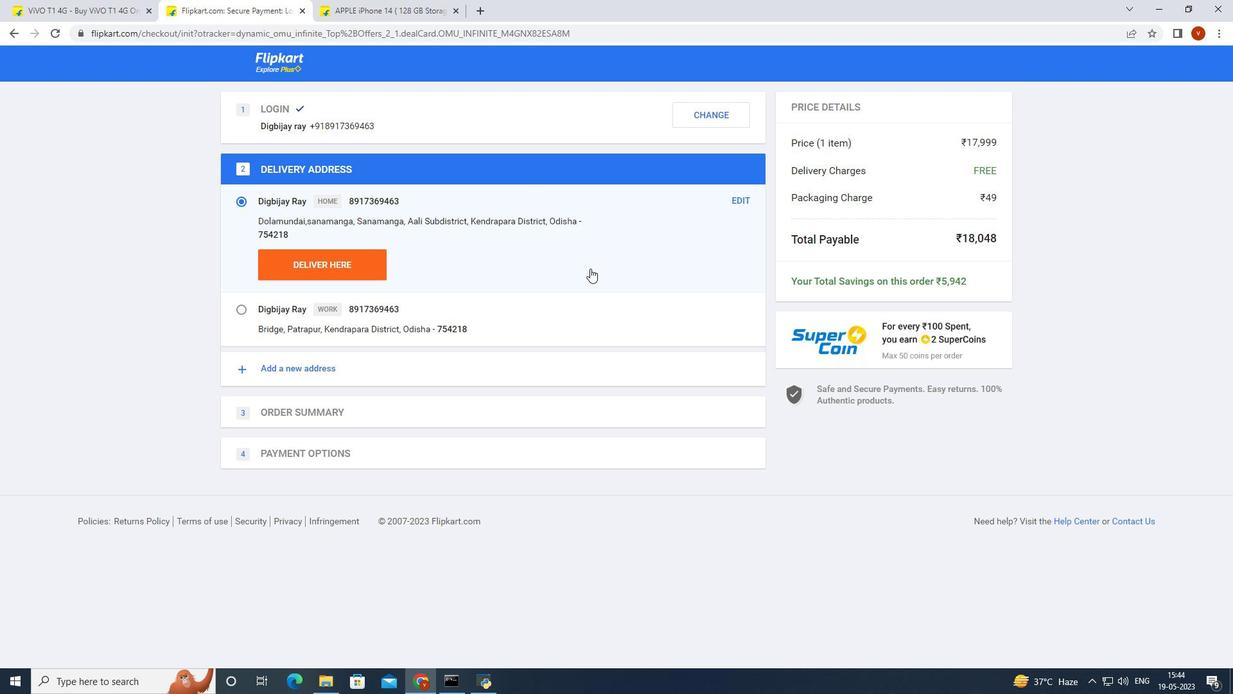 
Action: Mouse scrolled (590, 267) with delta (0, 0)
Screenshot: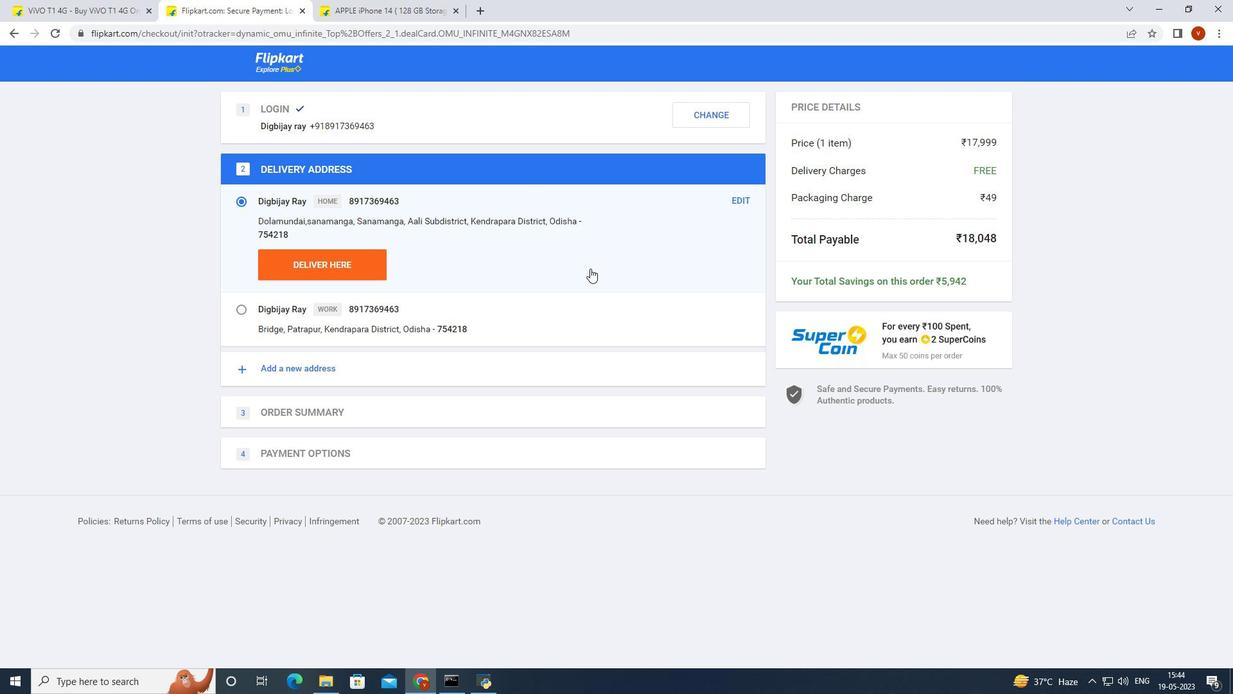 
Action: Mouse scrolled (590, 267) with delta (0, 0)
Screenshot: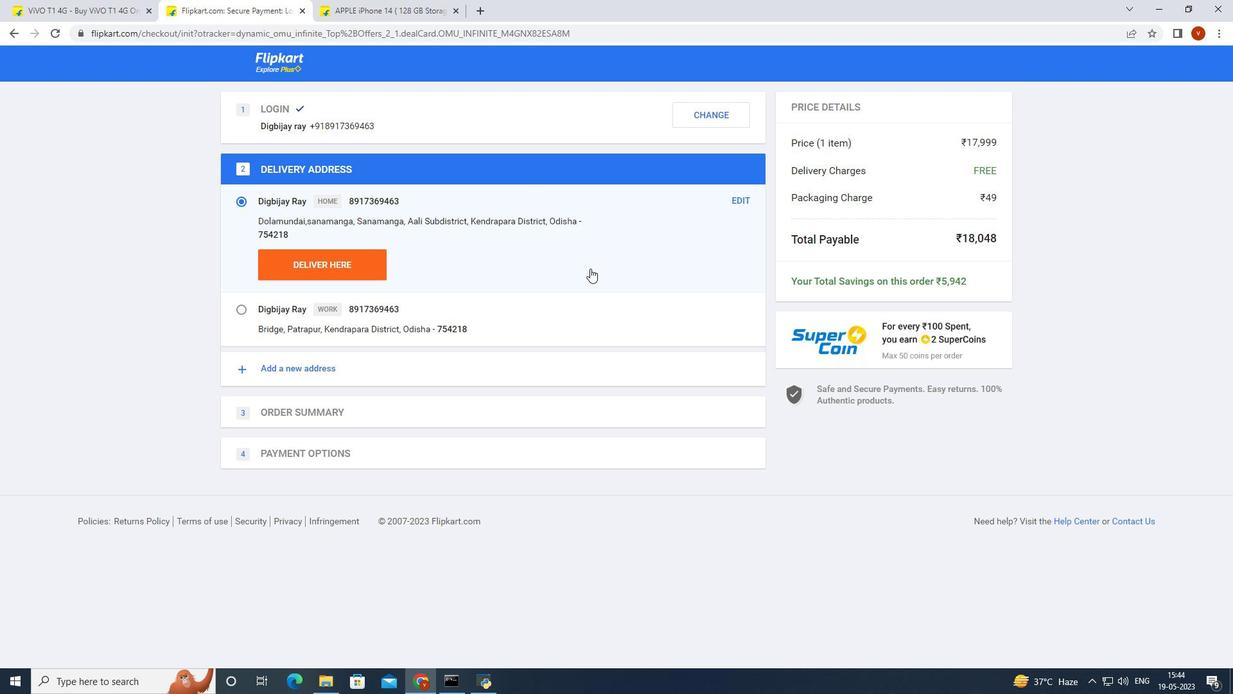 
Action: Mouse moved to (435, 340)
Screenshot: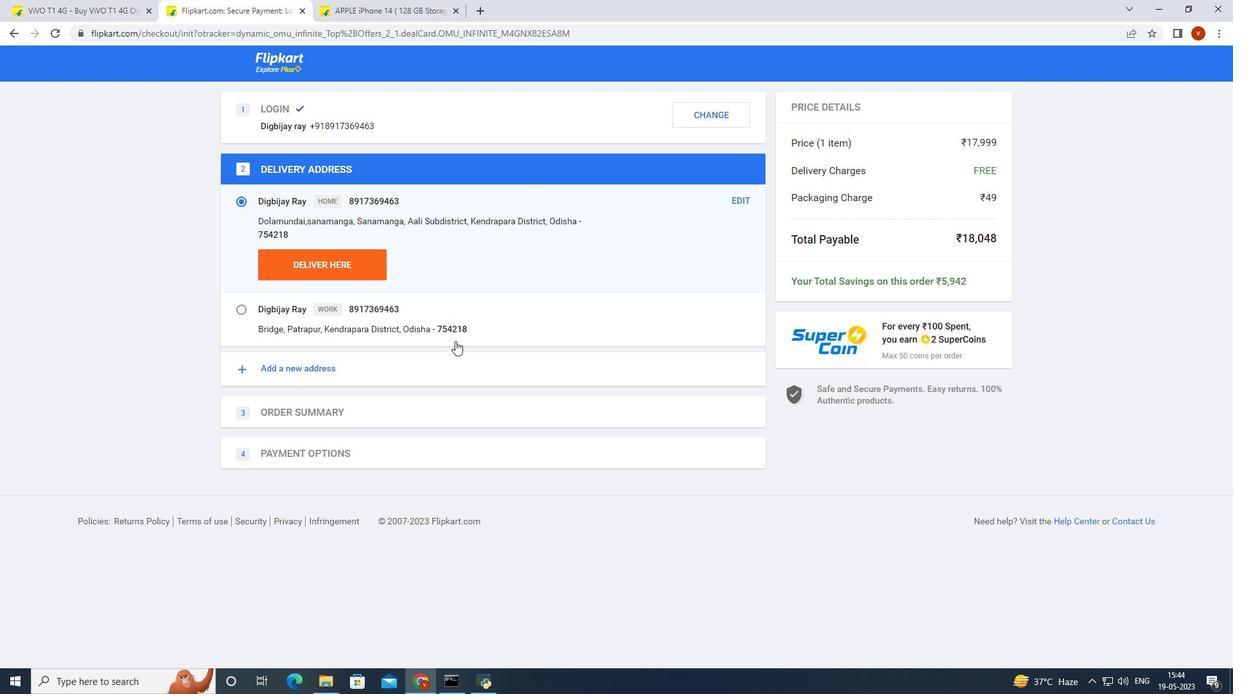 
Action: Mouse scrolled (435, 341) with delta (0, 0)
Screenshot: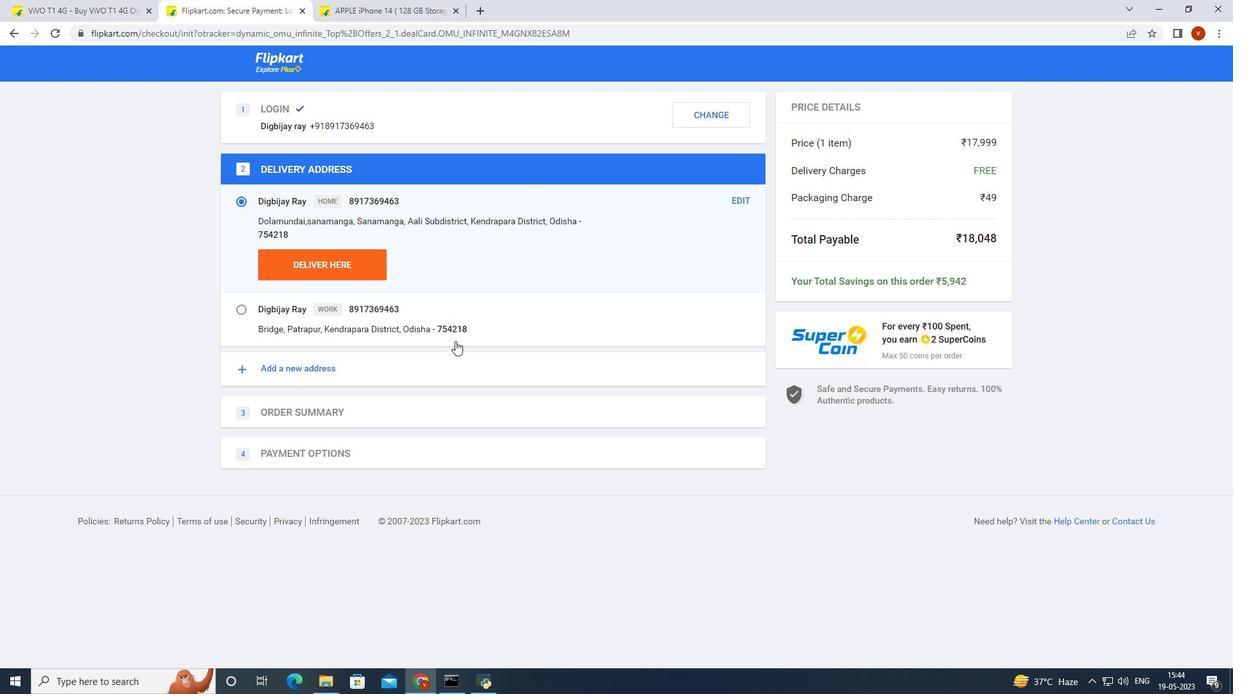 
Action: Mouse moved to (435, 338)
Screenshot: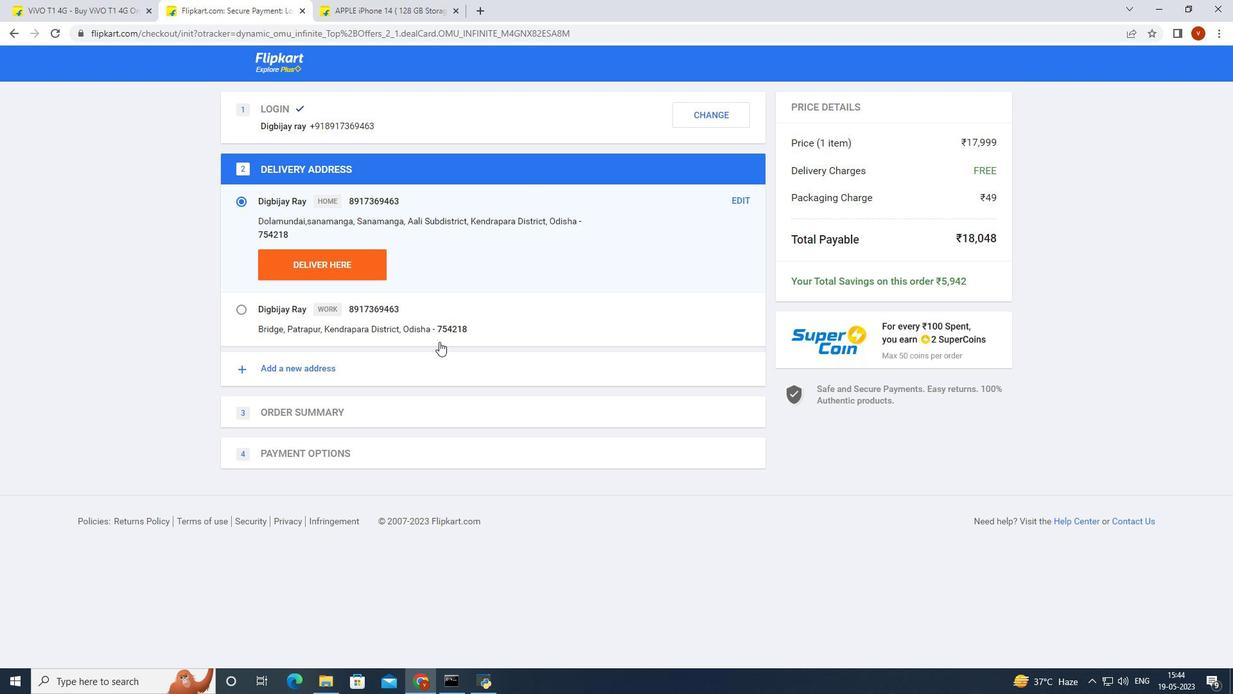 
Action: Mouse scrolled (435, 339) with delta (0, 0)
Screenshot: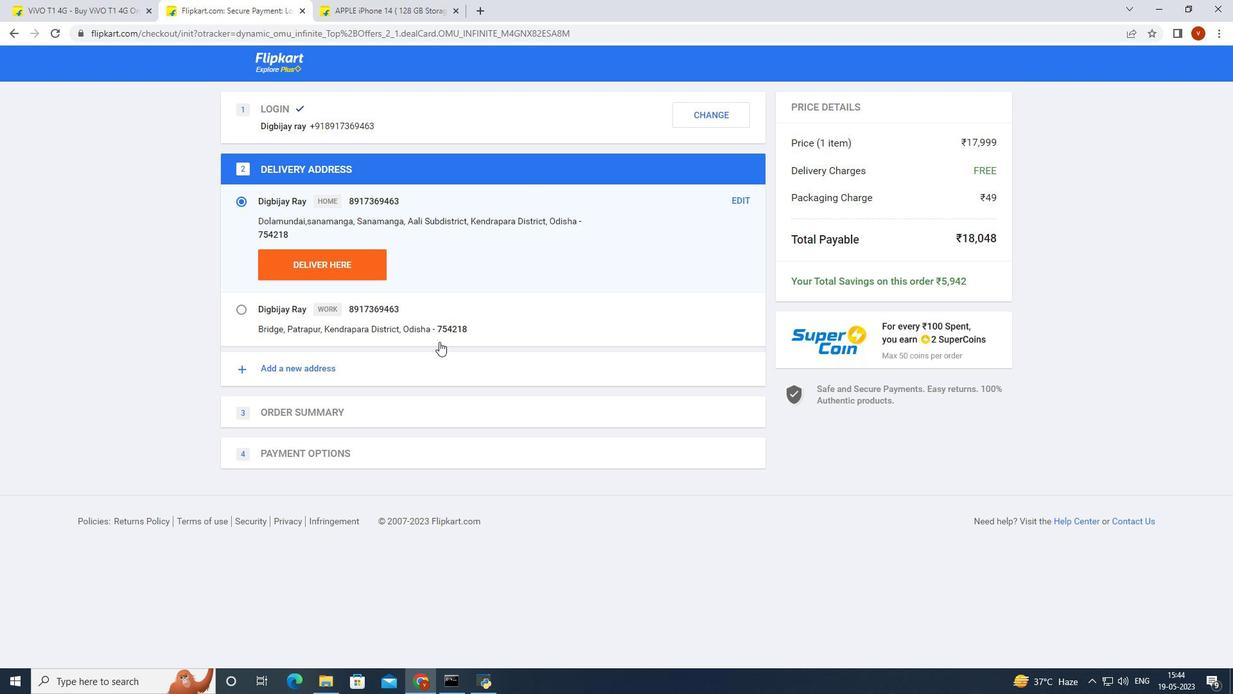 
Action: Mouse moved to (435, 337)
Screenshot: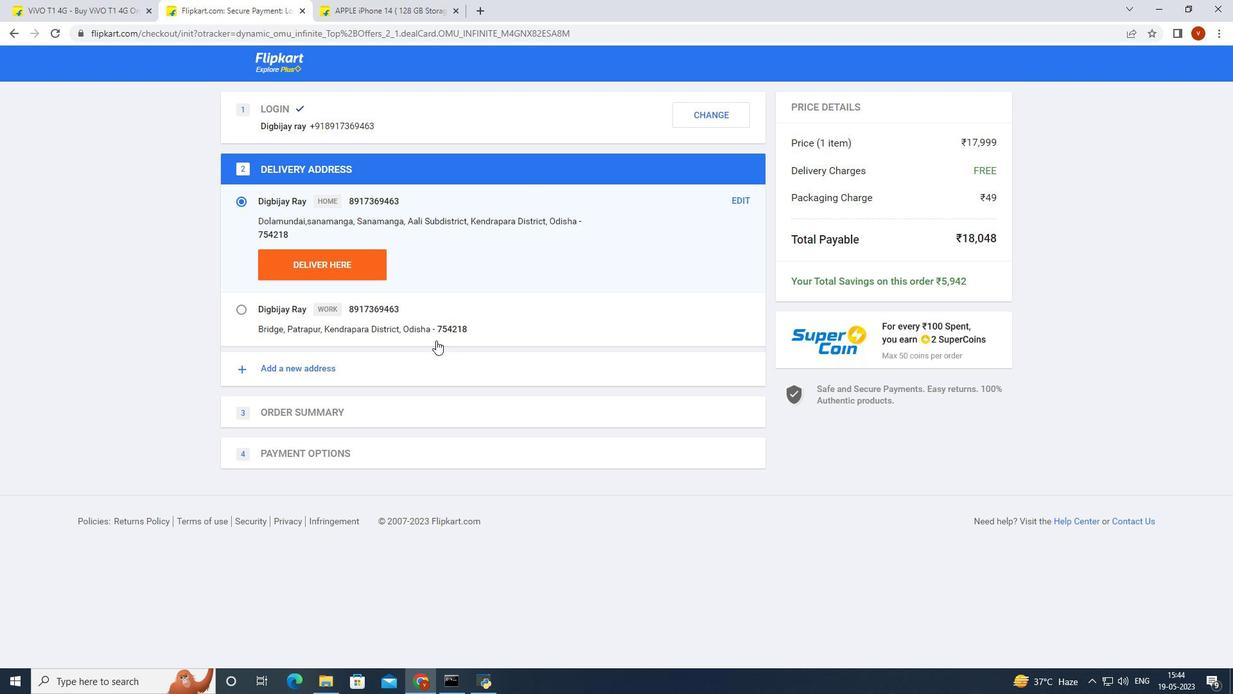 
Action: Mouse scrolled (435, 338) with delta (0, 0)
Screenshot: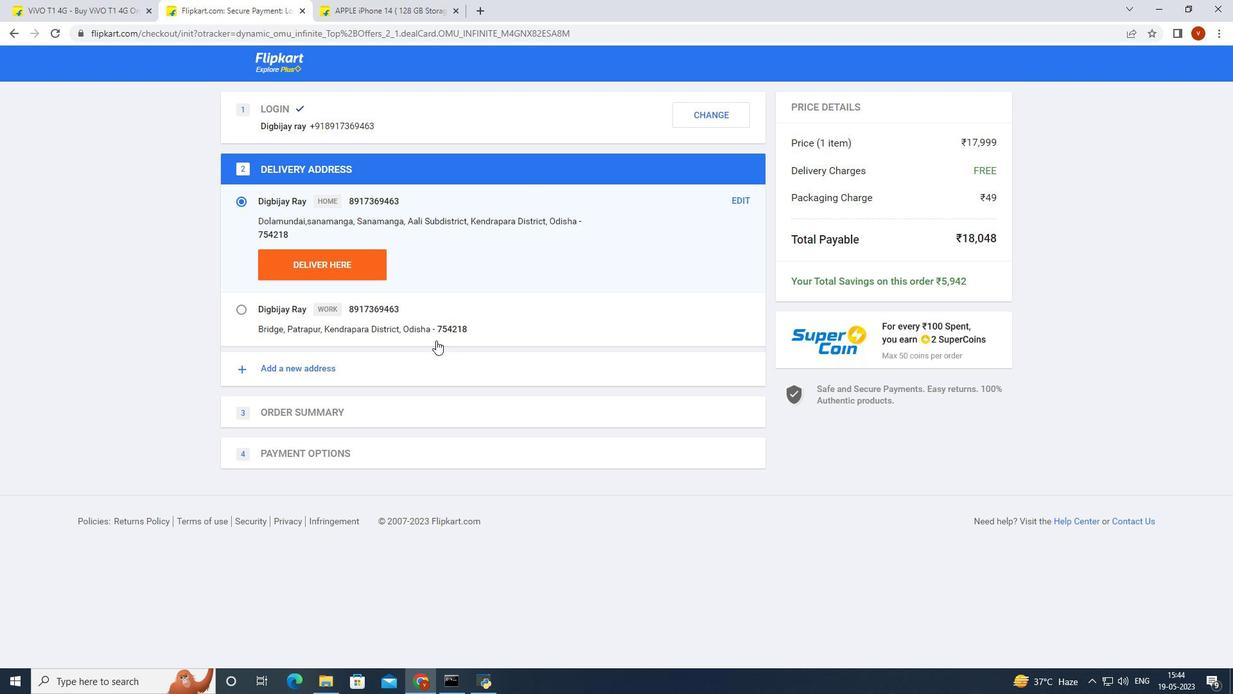 
Action: Mouse scrolled (435, 338) with delta (0, 0)
Screenshot: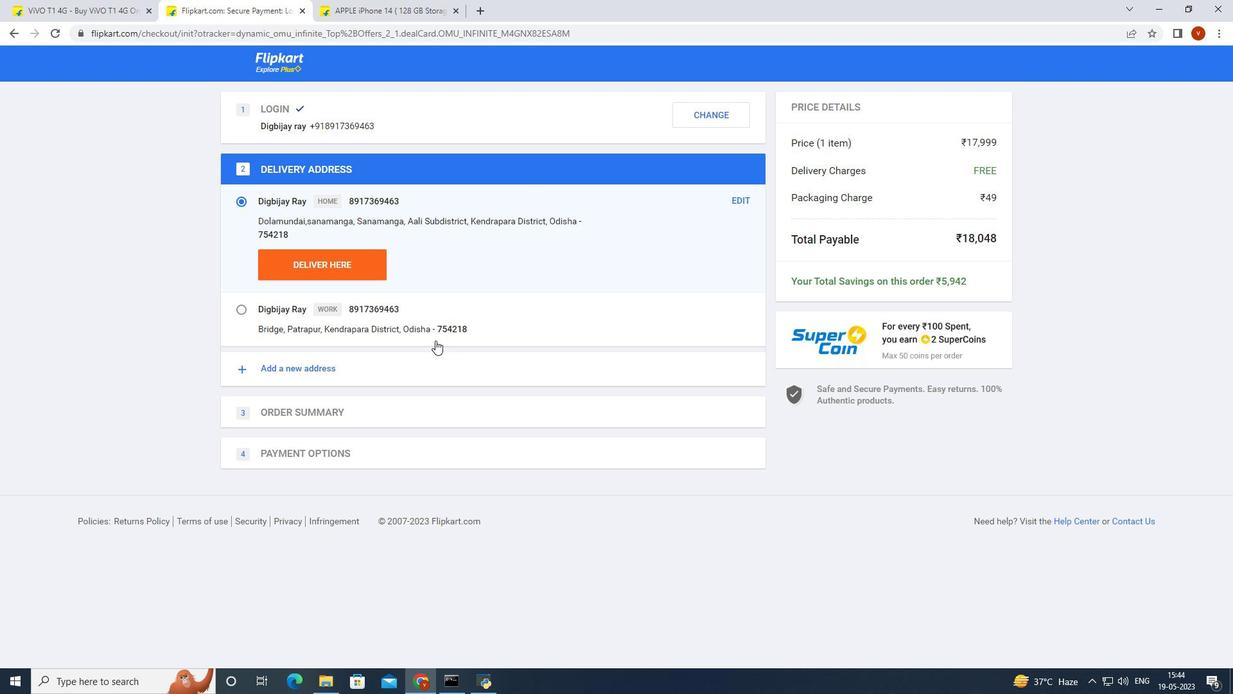 
Action: Mouse scrolled (435, 338) with delta (0, 0)
Screenshot: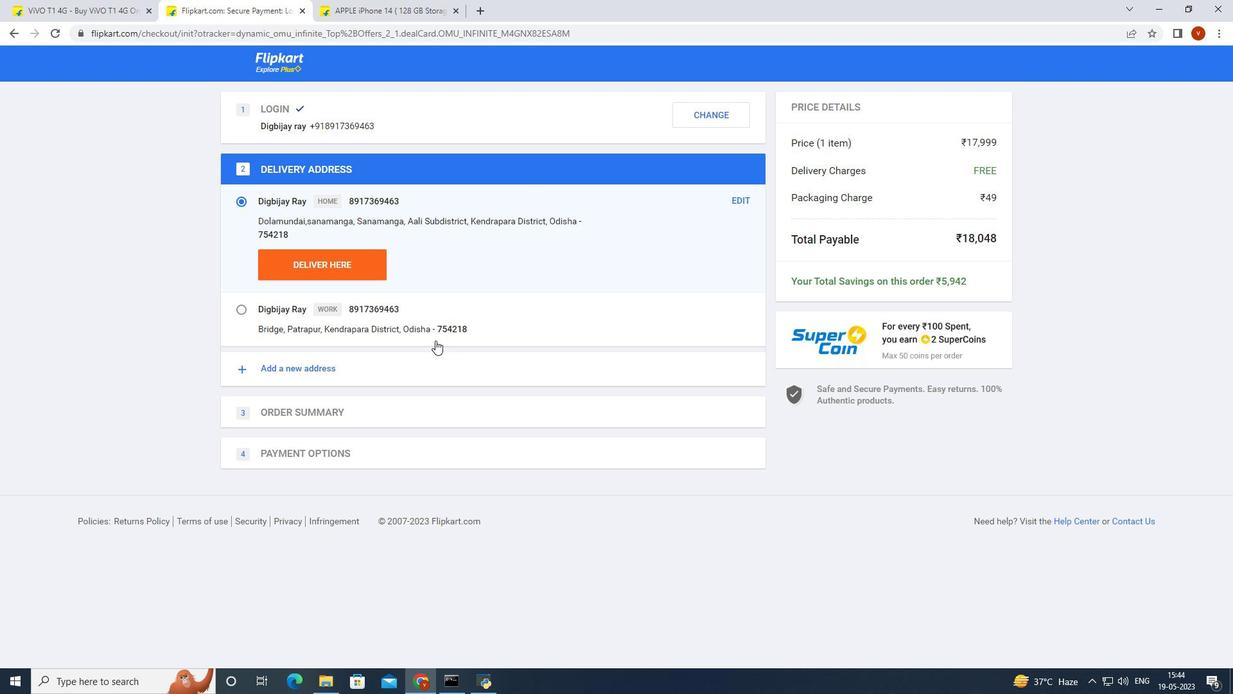 
Action: Mouse moved to (344, 310)
Screenshot: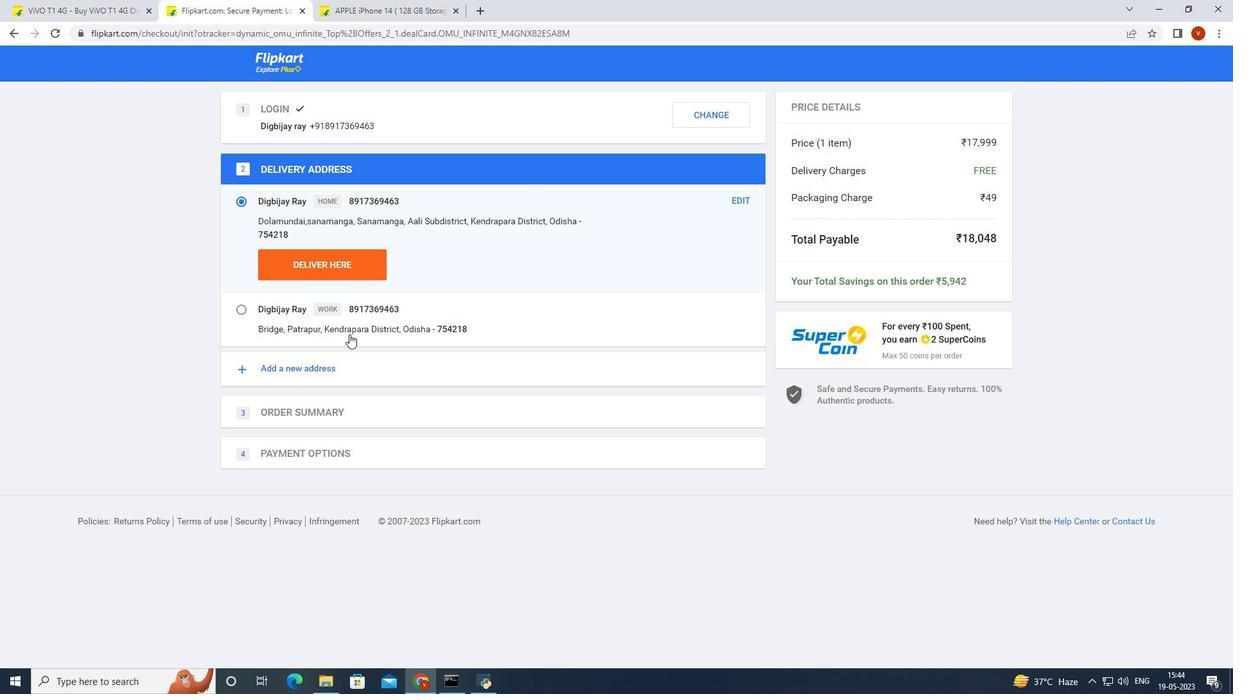
Action: Mouse scrolled (344, 311) with delta (0, 0)
Screenshot: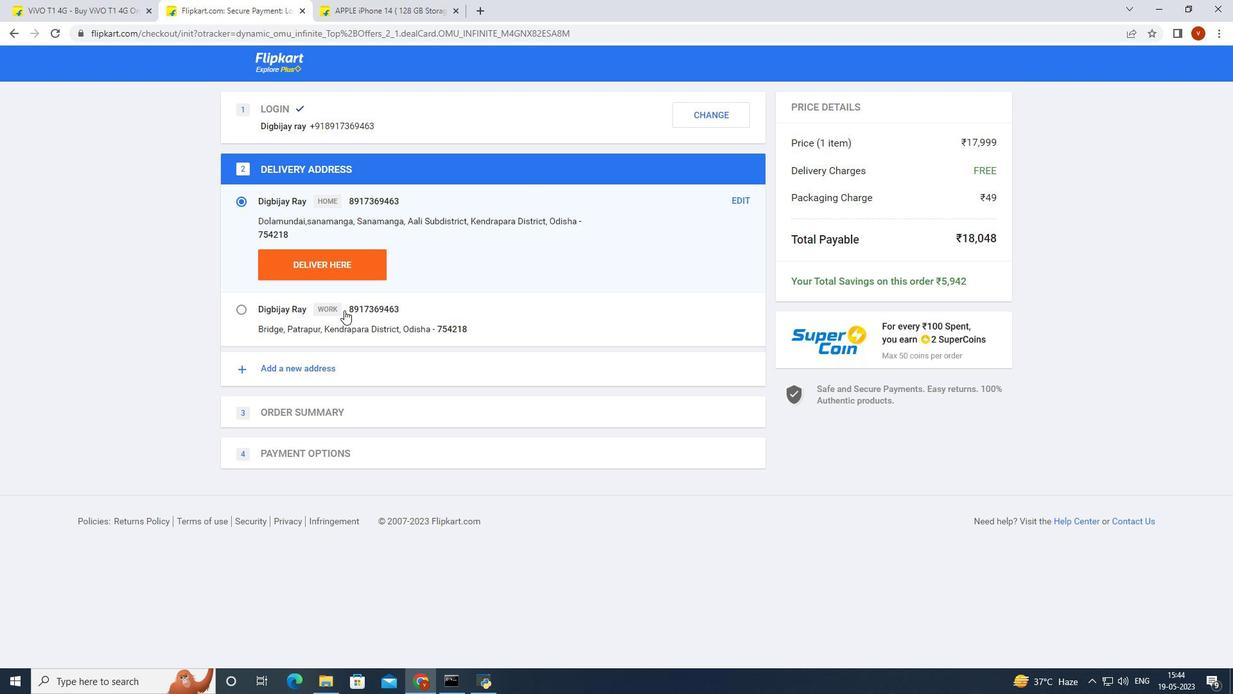
Action: Mouse scrolled (344, 309) with delta (0, 0)
Screenshot: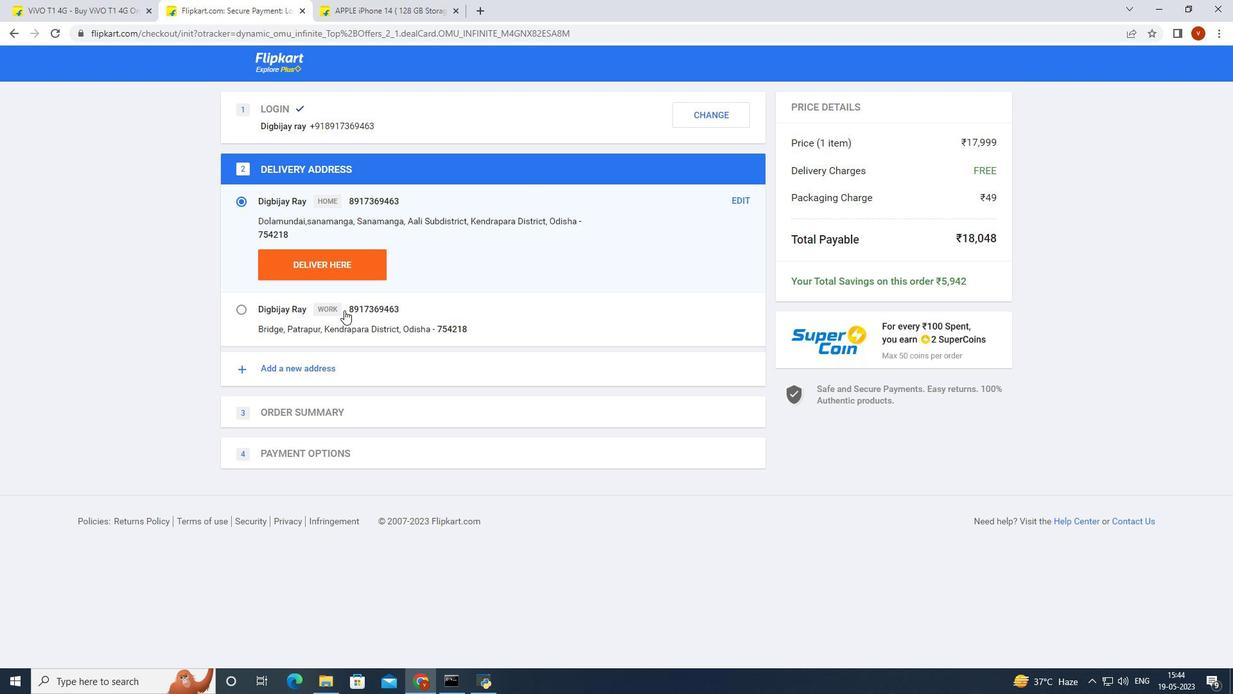 
Action: Mouse scrolled (344, 309) with delta (0, 0)
Screenshot: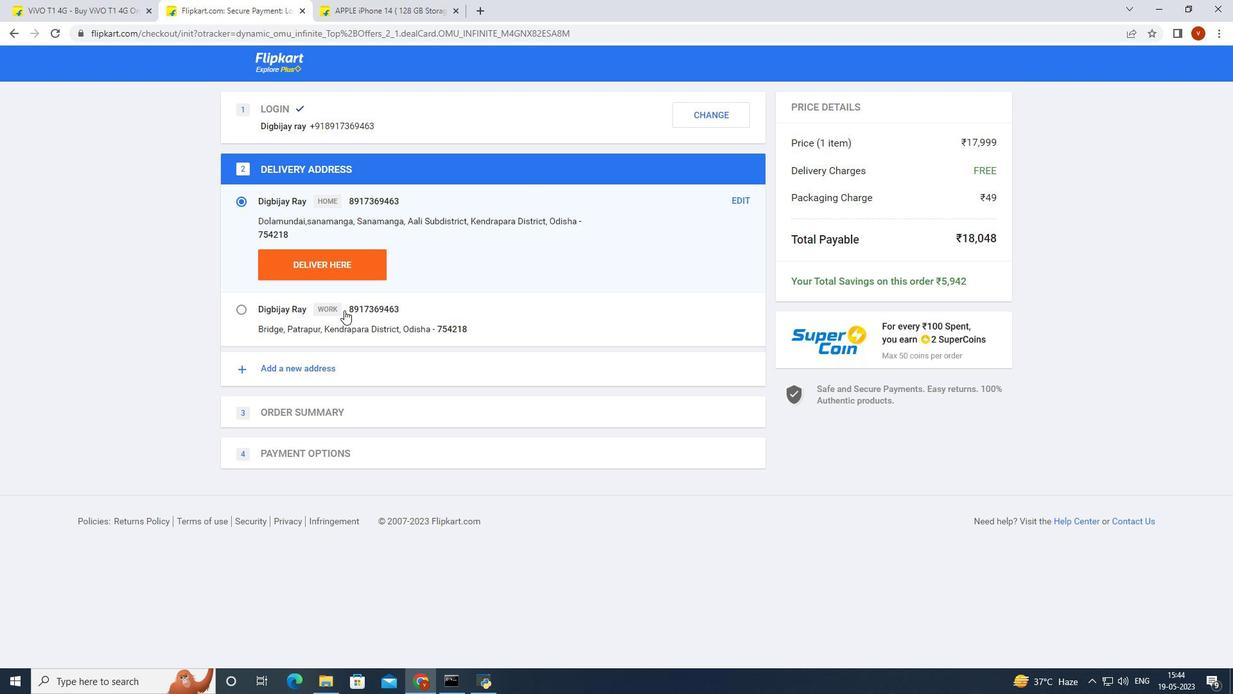 
Action: Mouse moved to (436, 318)
Screenshot: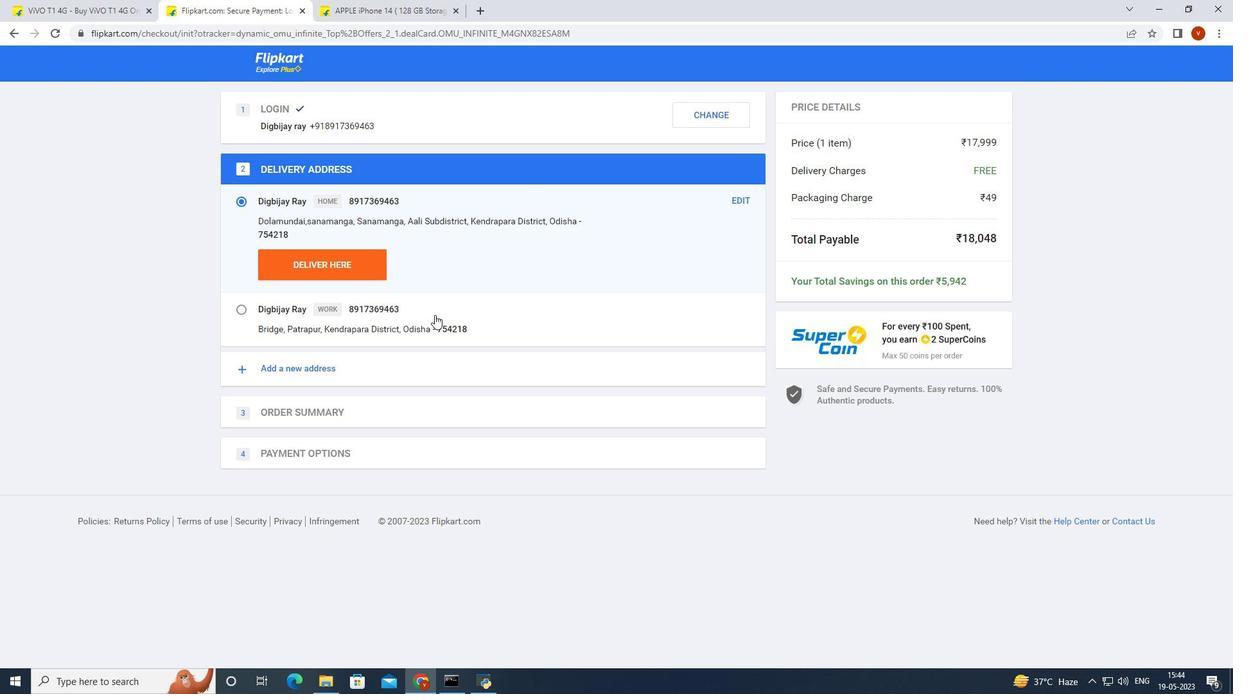 
Action: Mouse scrolled (436, 317) with delta (0, 0)
Screenshot: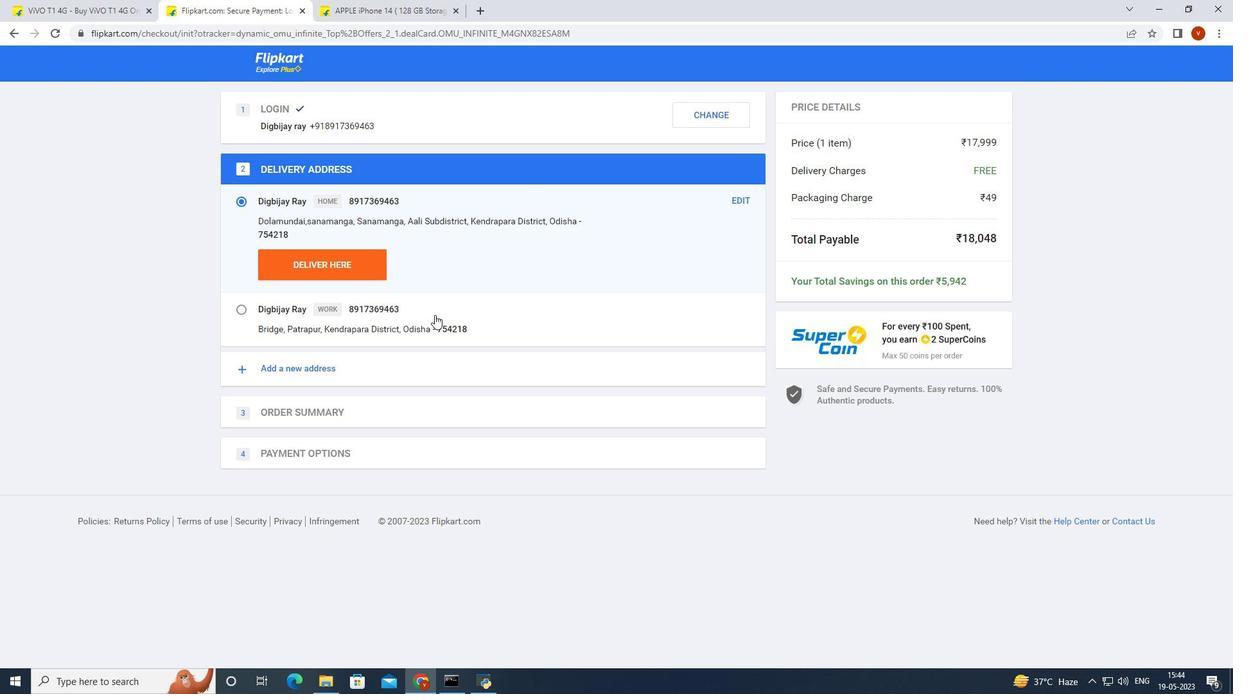 
Action: Mouse moved to (436, 318)
Screenshot: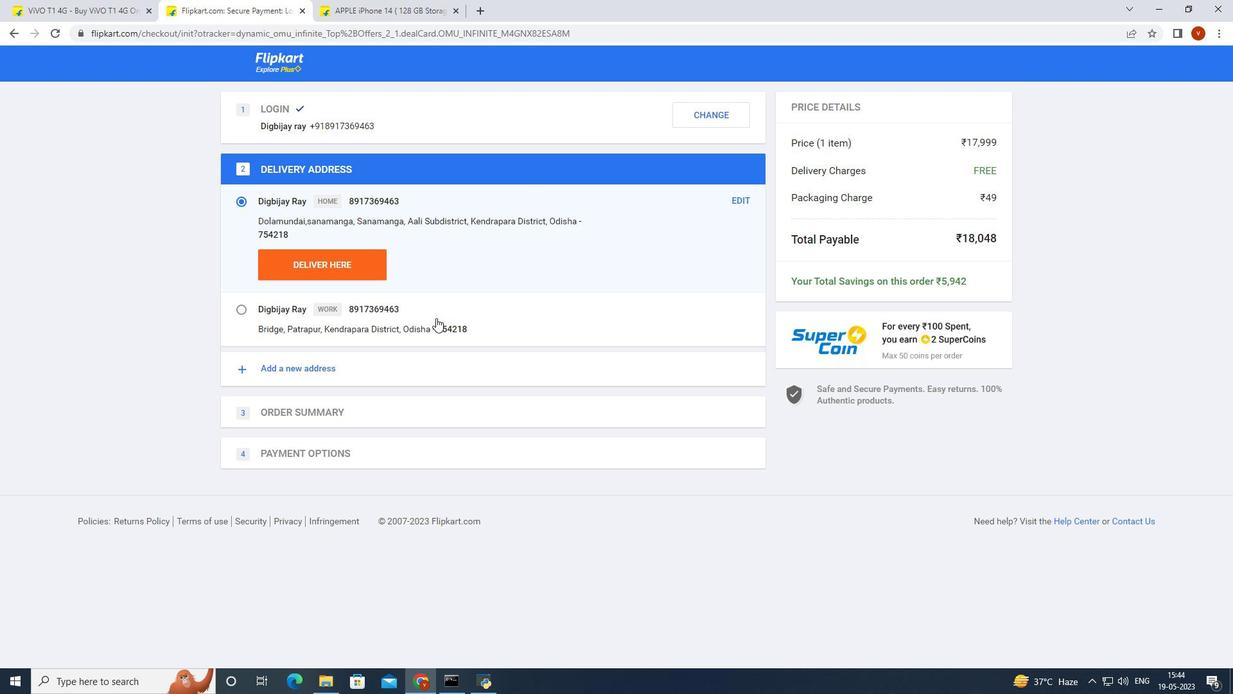 
Action: Mouse scrolled (436, 318) with delta (0, 0)
Screenshot: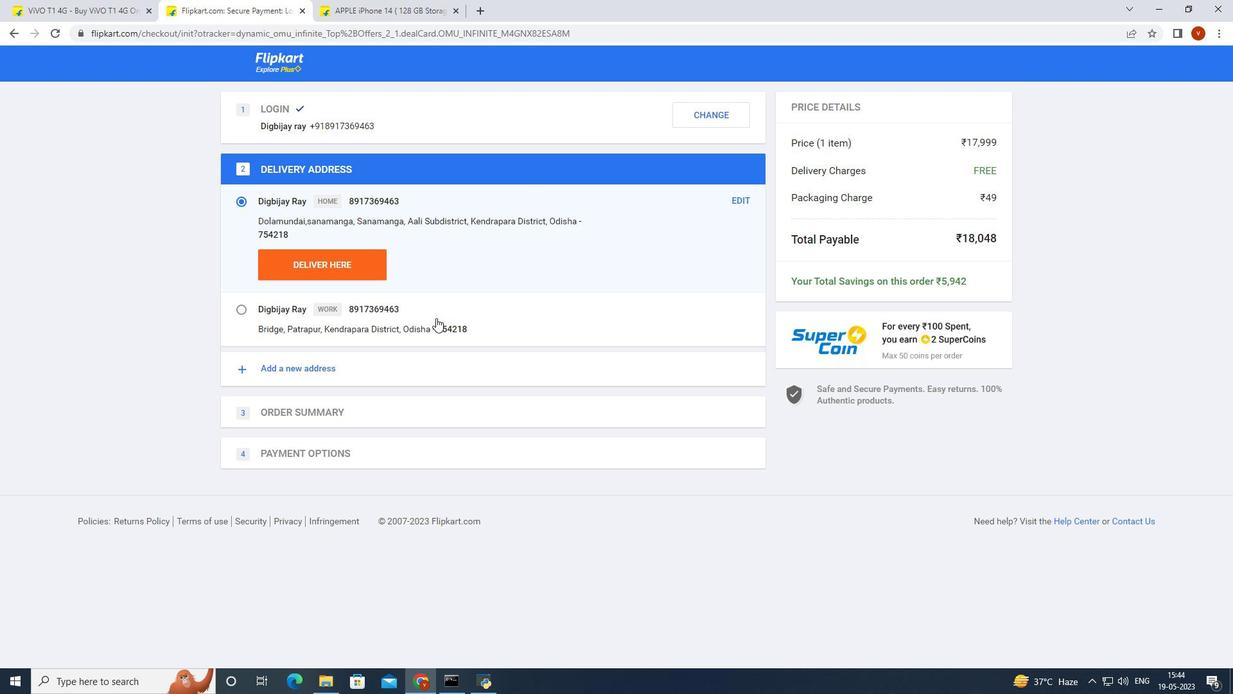 
Action: Mouse scrolled (436, 318) with delta (0, 0)
Screenshot: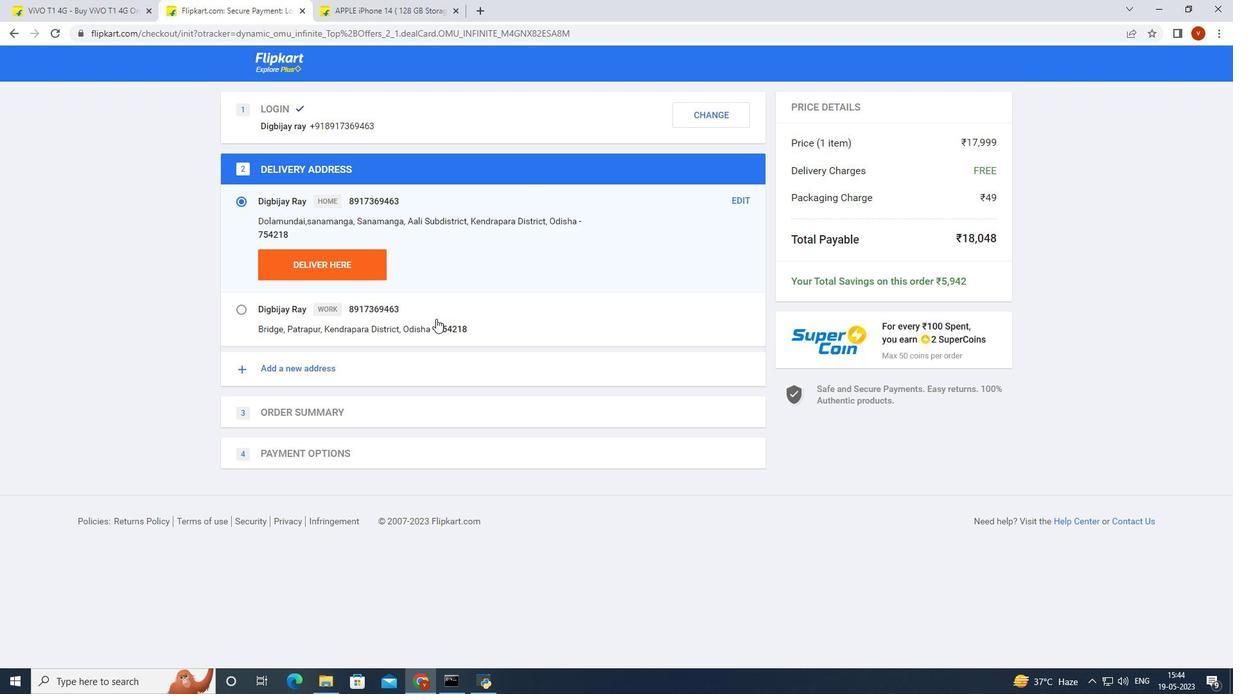 
Action: Mouse moved to (15, 35)
Screenshot: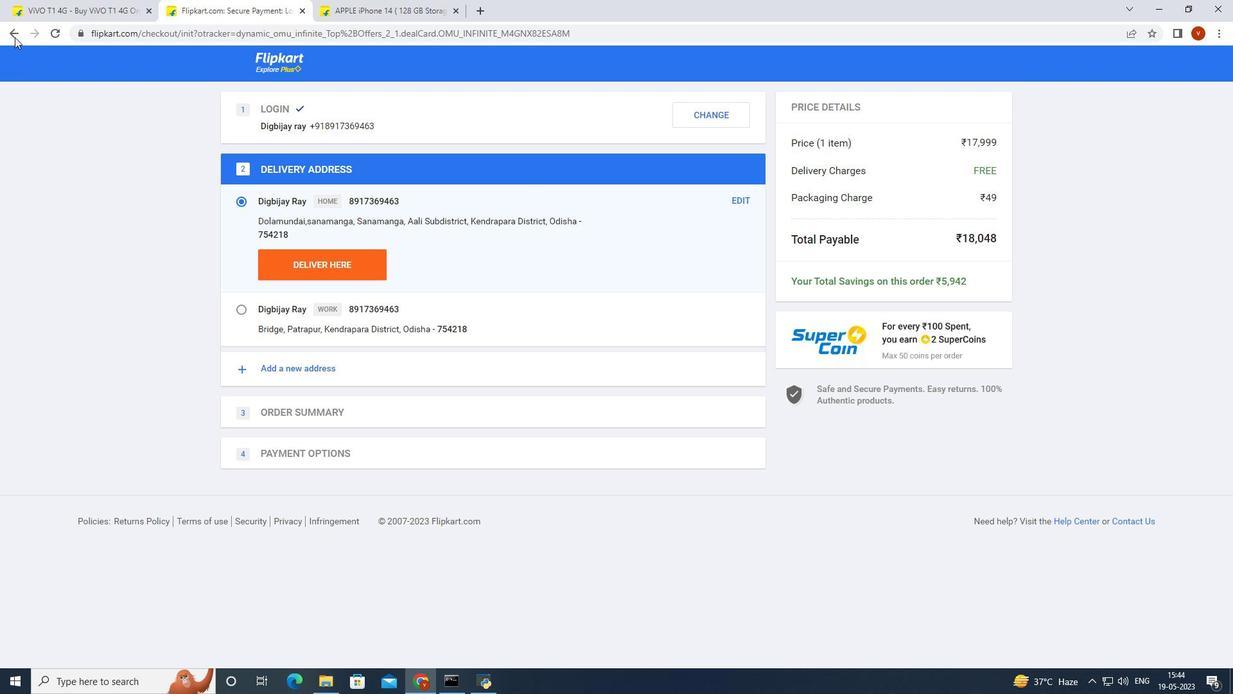 
Action: Mouse pressed left at (15, 35)
Screenshot: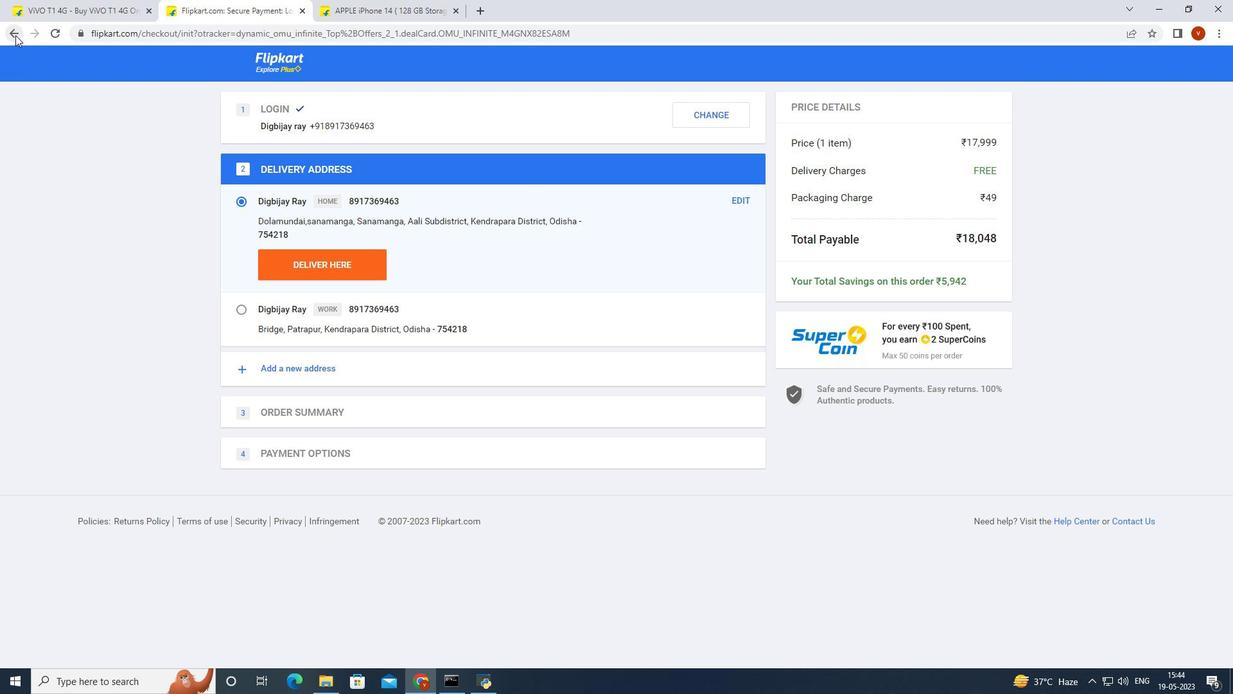 
Action: Mouse moved to (455, 218)
Screenshot: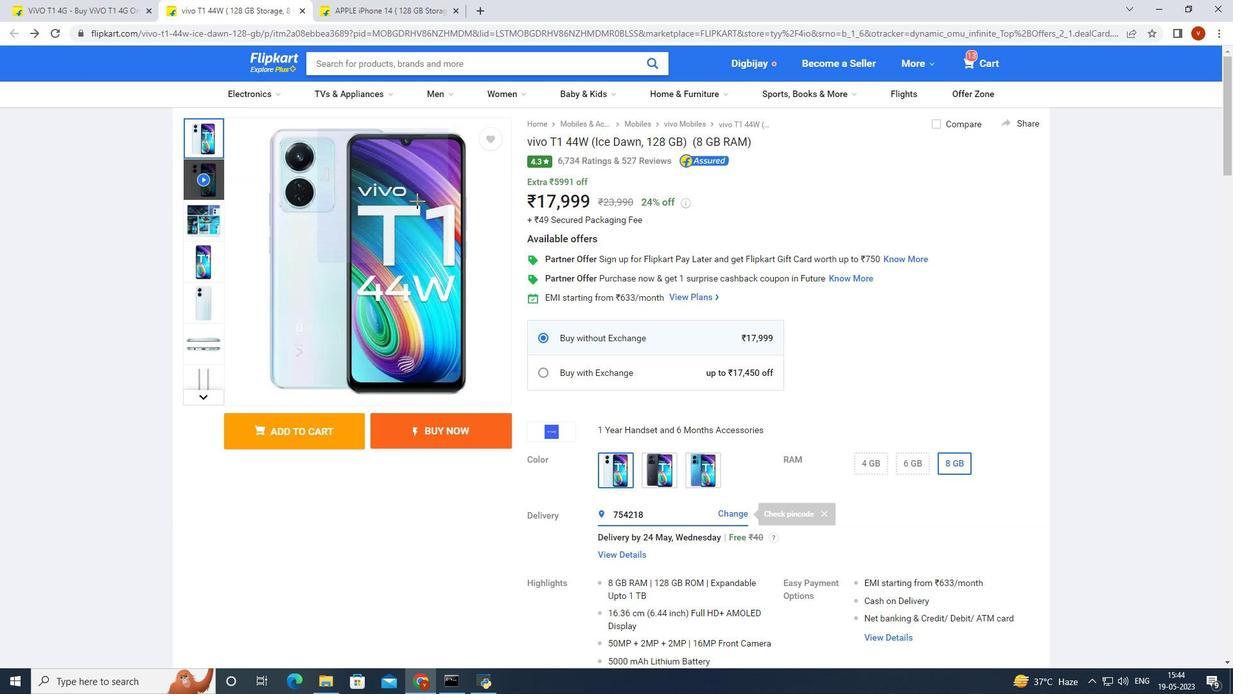 
Action: Mouse scrolled (455, 217) with delta (0, 0)
Screenshot: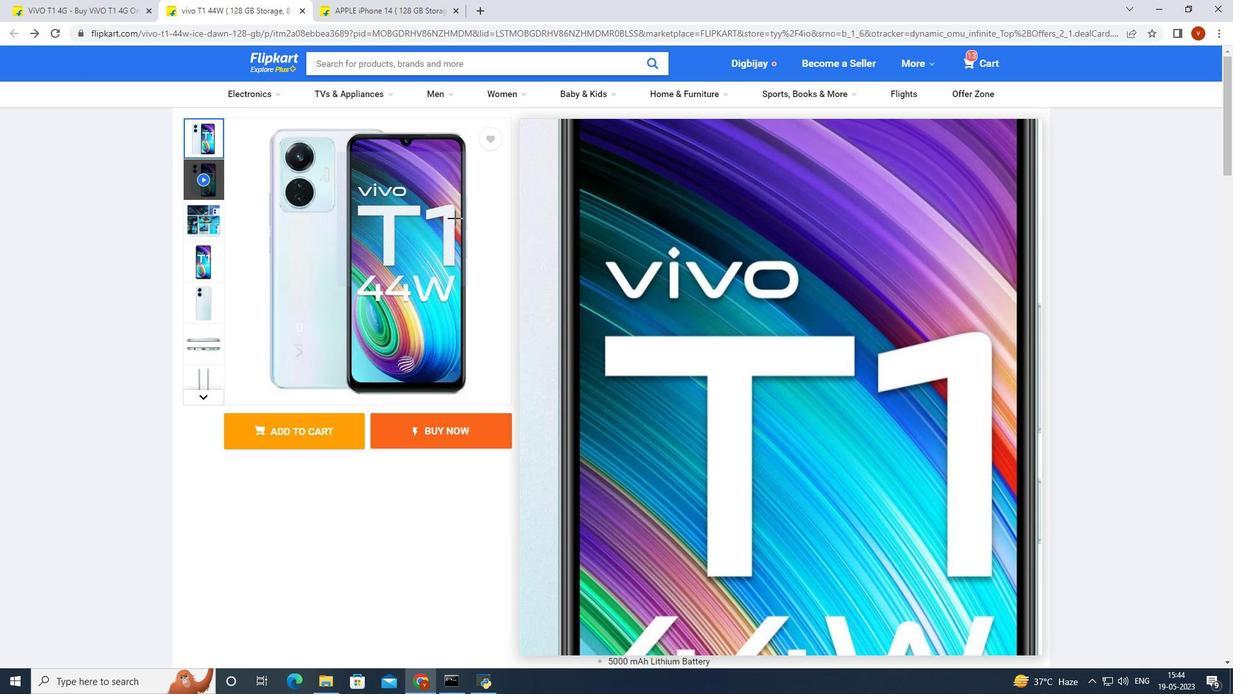 
Action: Mouse scrolled (455, 217) with delta (0, 0)
Screenshot: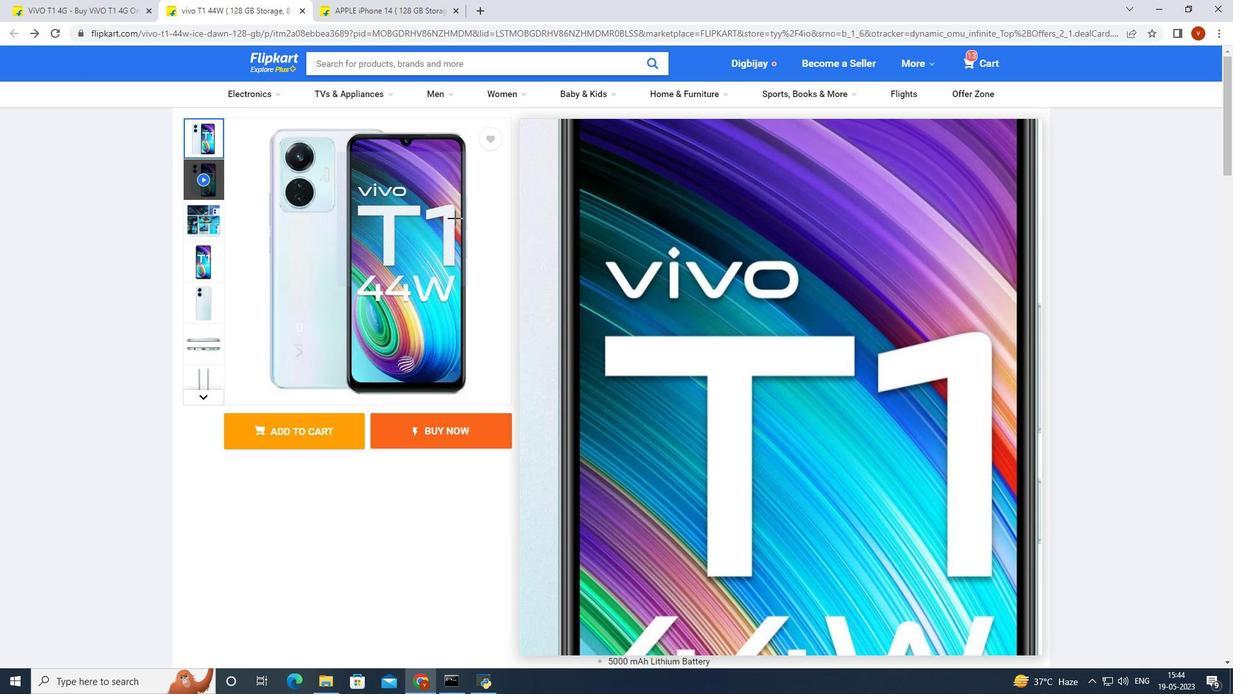 
Action: Mouse scrolled (455, 217) with delta (0, 0)
Screenshot: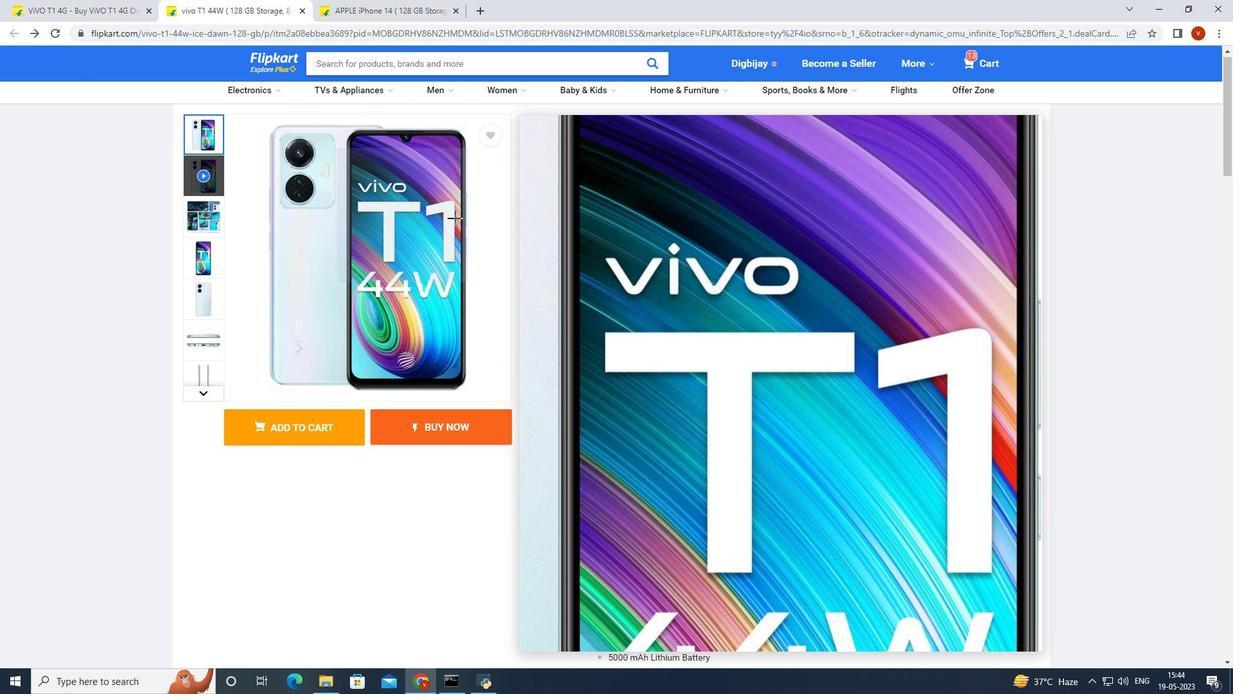 
Action: Mouse moved to (381, 465)
Screenshot: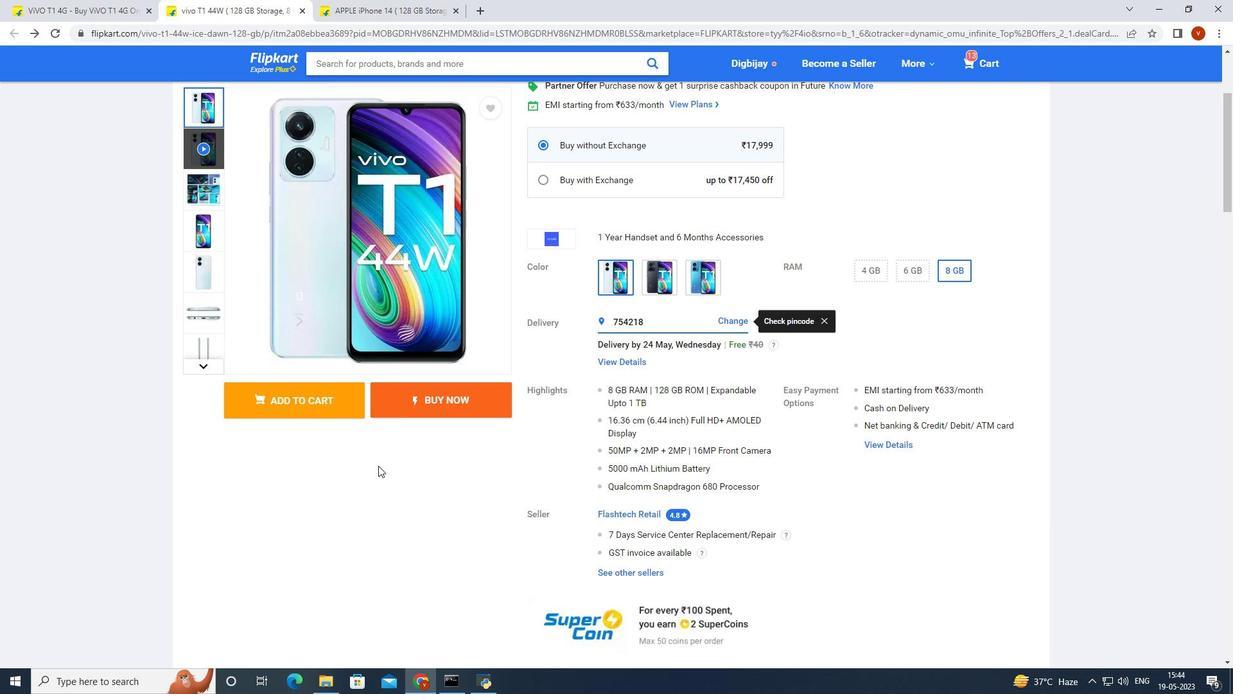 
Action: Mouse scrolled (381, 465) with delta (0, 0)
Screenshot: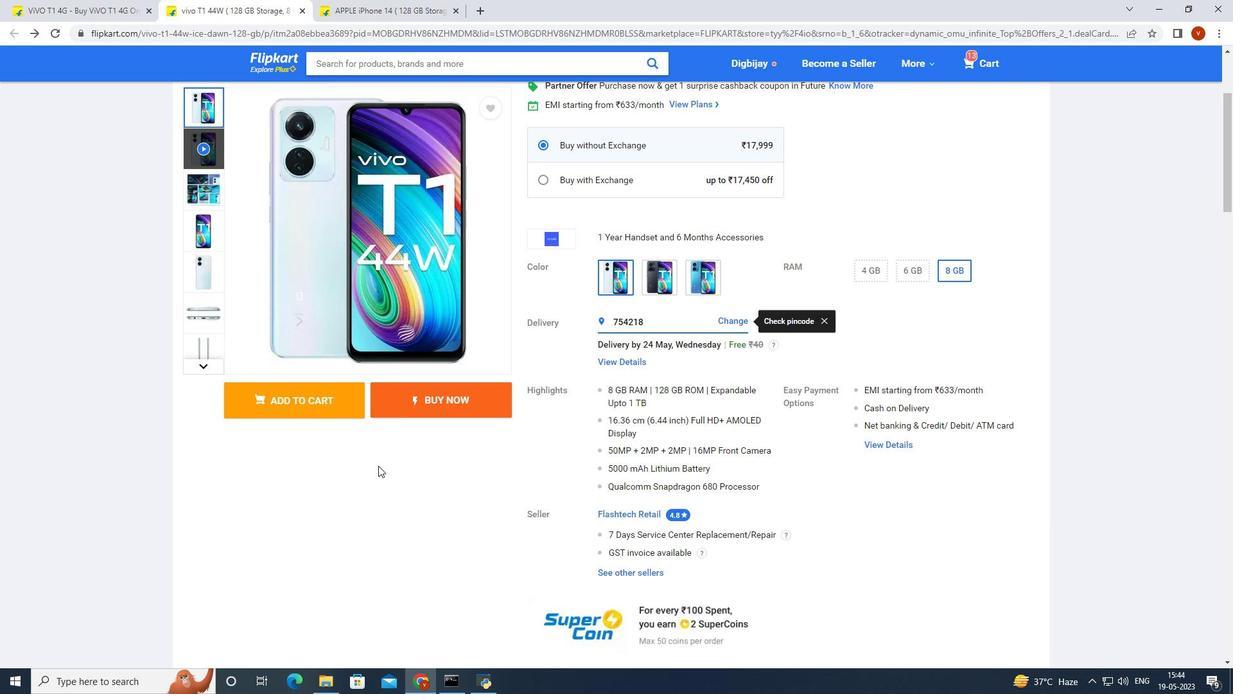 
Action: Mouse moved to (384, 465)
Screenshot: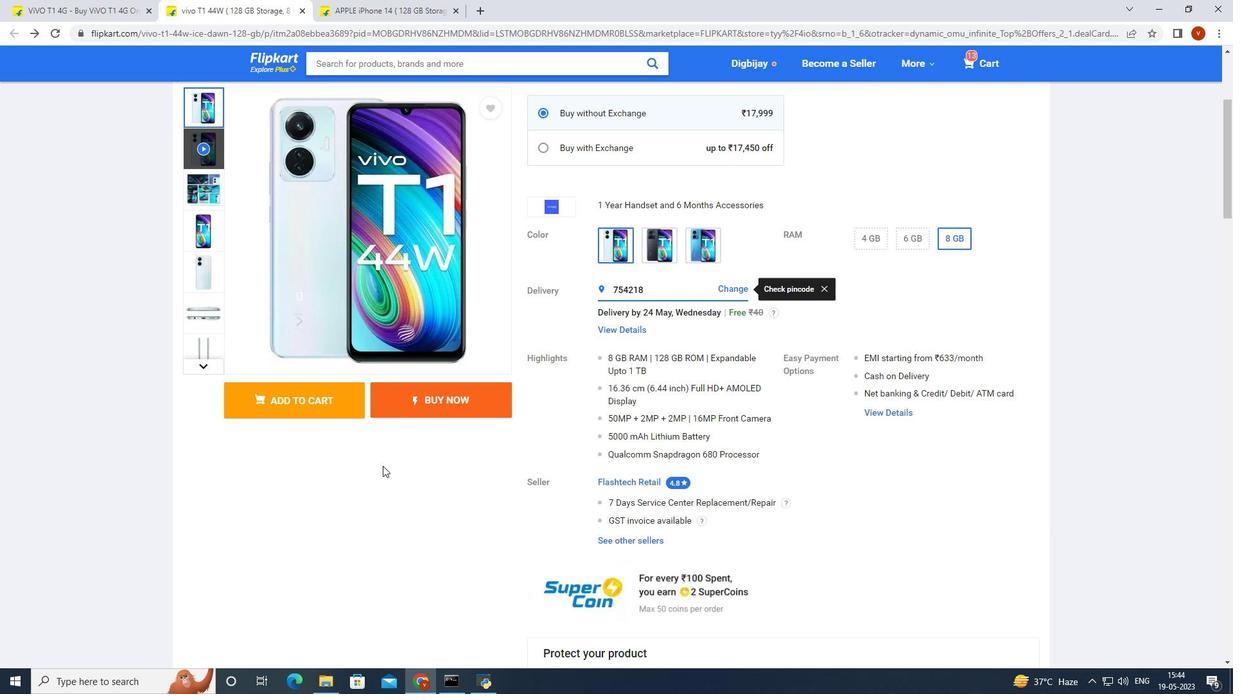 
Action: Mouse scrolled (384, 465) with delta (0, 0)
Screenshot: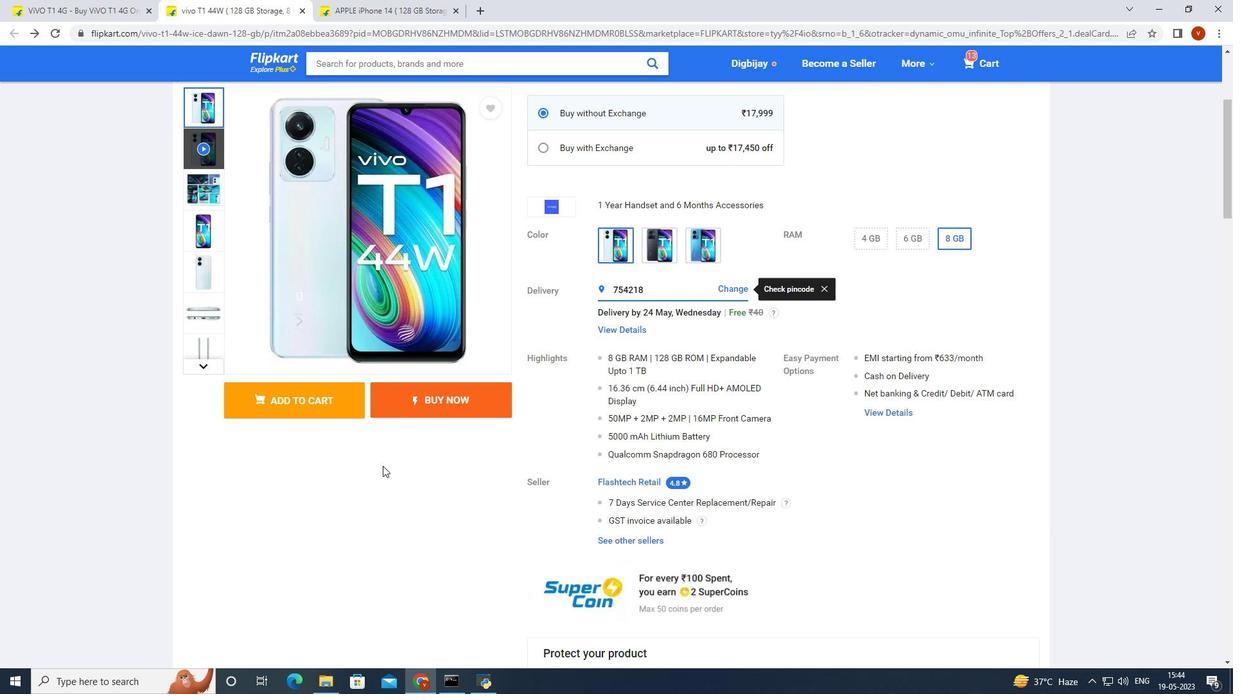 
Action: Mouse moved to (634, 412)
Screenshot: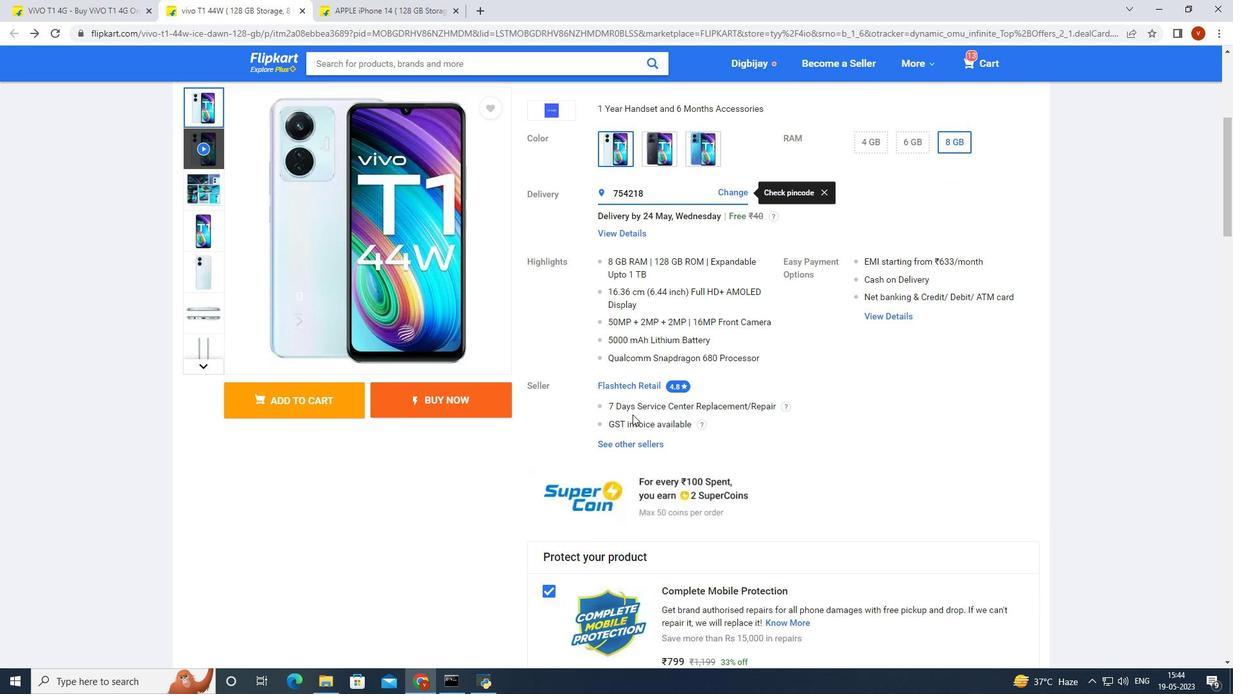 
Action: Mouse scrolled (634, 411) with delta (0, 0)
Screenshot: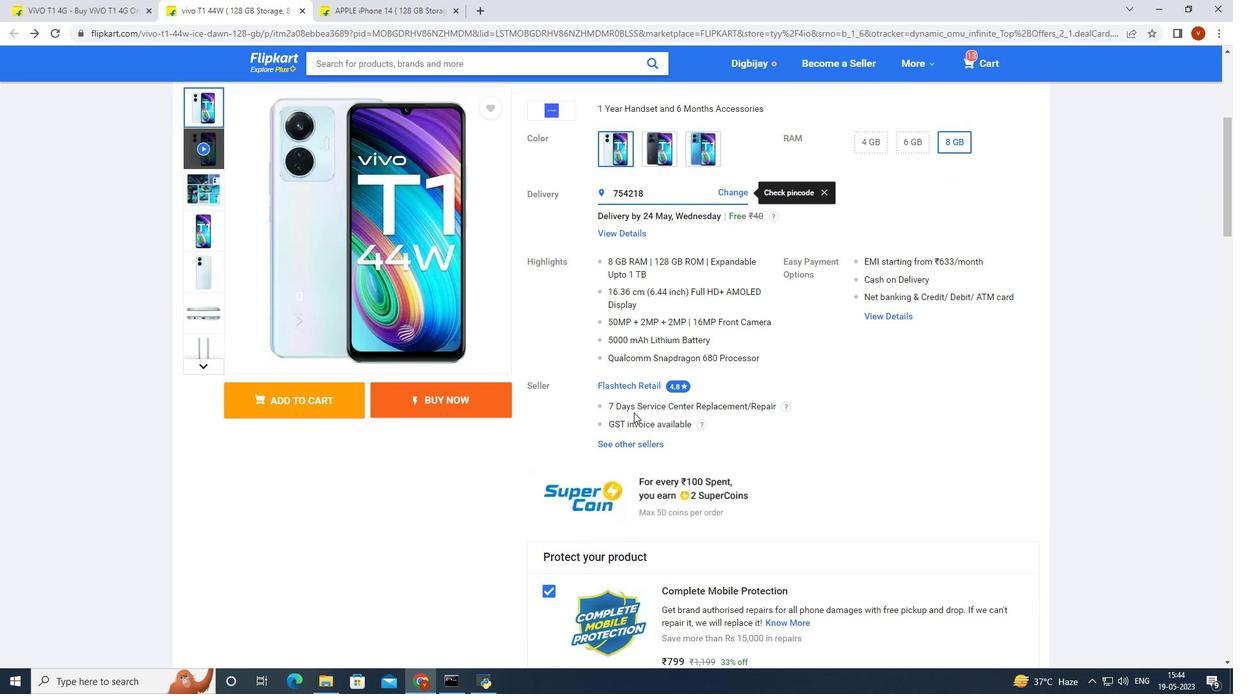 
Action: Mouse scrolled (634, 411) with delta (0, 0)
Screenshot: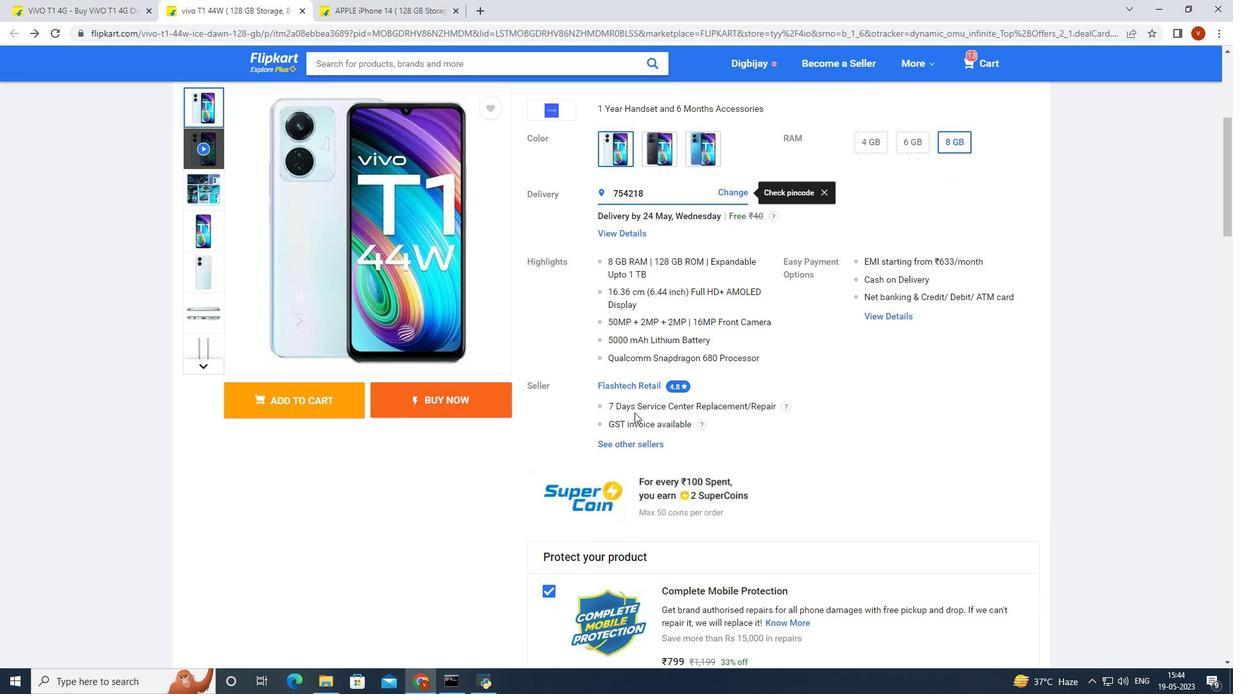 
Action: Mouse scrolled (634, 411) with delta (0, 0)
Screenshot: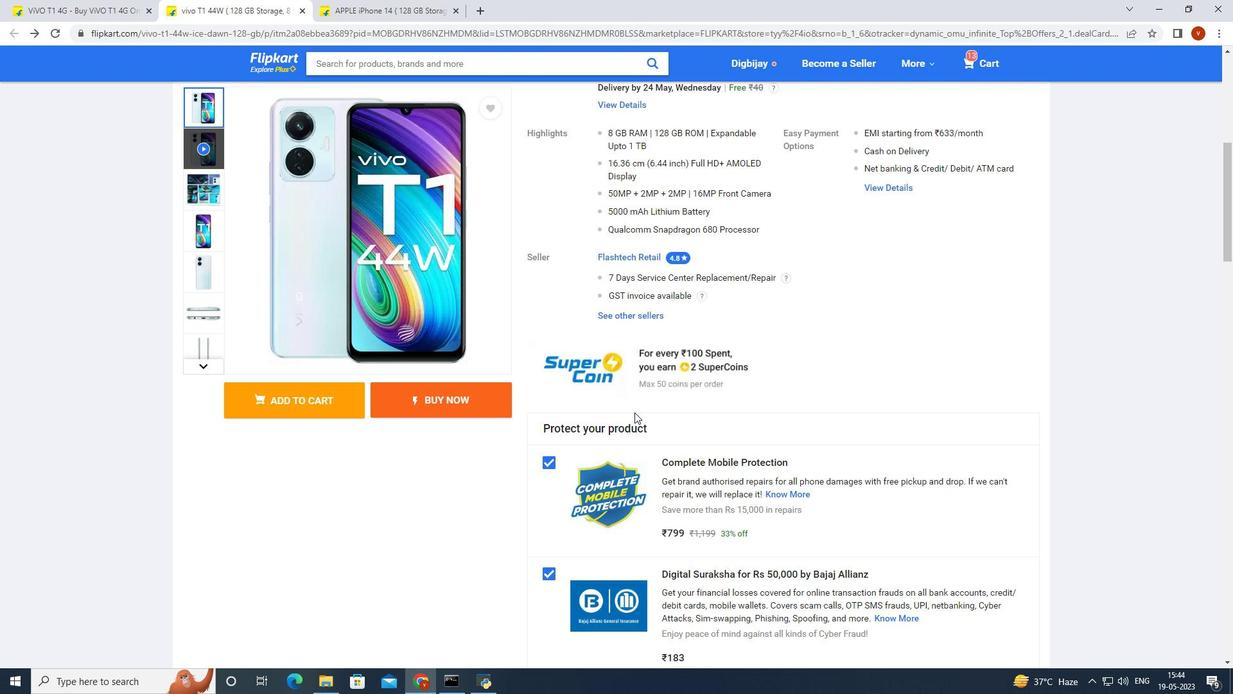 
Action: Mouse scrolled (634, 411) with delta (0, 0)
Screenshot: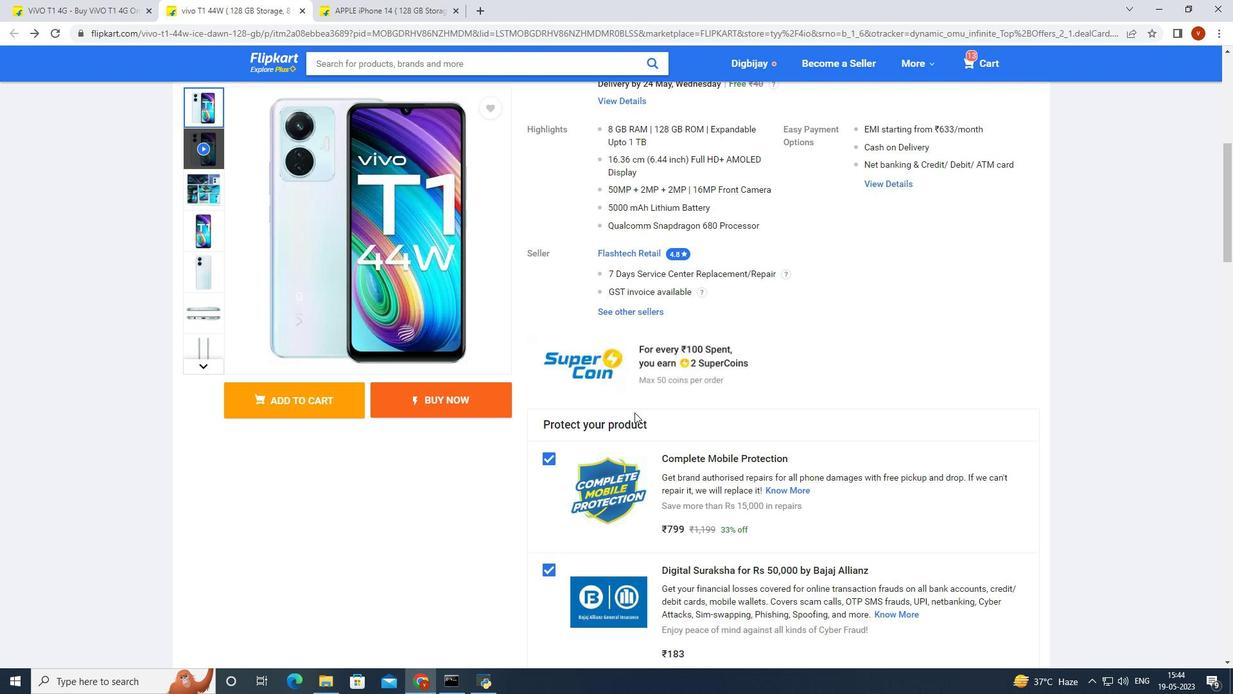
Action: Mouse scrolled (634, 411) with delta (0, 0)
Screenshot: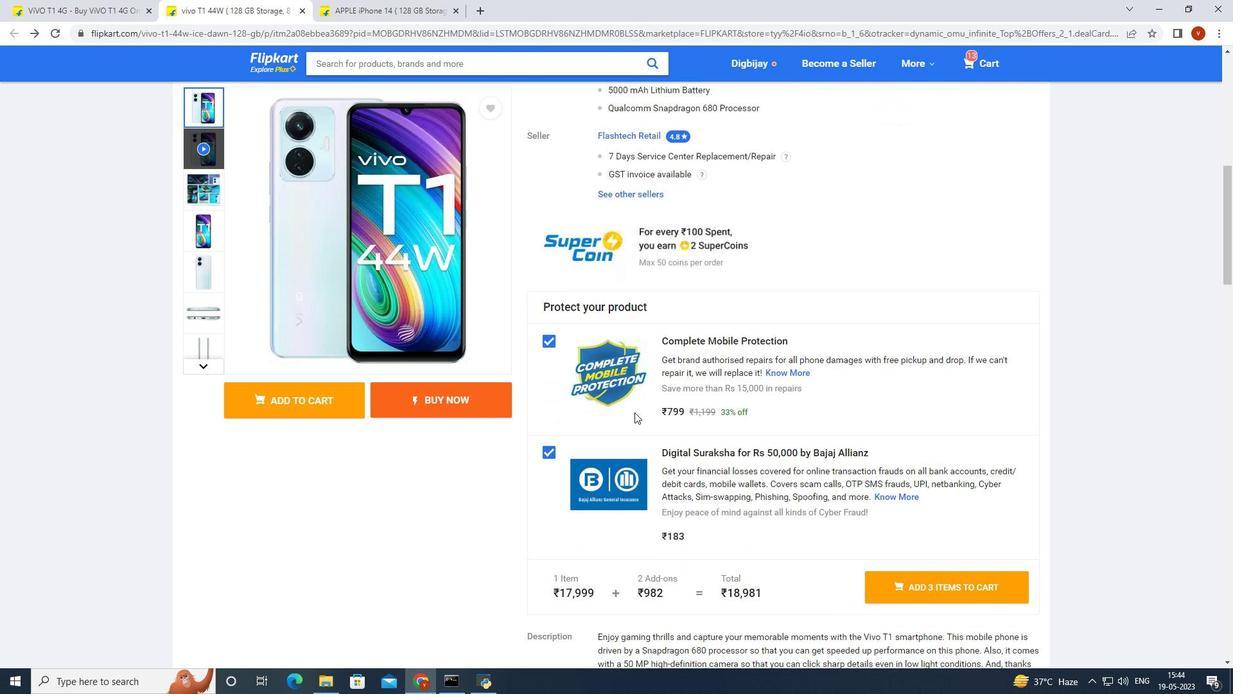 
Action: Mouse scrolled (634, 411) with delta (0, 0)
Screenshot: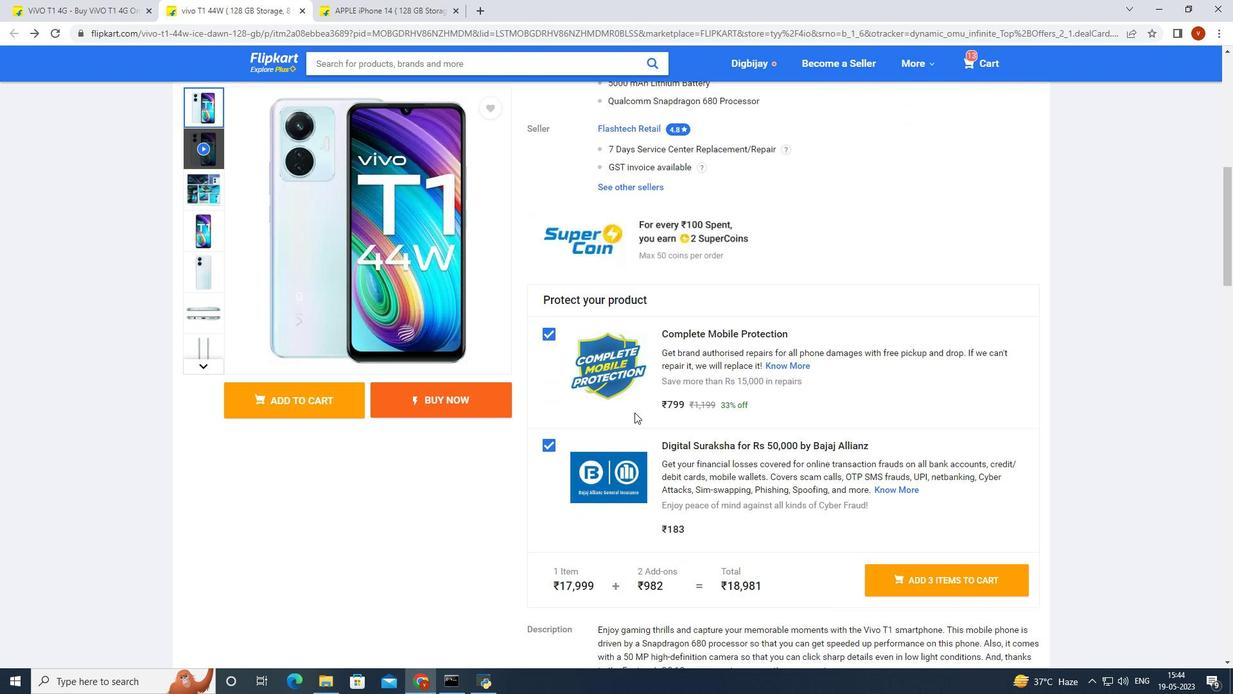 
Action: Mouse scrolled (634, 411) with delta (0, 0)
Screenshot: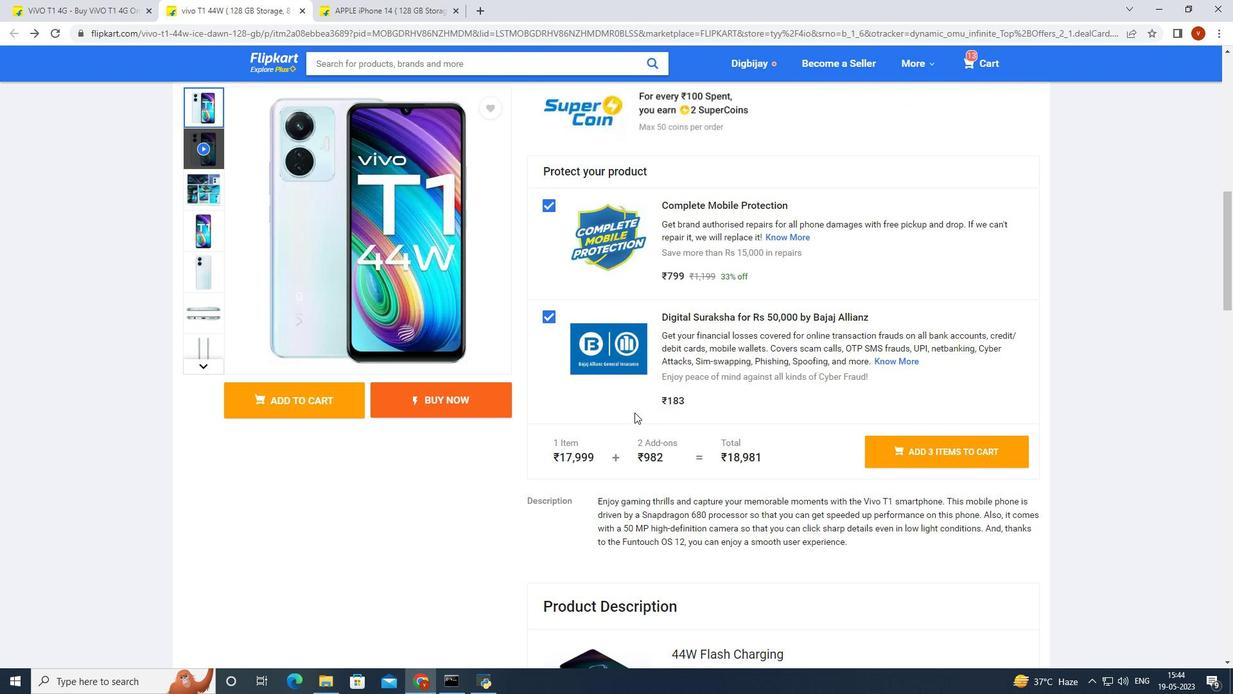 
Action: Mouse scrolled (634, 411) with delta (0, 0)
Screenshot: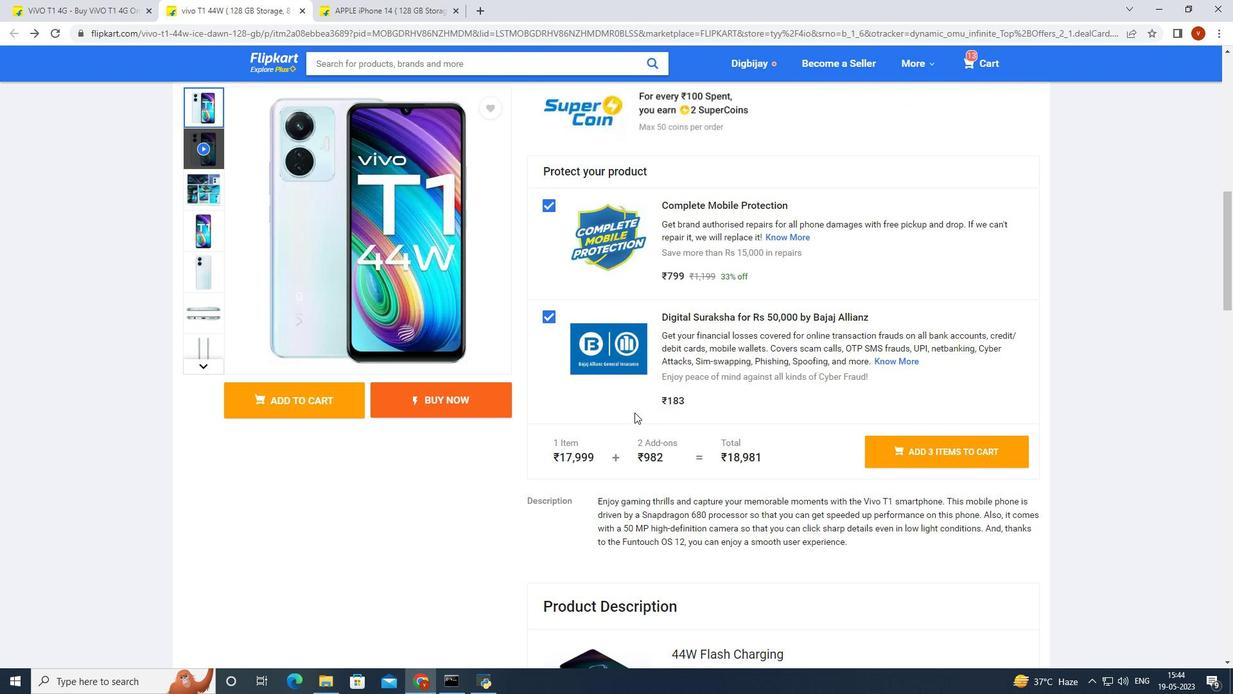 
Action: Mouse scrolled (634, 411) with delta (0, 0)
Screenshot: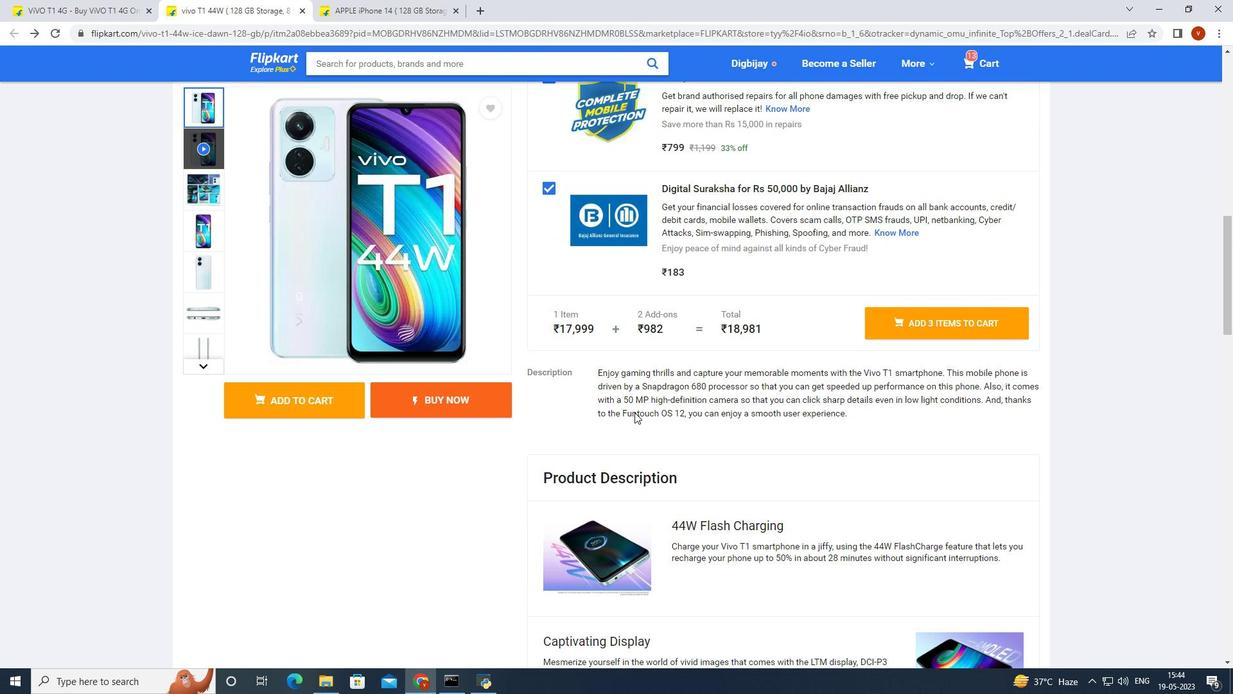
Action: Mouse scrolled (634, 411) with delta (0, 0)
Screenshot: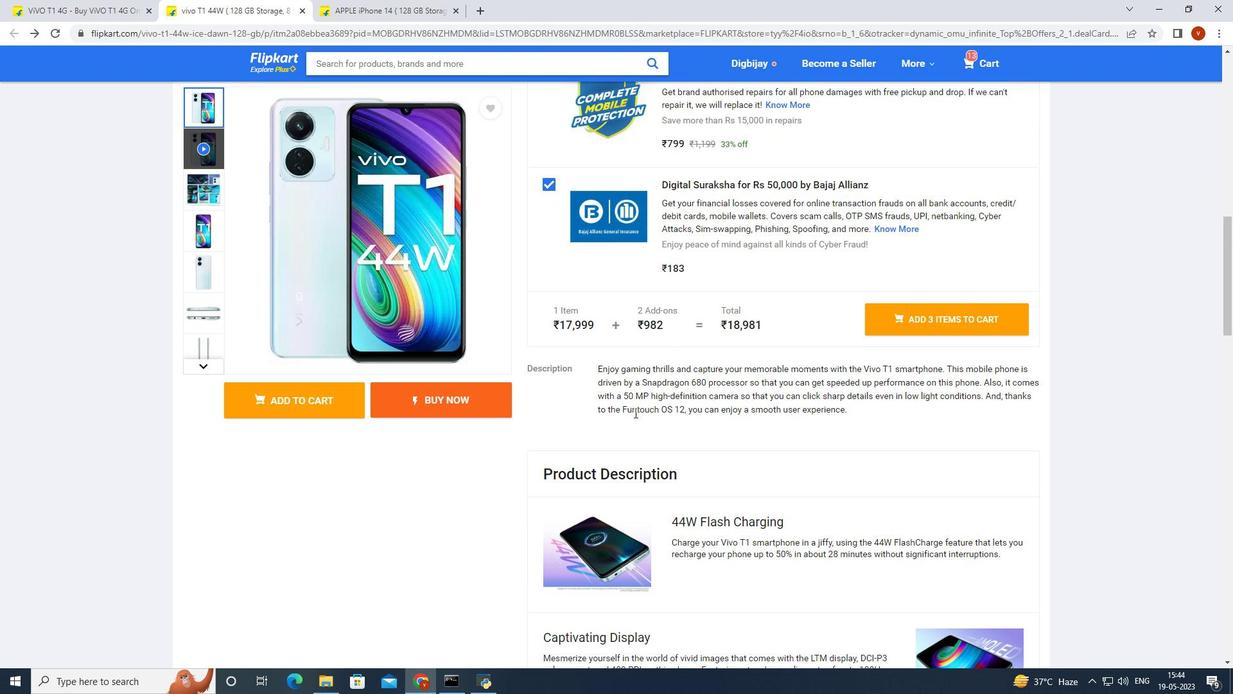 
Action: Mouse scrolled (634, 411) with delta (0, 0)
Screenshot: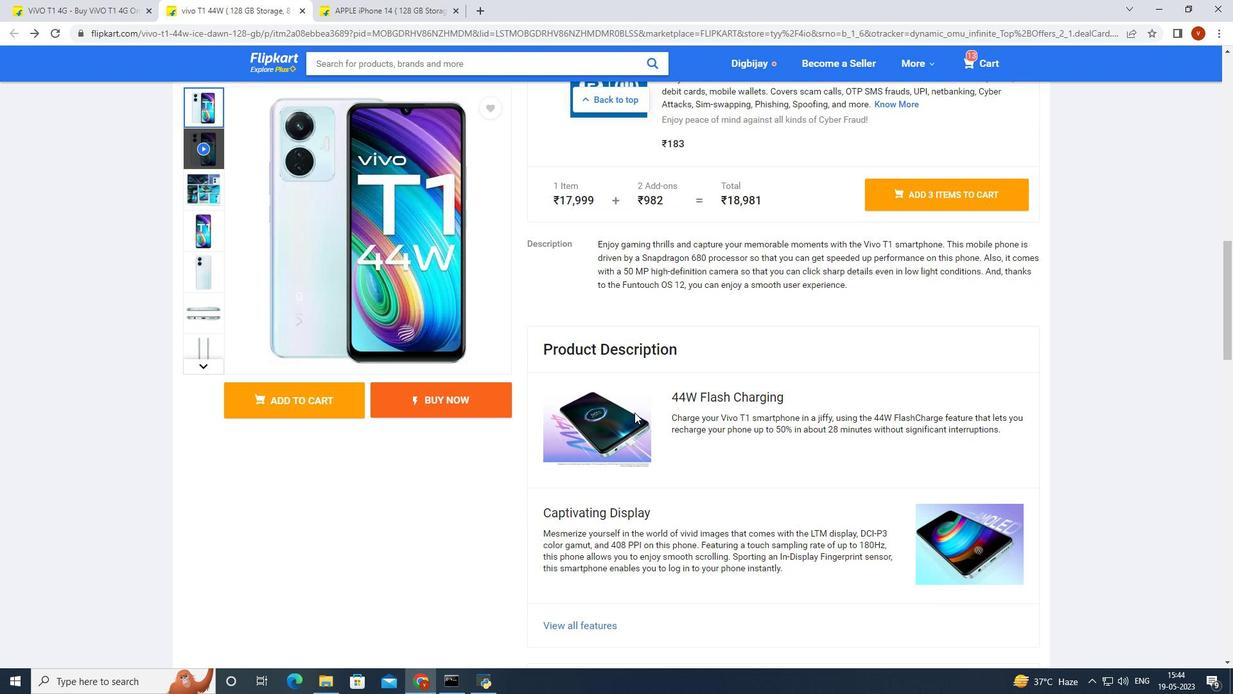 
Action: Mouse scrolled (634, 411) with delta (0, 0)
Screenshot: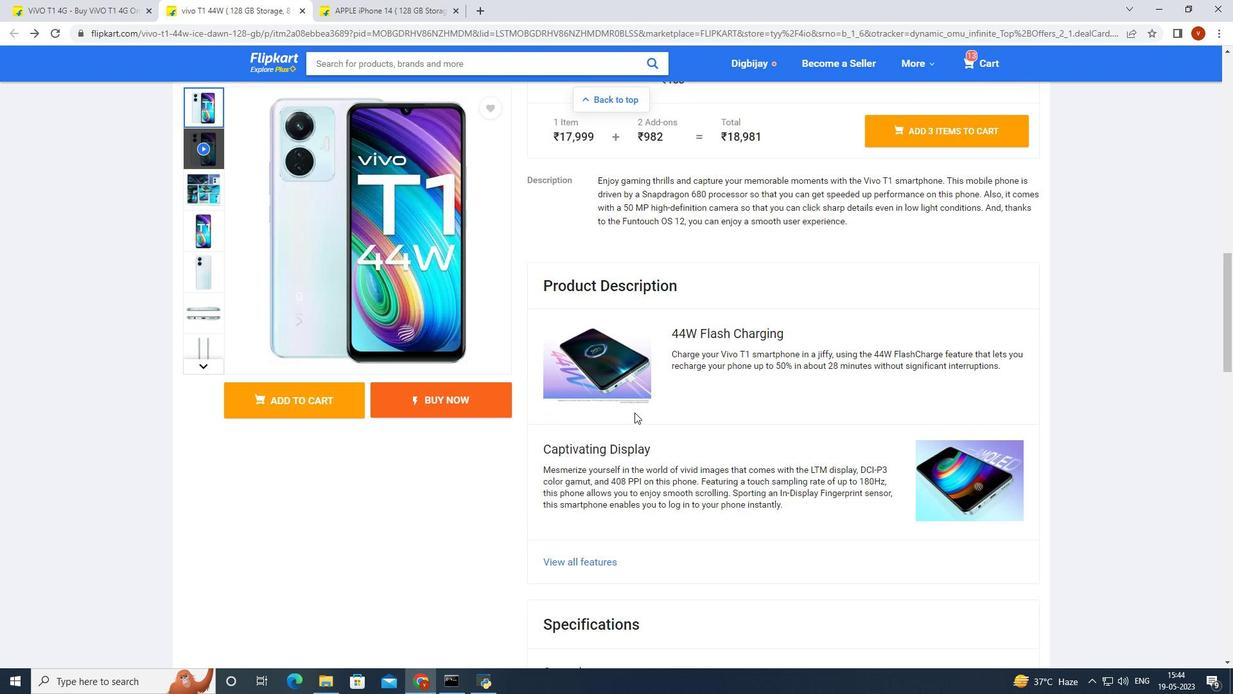 
Action: Mouse scrolled (634, 411) with delta (0, 0)
Screenshot: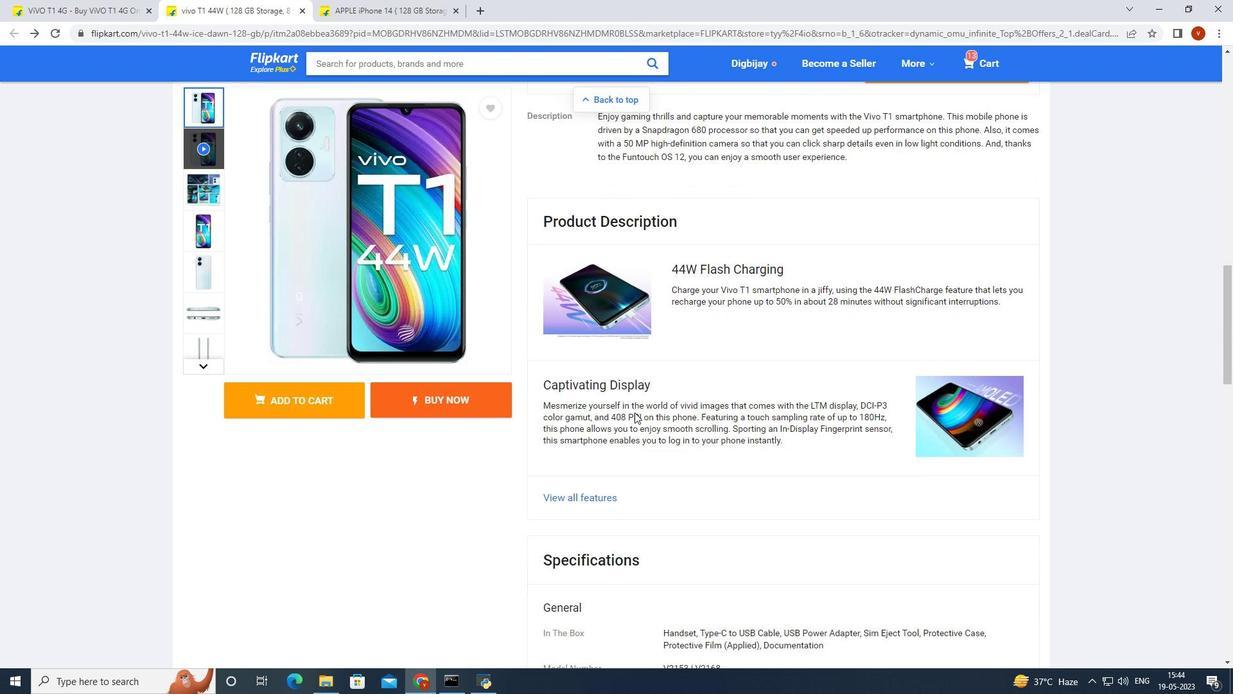 
Action: Mouse scrolled (634, 411) with delta (0, 0)
Screenshot: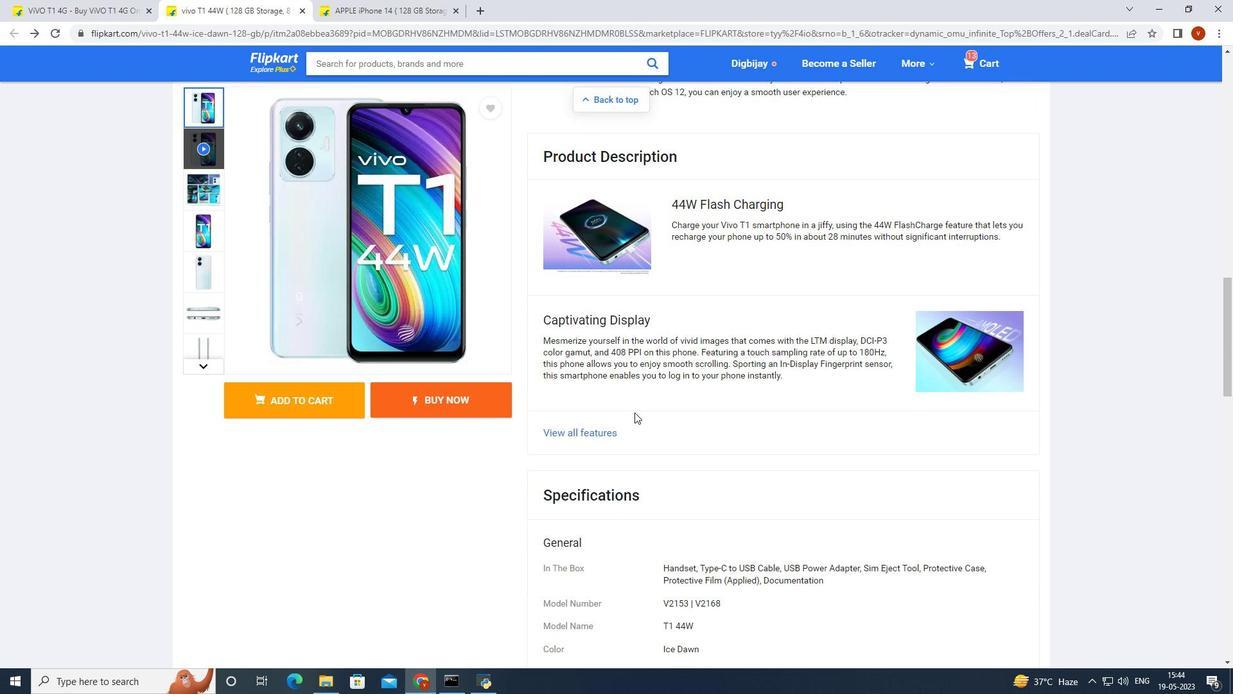
Action: Mouse scrolled (634, 411) with delta (0, 0)
Screenshot: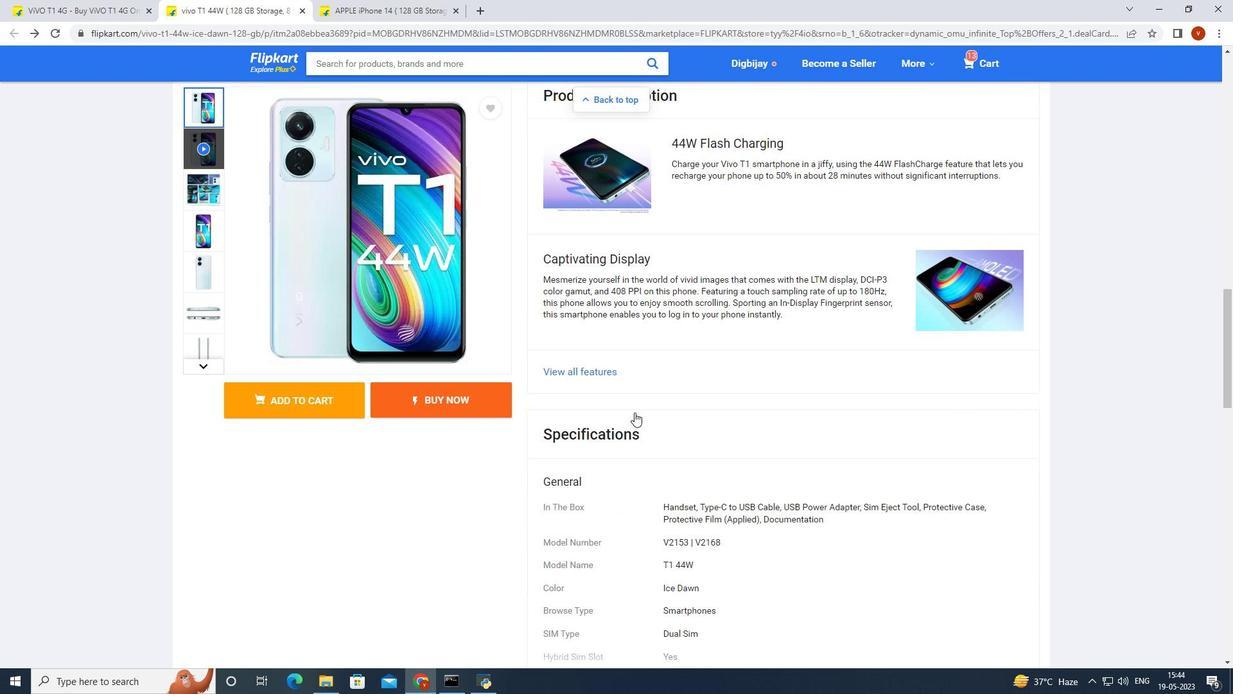 
Action: Mouse scrolled (634, 411) with delta (0, 0)
Screenshot: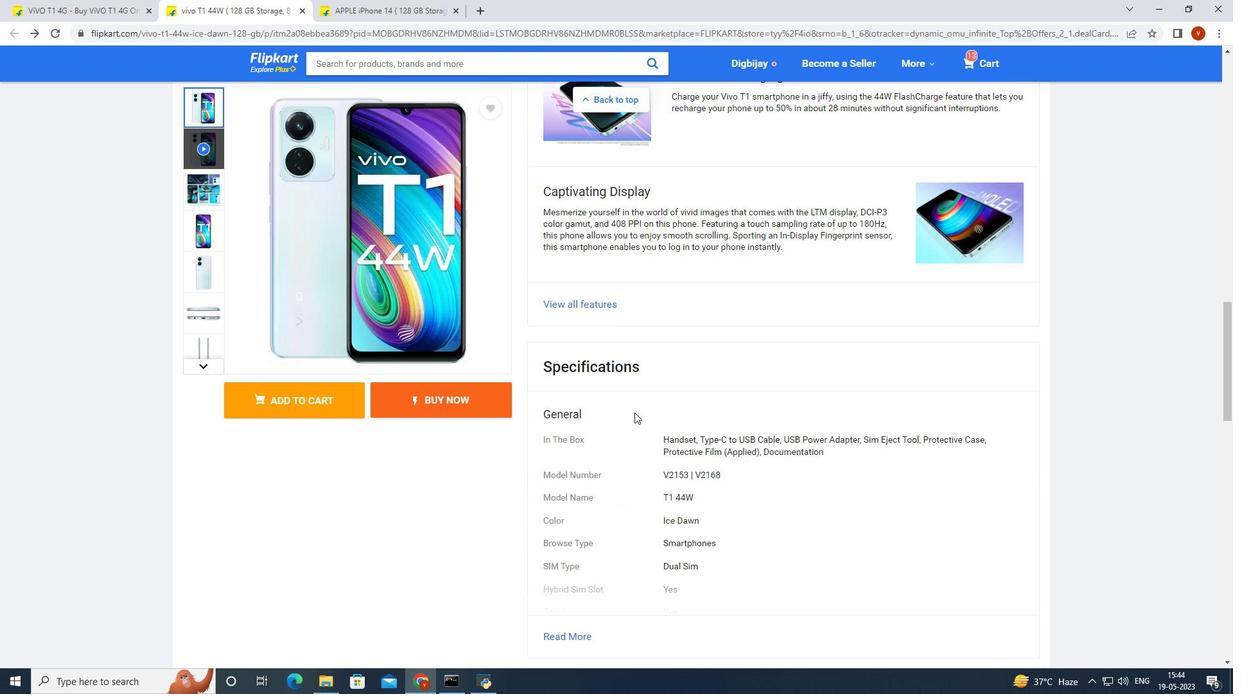 
Action: Mouse scrolled (634, 411) with delta (0, 0)
Screenshot: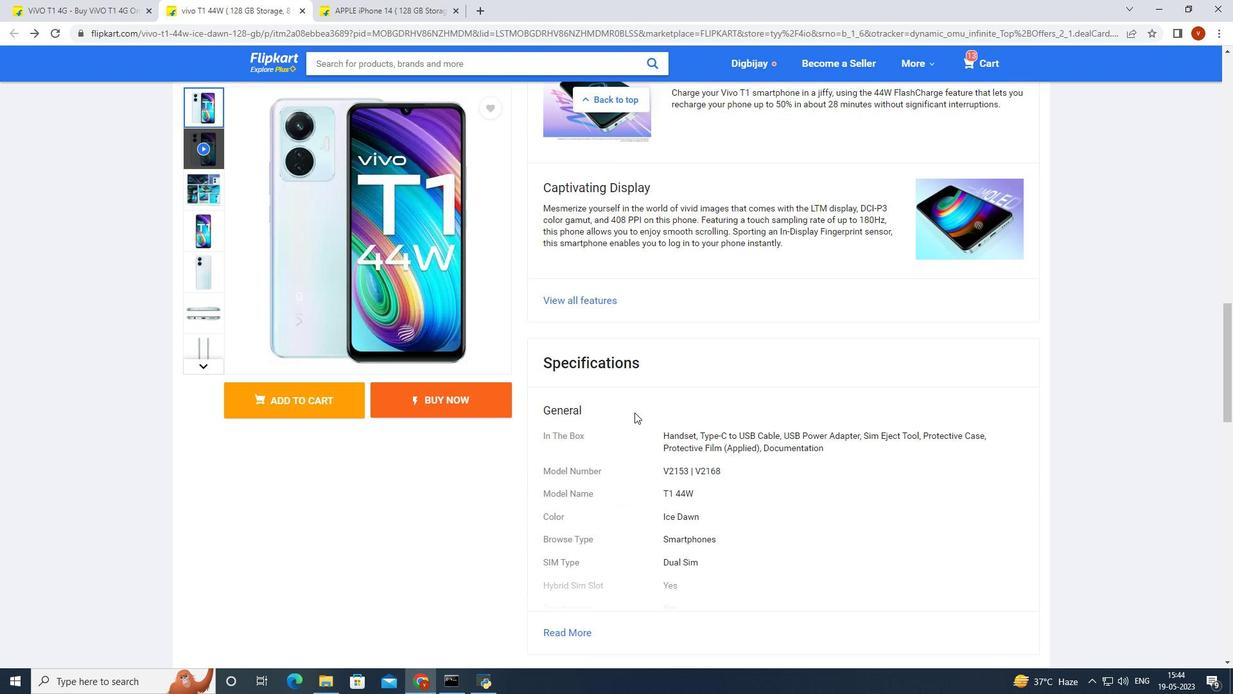 
Action: Mouse moved to (584, 415)
Screenshot: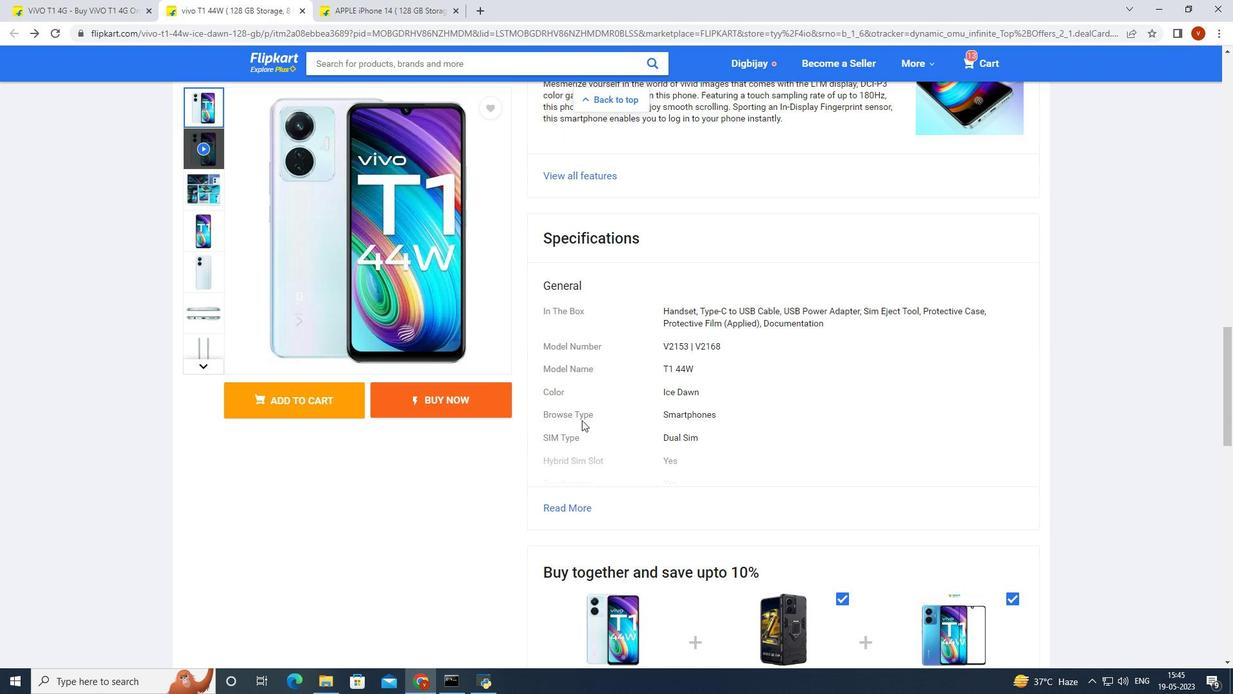 
Action: Mouse scrolled (584, 415) with delta (0, 0)
Screenshot: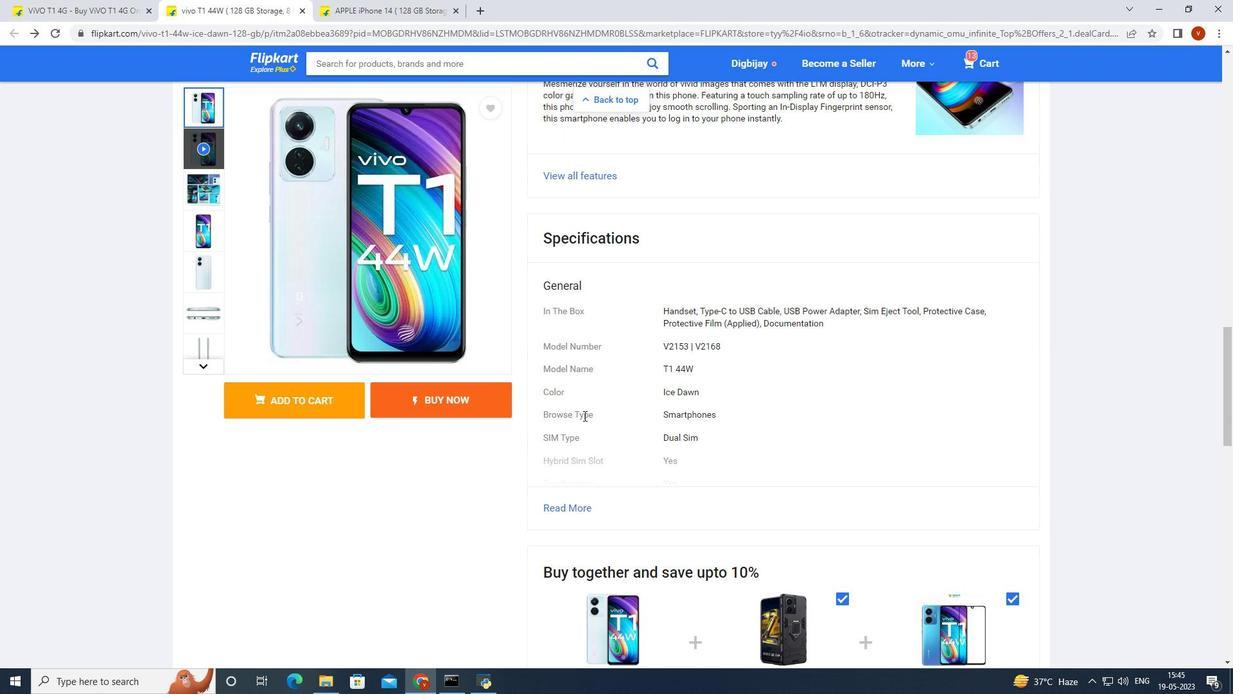 
Action: Mouse scrolled (584, 415) with delta (0, 0)
Screenshot: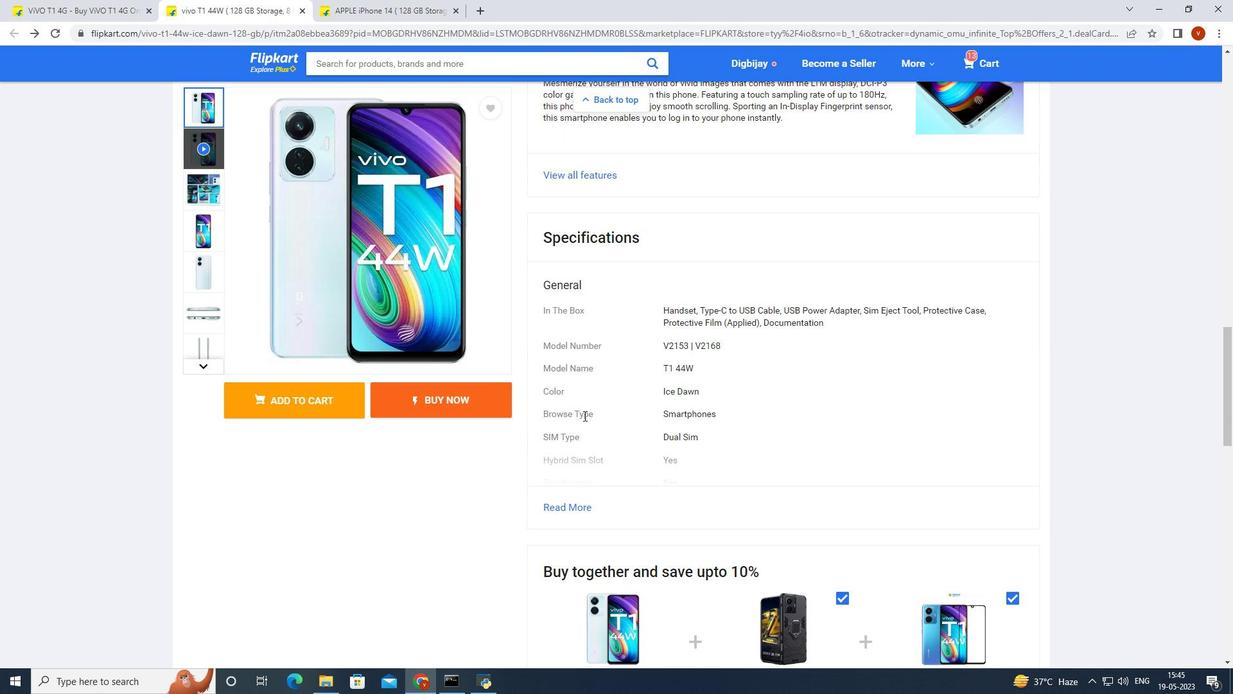 
Action: Mouse scrolled (584, 415) with delta (0, 0)
Screenshot: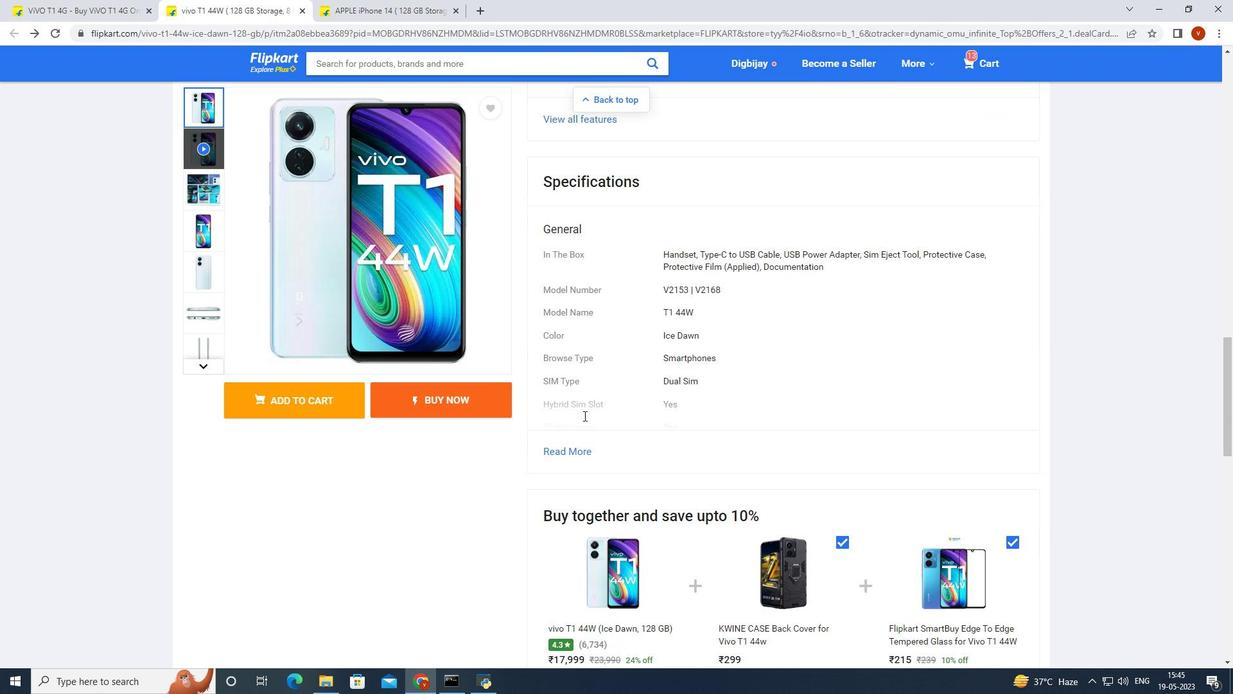 
Action: Mouse moved to (556, 315)
Screenshot: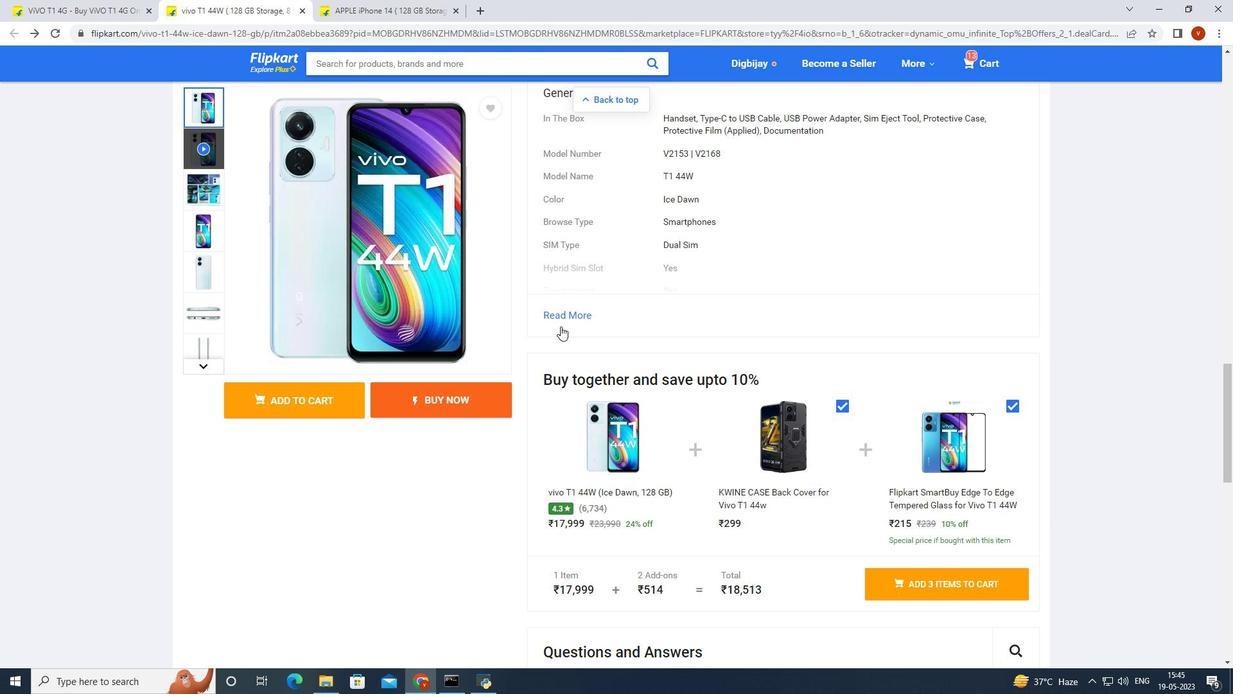 
Action: Mouse pressed left at (556, 315)
Screenshot: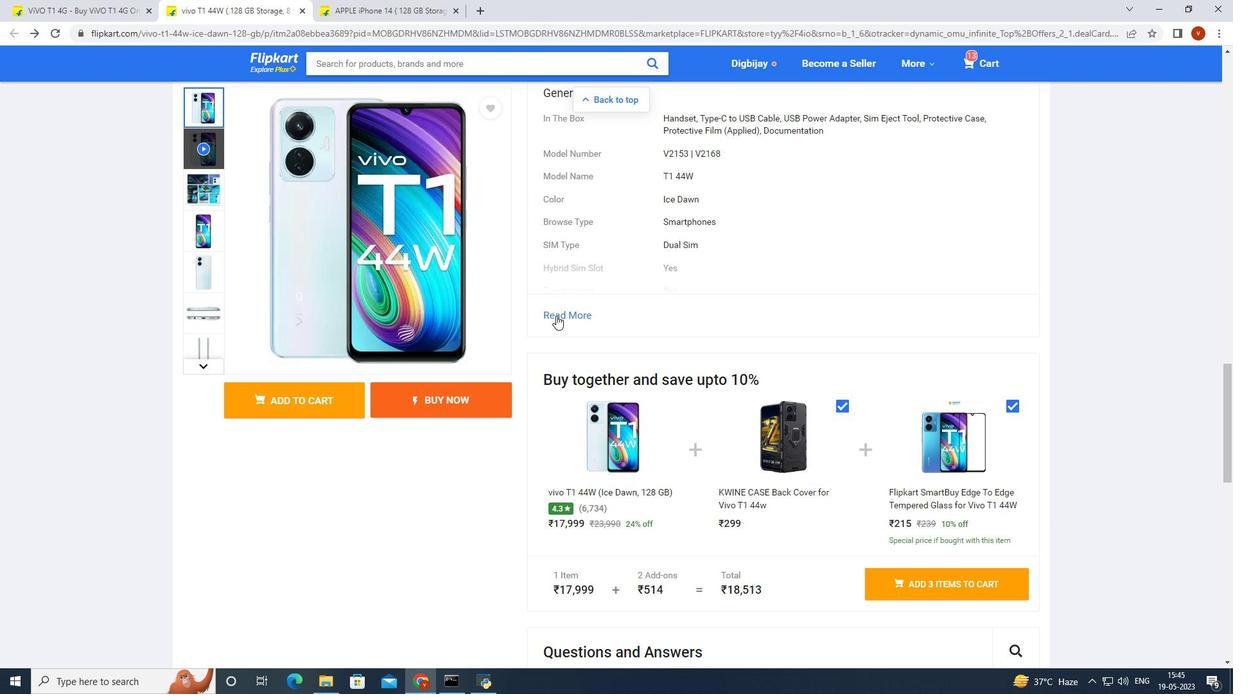 
Action: Mouse moved to (569, 340)
Screenshot: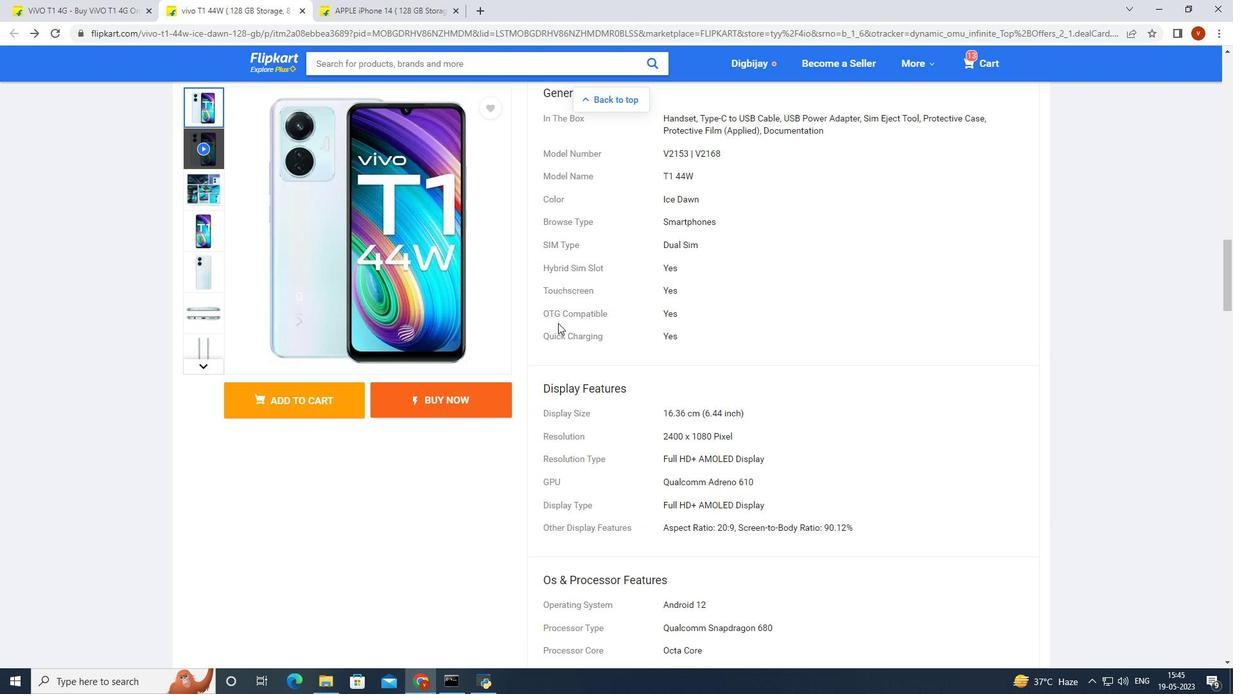 
Action: Mouse scrolled (569, 339) with delta (0, 0)
Screenshot: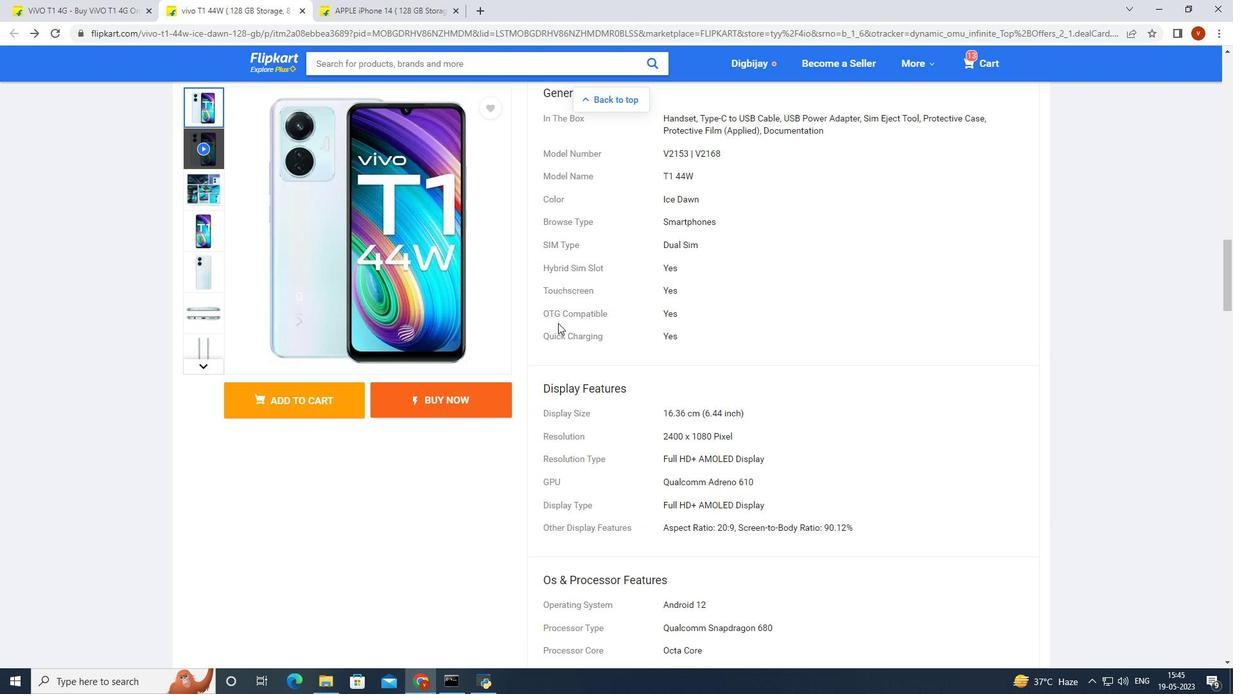 
Action: Mouse moved to (573, 345)
Screenshot: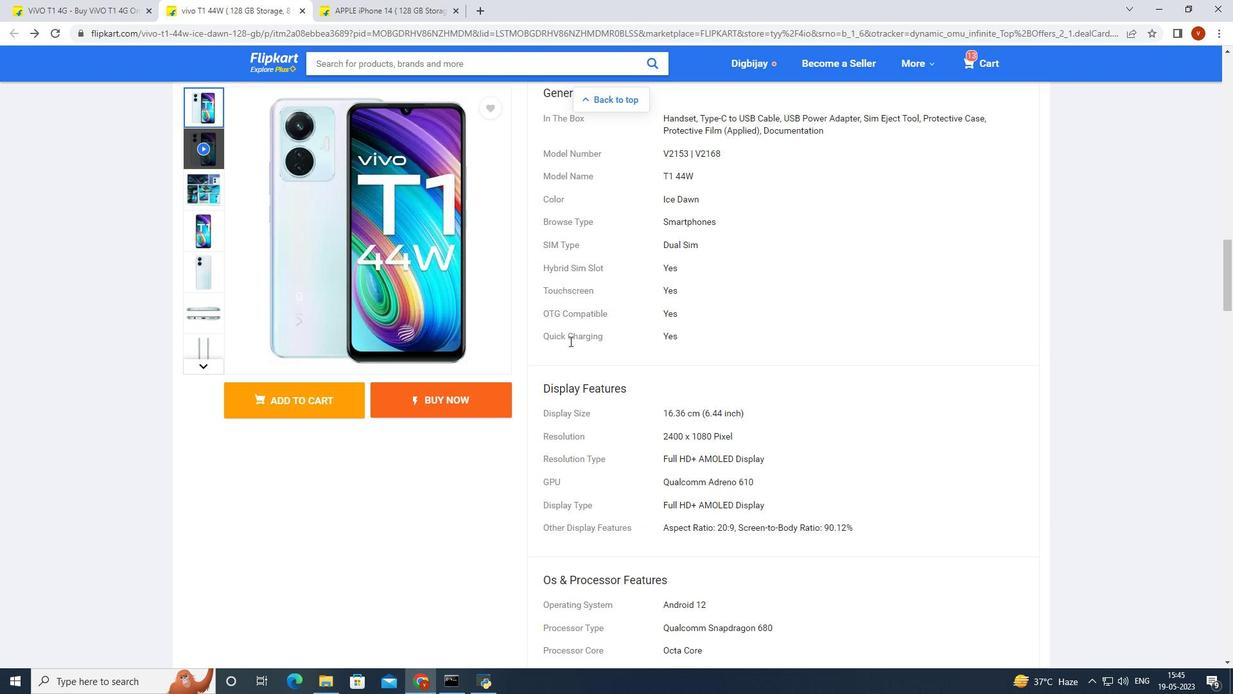 
Action: Mouse scrolled (573, 345) with delta (0, 0)
Screenshot: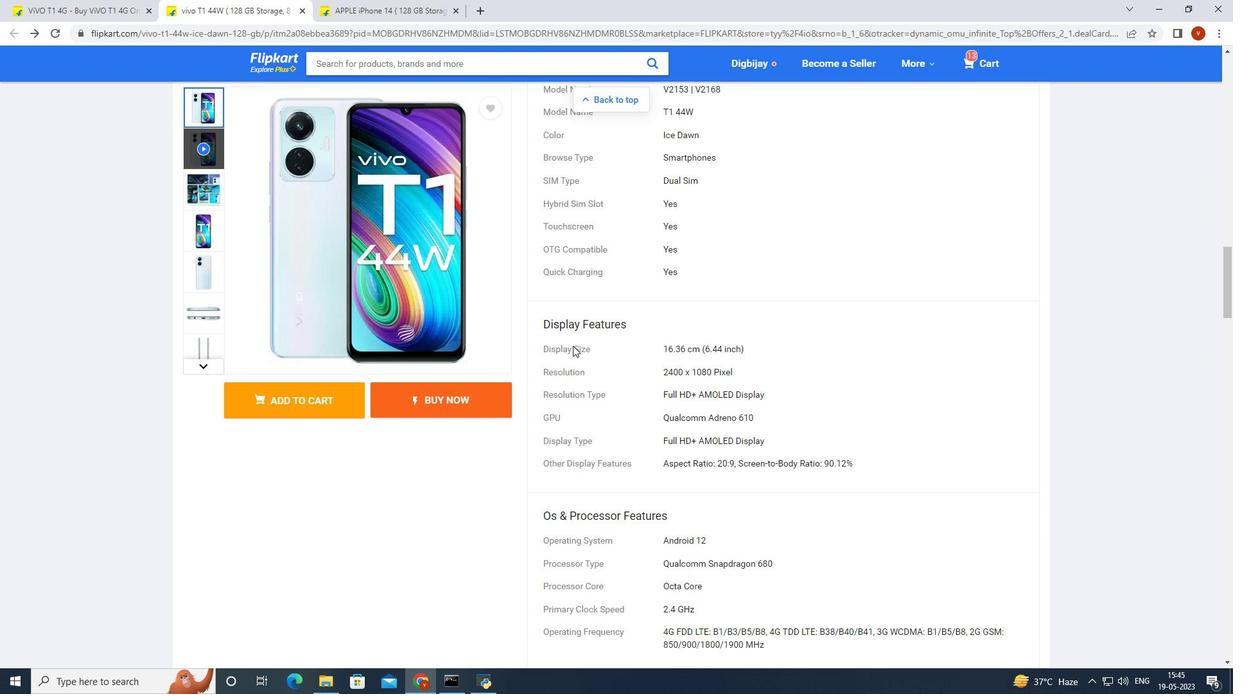 
Action: Mouse moved to (578, 351)
Screenshot: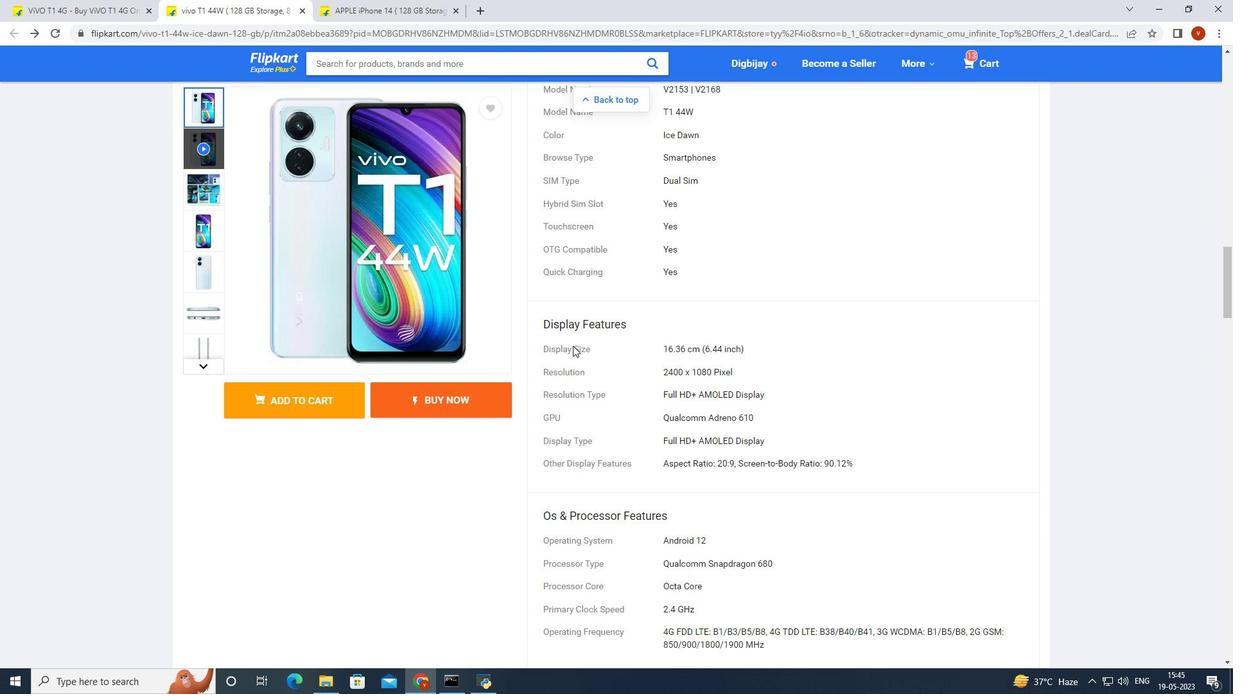 
Action: Mouse scrolled (578, 350) with delta (0, 0)
Screenshot: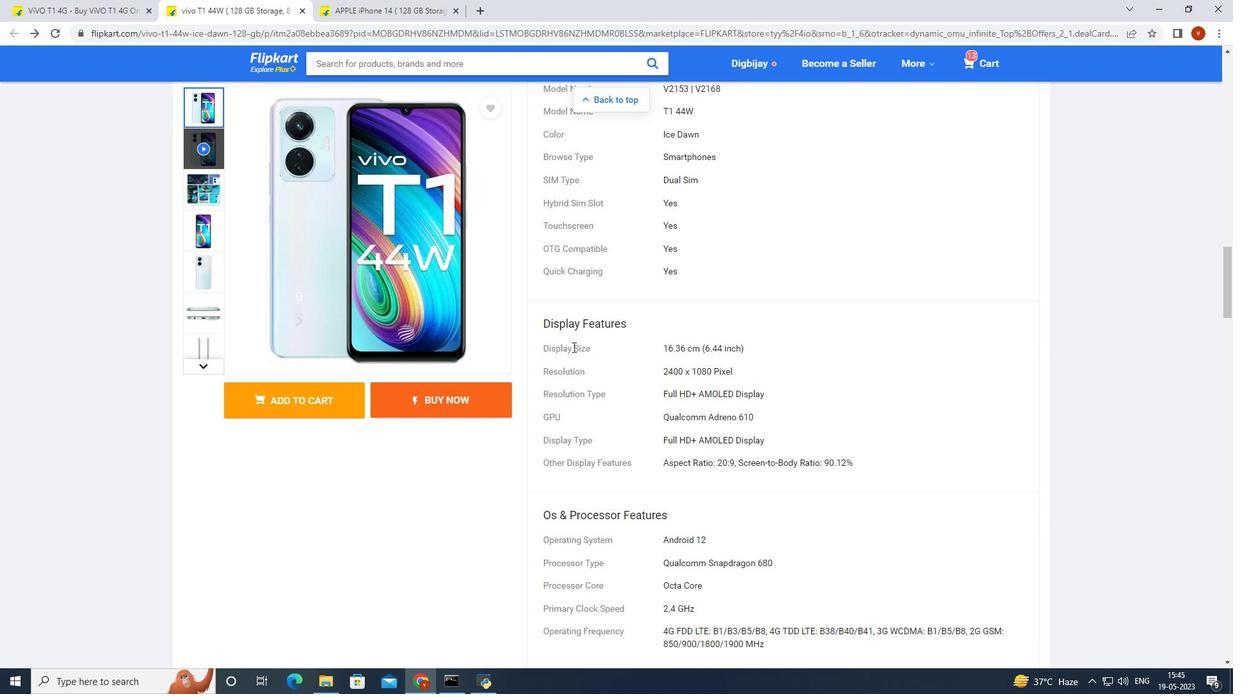 
Action: Mouse moved to (674, 352)
Screenshot: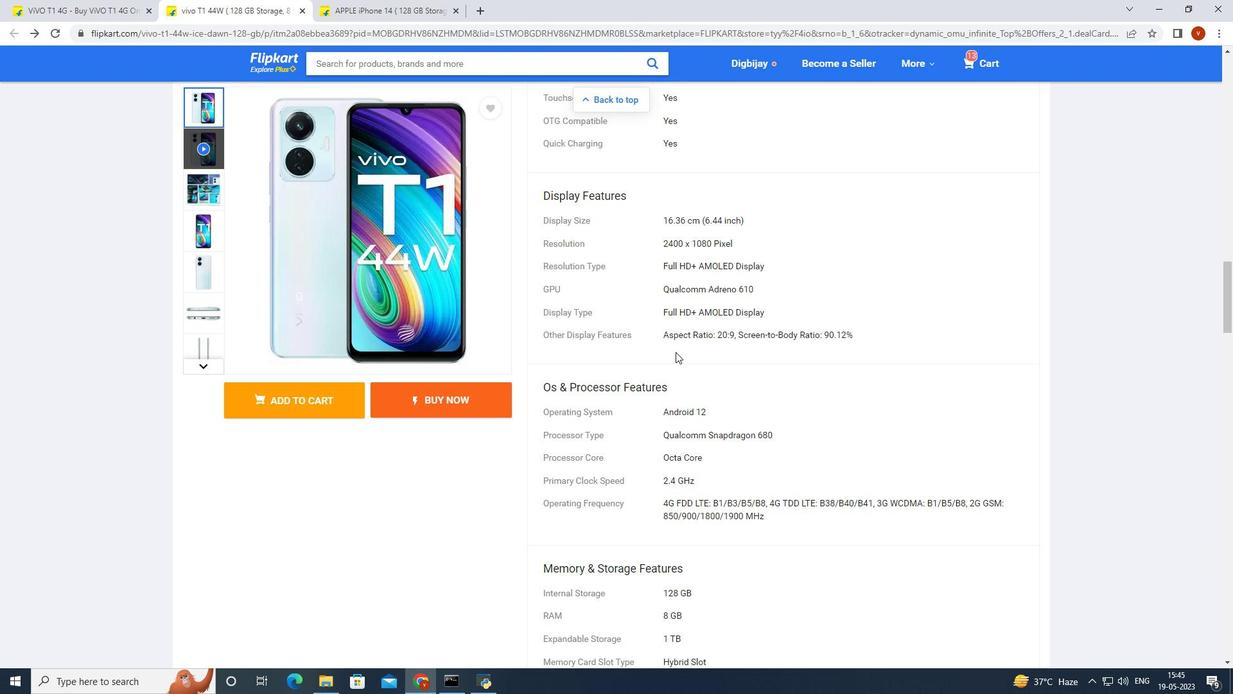 
Action: Mouse scrolled (674, 351) with delta (0, 0)
Screenshot: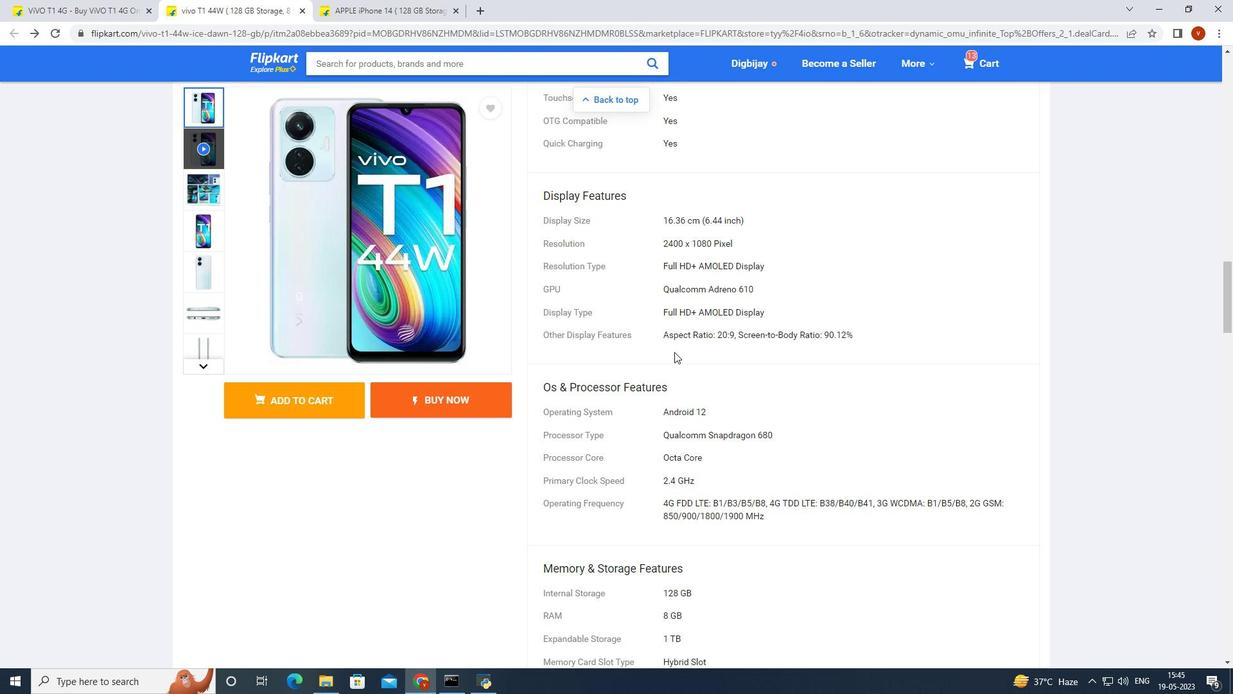 
Action: Mouse scrolled (674, 351) with delta (0, 0)
Screenshot: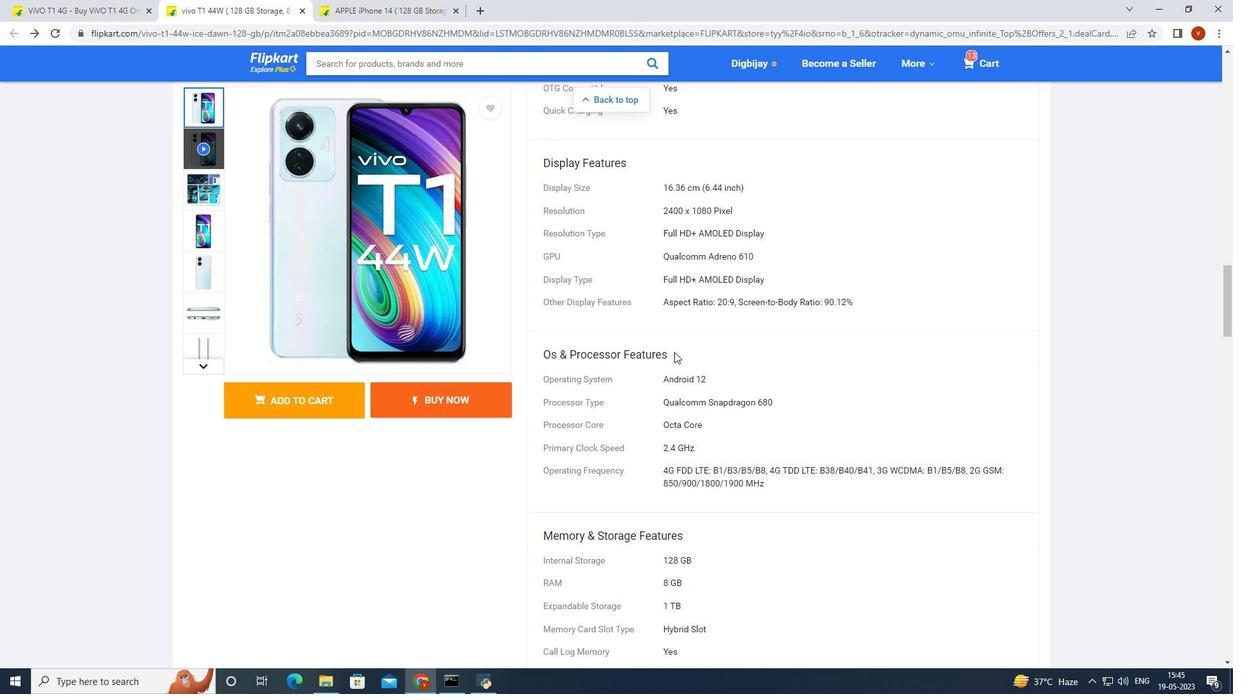 
Action: Mouse moved to (649, 352)
Screenshot: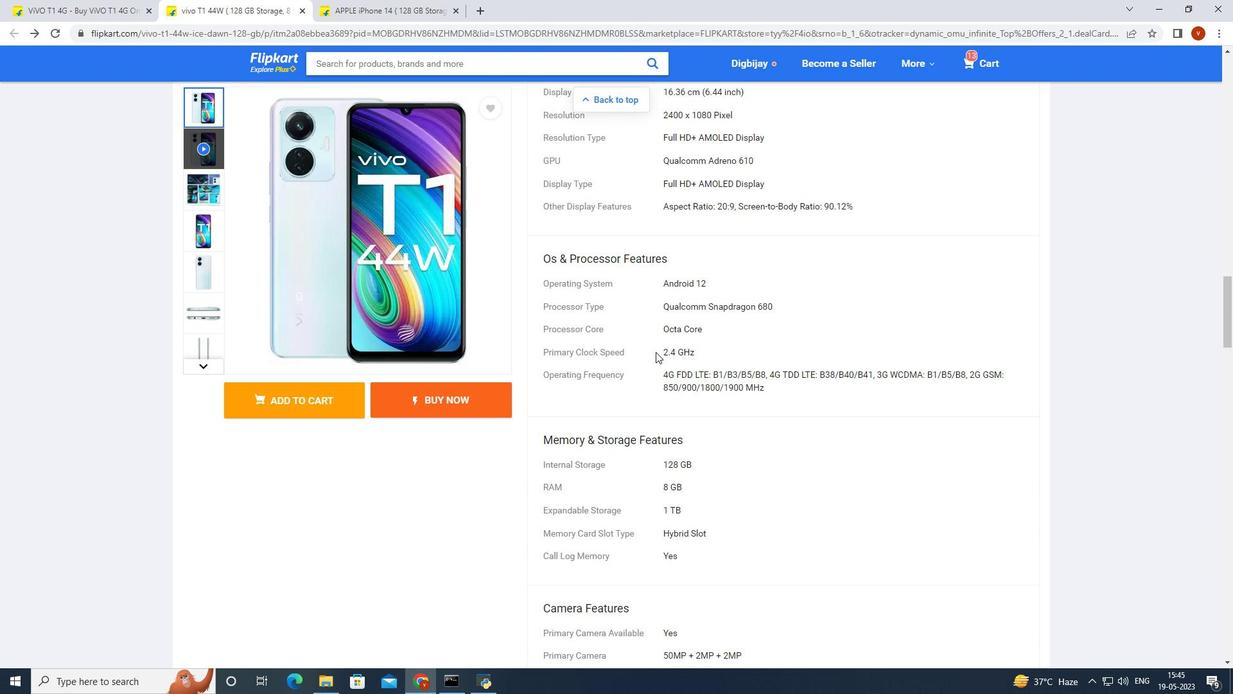 
Action: Mouse scrolled (650, 352) with delta (0, 0)
Screenshot: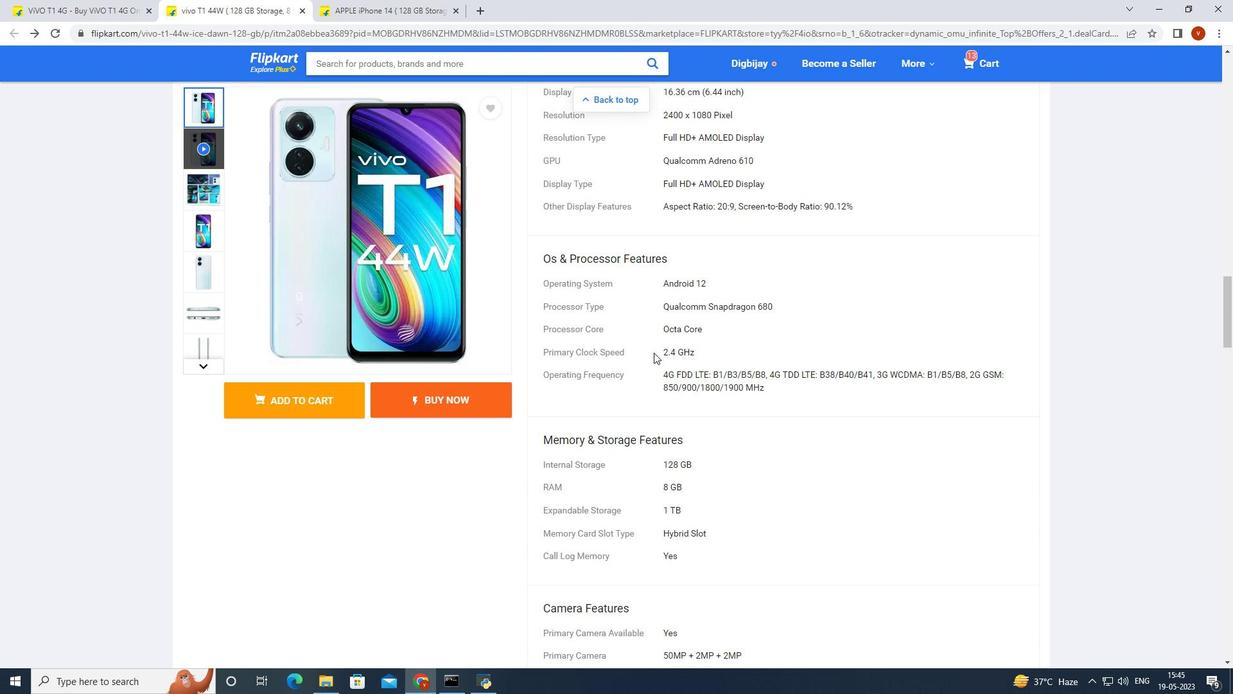 
Action: Mouse moved to (648, 352)
Screenshot: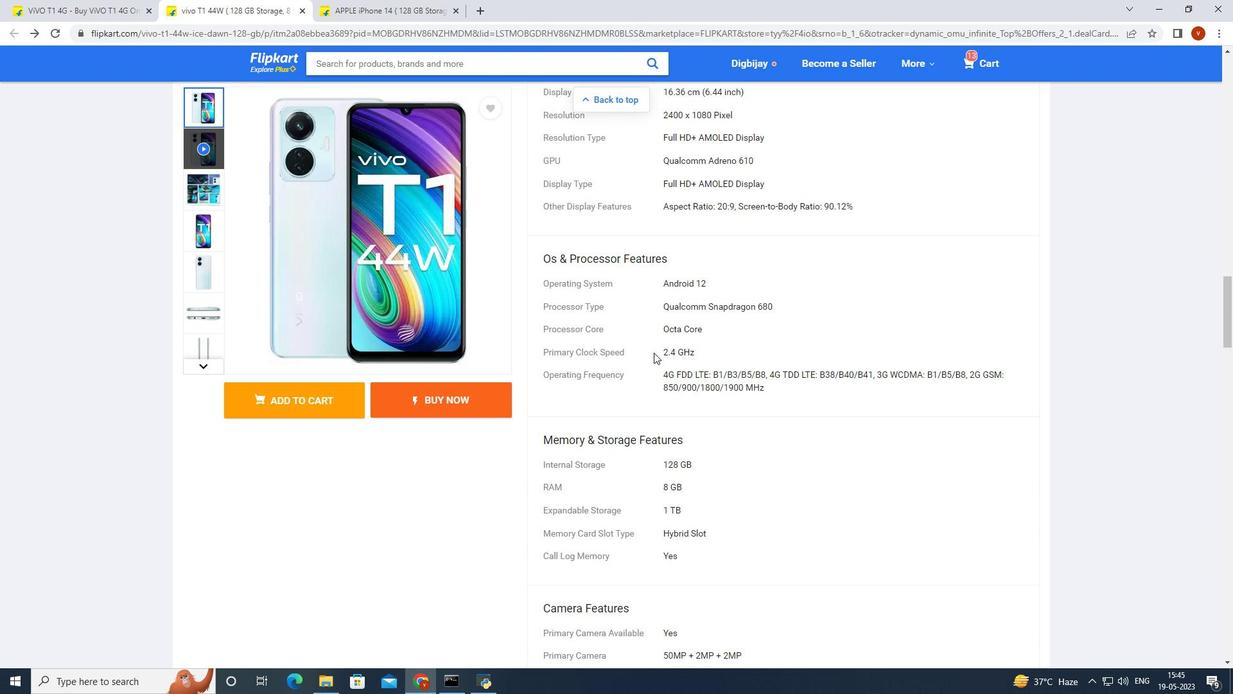 
Action: Mouse scrolled (648, 352) with delta (0, 0)
Screenshot: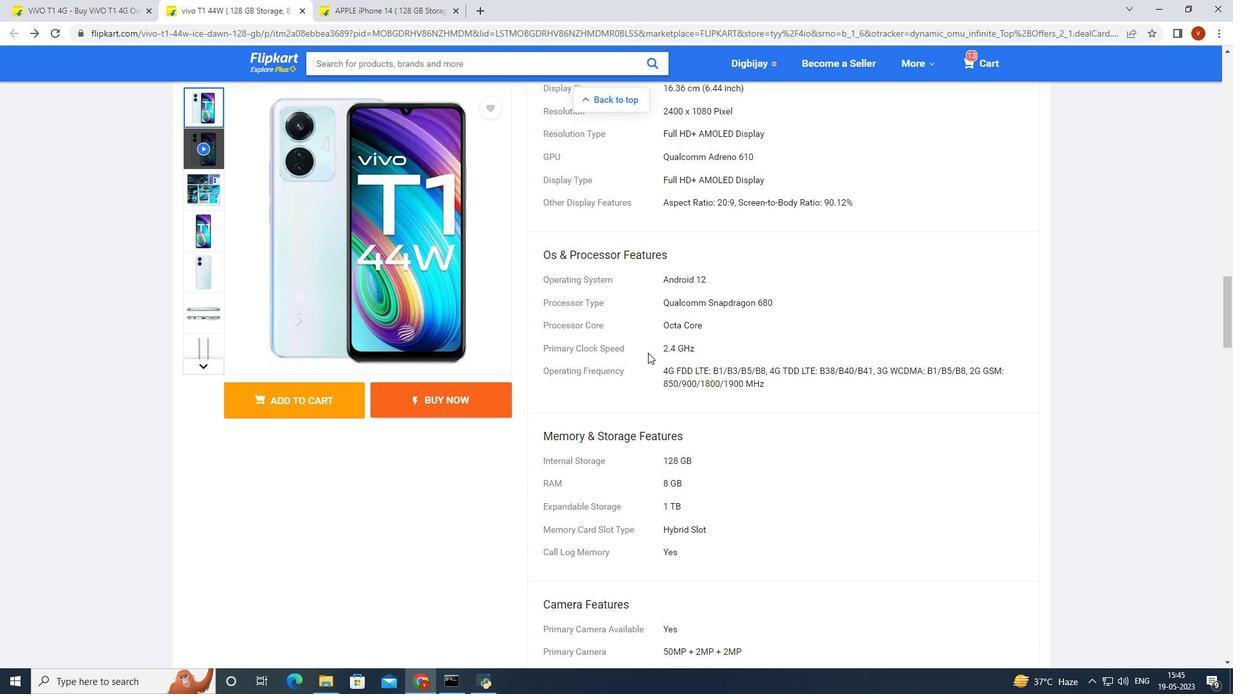 
Action: Mouse moved to (88, 8)
Screenshot: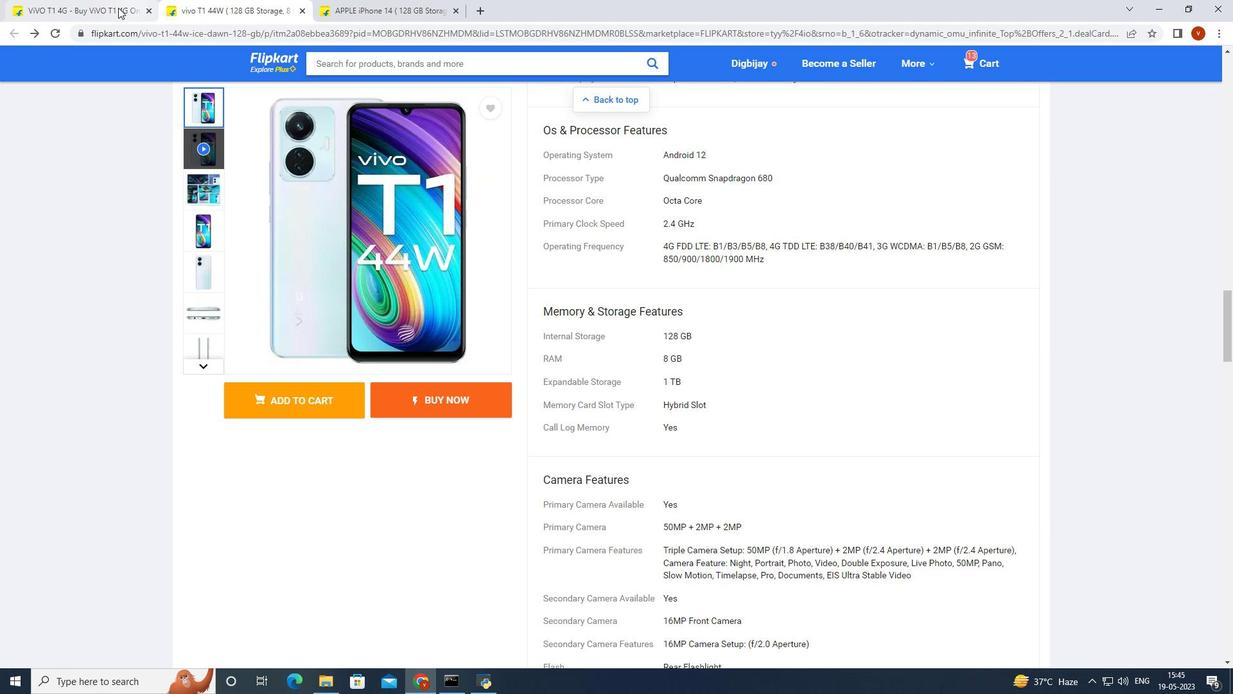 
Action: Mouse pressed left at (88, 8)
Screenshot: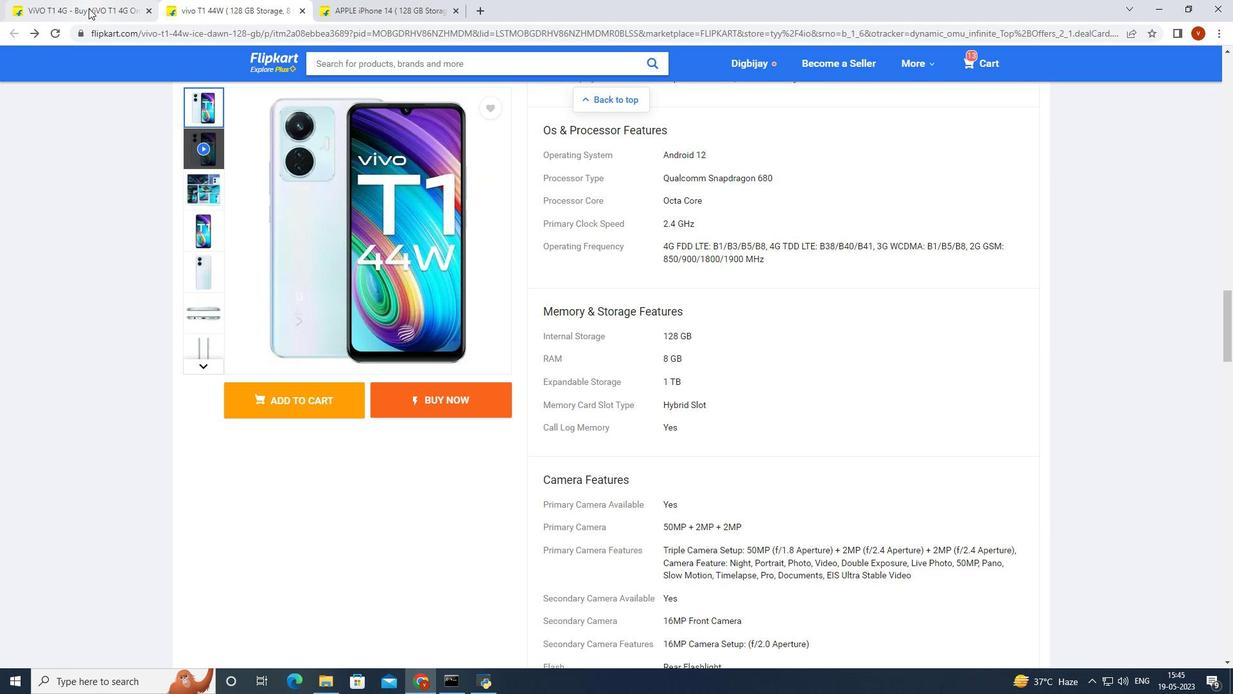 
Action: Mouse moved to (544, 314)
Screenshot: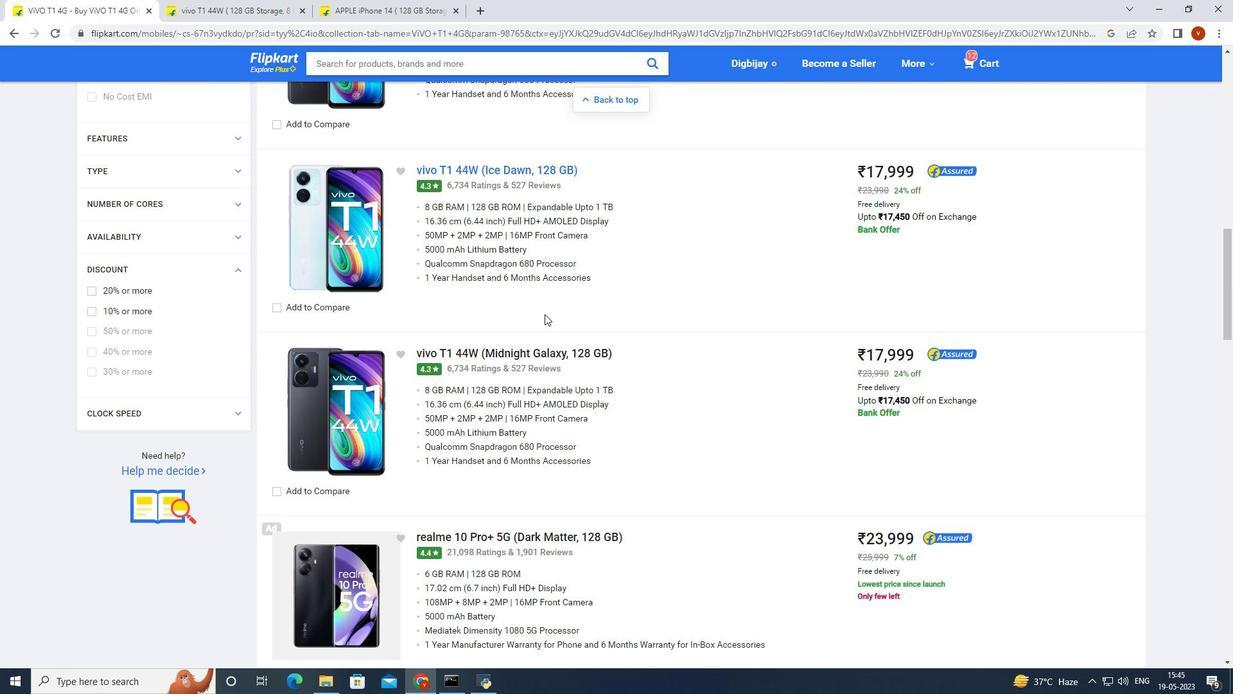 
Action: Mouse scrolled (544, 314) with delta (0, 0)
Screenshot: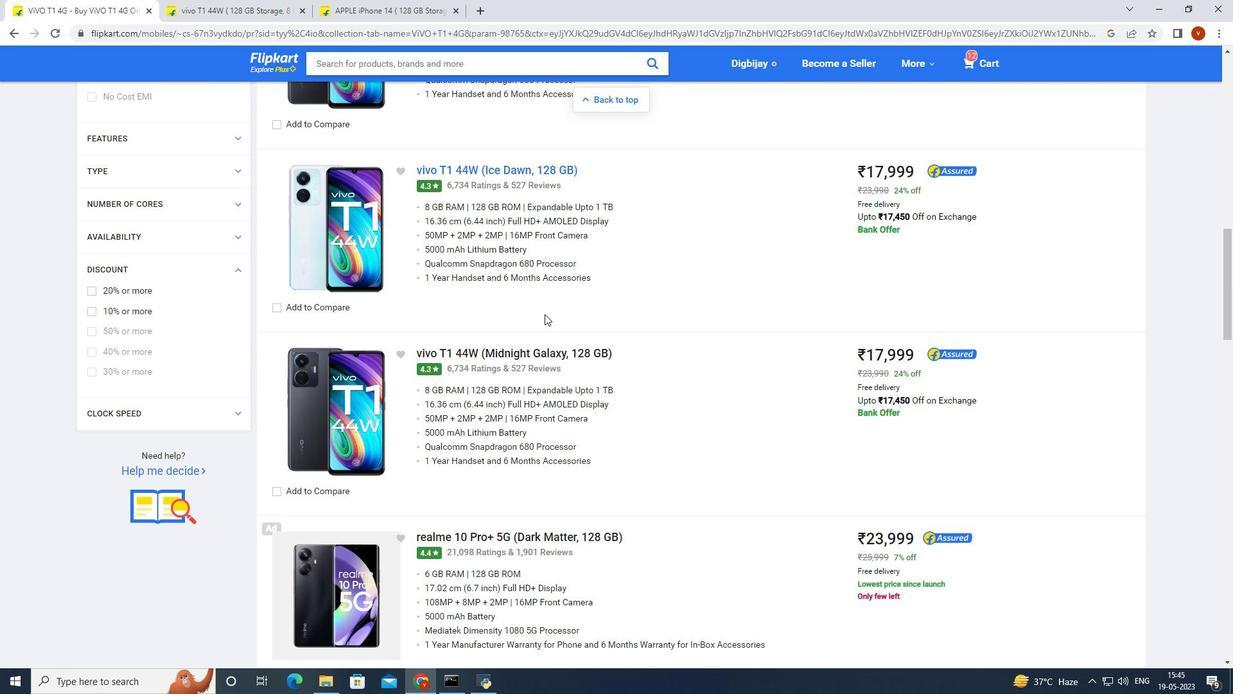 
Action: Mouse moved to (544, 314)
Screenshot: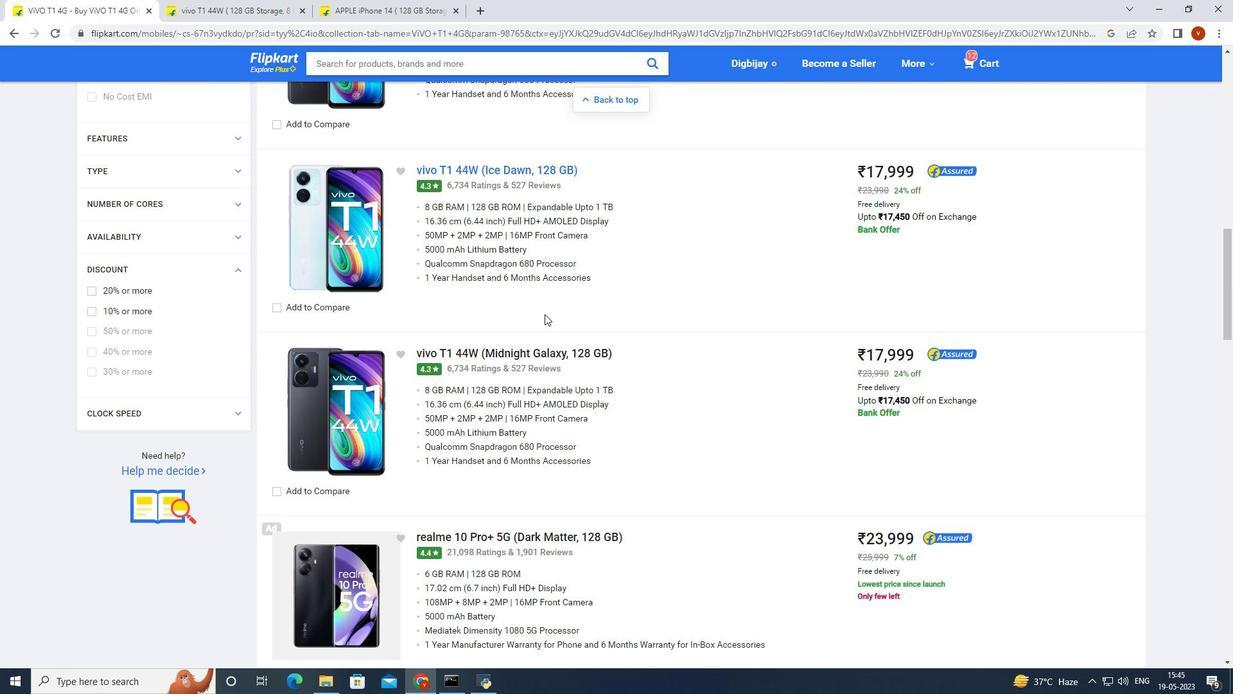 
Action: Mouse scrolled (544, 314) with delta (0, 0)
Screenshot: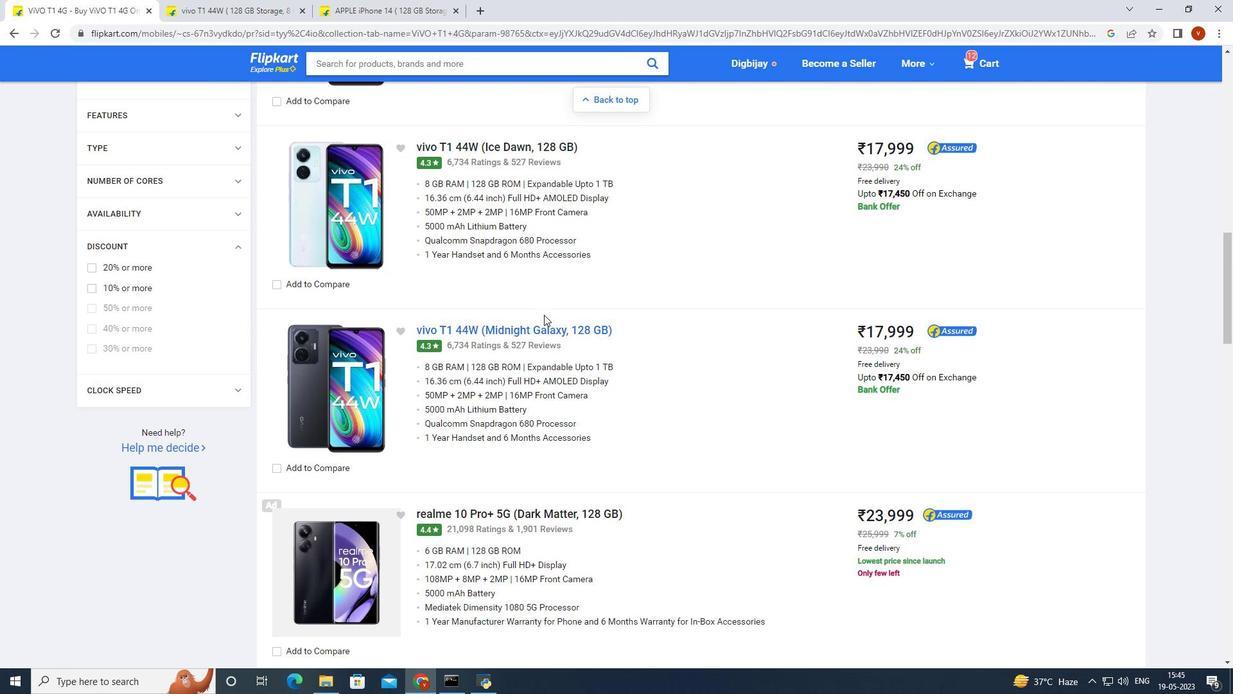 
Action: Mouse scrolled (544, 314) with delta (0, 0)
Screenshot: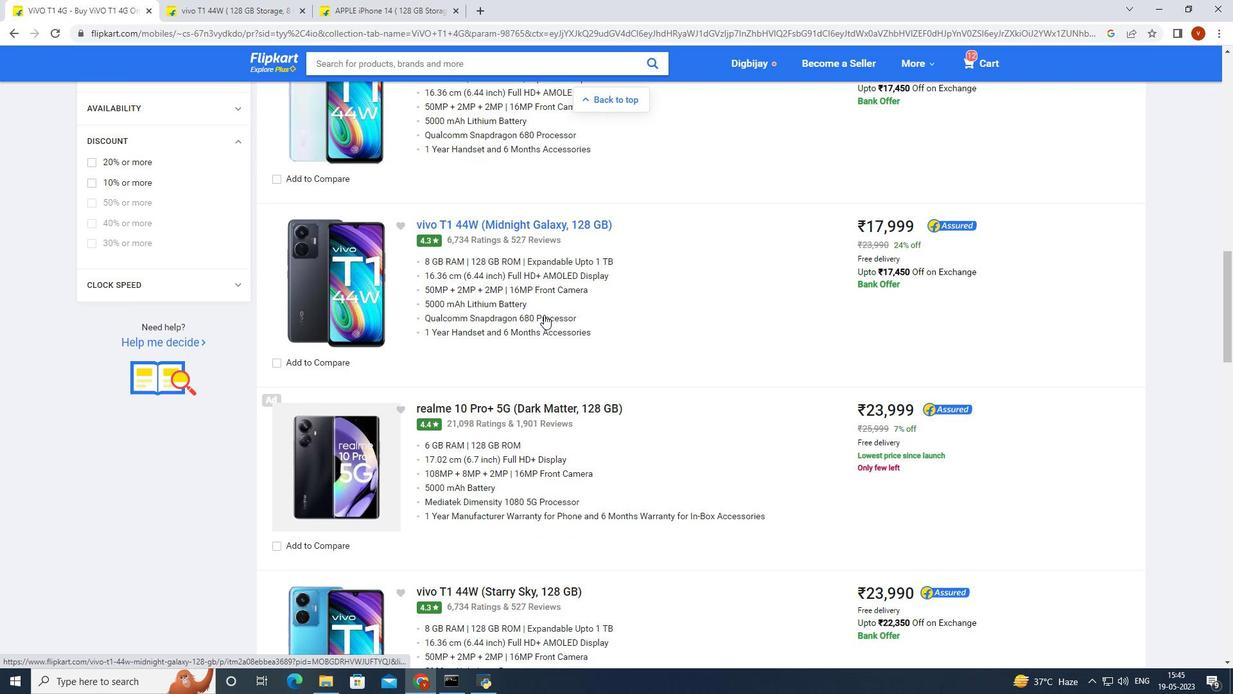 
Action: Mouse scrolled (544, 314) with delta (0, 0)
Screenshot: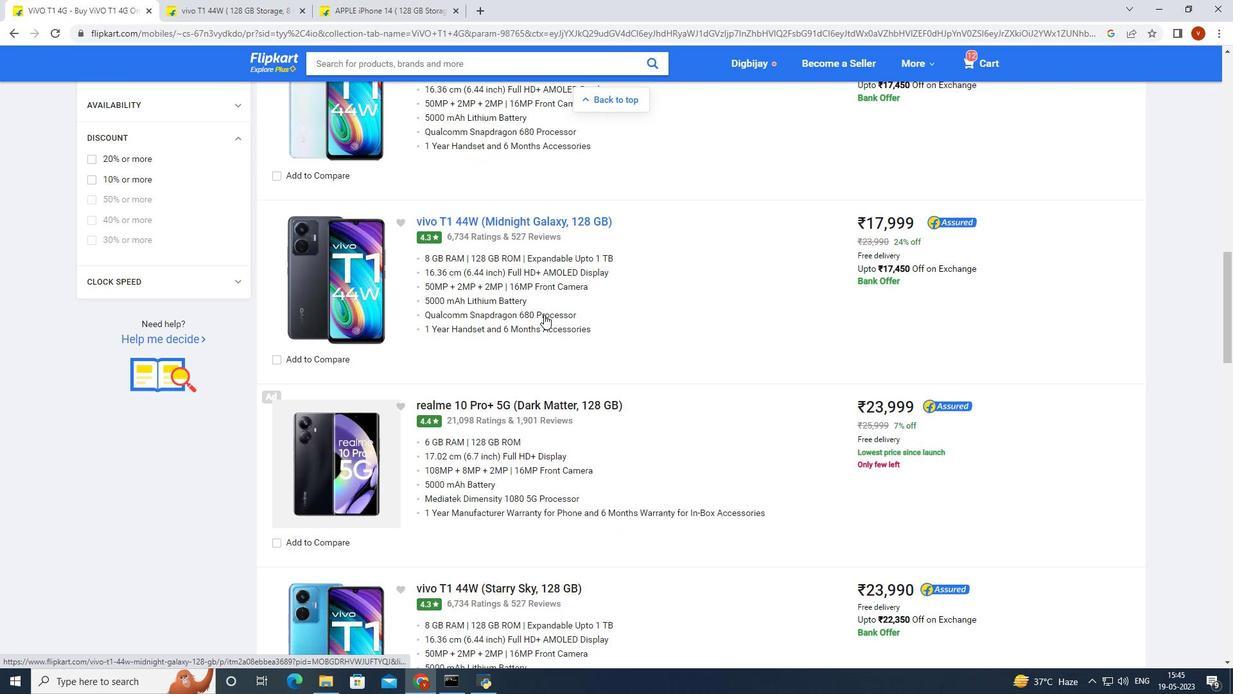
Action: Mouse scrolled (544, 314) with delta (0, 0)
Screenshot: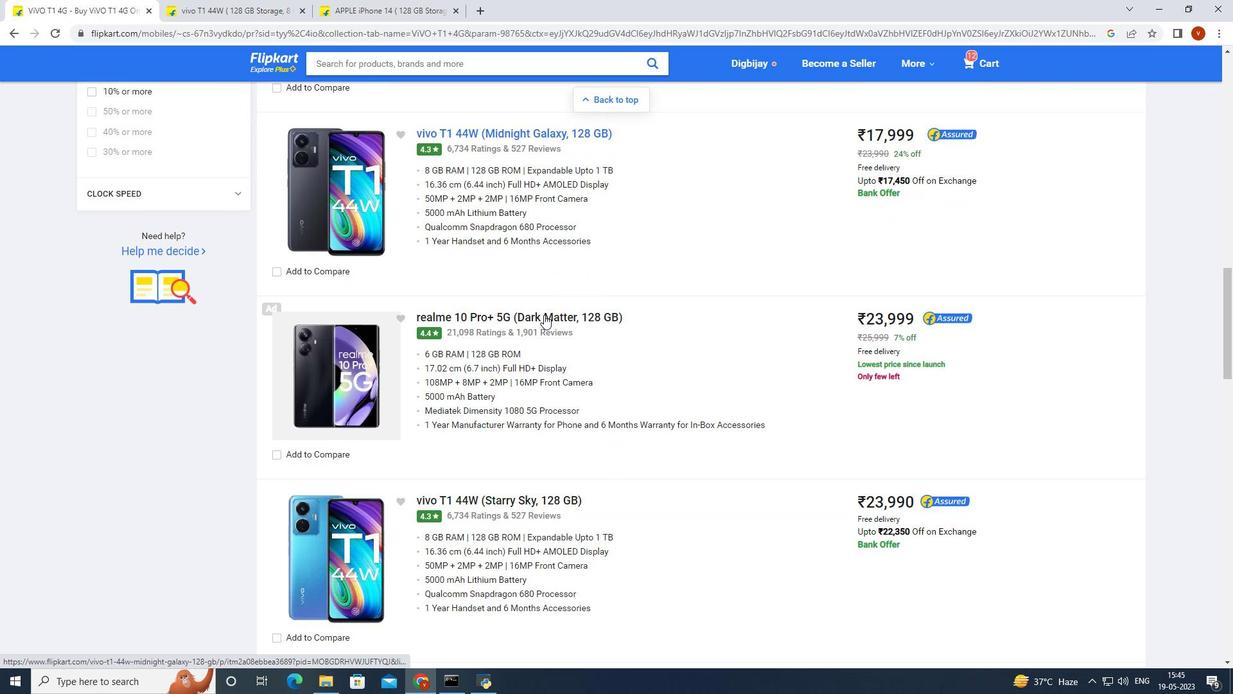 
Action: Mouse scrolled (544, 314) with delta (0, 0)
Screenshot: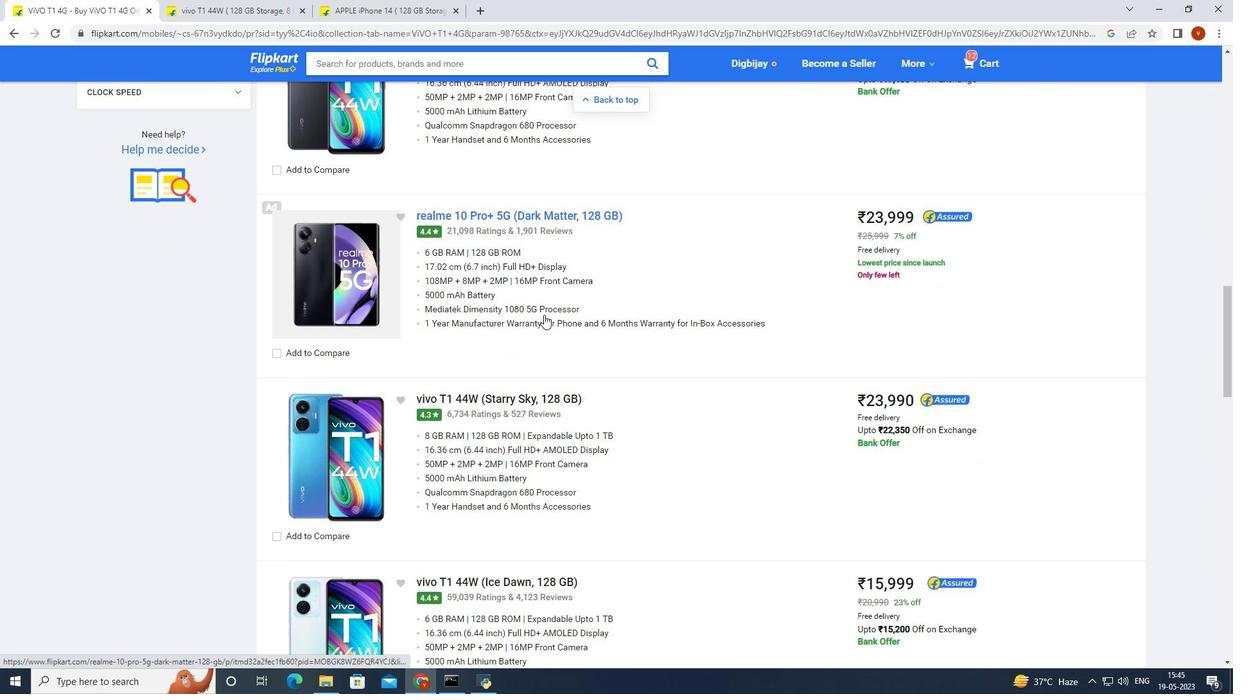 
Action: Mouse scrolled (544, 314) with delta (0, 0)
Screenshot: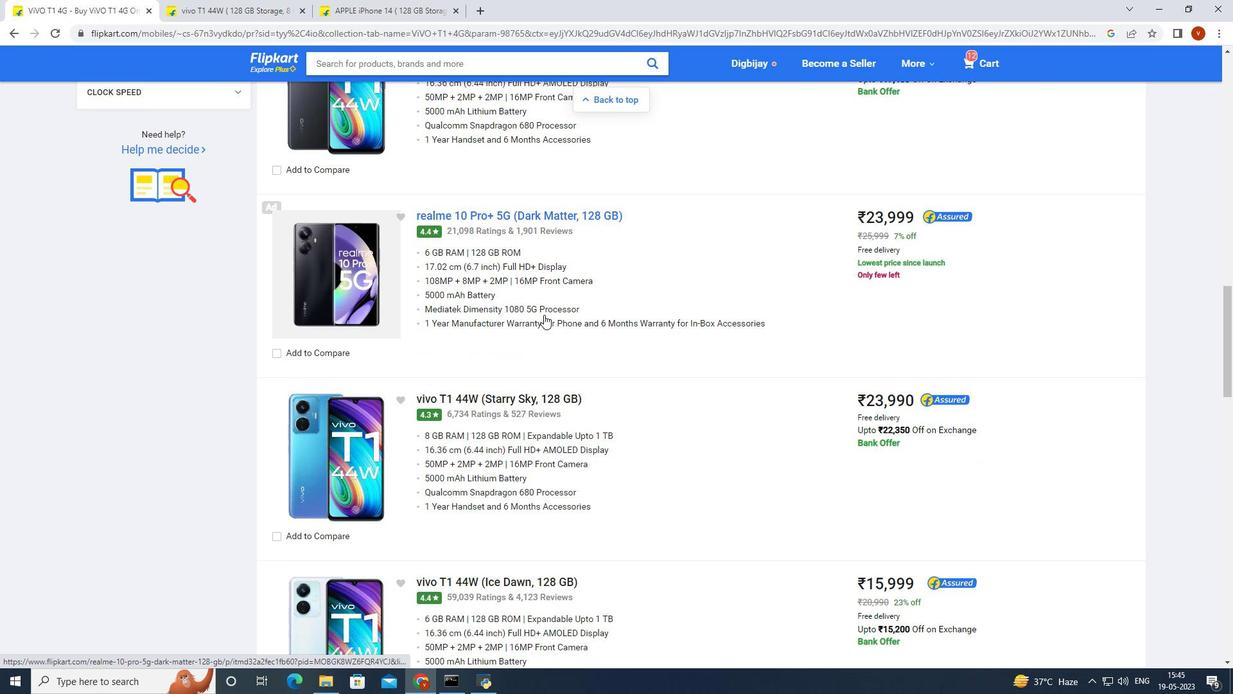 
Action: Mouse scrolled (544, 314) with delta (0, 0)
Screenshot: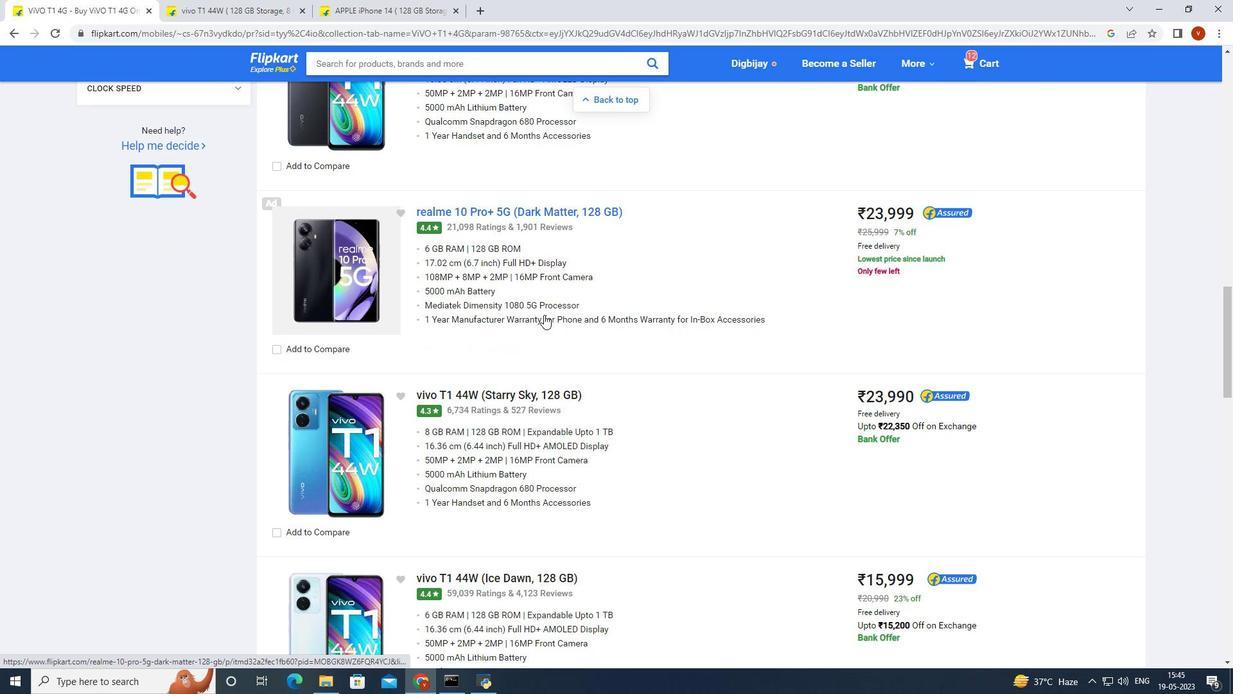 
Action: Mouse moved to (544, 314)
Screenshot: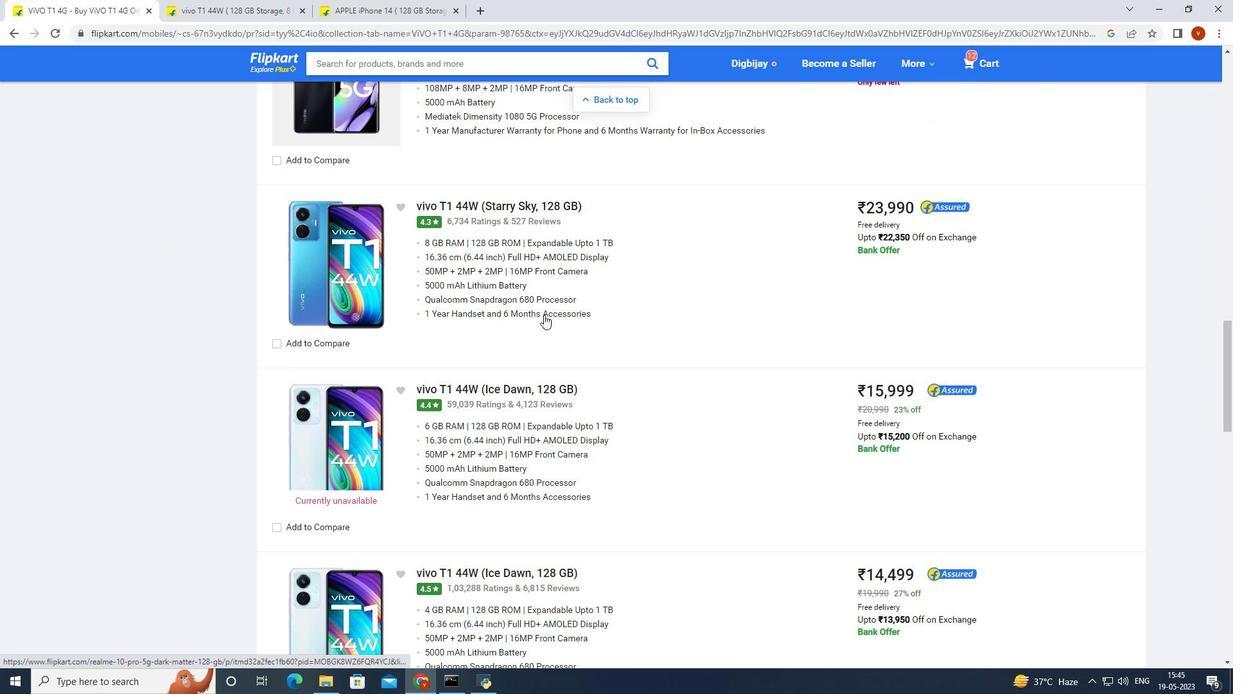 
Action: Mouse scrolled (544, 314) with delta (0, 0)
Screenshot: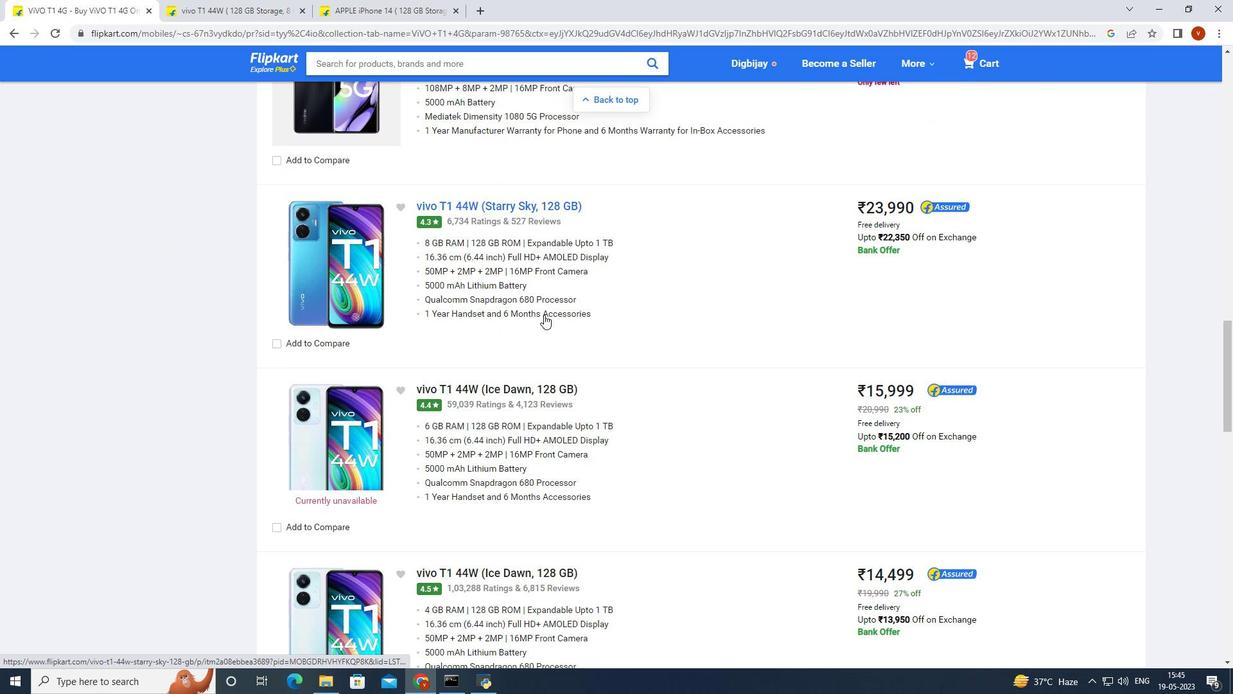 
Action: Mouse scrolled (544, 314) with delta (0, 0)
Screenshot: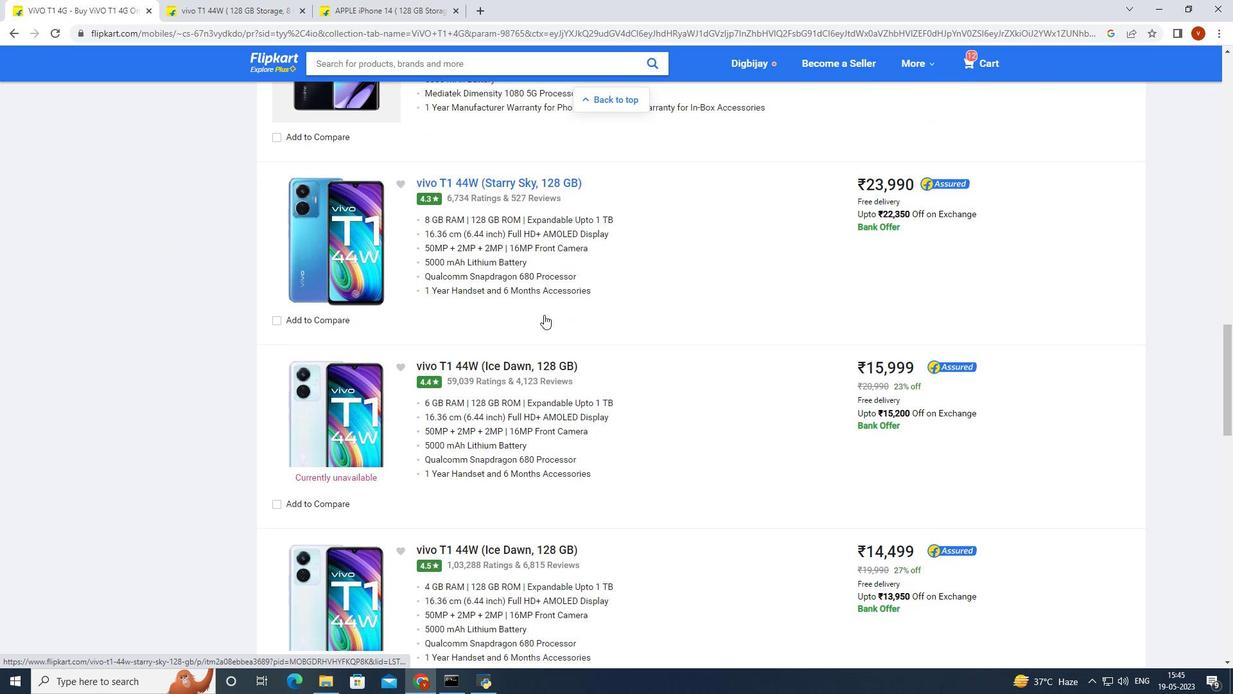 
Action: Mouse scrolled (544, 314) with delta (0, 0)
Screenshot: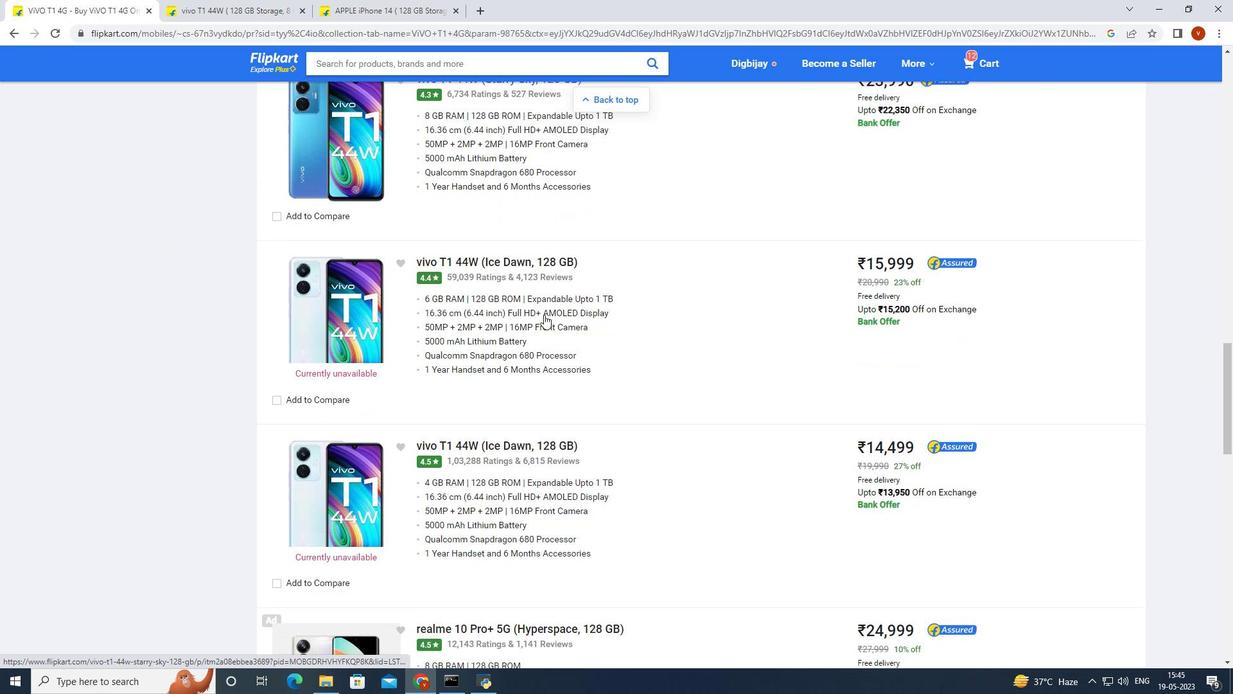 
Action: Mouse moved to (543, 314)
Screenshot: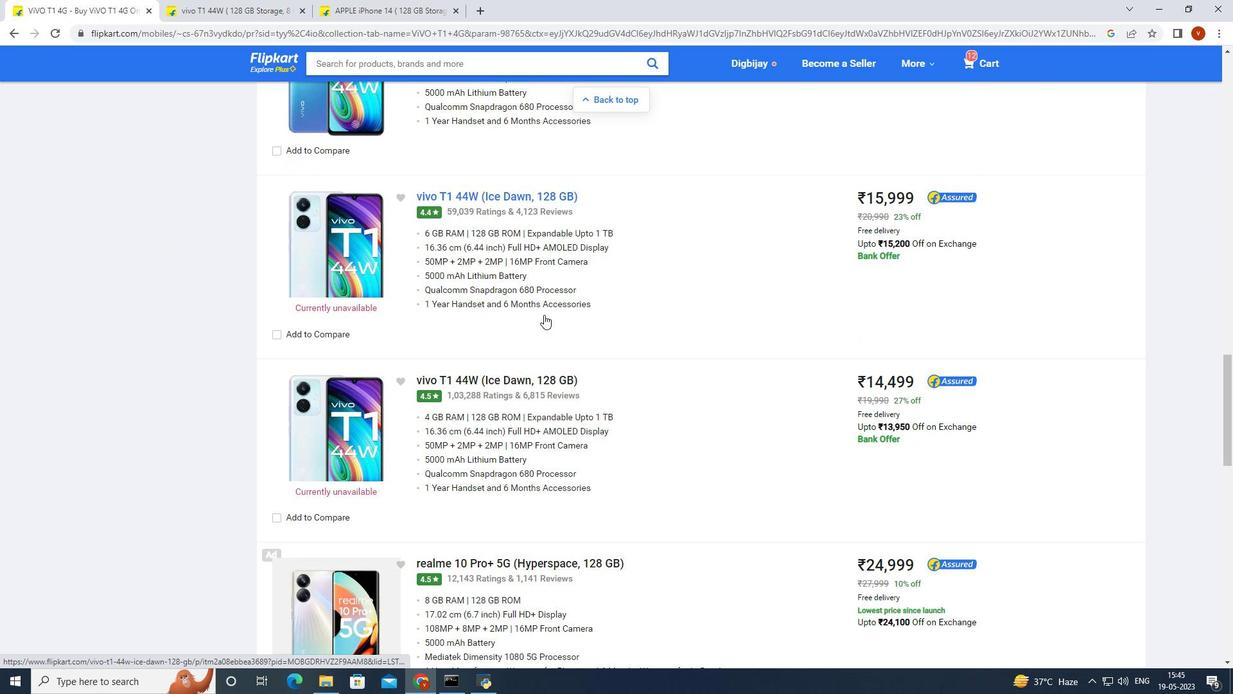 
Action: Mouse scrolled (543, 313) with delta (0, 0)
Screenshot: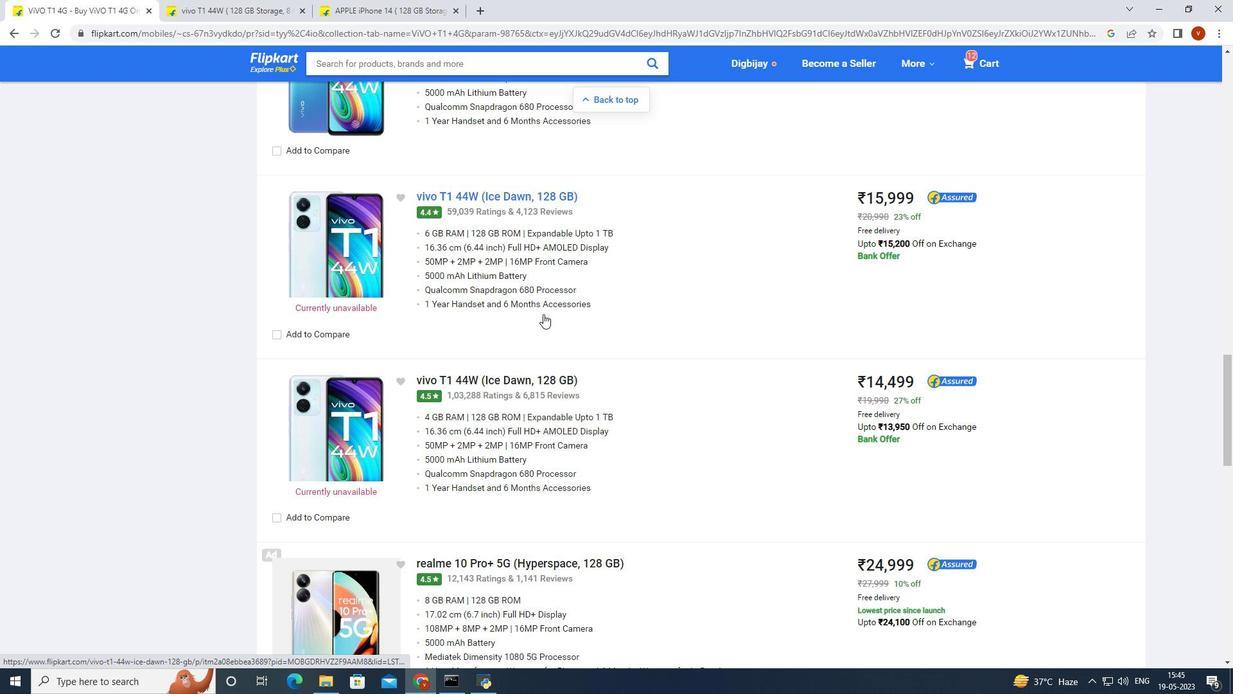 
Action: Mouse scrolled (543, 313) with delta (0, 0)
Screenshot: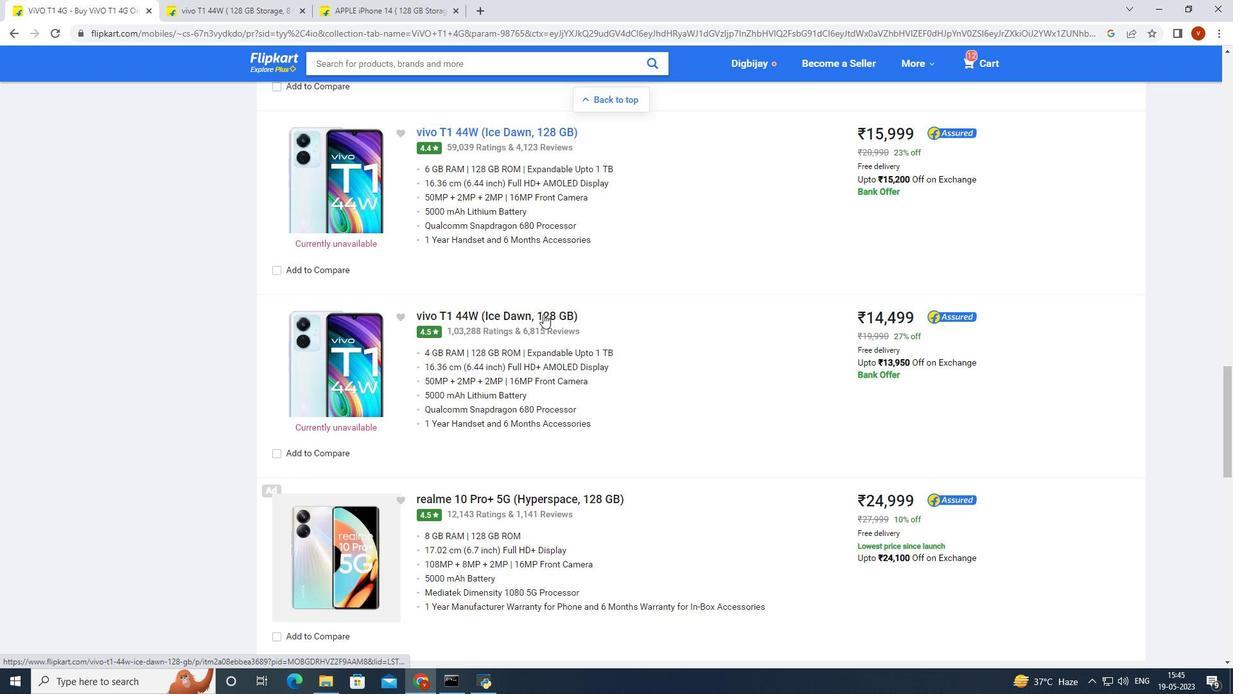 
Action: Mouse scrolled (543, 313) with delta (0, 0)
Screenshot: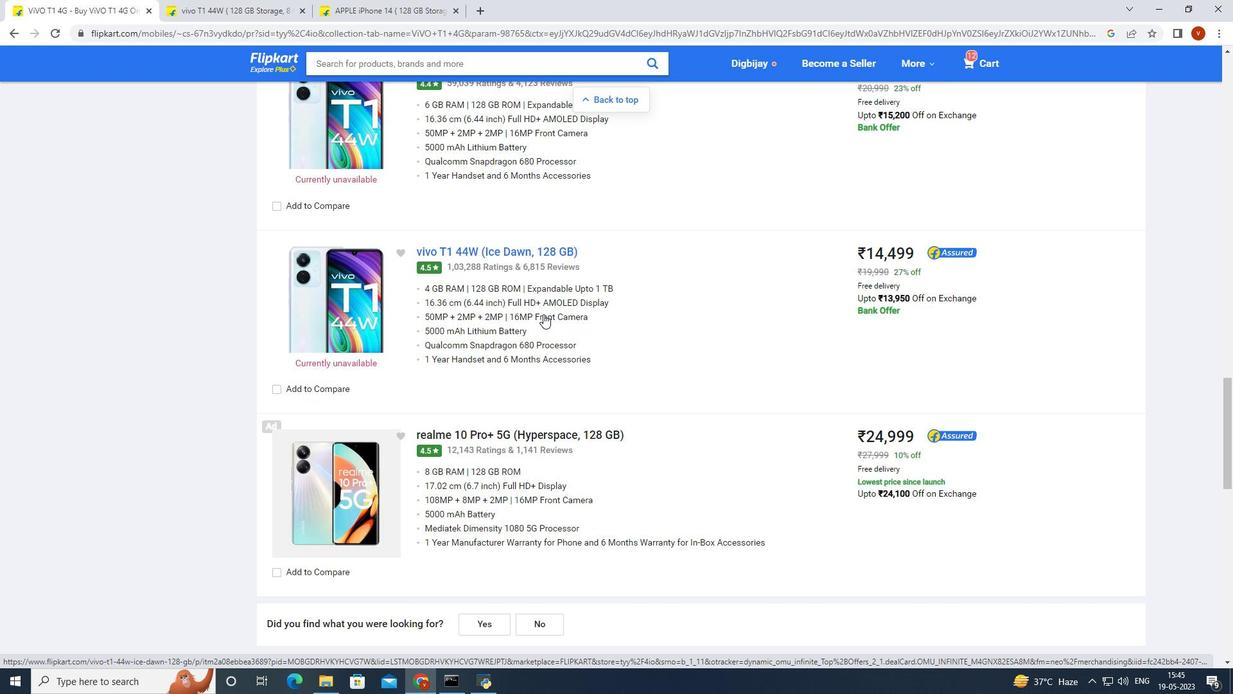 
Action: Mouse scrolled (543, 313) with delta (0, 0)
Screenshot: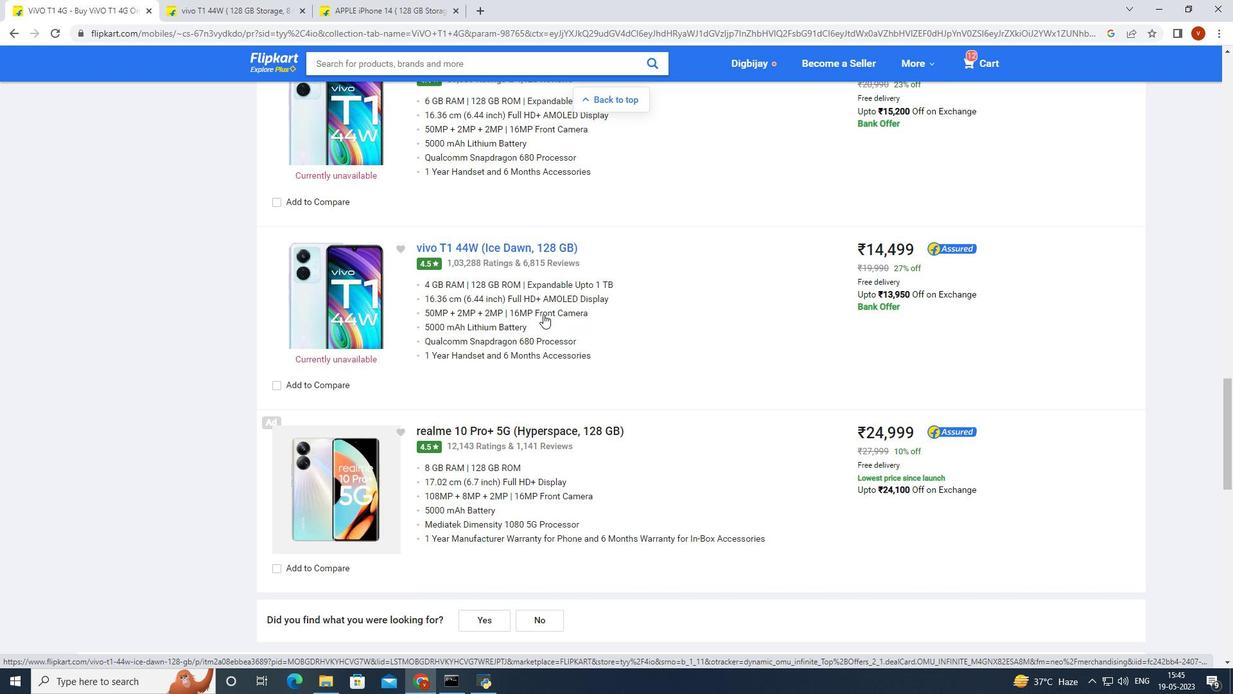 
Action: Mouse scrolled (543, 313) with delta (0, 0)
